 Task: Buy 4 Dry Mouth Relief from Oral Care section under best seller category for shipping address: Kathryn Wilson, 1482 Vineyard Drive, Independence, Ohio 44131, Cell Number 4403901431. Pay from credit card ending with 7965, CVV 549
Action: Mouse moved to (236, 58)
Screenshot: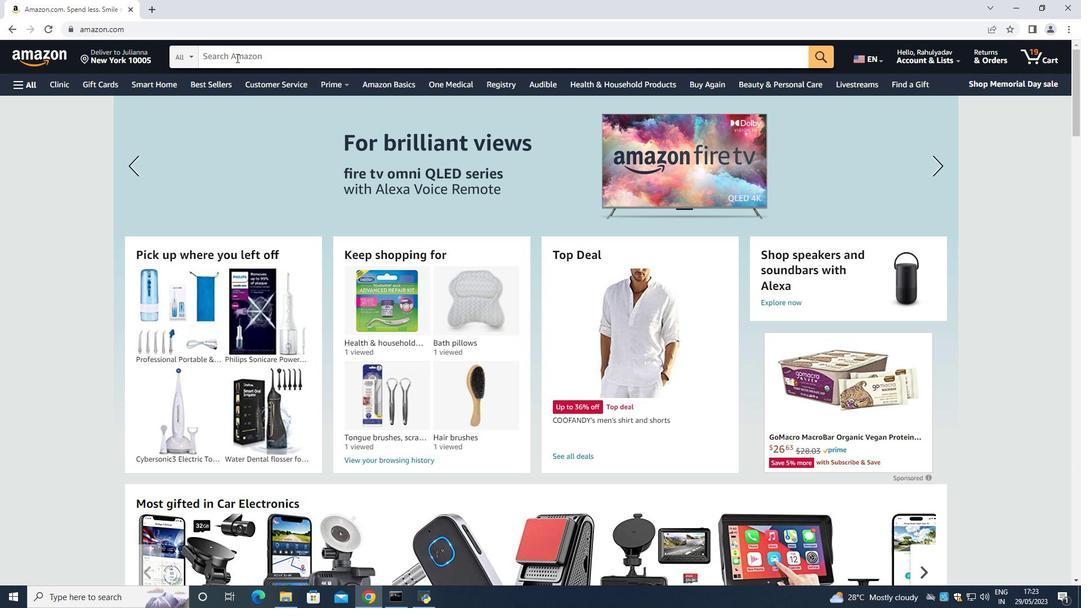 
Action: Mouse pressed left at (236, 58)
Screenshot: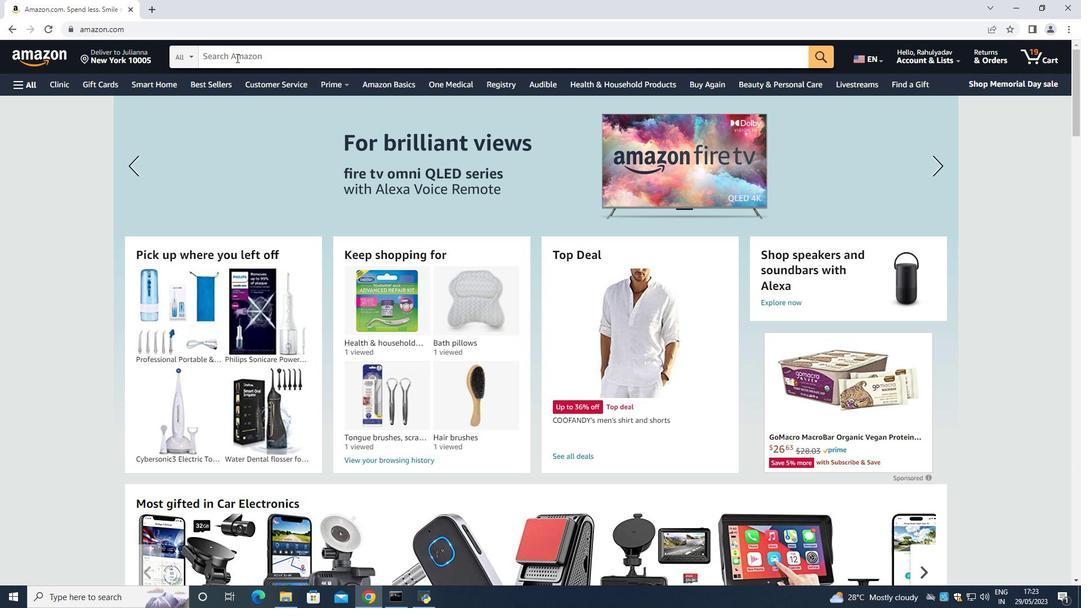 
Action: Key pressed <Key.shift>Dry<Key.space><Key.shift>Mouth<Key.space><Key.shift>relief<Key.space><Key.enter>
Screenshot: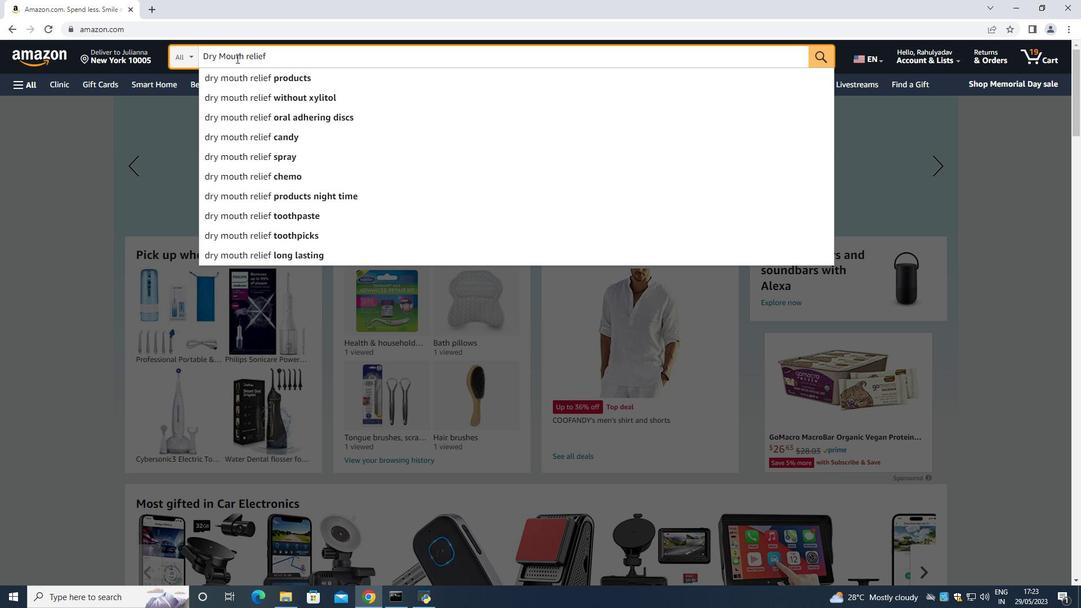 
Action: Mouse moved to (283, 58)
Screenshot: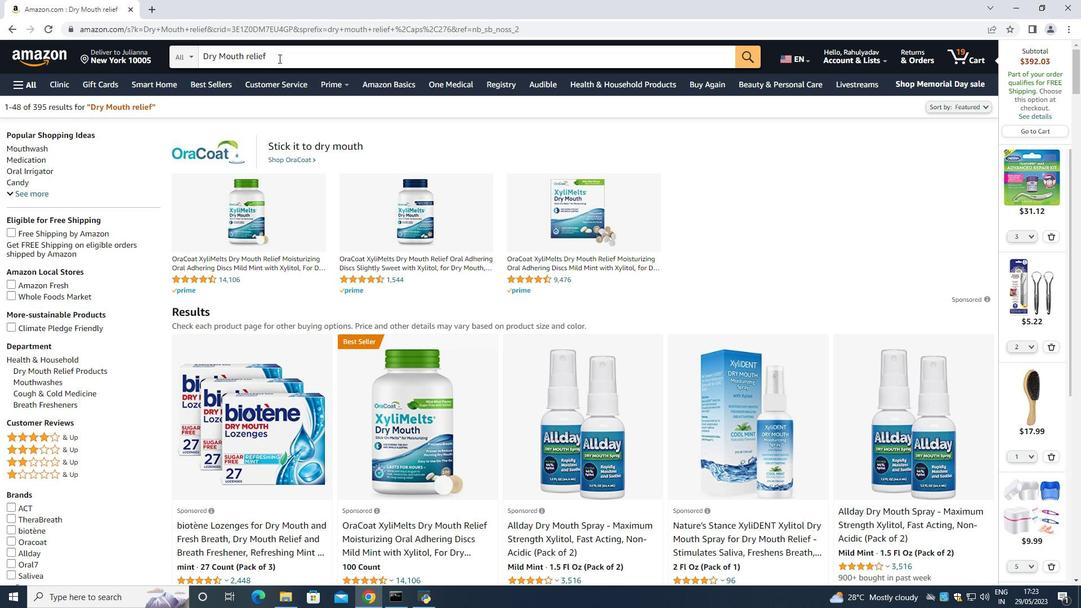
Action: Mouse pressed left at (283, 58)
Screenshot: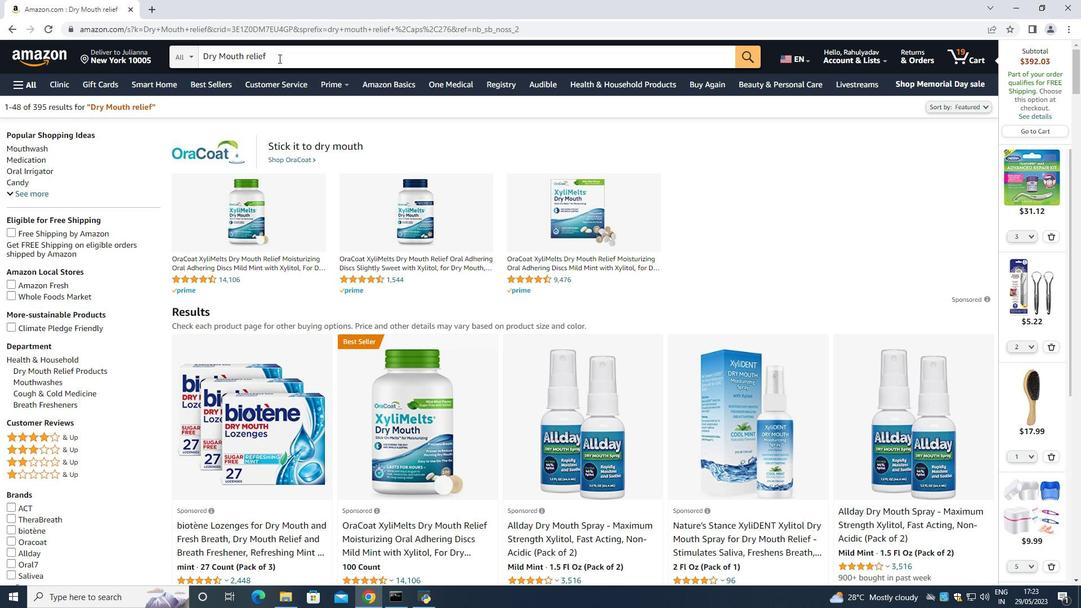 
Action: Mouse moved to (284, 58)
Screenshot: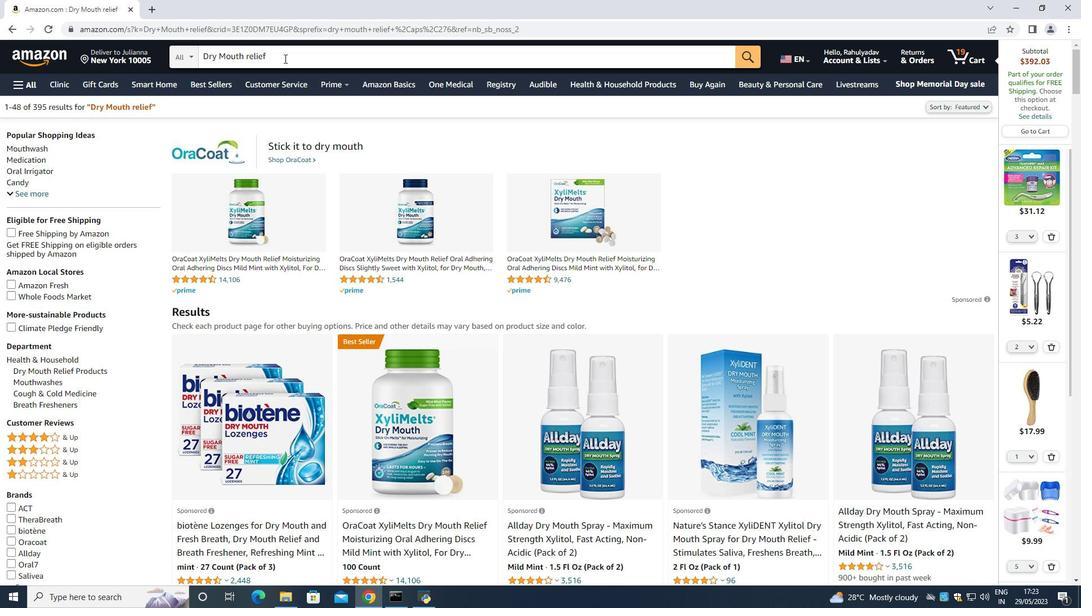 
Action: Key pressed <Key.space><Key.shift>Oral<Key.space><Key.shift>Care<Key.space><Key.enter>
Screenshot: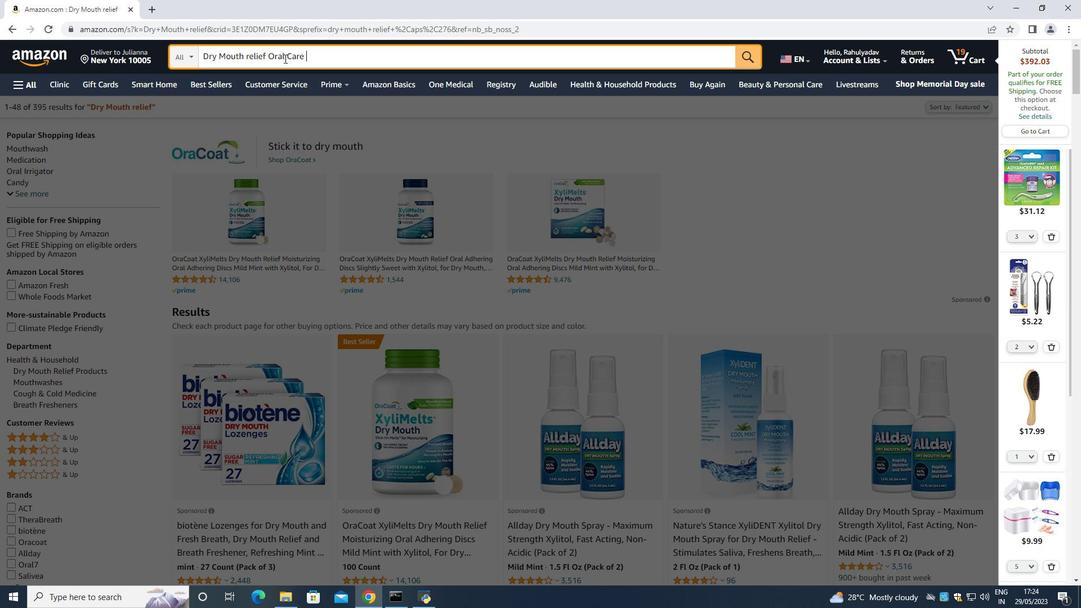 
Action: Mouse moved to (63, 310)
Screenshot: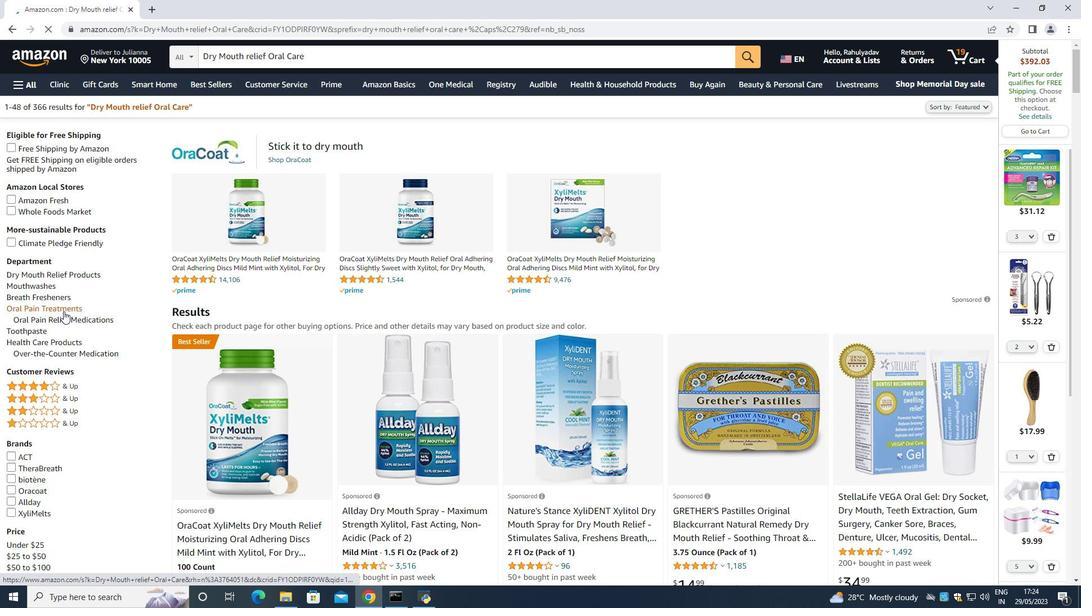 
Action: Mouse pressed left at (63, 310)
Screenshot: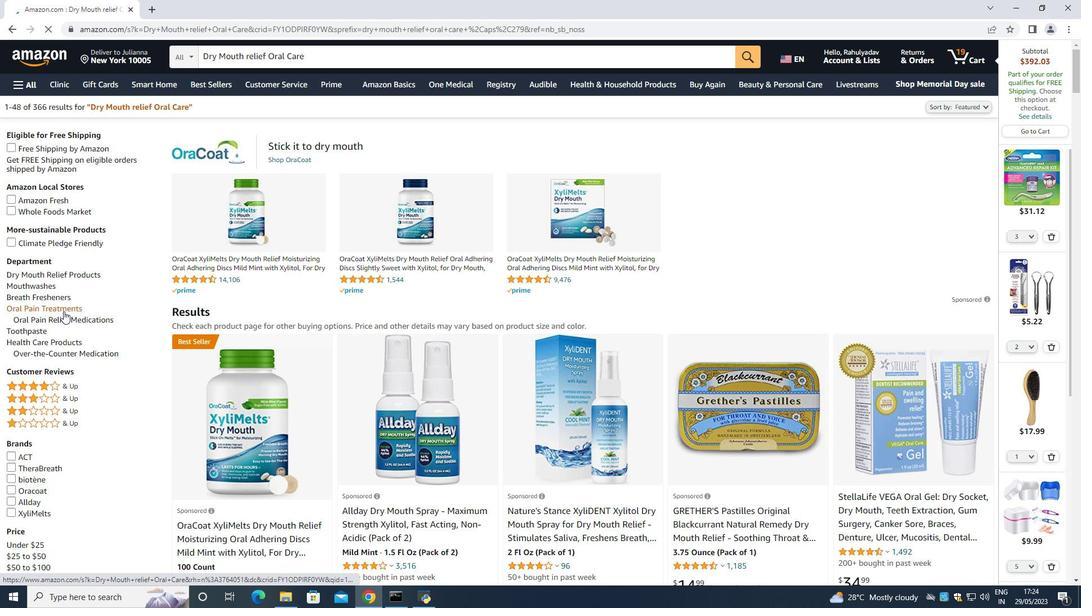 
Action: Mouse moved to (260, 519)
Screenshot: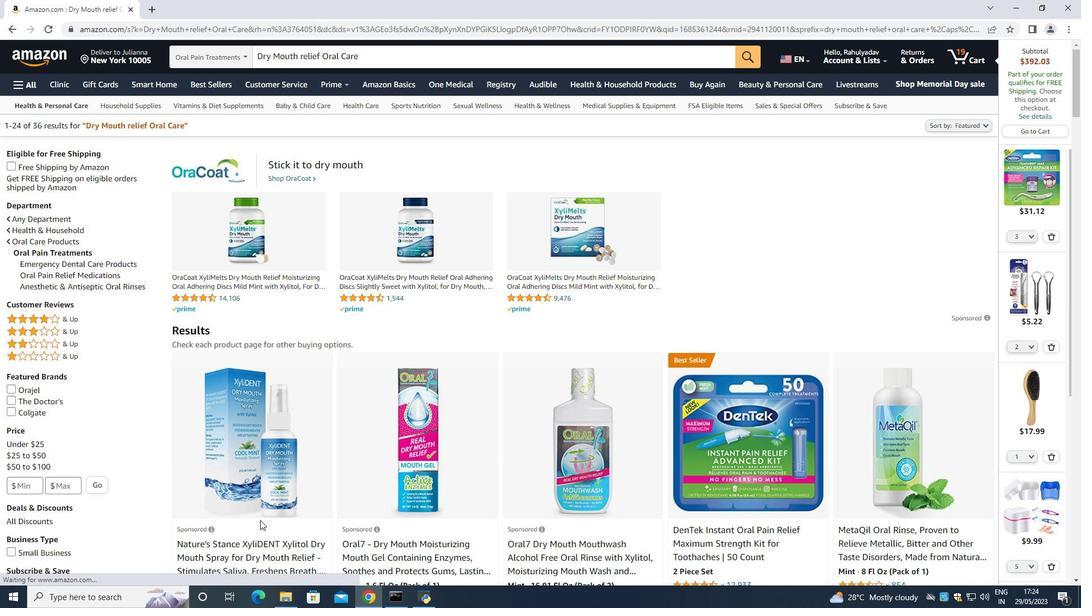 
Action: Mouse scrolled (260, 518) with delta (0, 0)
Screenshot: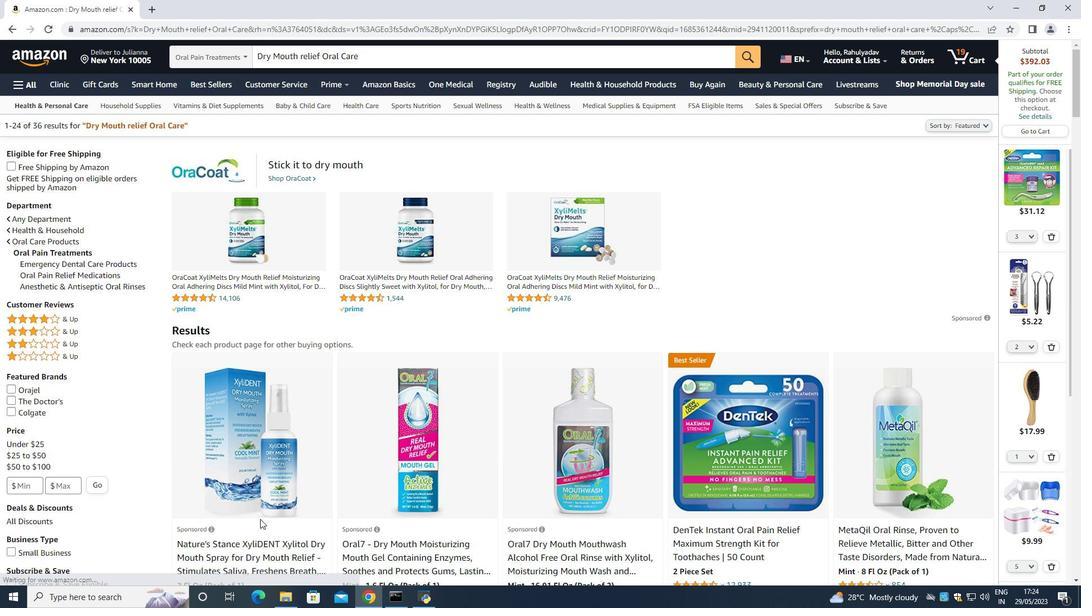 
Action: Mouse moved to (264, 496)
Screenshot: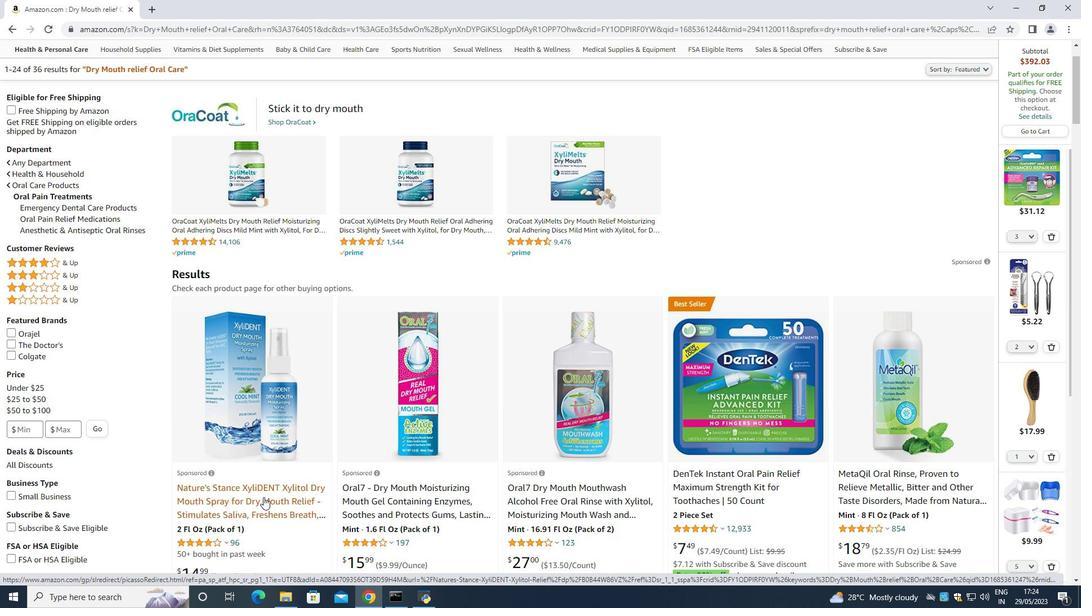
Action: Mouse pressed left at (264, 496)
Screenshot: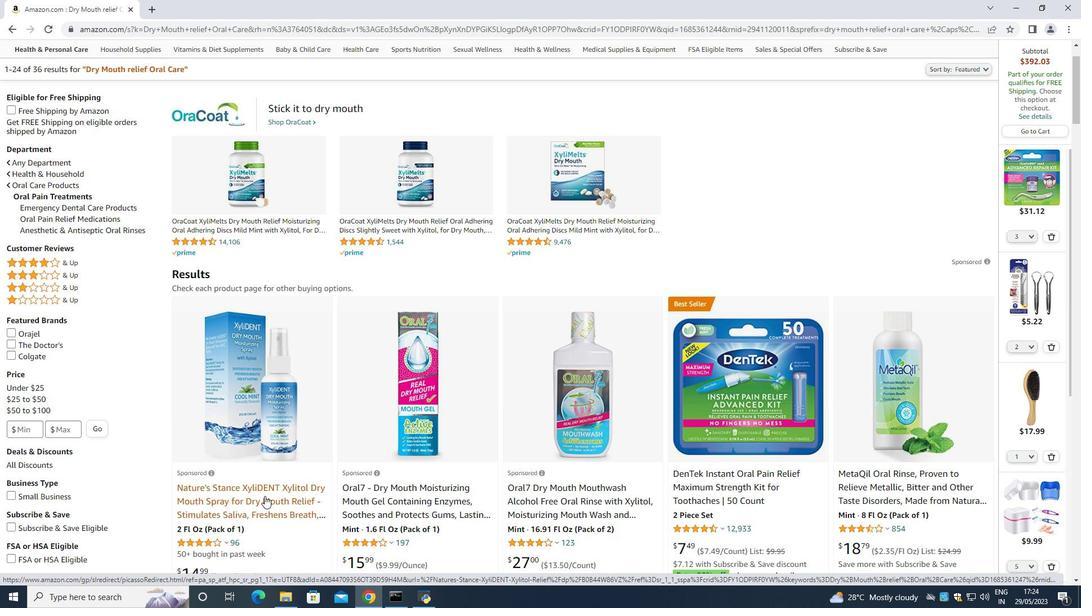 
Action: Mouse moved to (97, 212)
Screenshot: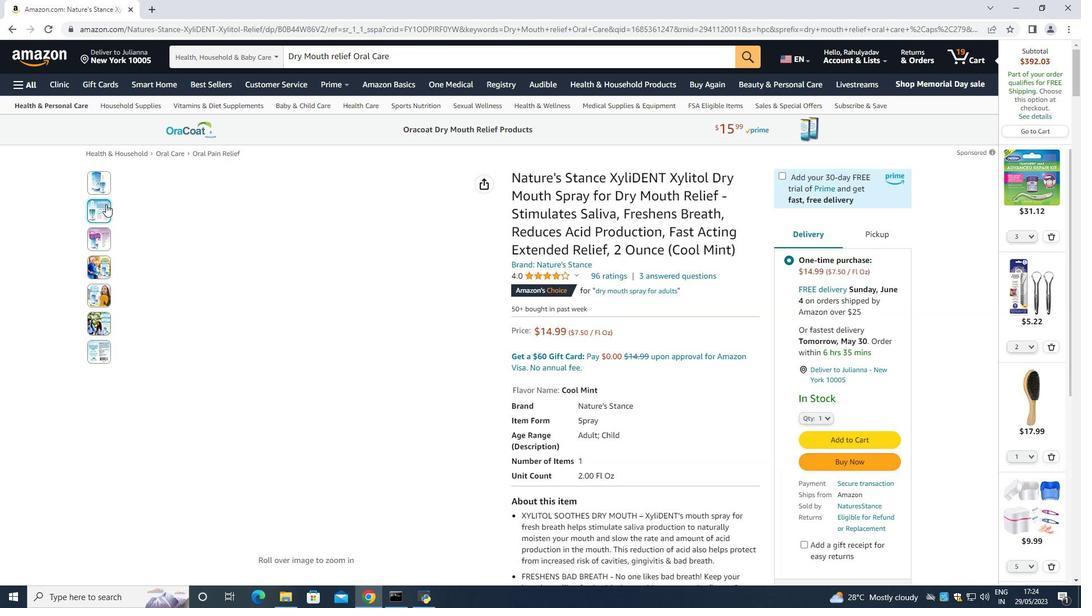 
Action: Mouse pressed left at (97, 212)
Screenshot: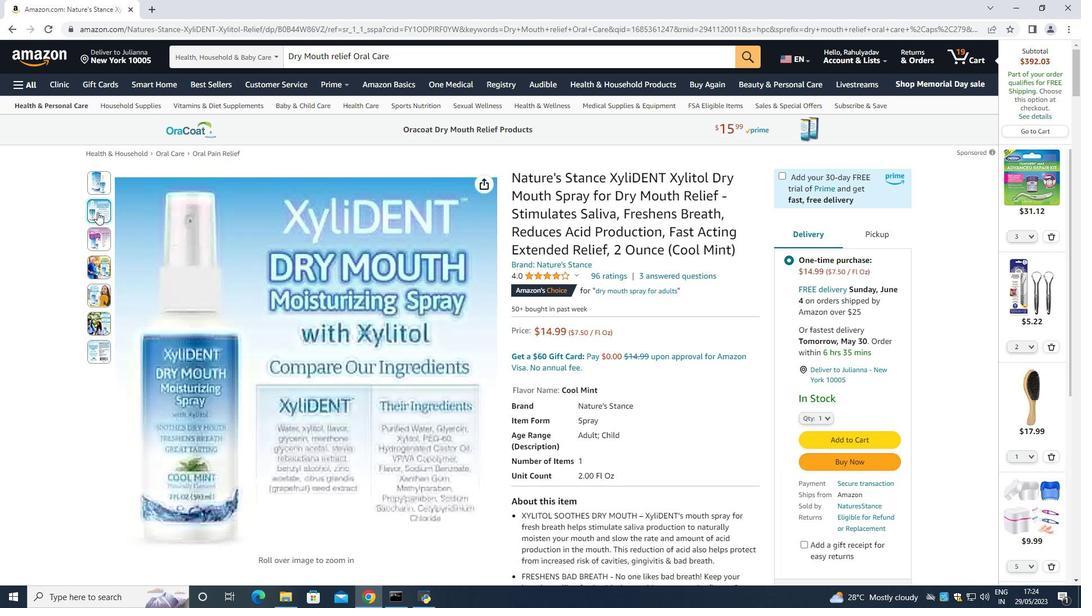 
Action: Mouse moved to (668, 370)
Screenshot: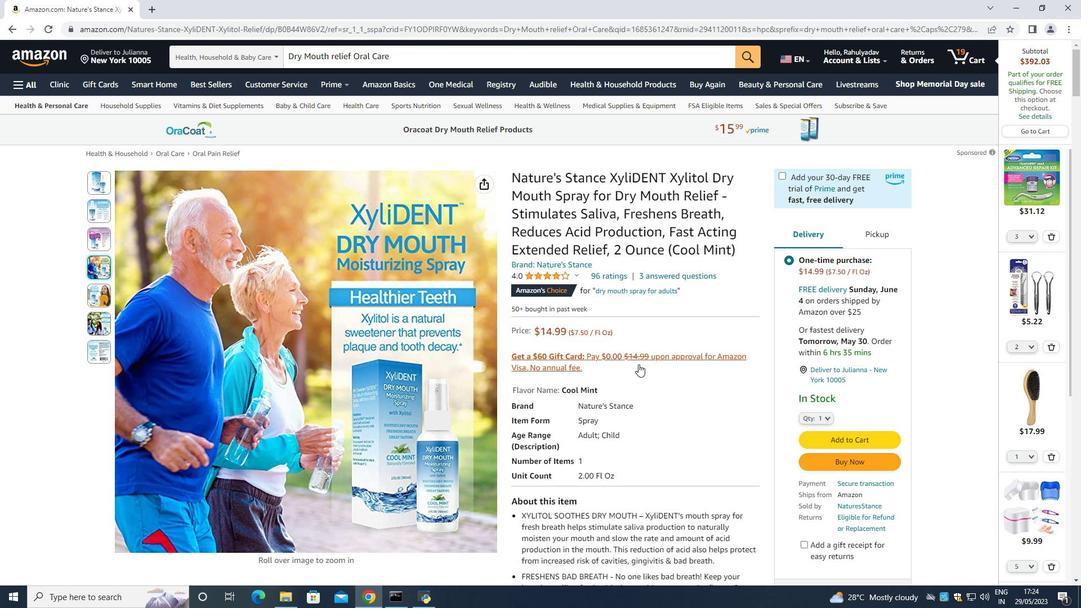 
Action: Mouse scrolled (668, 369) with delta (0, 0)
Screenshot: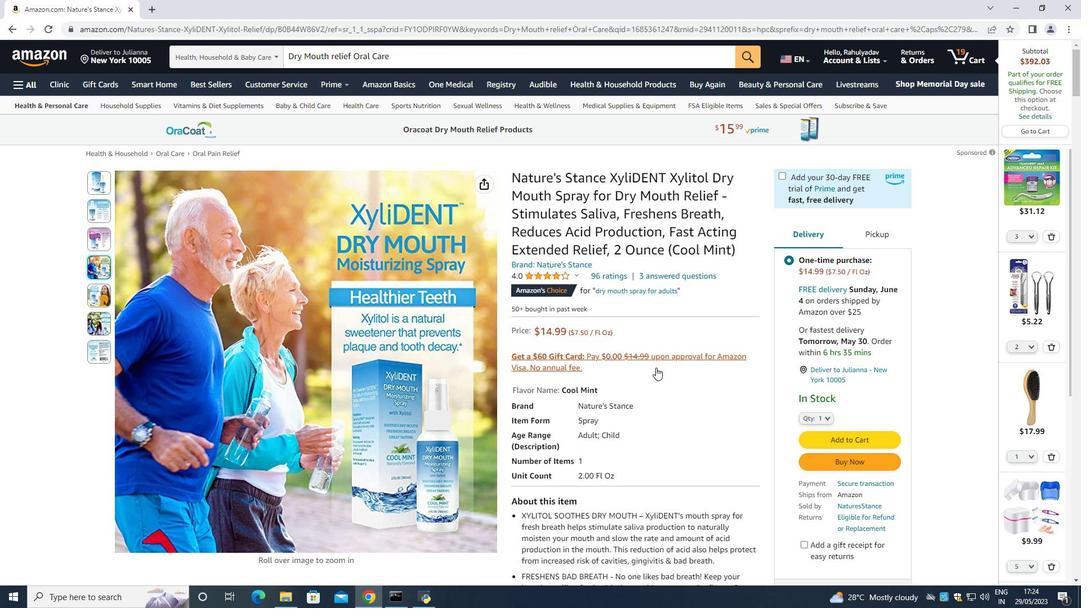 
Action: Mouse moved to (659, 365)
Screenshot: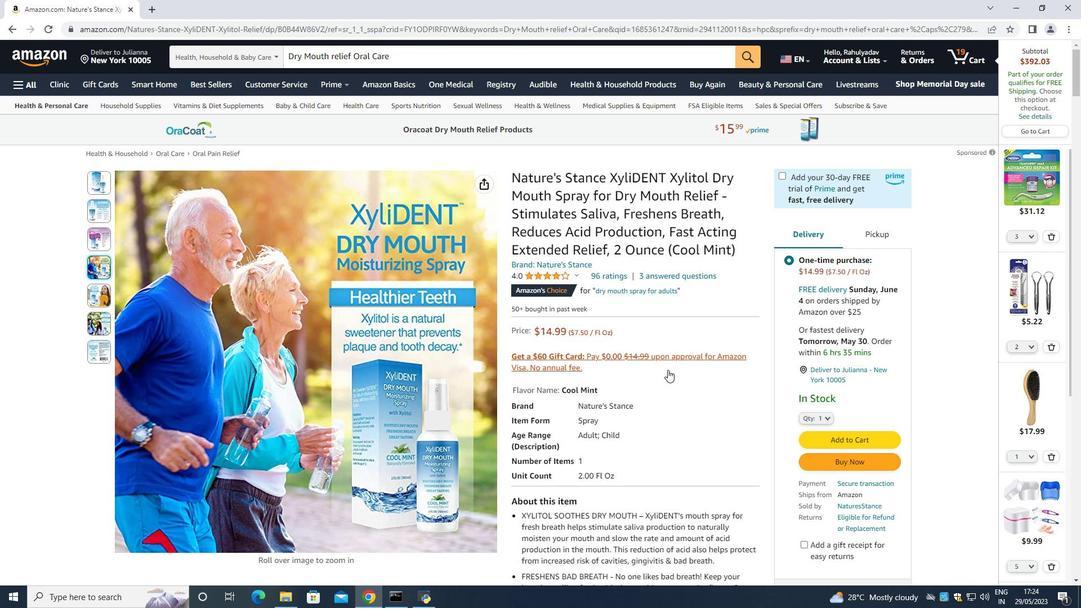 
Action: Mouse scrolled (660, 365) with delta (0, 0)
Screenshot: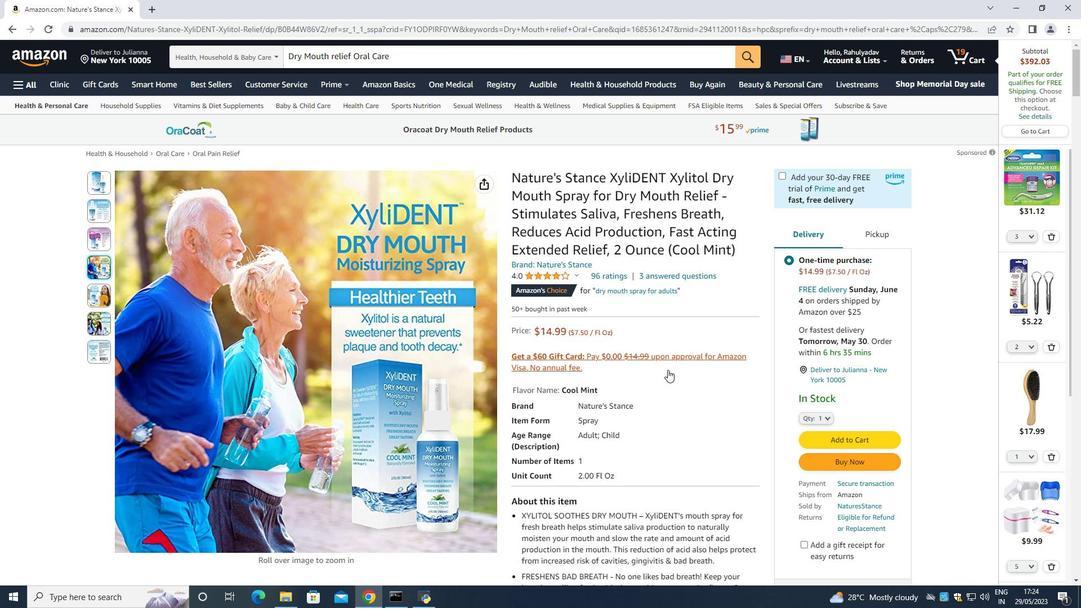 
Action: Mouse moved to (686, 311)
Screenshot: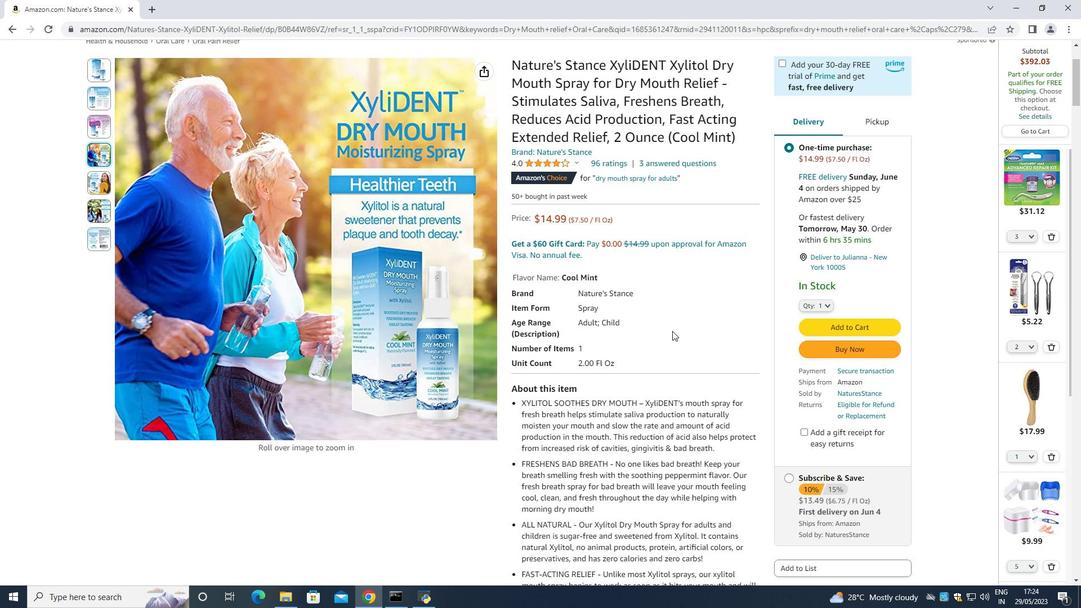 
Action: Mouse scrolled (686, 311) with delta (0, 0)
Screenshot: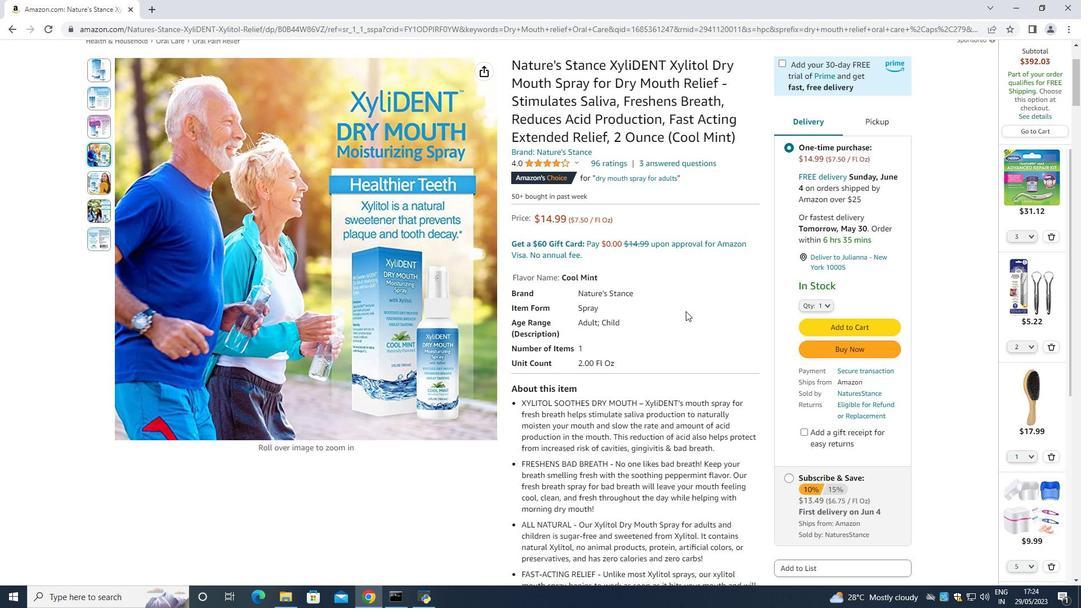 
Action: Mouse moved to (693, 302)
Screenshot: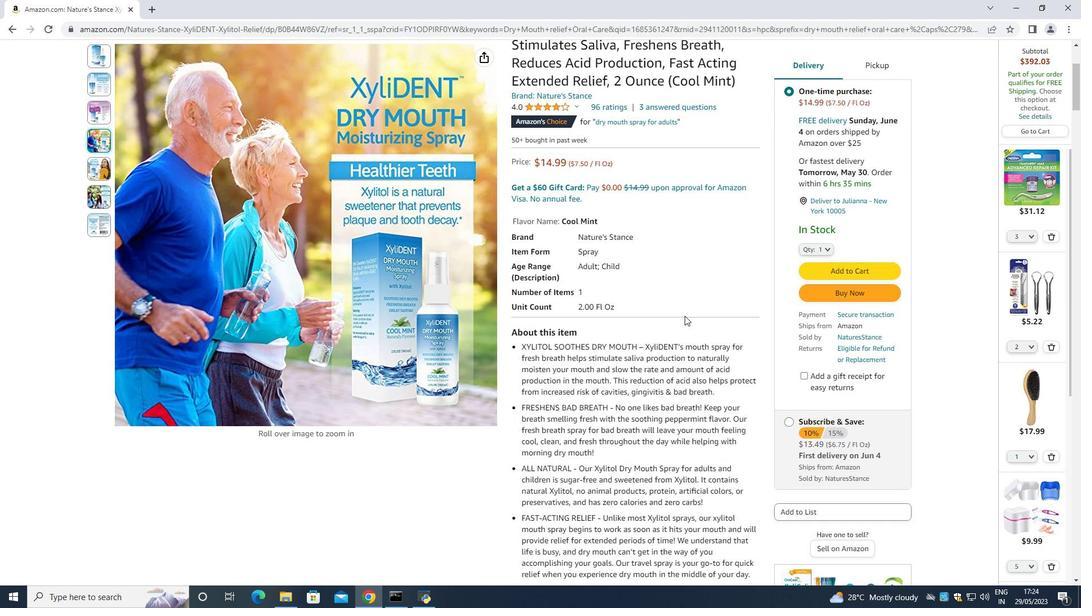 
Action: Mouse scrolled (693, 302) with delta (0, 0)
Screenshot: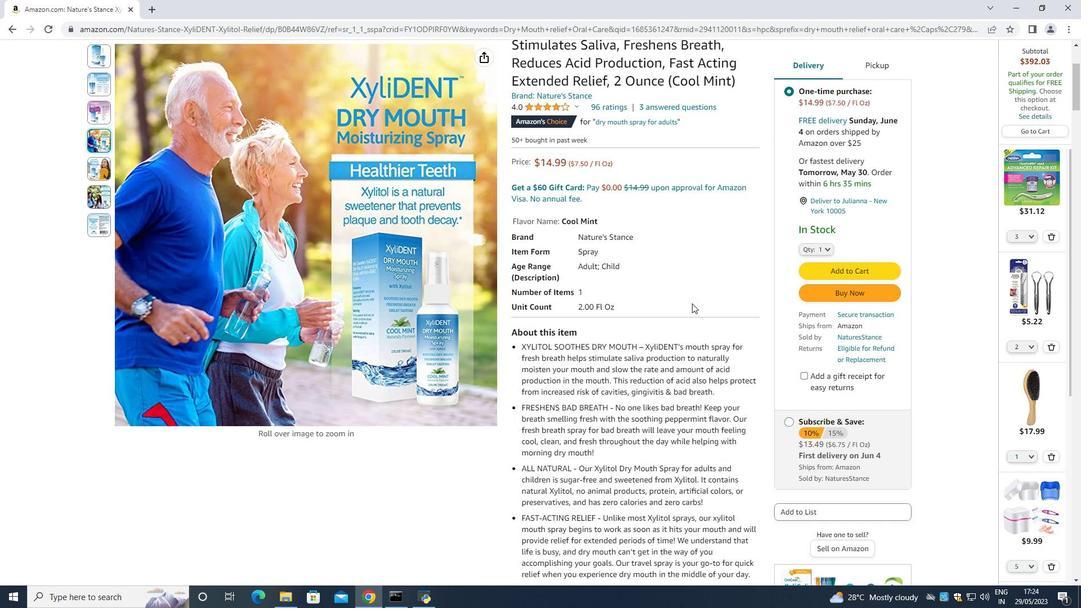 
Action: Mouse moved to (691, 303)
Screenshot: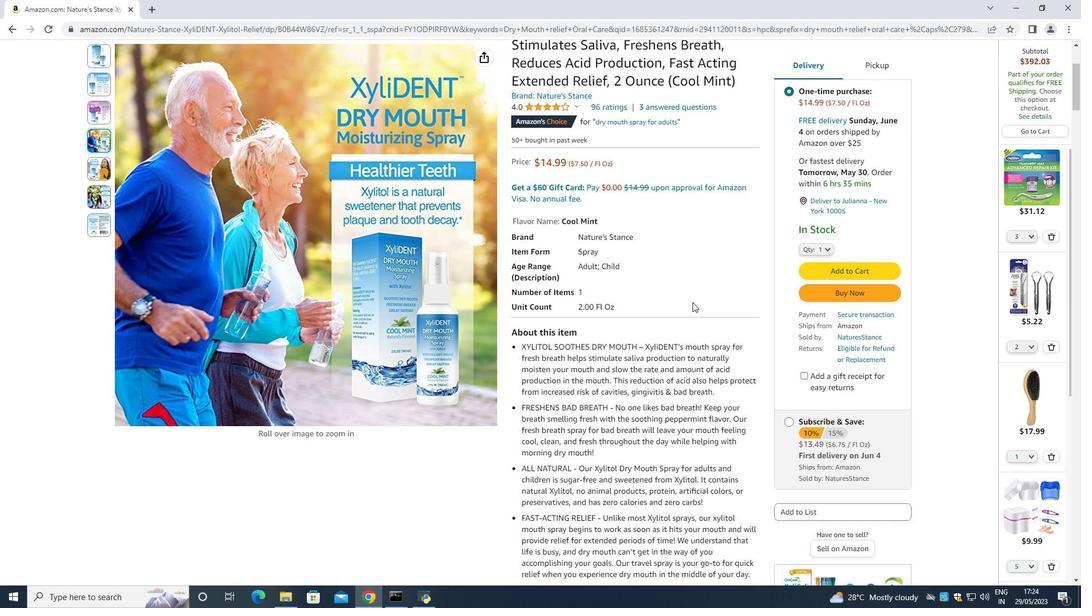 
Action: Mouse scrolled (691, 302) with delta (0, 0)
Screenshot: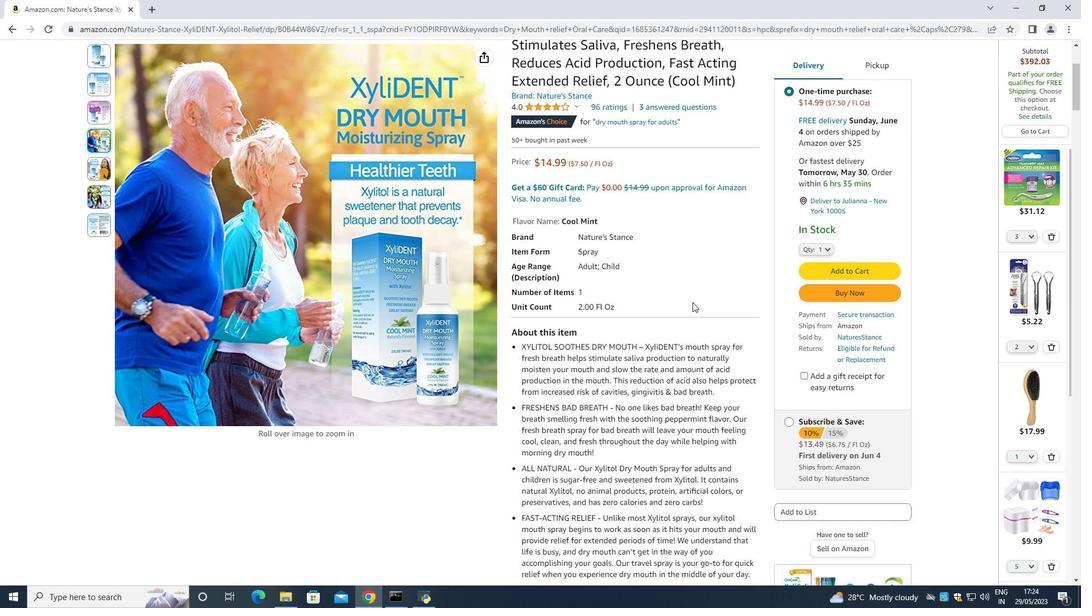 
Action: Mouse moved to (690, 307)
Screenshot: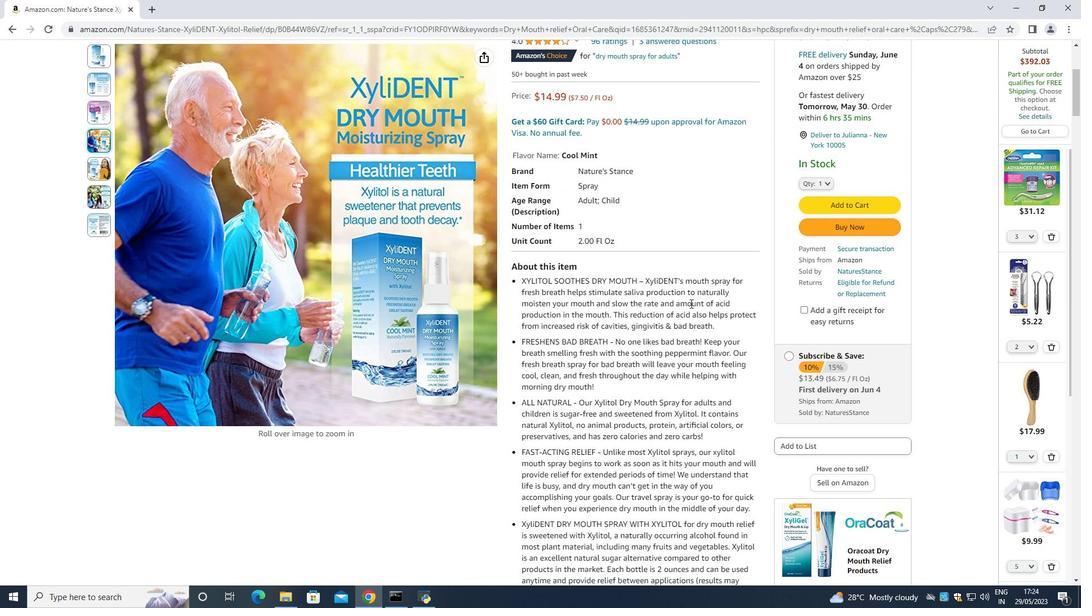 
Action: Mouse scrolled (690, 306) with delta (0, 0)
Screenshot: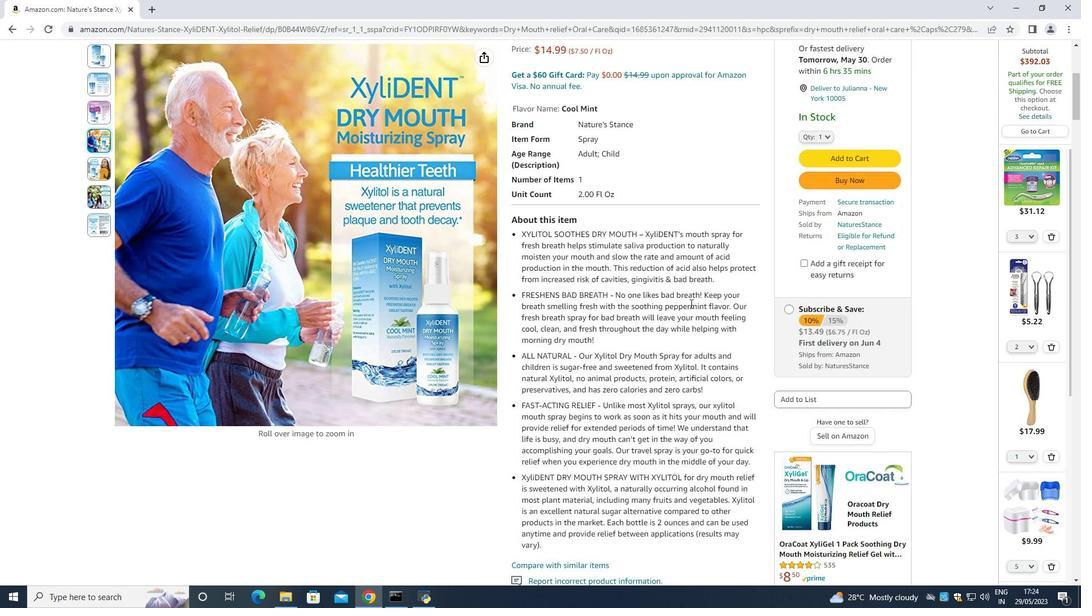 
Action: Mouse moved to (689, 309)
Screenshot: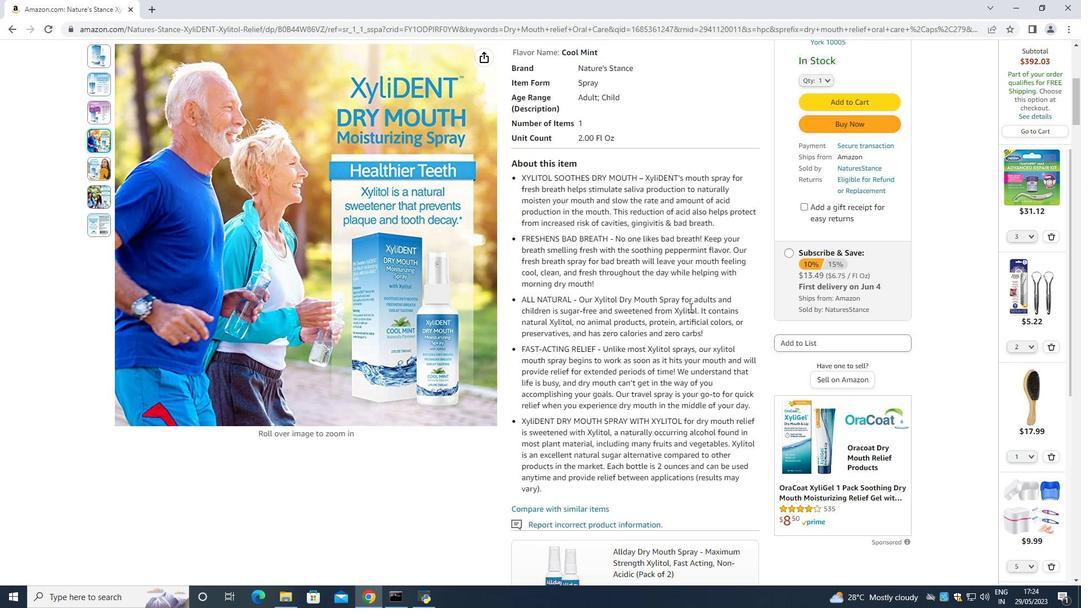 
Action: Mouse scrolled (689, 308) with delta (0, 0)
Screenshot: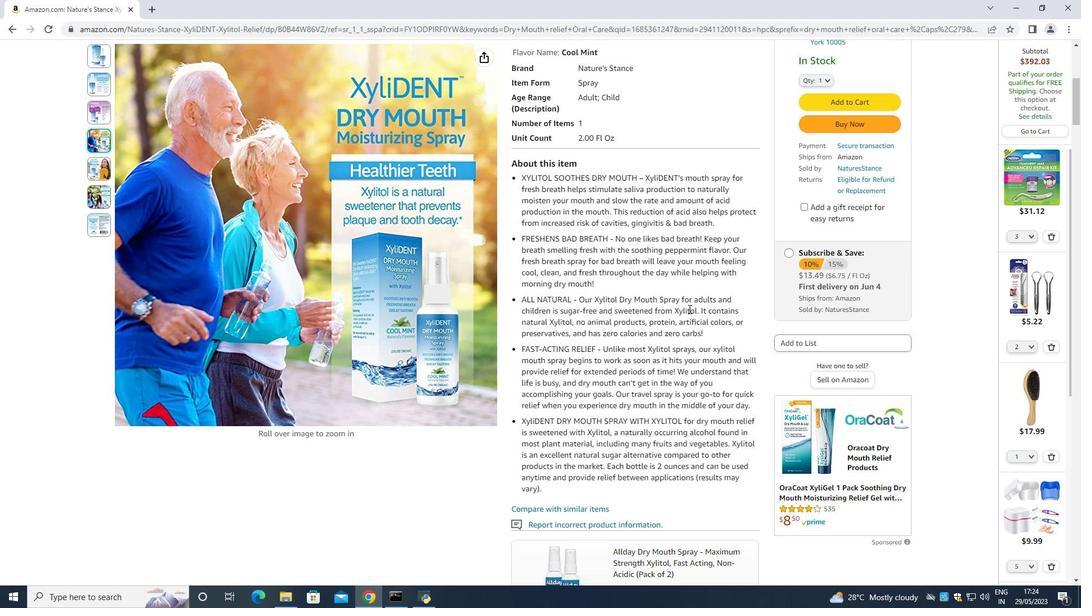
Action: Mouse moved to (688, 311)
Screenshot: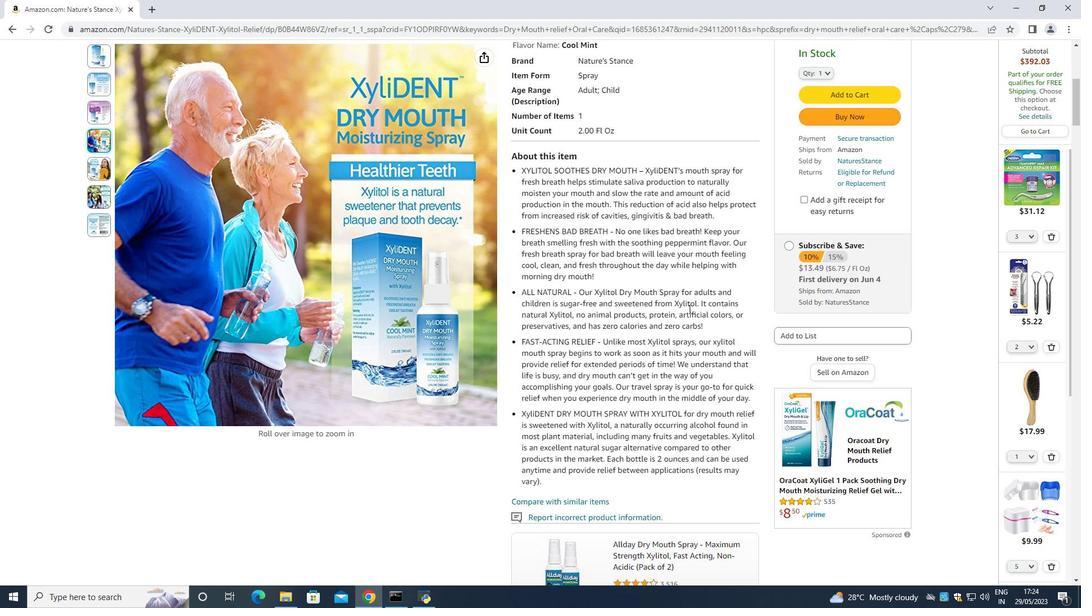 
Action: Mouse scrolled (688, 310) with delta (0, 0)
Screenshot: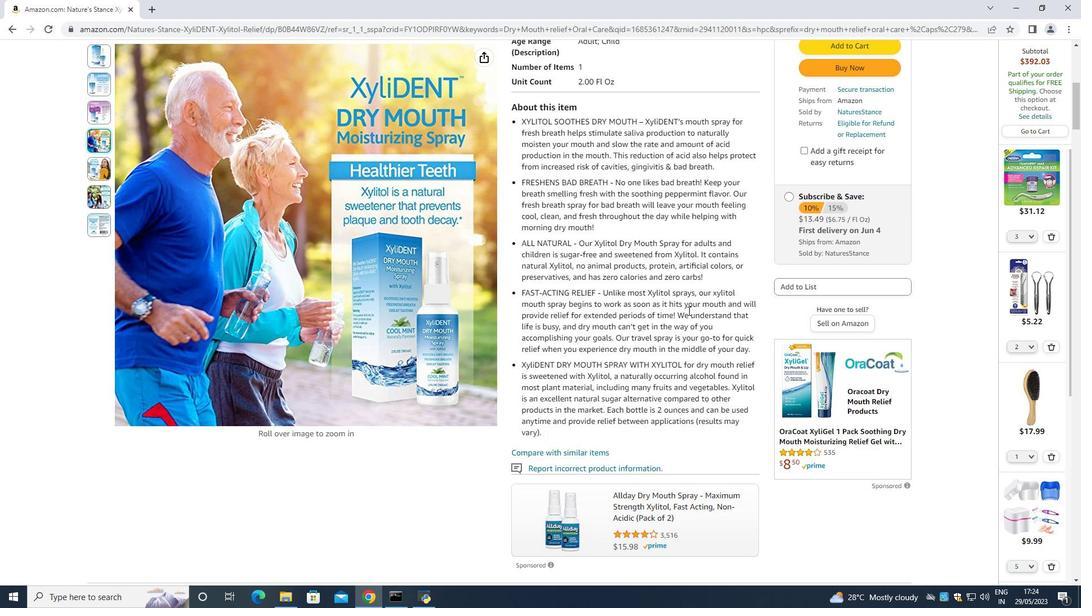 
Action: Mouse scrolled (688, 310) with delta (0, 0)
Screenshot: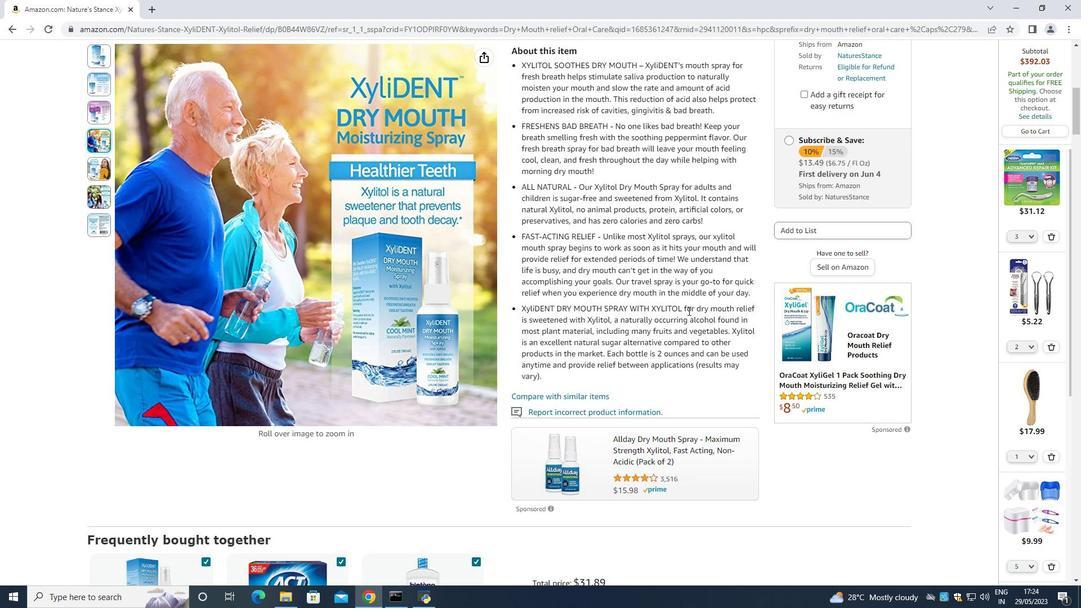 
Action: Mouse moved to (687, 313)
Screenshot: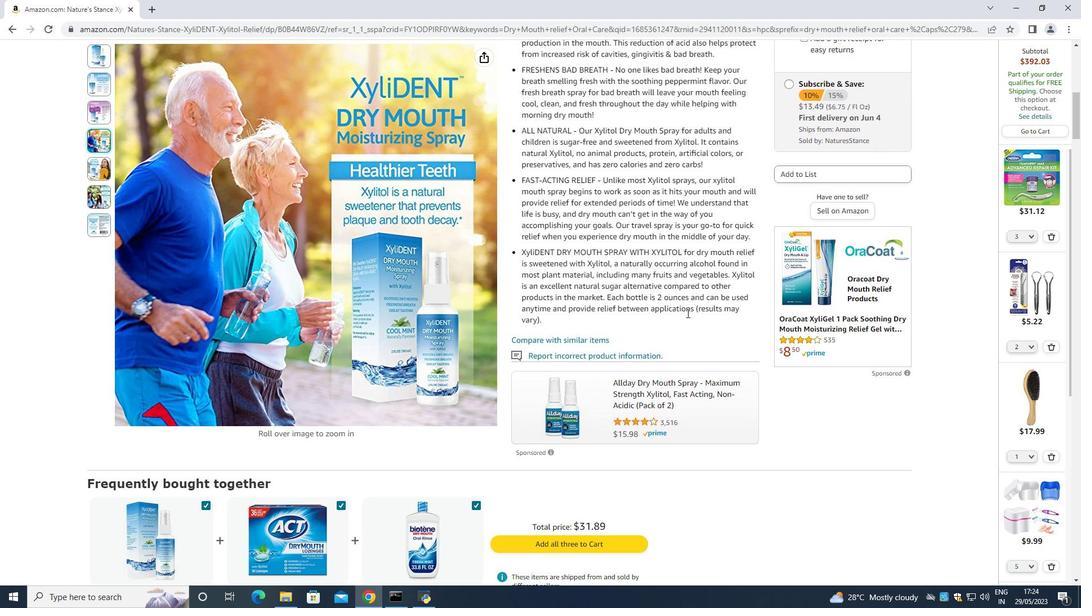 
Action: Mouse scrolled (687, 312) with delta (0, 0)
Screenshot: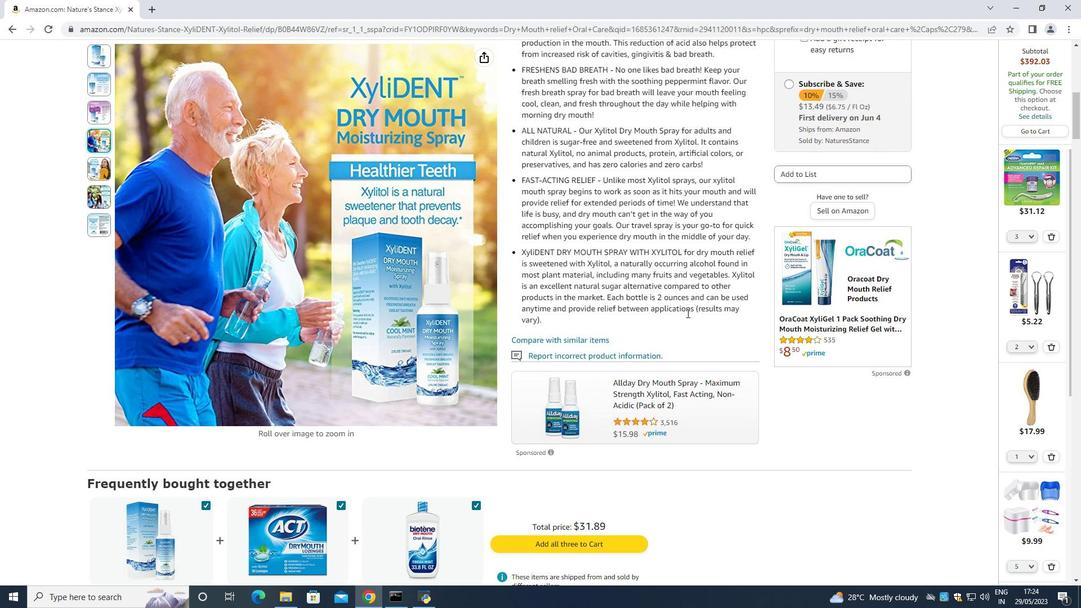 
Action: Mouse moved to (687, 314)
Screenshot: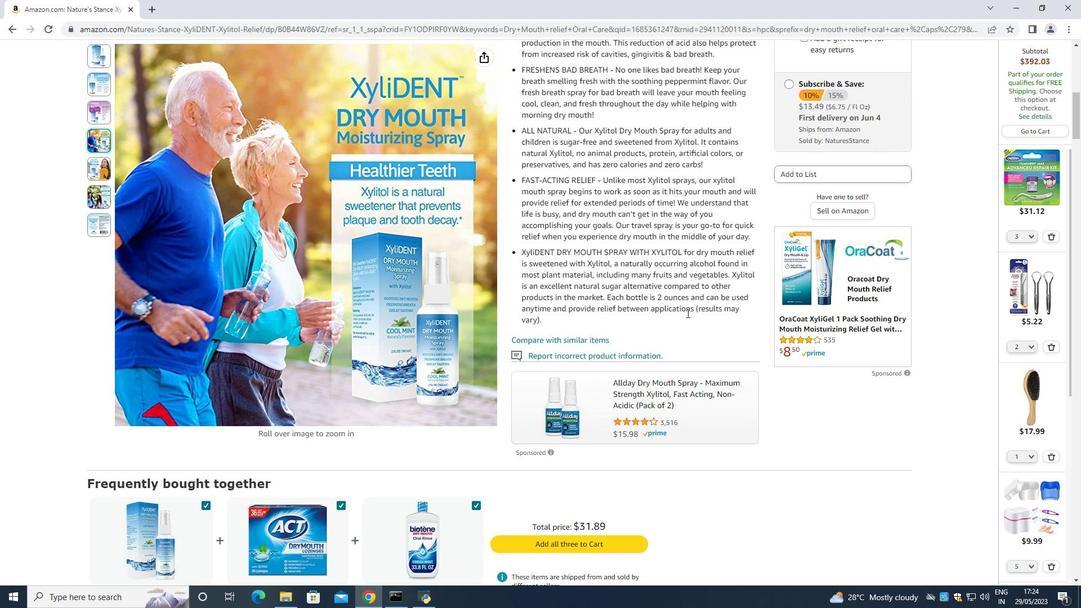 
Action: Mouse scrolled (687, 313) with delta (0, 0)
Screenshot: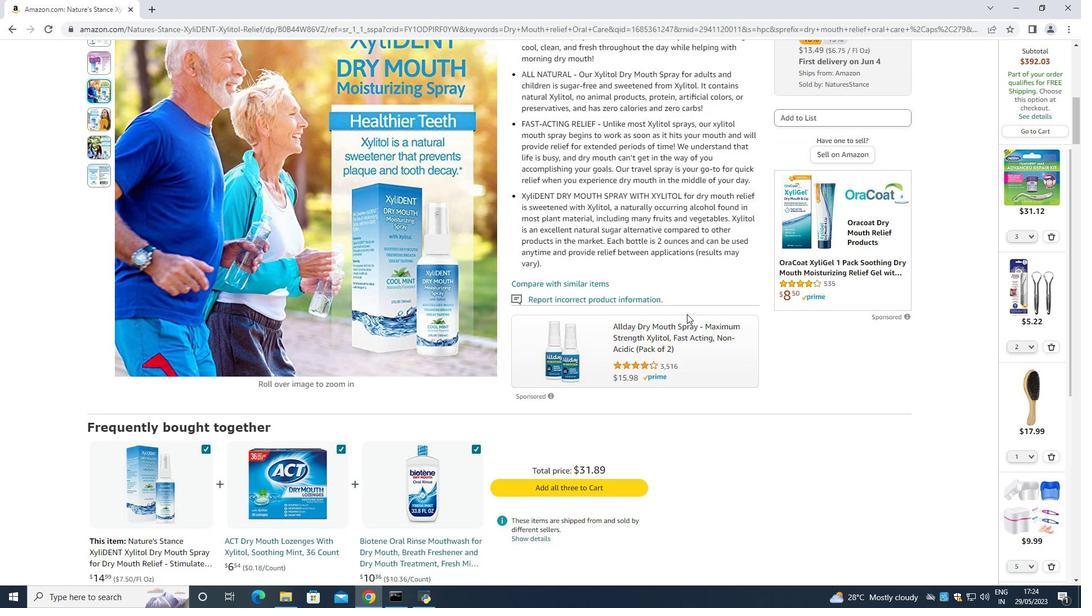 
Action: Mouse moved to (687, 314)
Screenshot: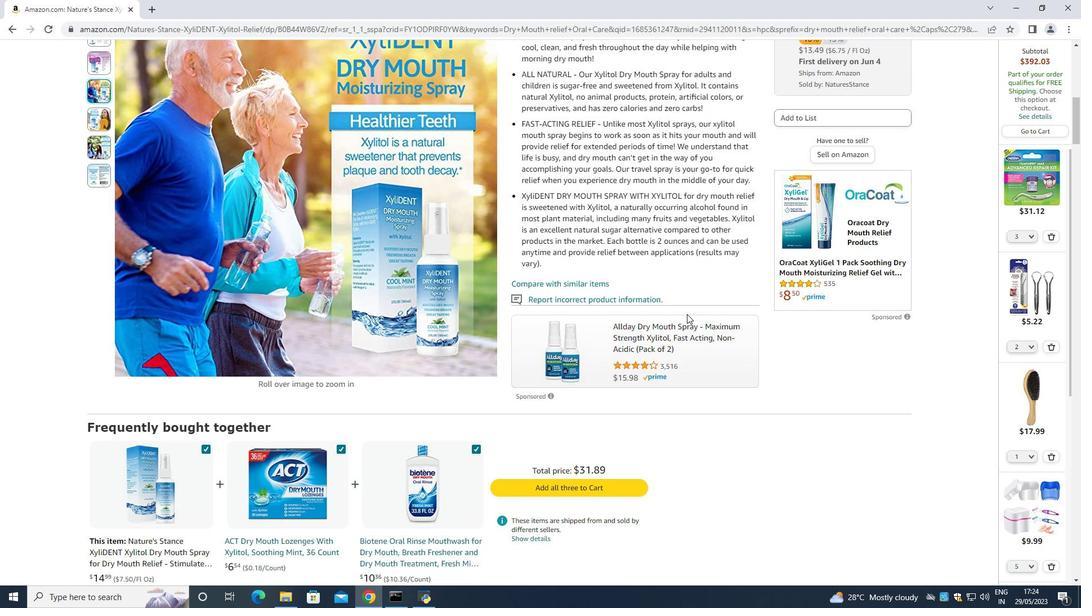 
Action: Mouse scrolled (687, 313) with delta (0, 0)
Screenshot: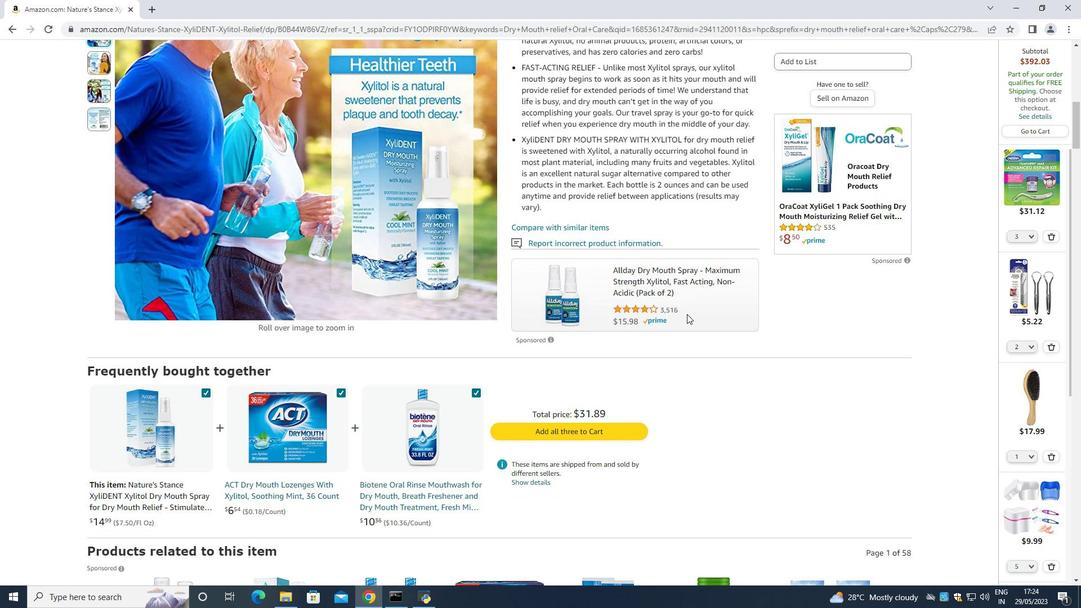 
Action: Mouse moved to (689, 311)
Screenshot: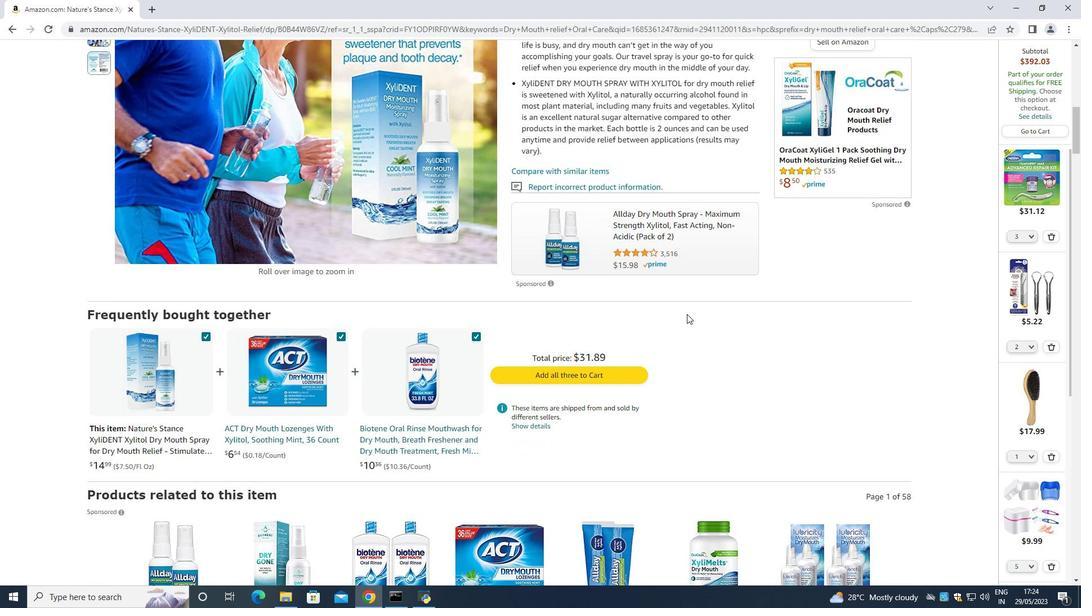 
Action: Mouse scrolled (689, 311) with delta (0, 0)
Screenshot: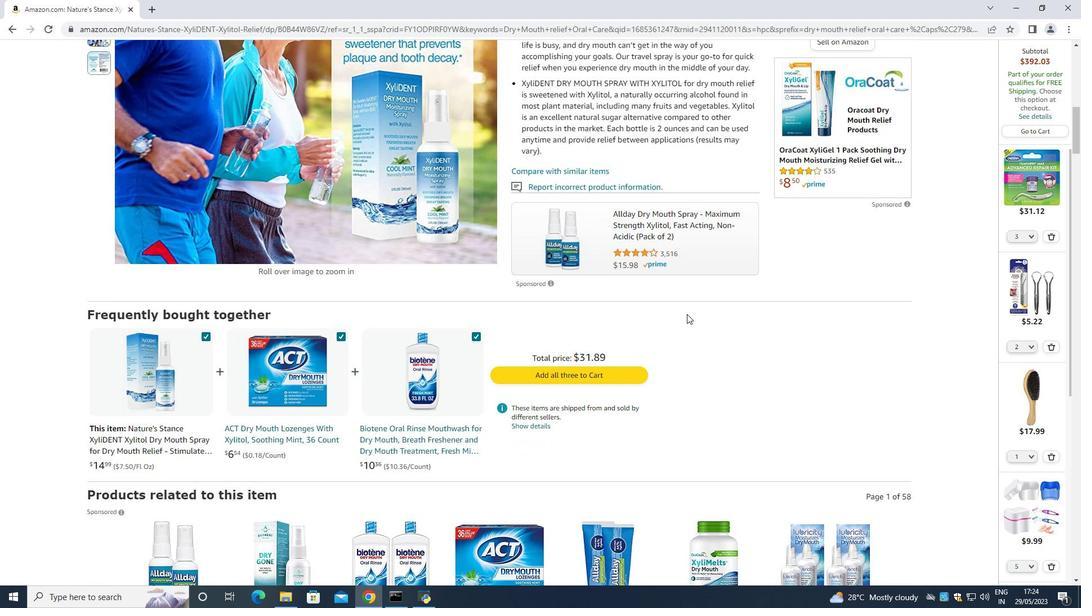 
Action: Mouse moved to (689, 309)
Screenshot: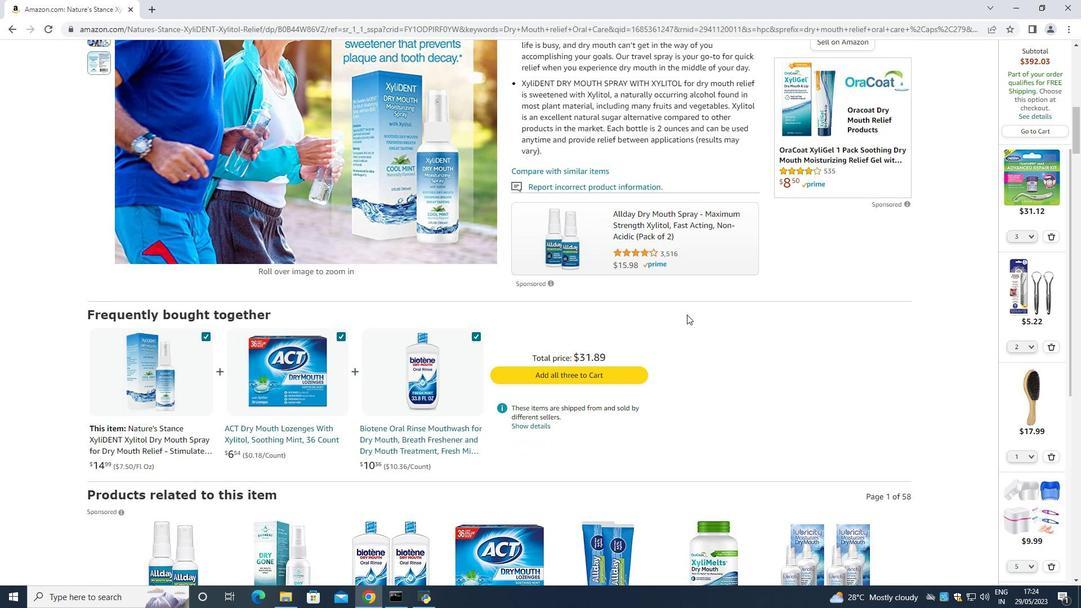 
Action: Mouse scrolled (689, 309) with delta (0, 0)
Screenshot: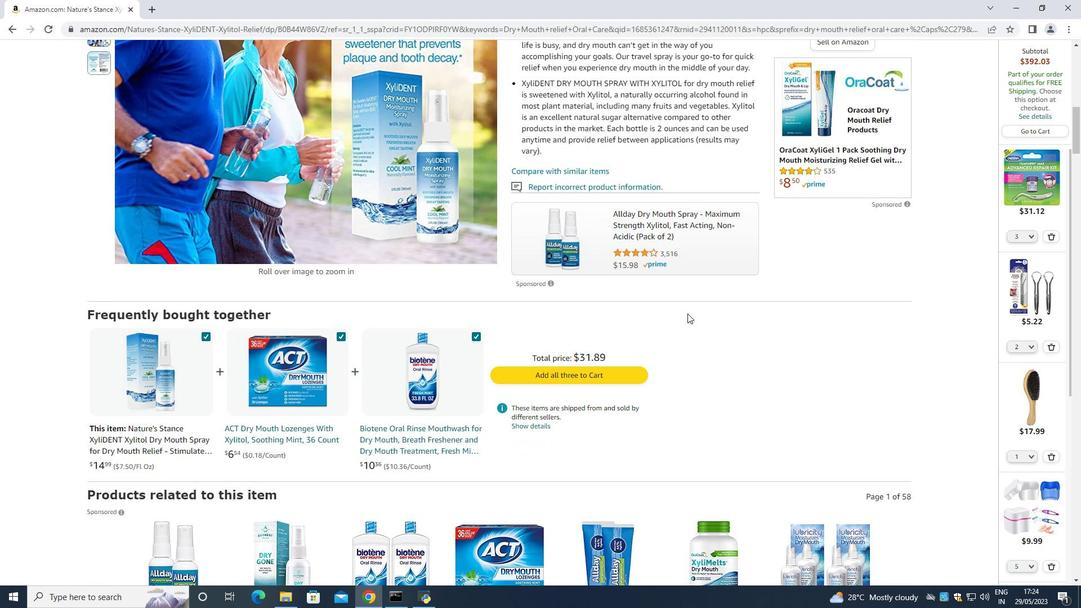 
Action: Mouse moved to (682, 321)
Screenshot: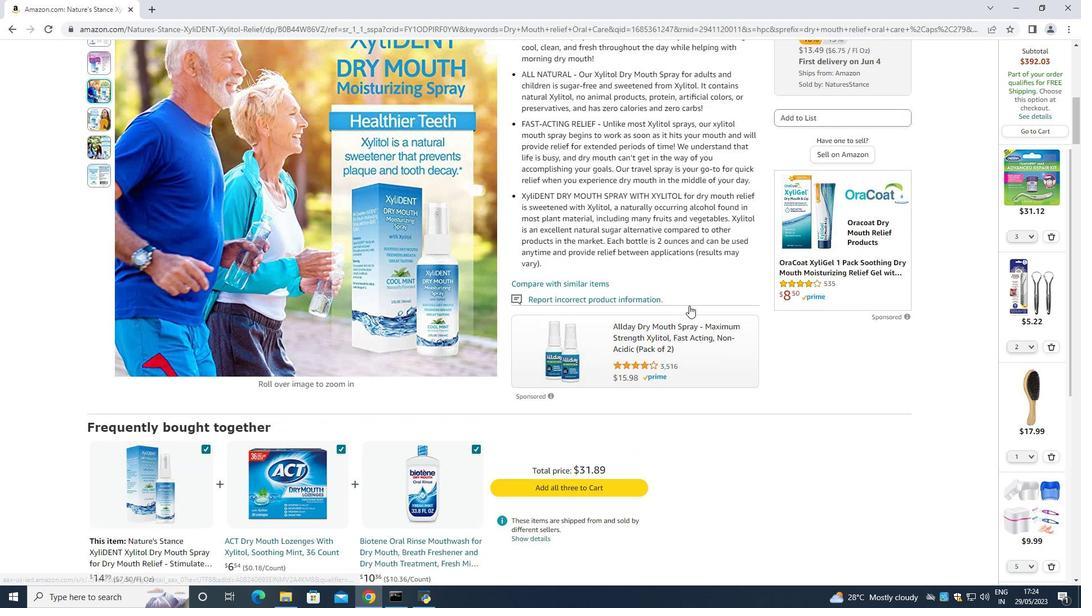
Action: Mouse scrolled (682, 321) with delta (0, 0)
Screenshot: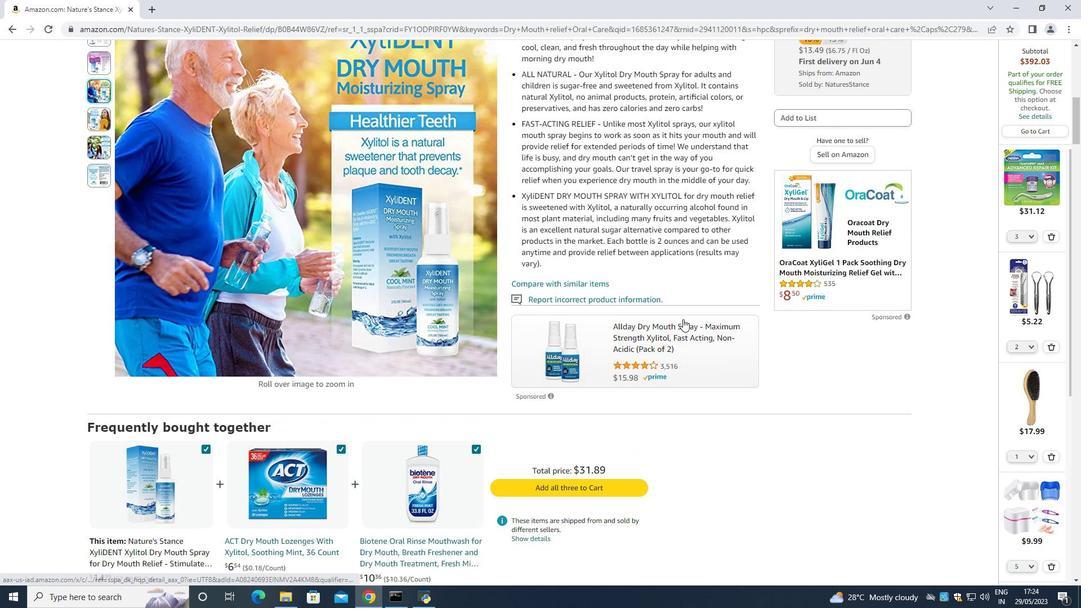 
Action: Mouse scrolled (682, 321) with delta (0, 0)
Screenshot: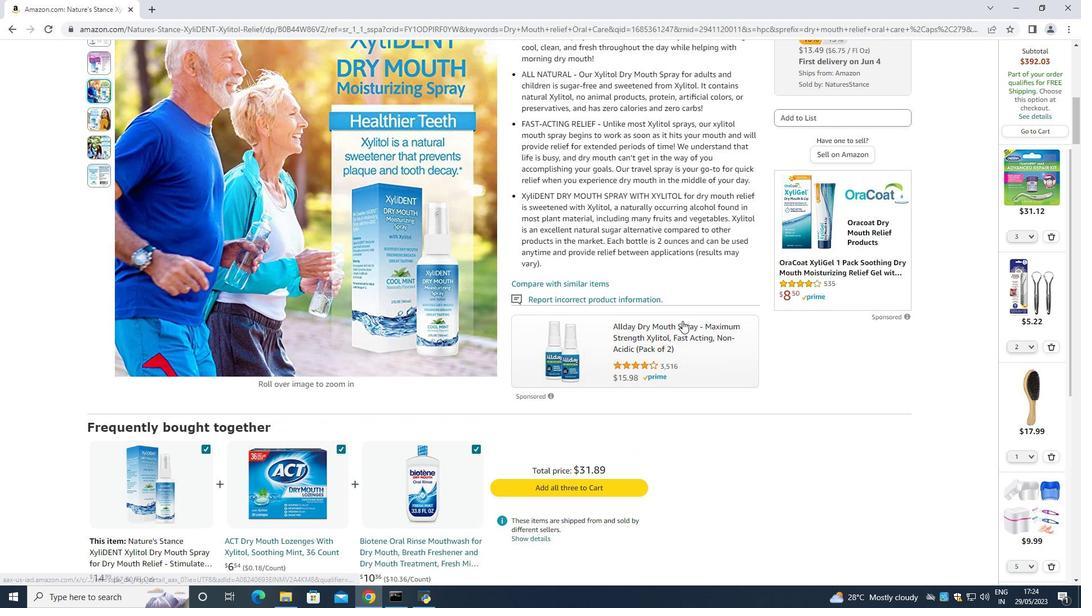
Action: Mouse scrolled (682, 321) with delta (0, 0)
Screenshot: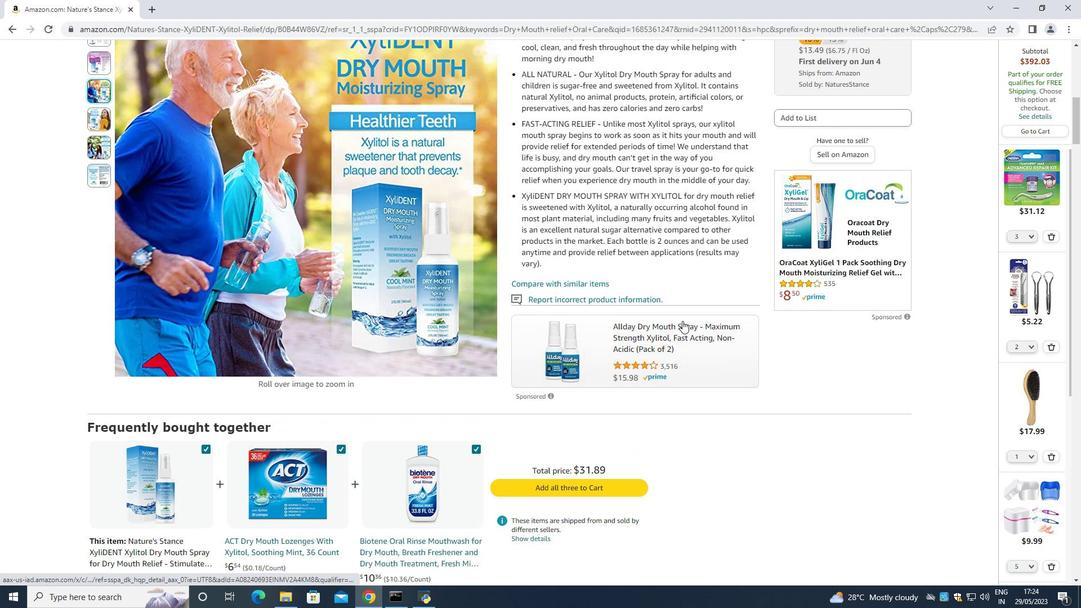 
Action: Mouse scrolled (682, 321) with delta (0, 0)
Screenshot: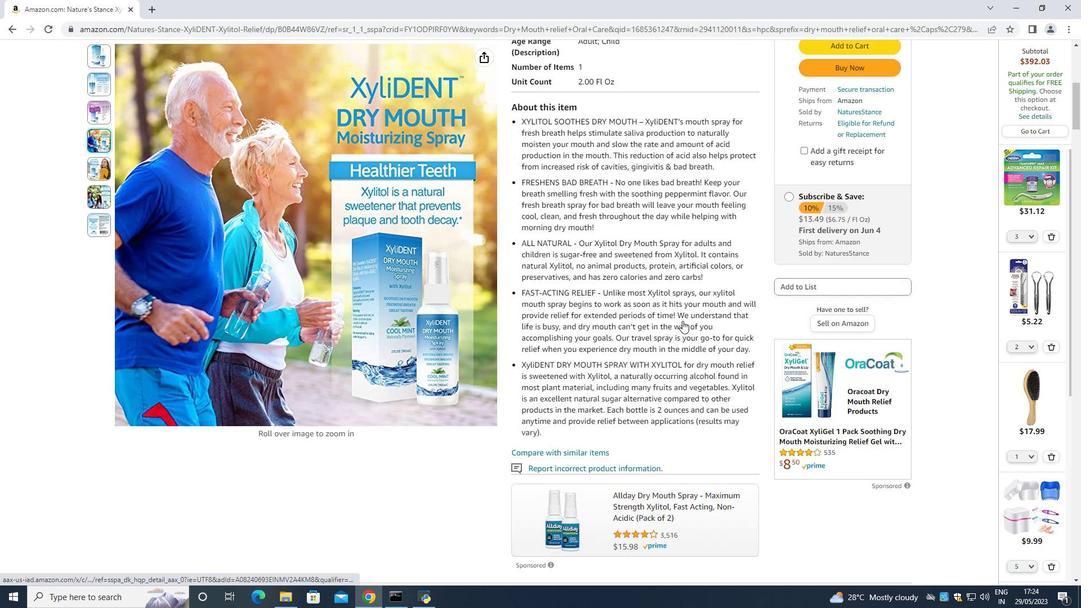 
Action: Mouse scrolled (682, 321) with delta (0, 0)
Screenshot: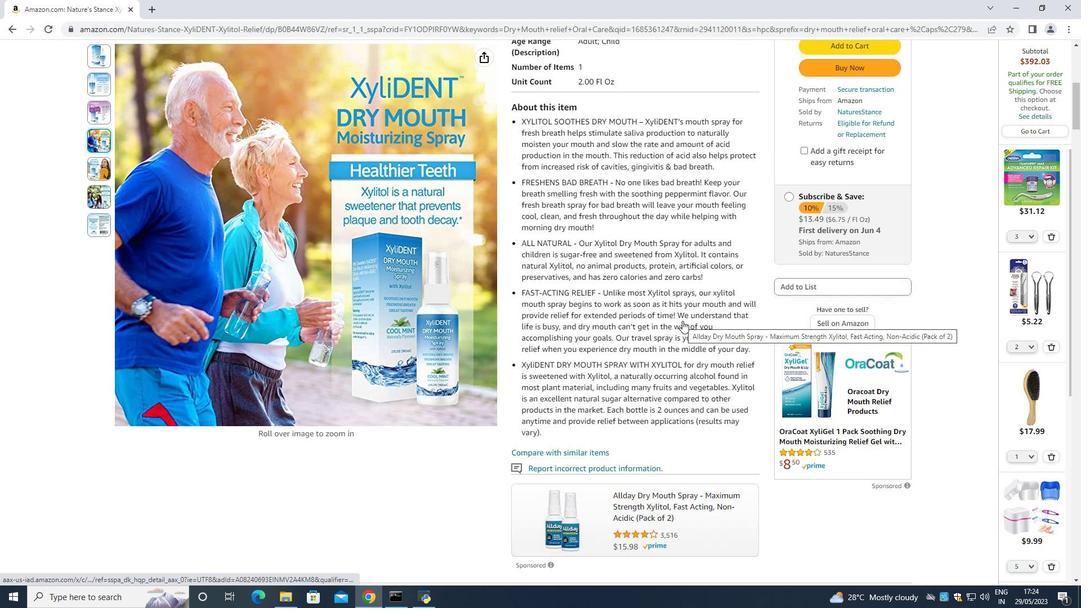 
Action: Mouse scrolled (682, 321) with delta (0, 0)
Screenshot: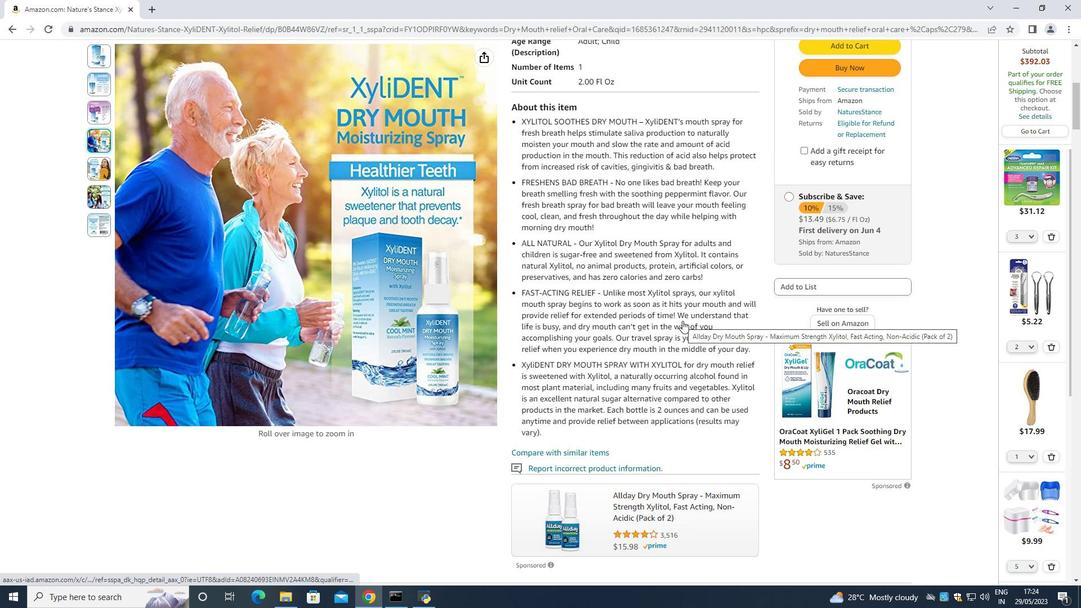 
Action: Mouse moved to (679, 326)
Screenshot: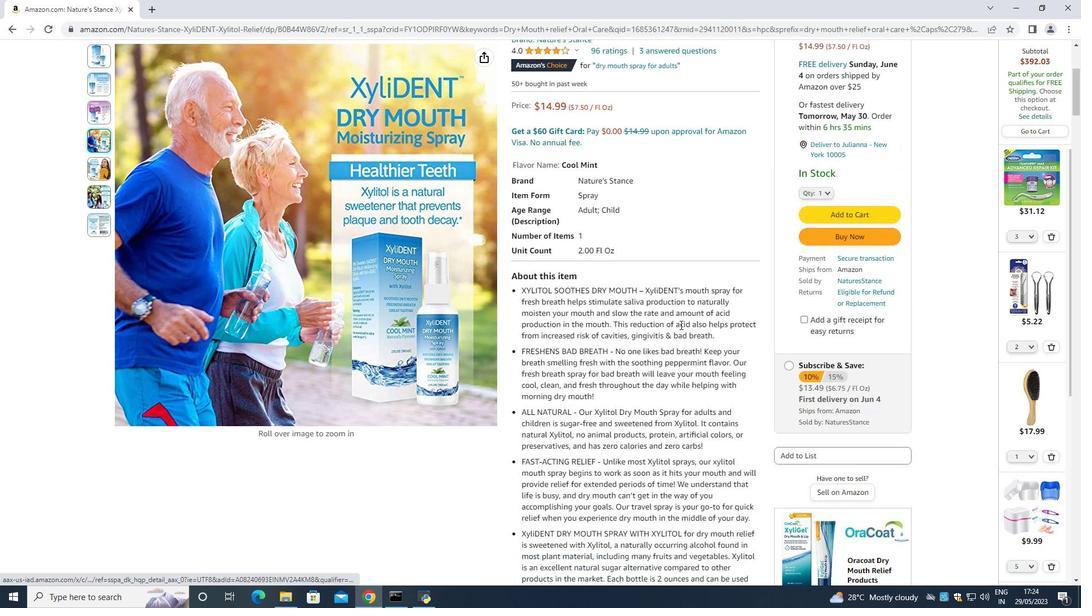 
Action: Mouse scrolled (679, 327) with delta (0, 0)
Screenshot: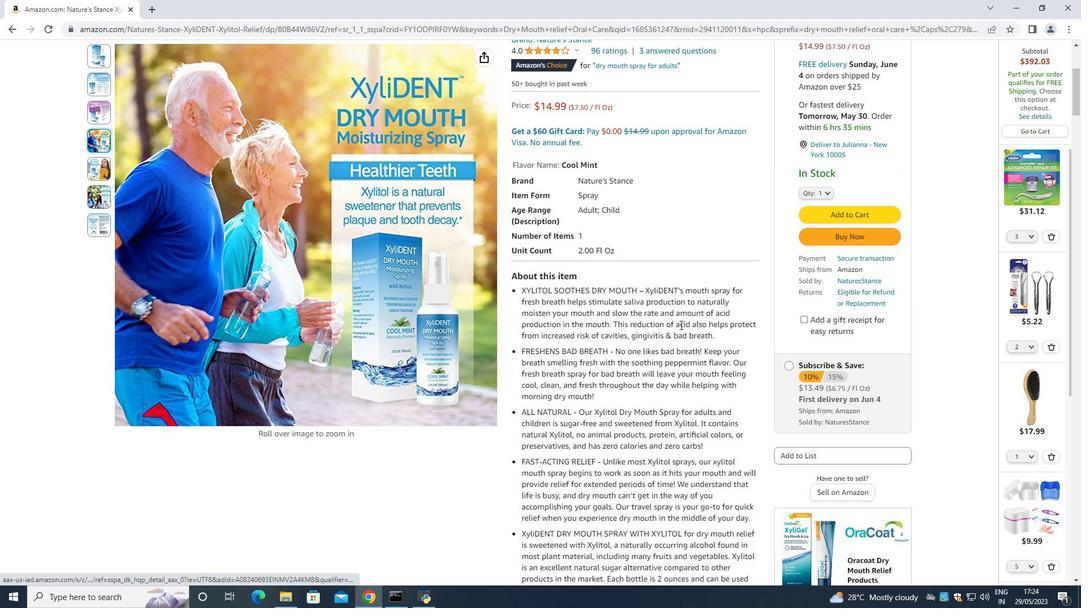 
Action: Mouse moved to (678, 326)
Screenshot: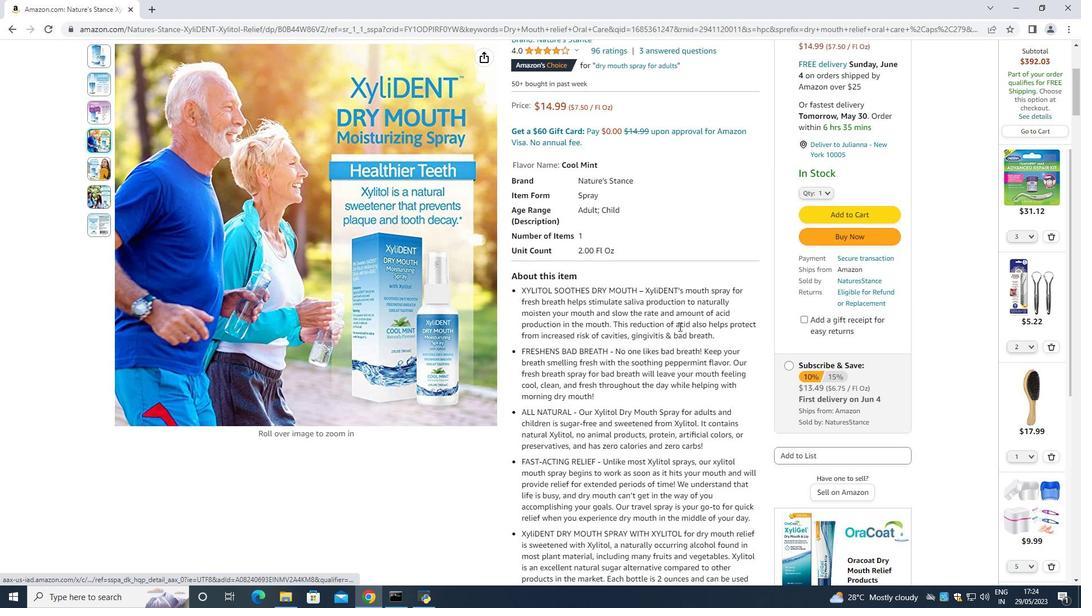 
Action: Mouse scrolled (678, 327) with delta (0, 0)
Screenshot: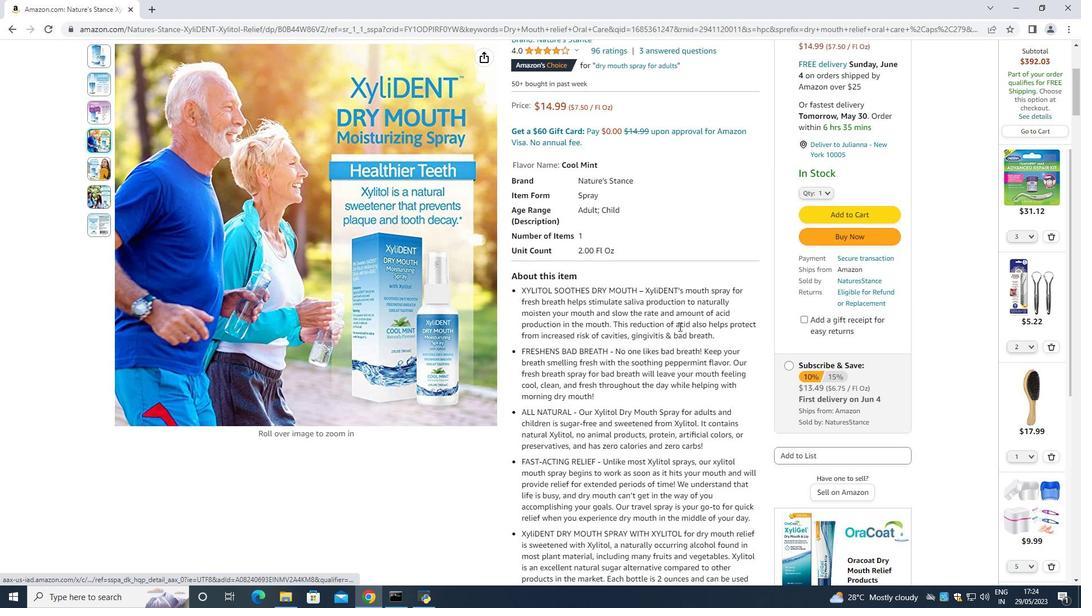 
Action: Mouse moved to (678, 320)
Screenshot: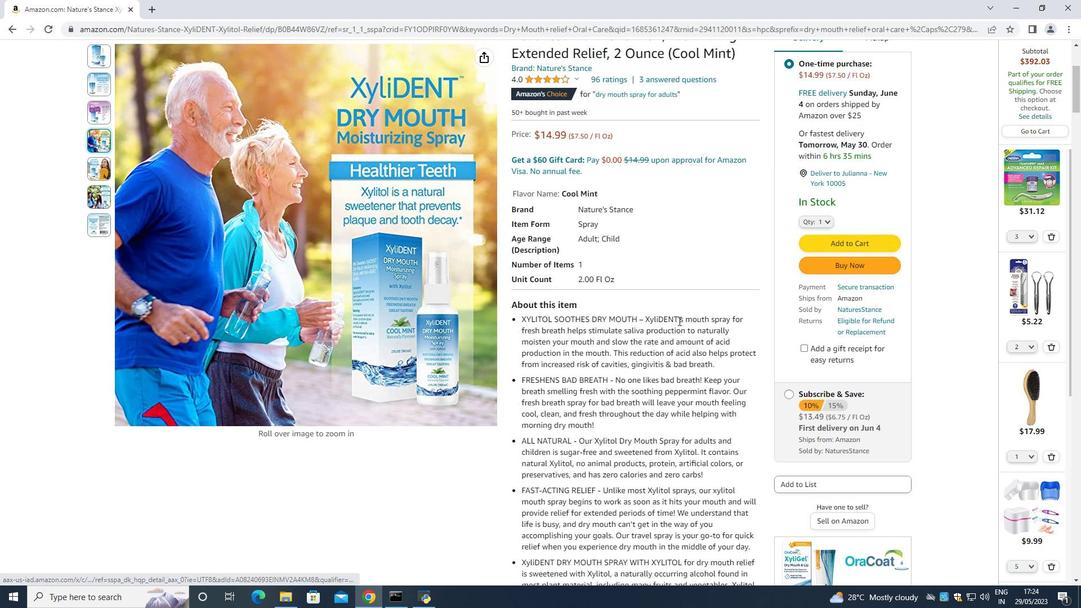 
Action: Mouse scrolled (678, 320) with delta (0, 0)
Screenshot: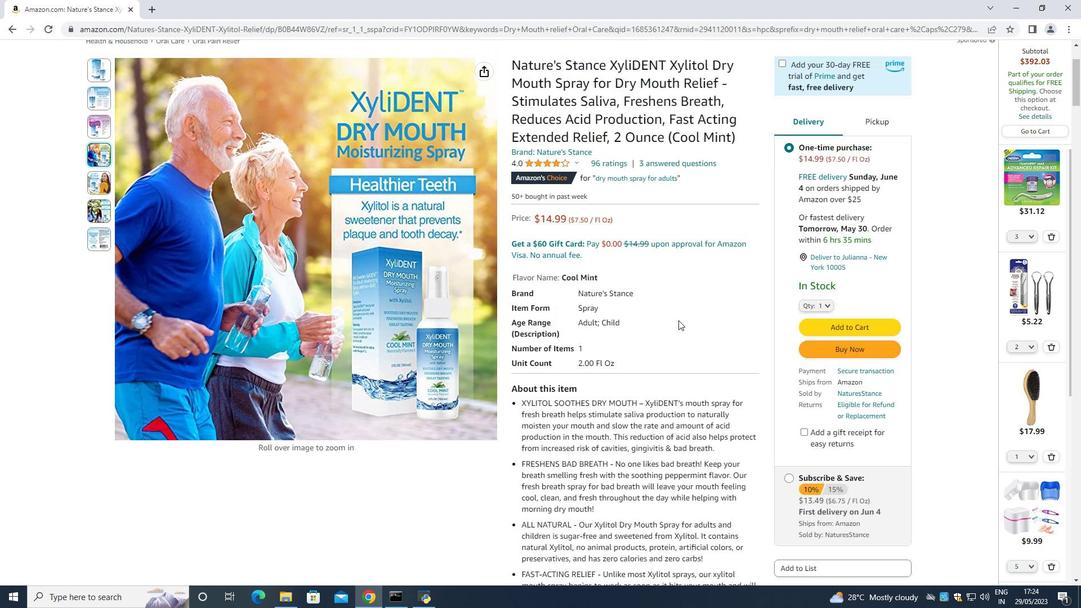 
Action: Mouse scrolled (678, 320) with delta (0, 0)
Screenshot: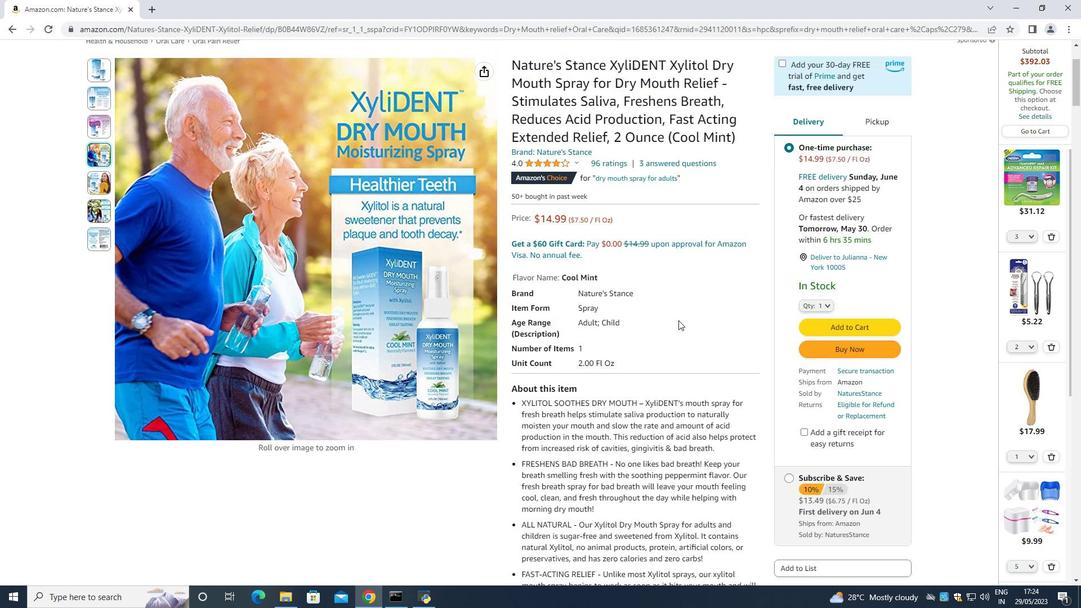 
Action: Mouse moved to (678, 320)
Screenshot: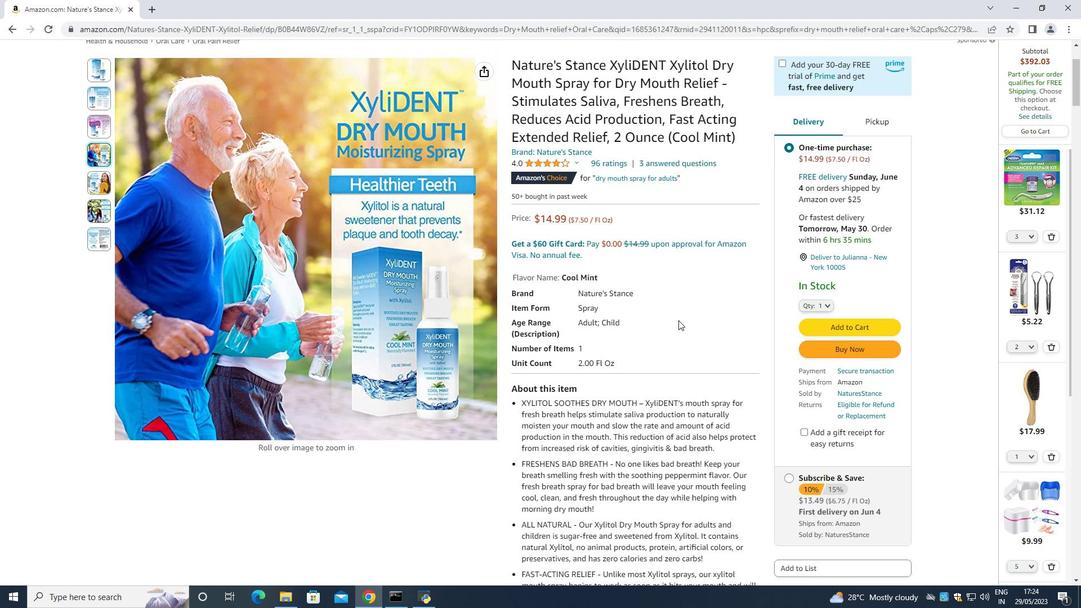 
Action: Mouse scrolled (678, 319) with delta (0, 0)
Screenshot: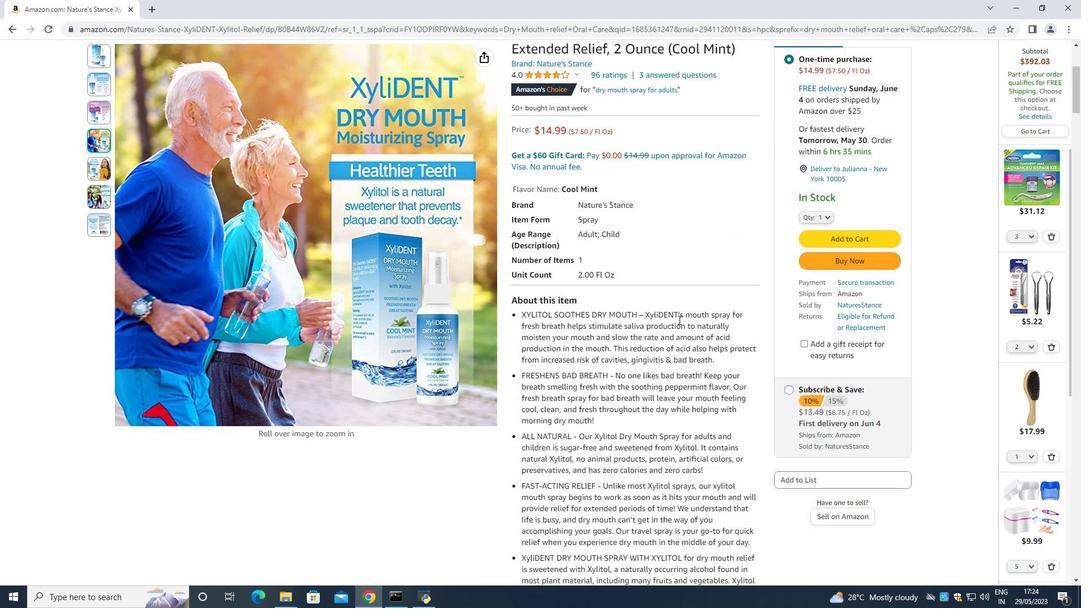 
Action: Mouse scrolled (678, 319) with delta (0, 0)
Screenshot: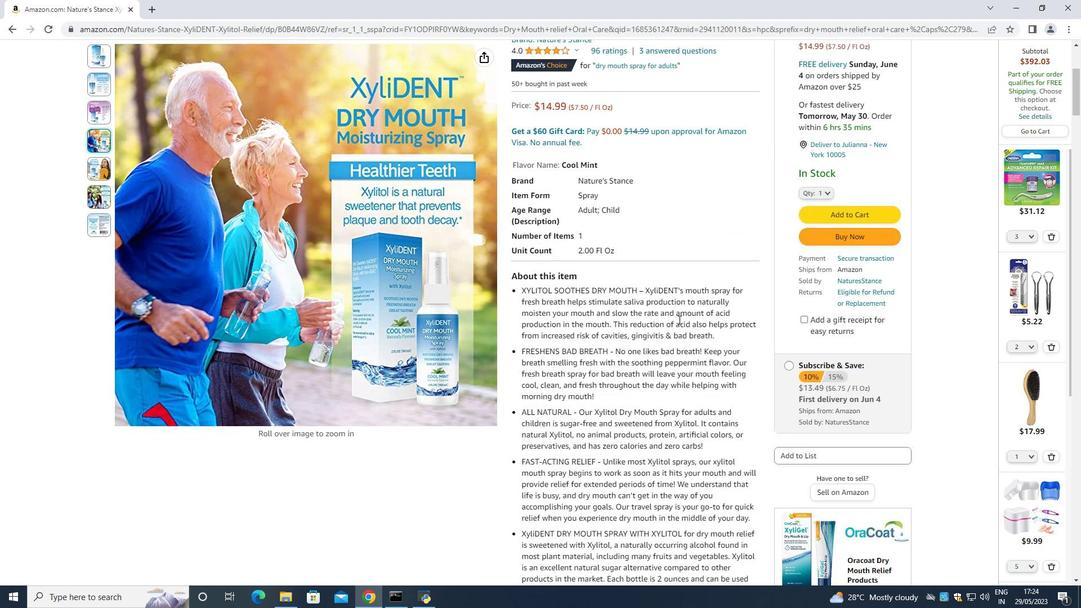 
Action: Mouse scrolled (678, 319) with delta (0, 0)
Screenshot: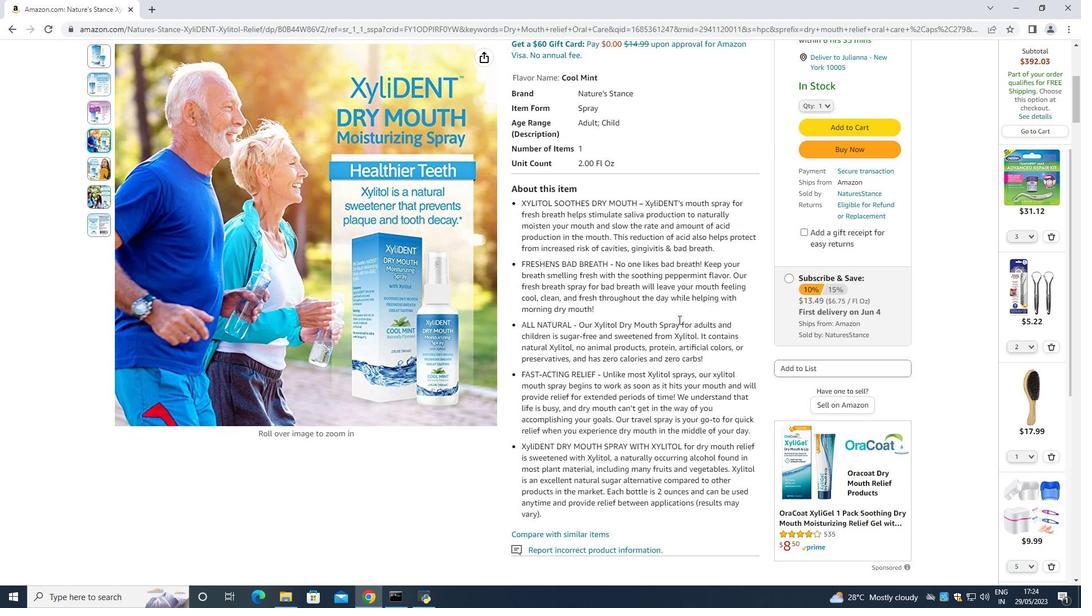 
Action: Mouse scrolled (678, 319) with delta (0, 0)
Screenshot: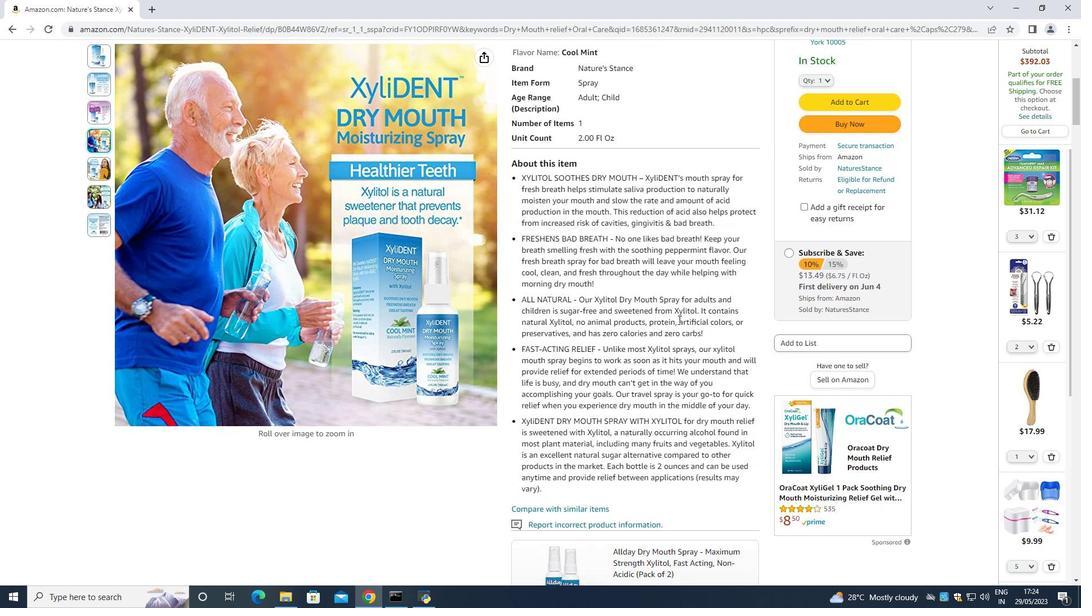 
Action: Mouse scrolled (678, 319) with delta (0, 0)
Screenshot: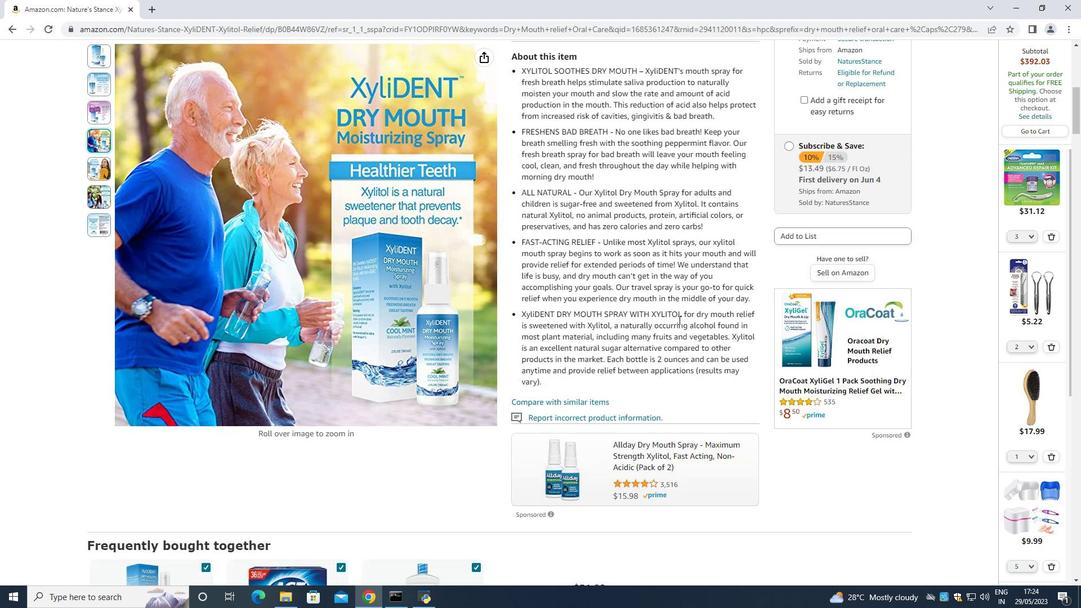 
Action: Mouse moved to (677, 321)
Screenshot: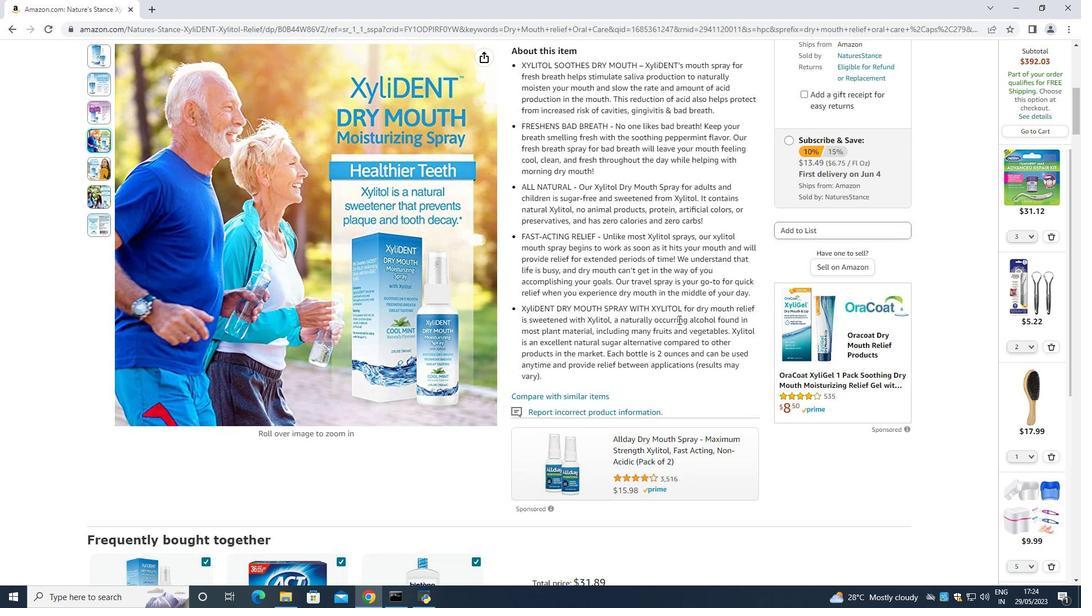 
Action: Mouse scrolled (677, 321) with delta (0, 0)
Screenshot: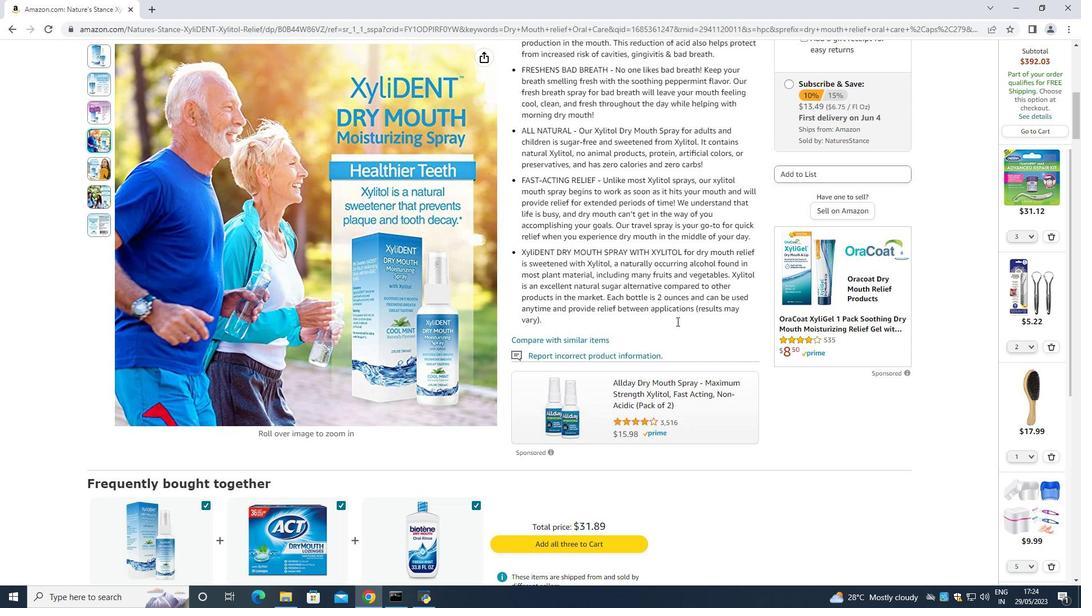 
Action: Mouse scrolled (677, 321) with delta (0, 0)
Screenshot: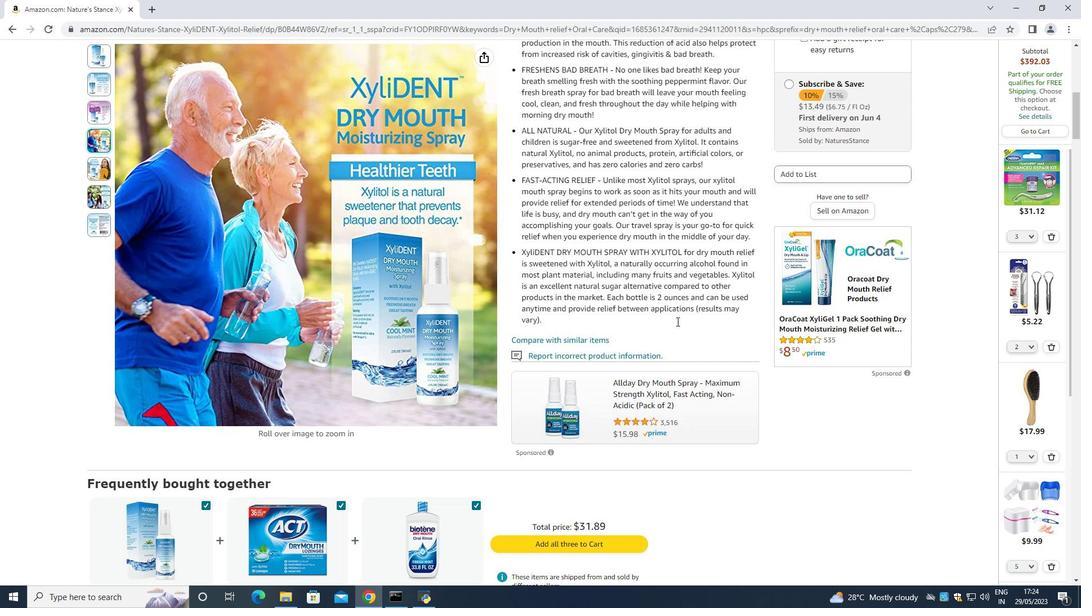 
Action: Mouse scrolled (677, 321) with delta (0, 0)
Screenshot: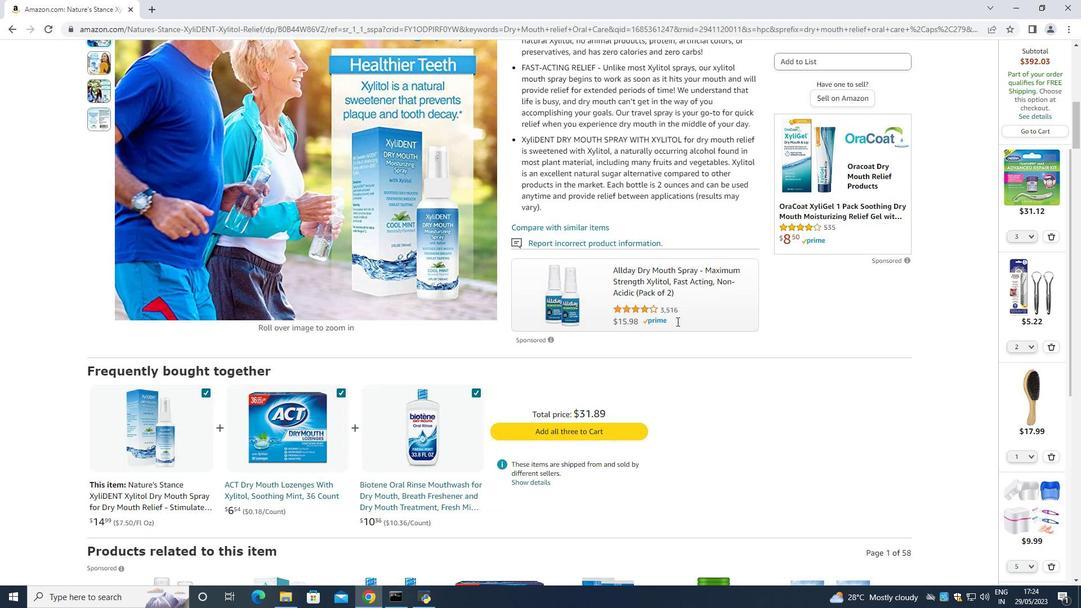 
Action: Mouse moved to (677, 323)
Screenshot: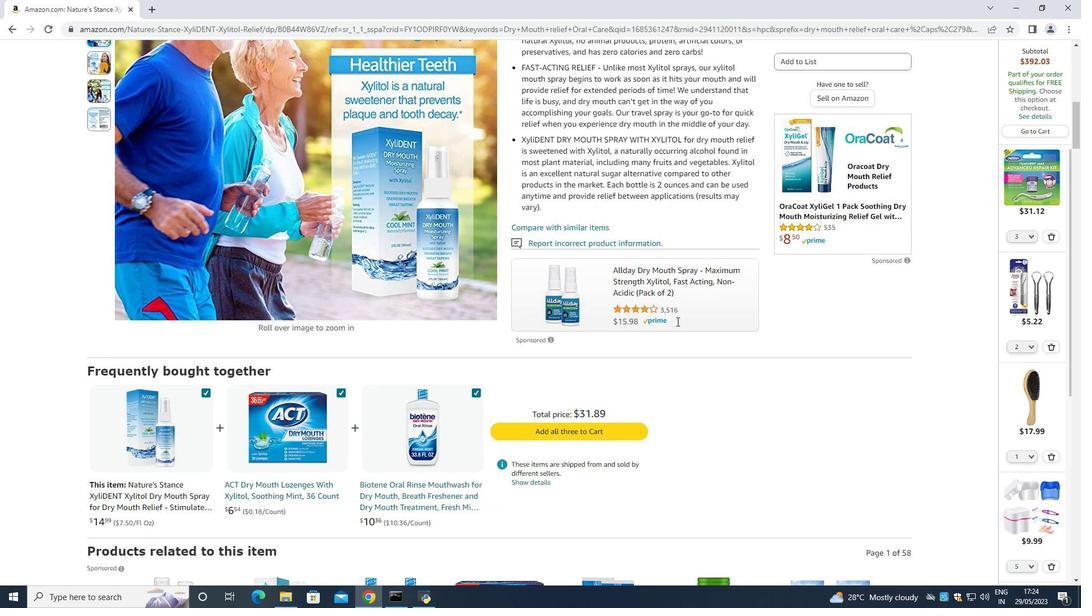 
Action: Mouse scrolled (677, 322) with delta (0, 0)
Screenshot: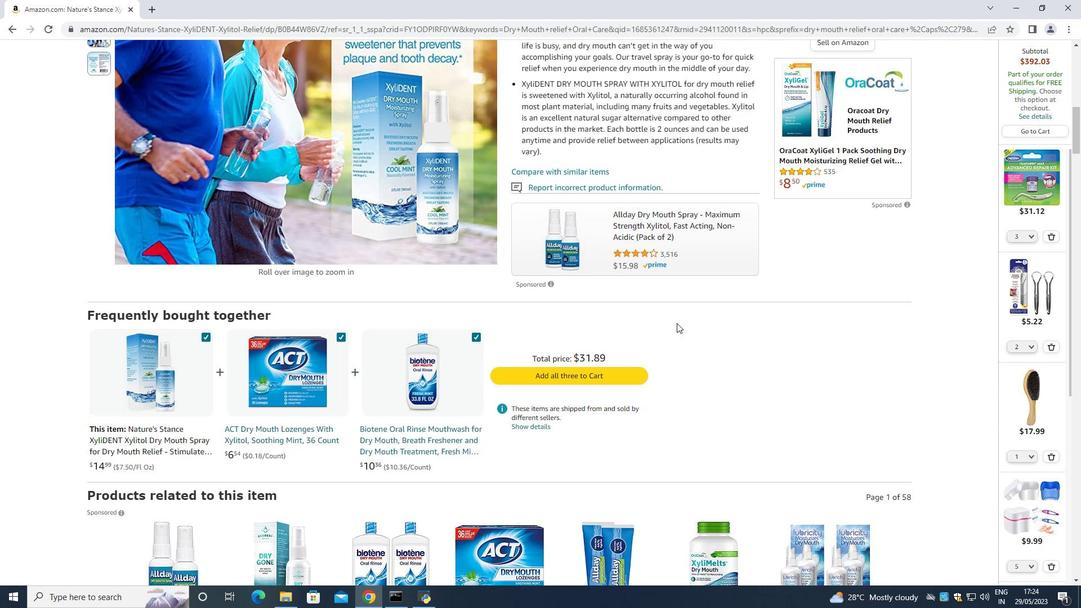 
Action: Mouse scrolled (677, 322) with delta (0, 0)
Screenshot: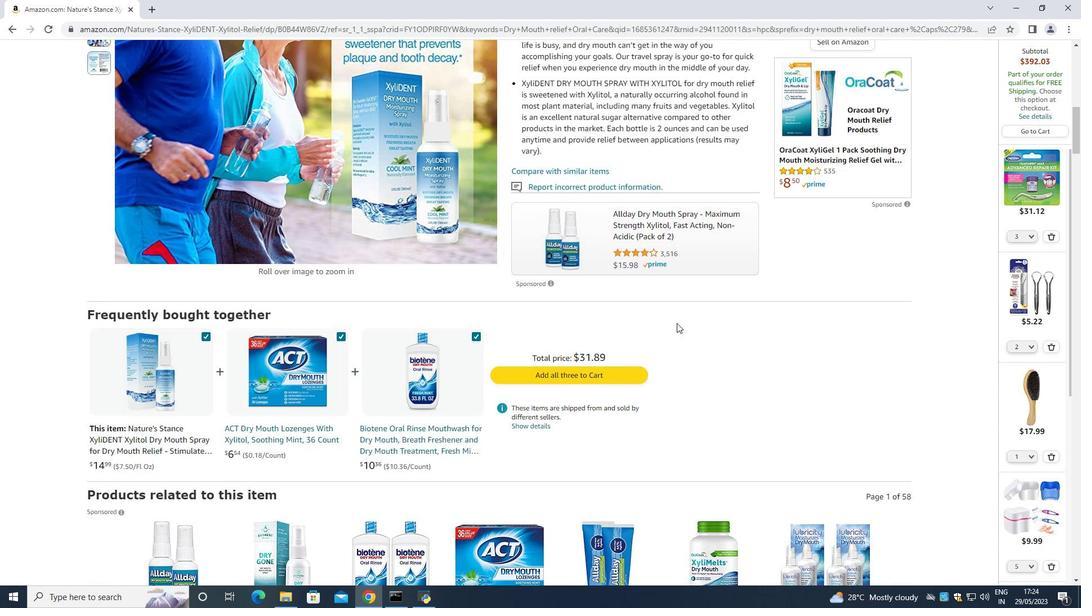 
Action: Mouse moved to (605, 348)
Screenshot: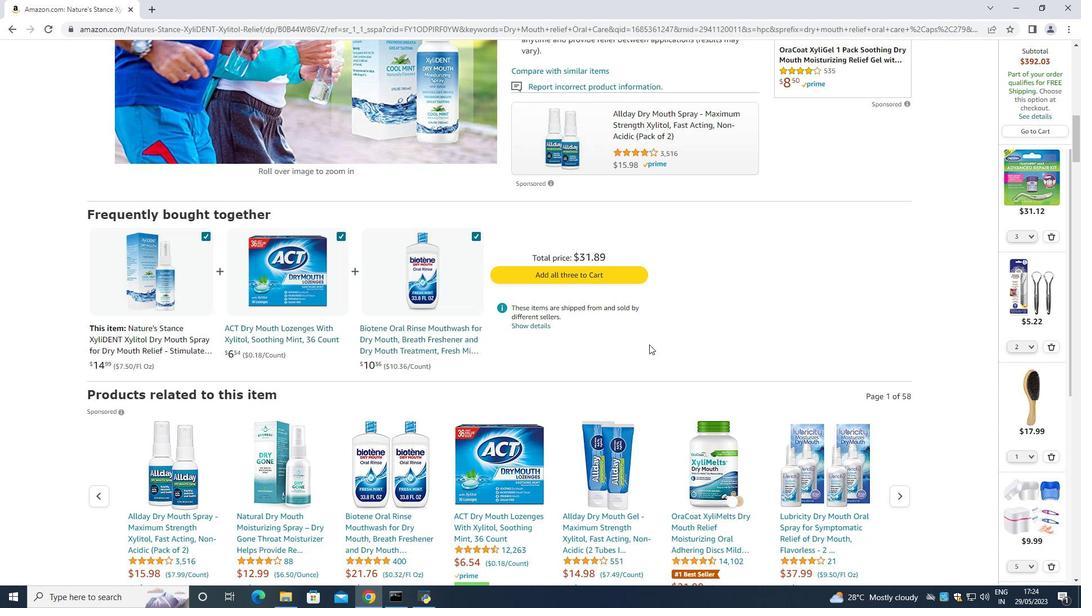 
Action: Mouse scrolled (605, 348) with delta (0, 0)
Screenshot: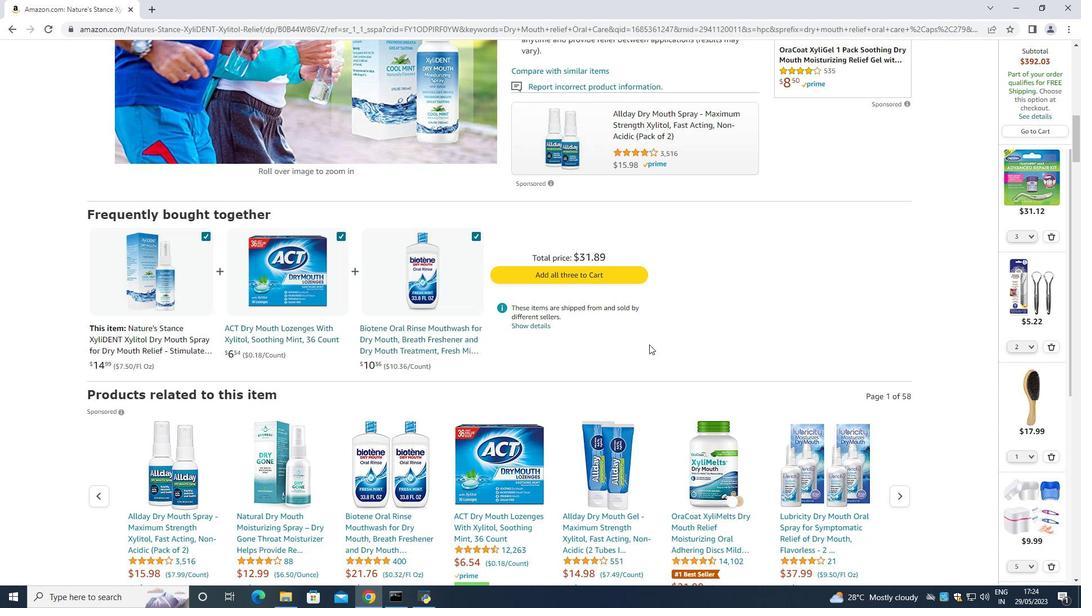 
Action: Mouse moved to (344, 379)
Screenshot: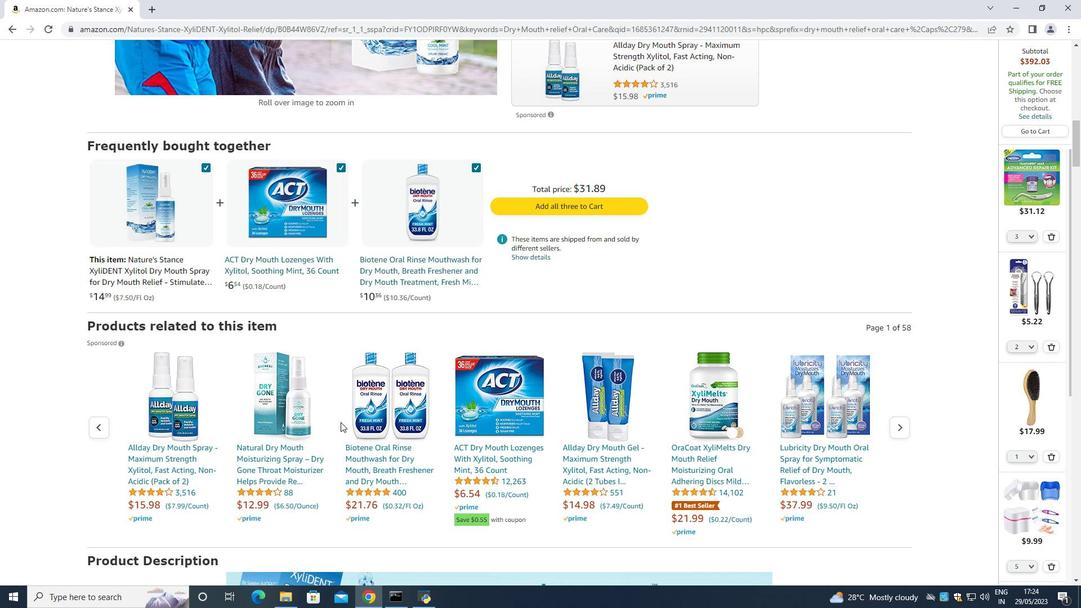 
Action: Mouse scrolled (344, 379) with delta (0, 0)
Screenshot: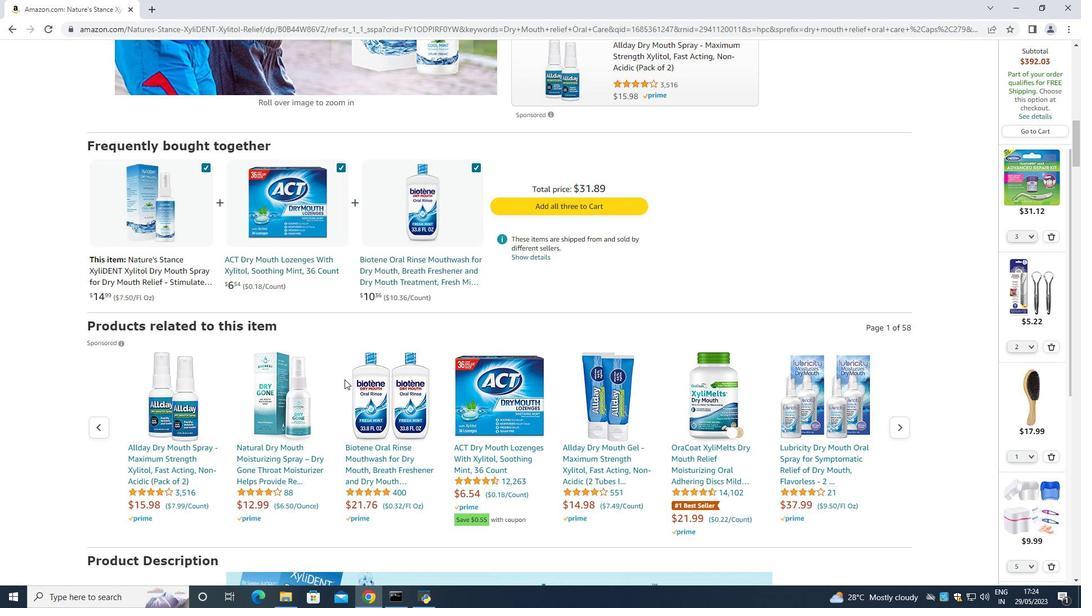 
Action: Mouse moved to (344, 382)
Screenshot: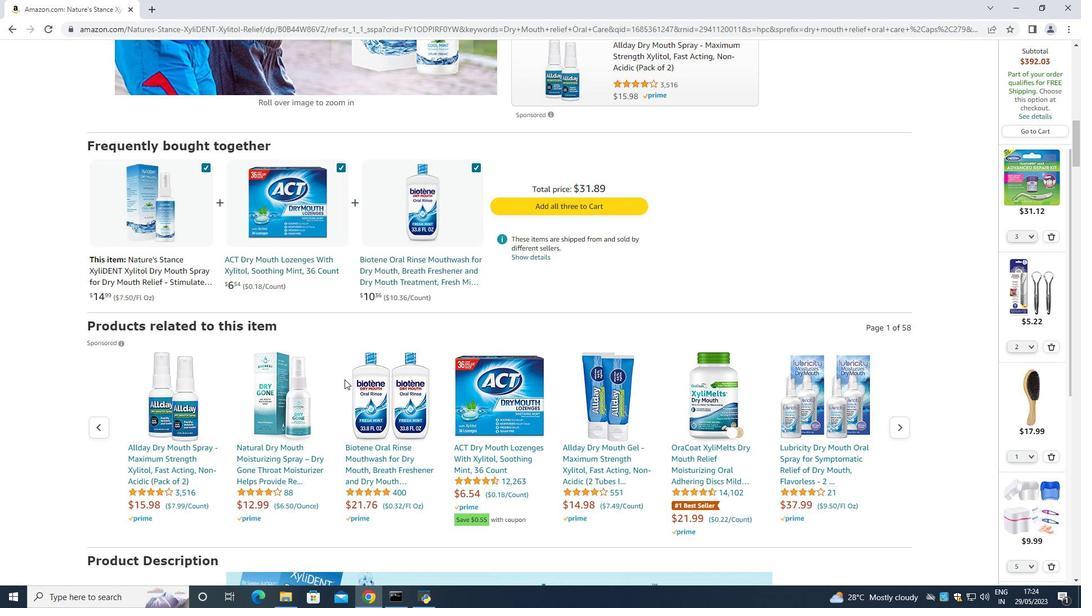 
Action: Mouse scrolled (344, 381) with delta (0, 0)
Screenshot: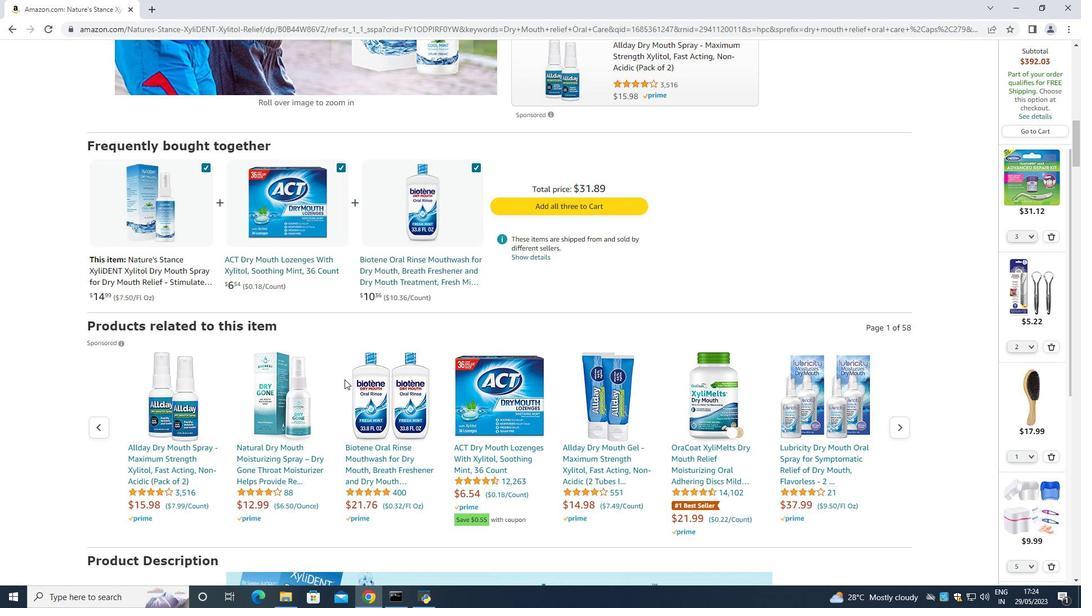 
Action: Mouse moved to (344, 379)
Screenshot: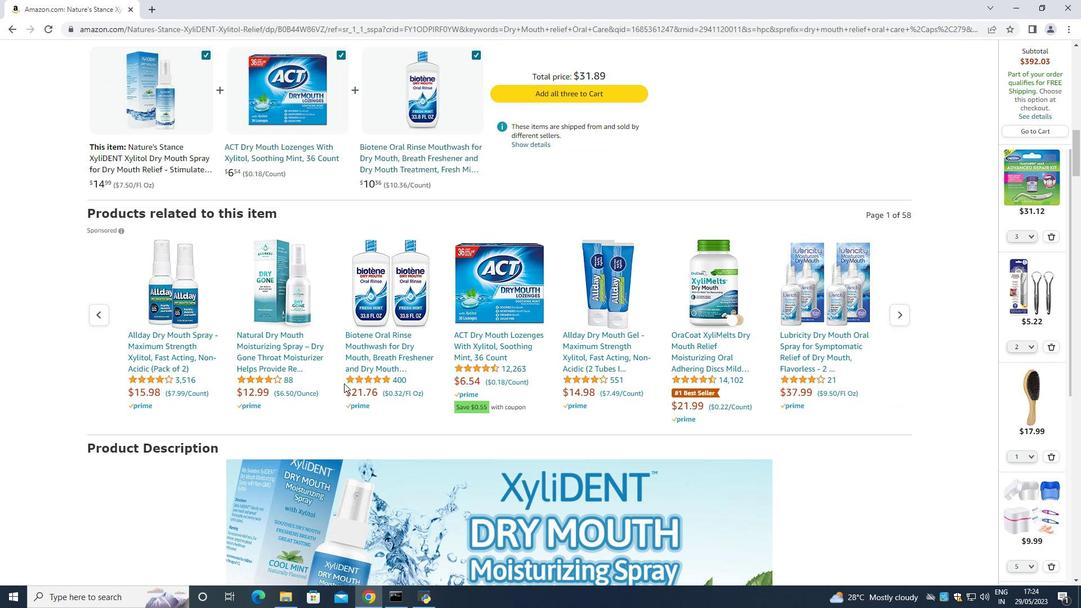 
Action: Mouse scrolled (344, 379) with delta (0, 0)
Screenshot: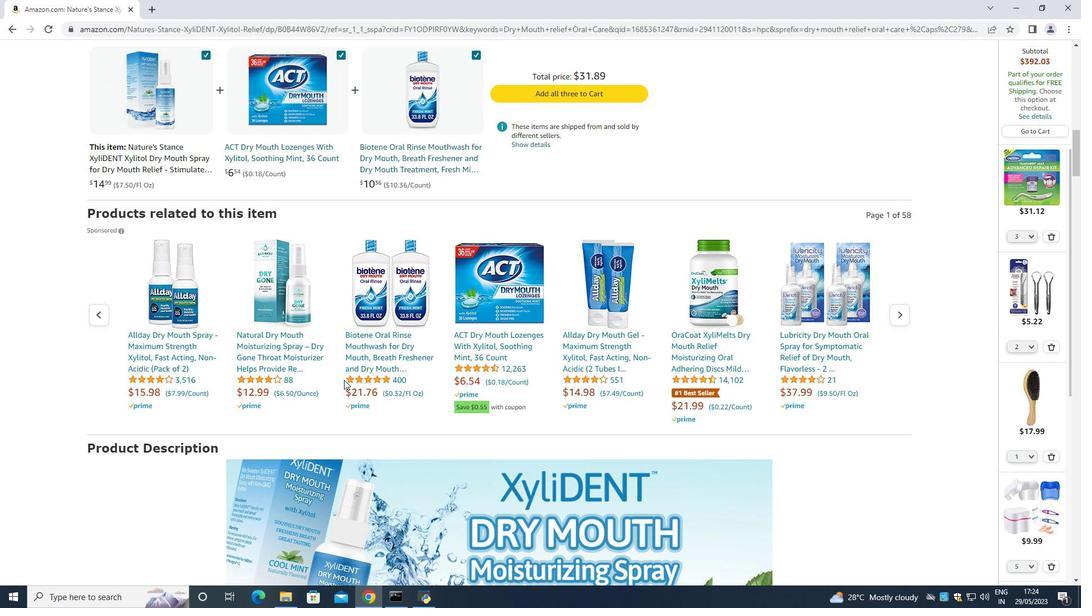 
Action: Mouse scrolled (344, 379) with delta (0, 0)
Screenshot: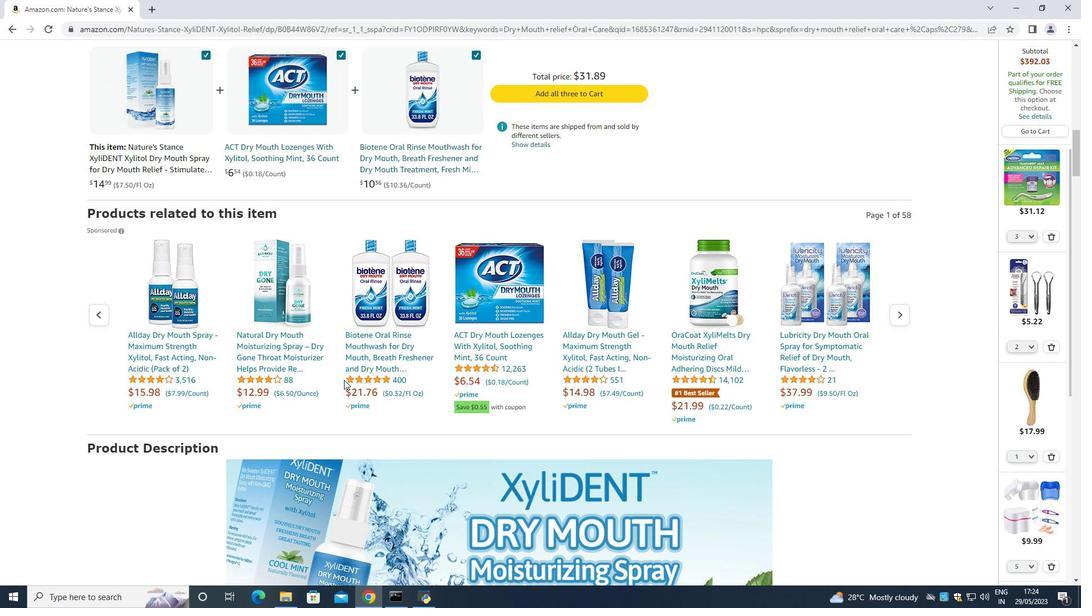 
Action: Mouse scrolled (344, 379) with delta (0, 0)
Screenshot: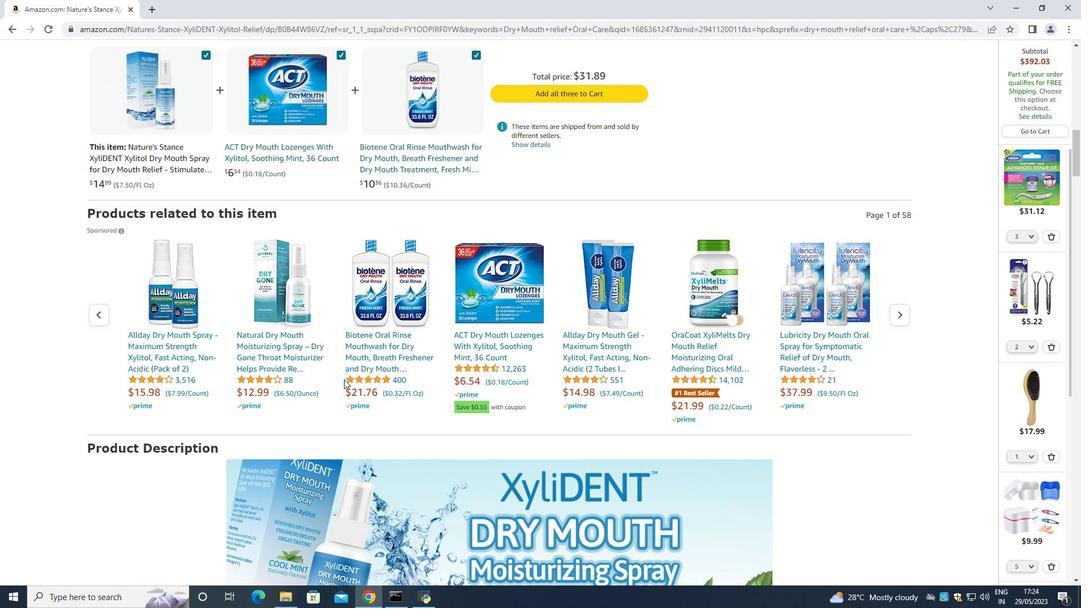 
Action: Mouse moved to (438, 394)
Screenshot: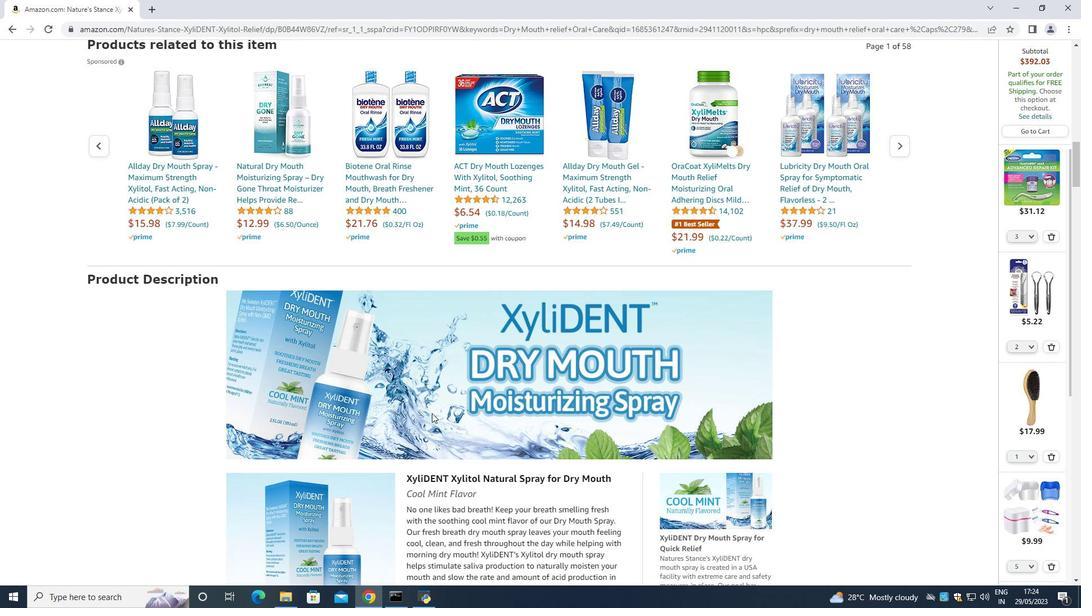 
Action: Mouse scrolled (438, 394) with delta (0, 0)
Screenshot: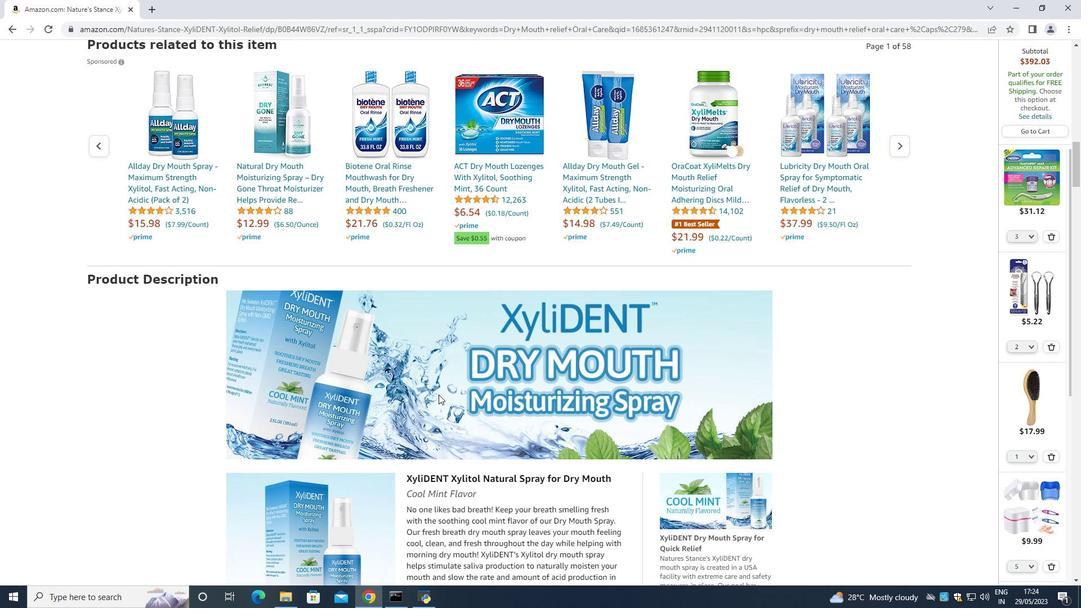 
Action: Mouse moved to (438, 395)
Screenshot: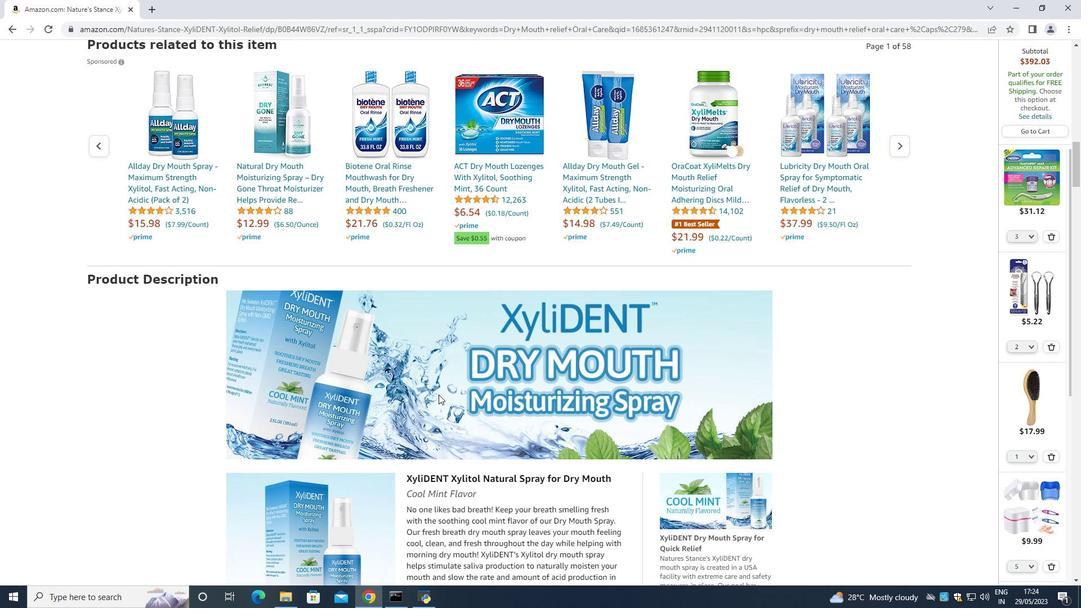 
Action: Mouse scrolled (438, 394) with delta (0, 0)
Screenshot: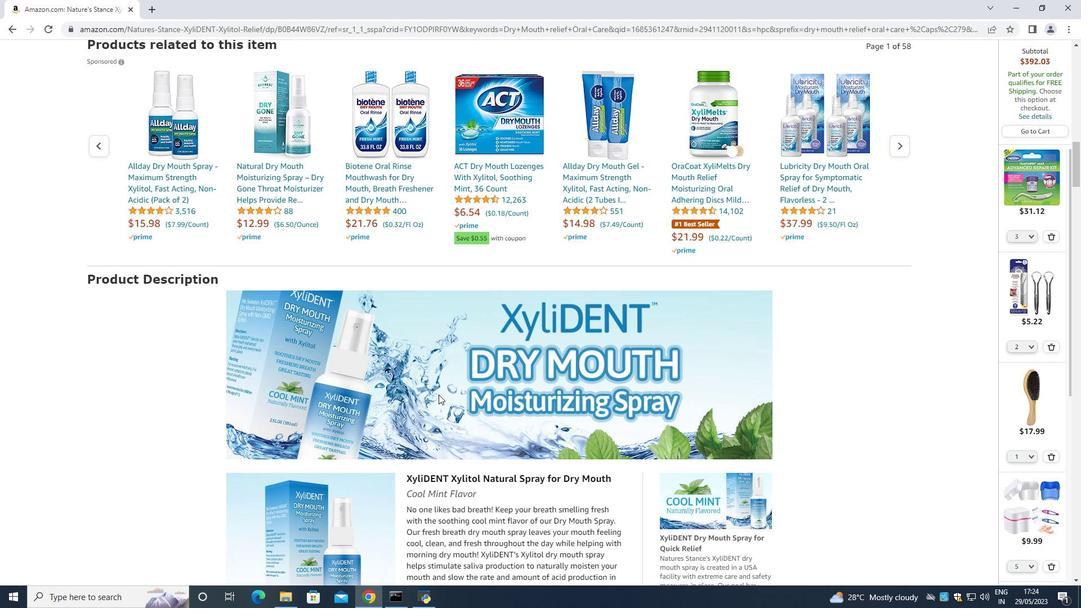 
Action: Mouse moved to (438, 397)
Screenshot: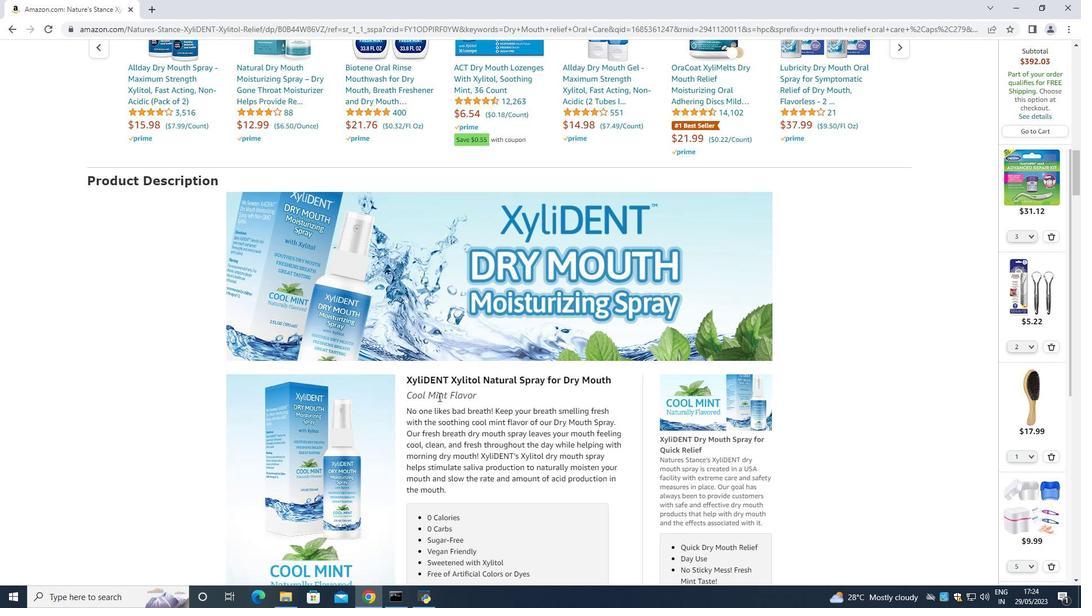 
Action: Mouse scrolled (438, 396) with delta (0, 0)
Screenshot: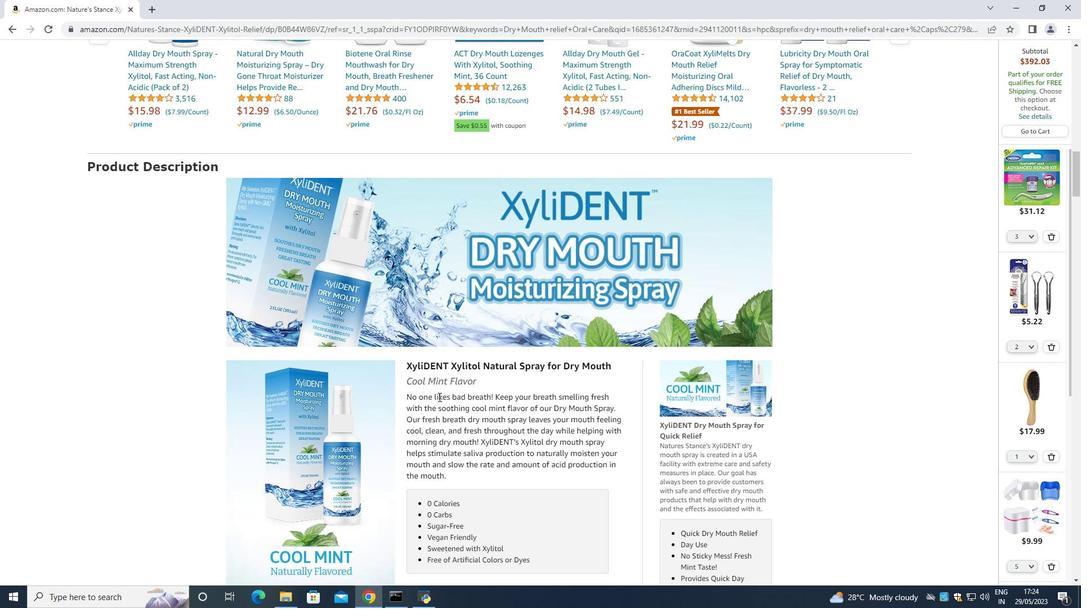 
Action: Mouse moved to (437, 397)
Screenshot: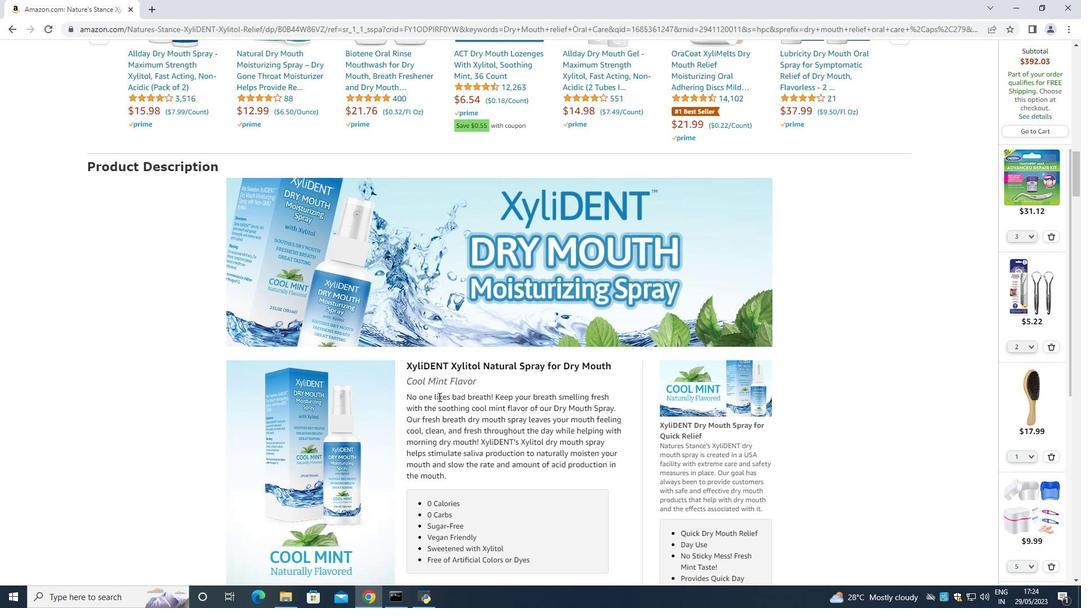
Action: Mouse scrolled (437, 397) with delta (0, 0)
Screenshot: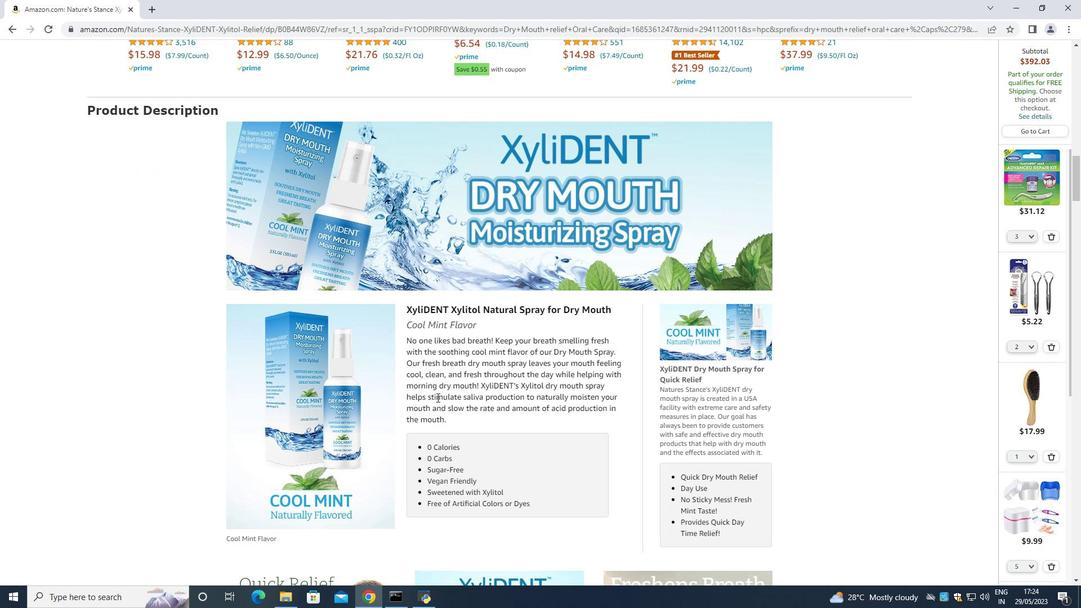 
Action: Mouse moved to (432, 389)
Screenshot: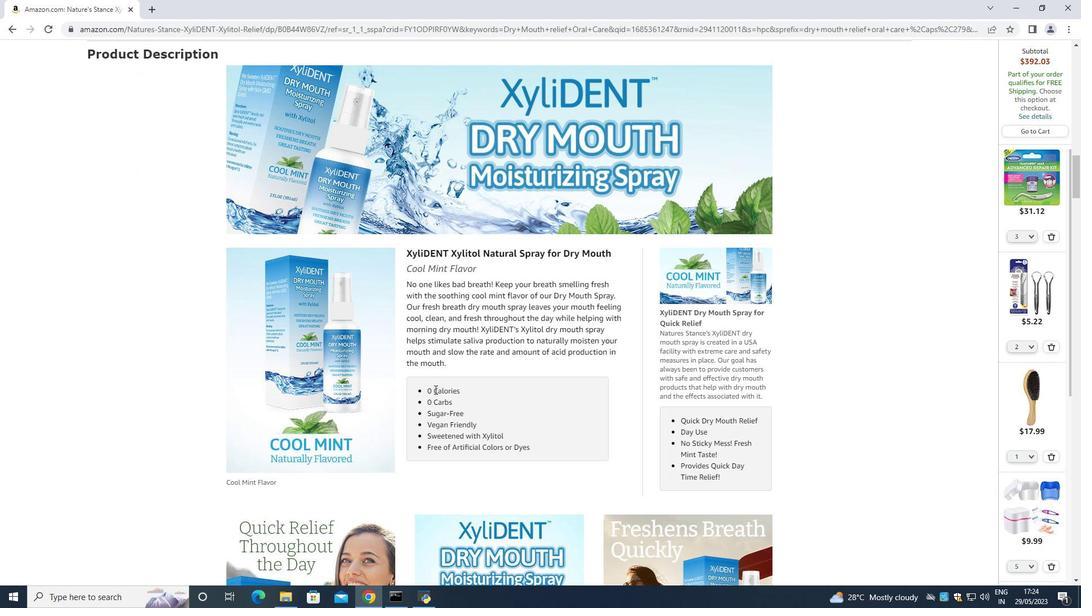
Action: Mouse pressed left at (432, 389)
Screenshot: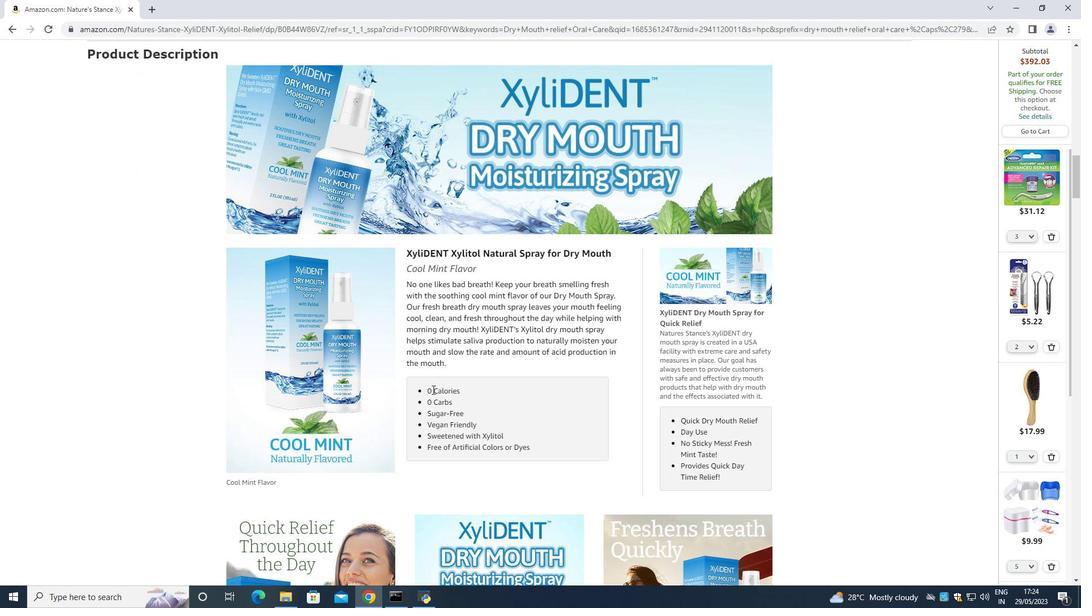 
Action: Mouse moved to (439, 412)
Screenshot: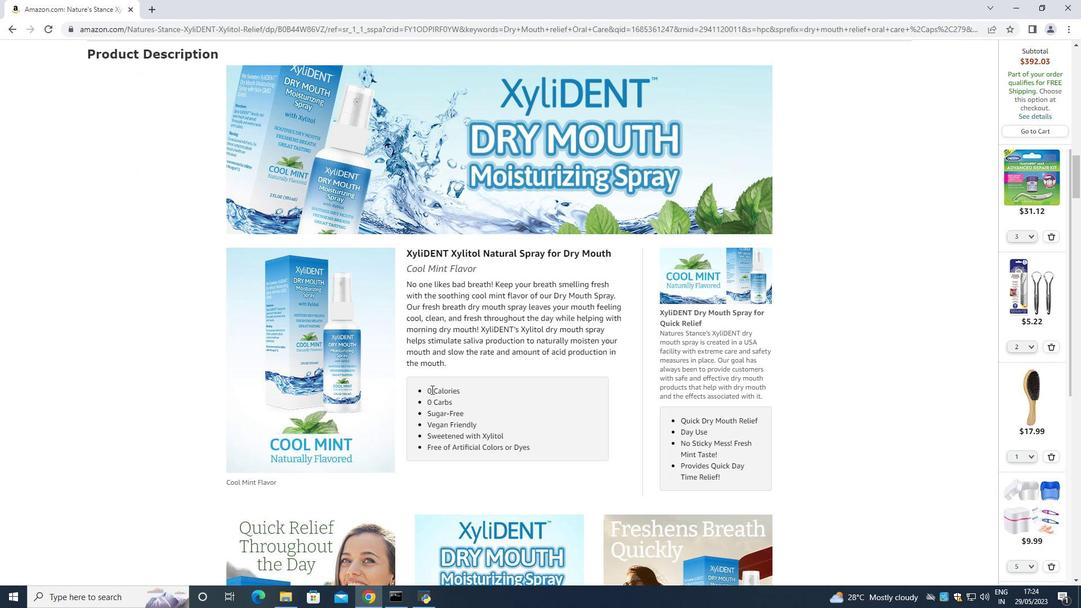 
Action: Mouse pressed left at (439, 412)
Screenshot: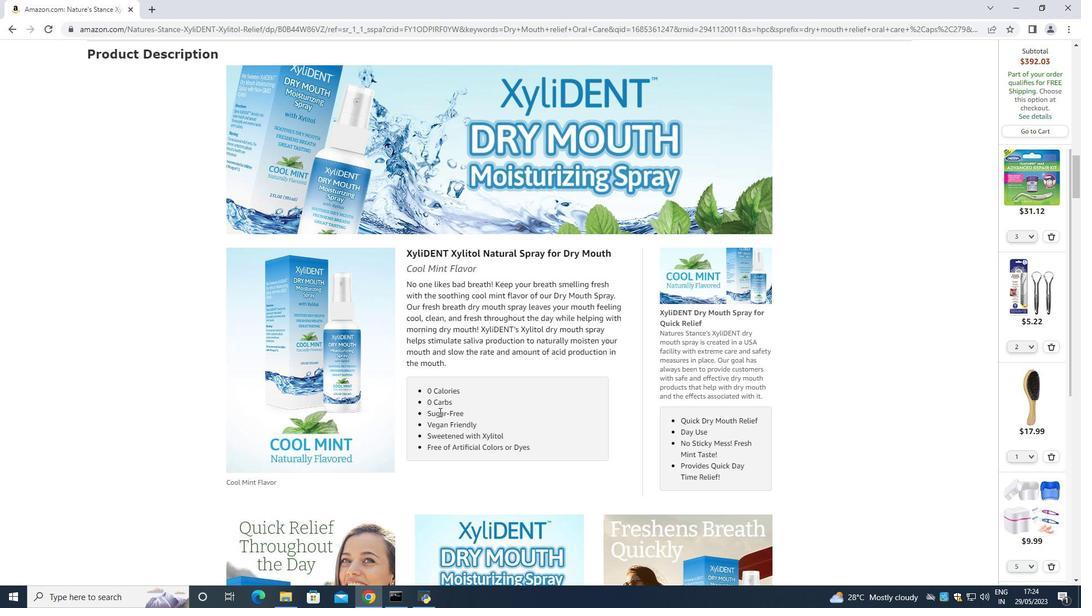 
Action: Mouse moved to (436, 426)
Screenshot: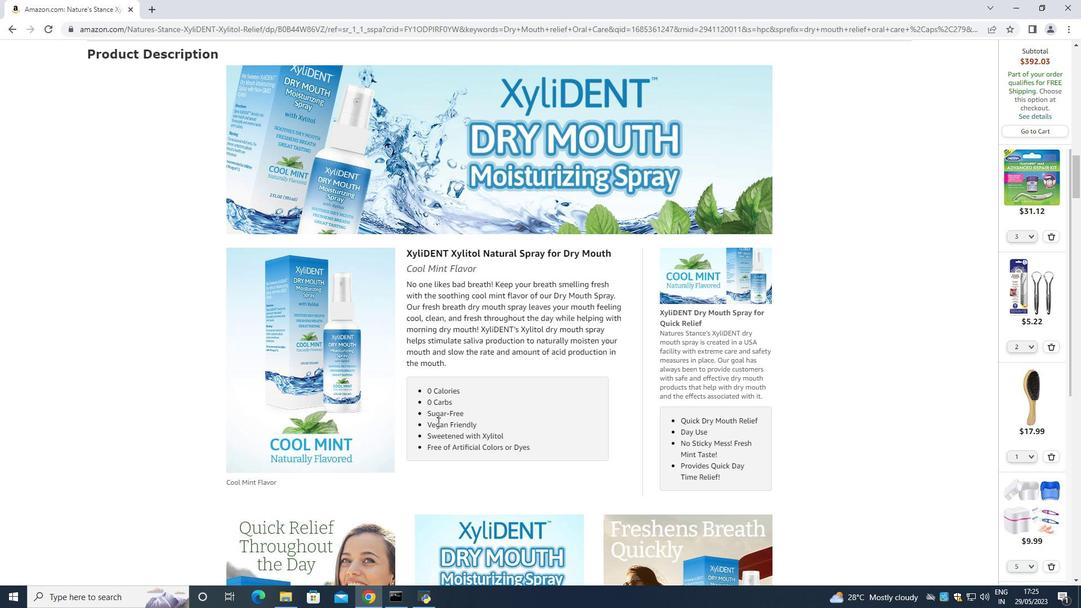 
Action: Mouse pressed left at (436, 426)
Screenshot: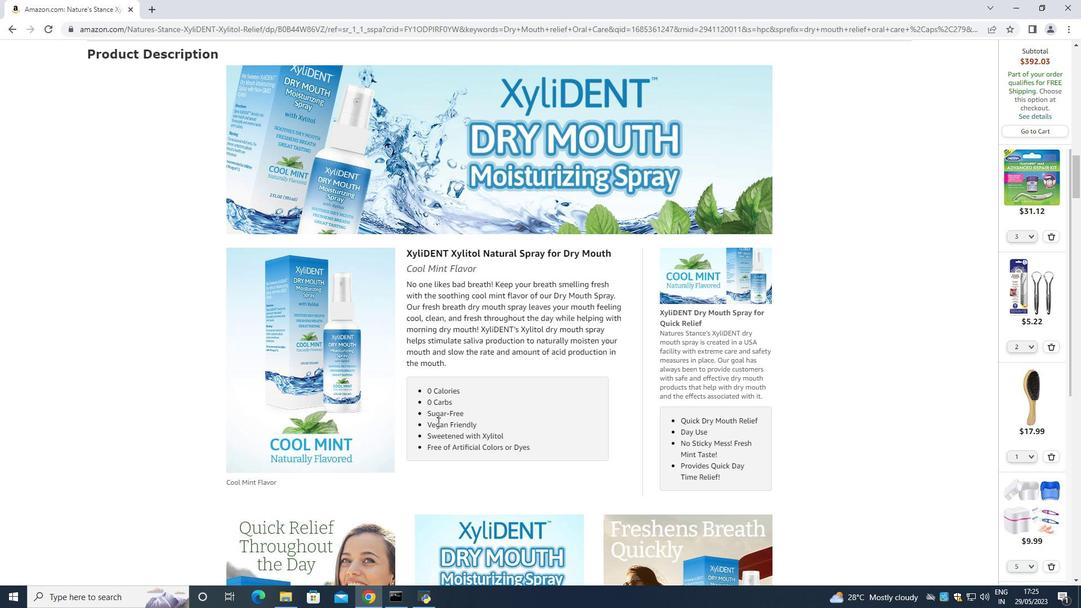 
Action: Mouse moved to (436, 426)
Screenshot: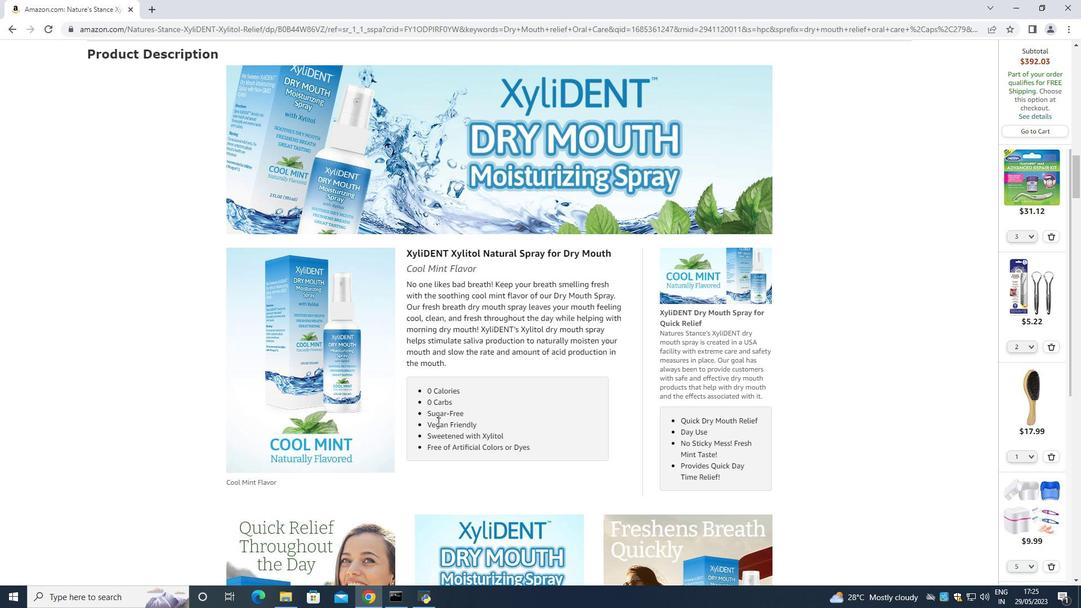 
Action: Mouse scrolled (436, 425) with delta (0, 0)
Screenshot: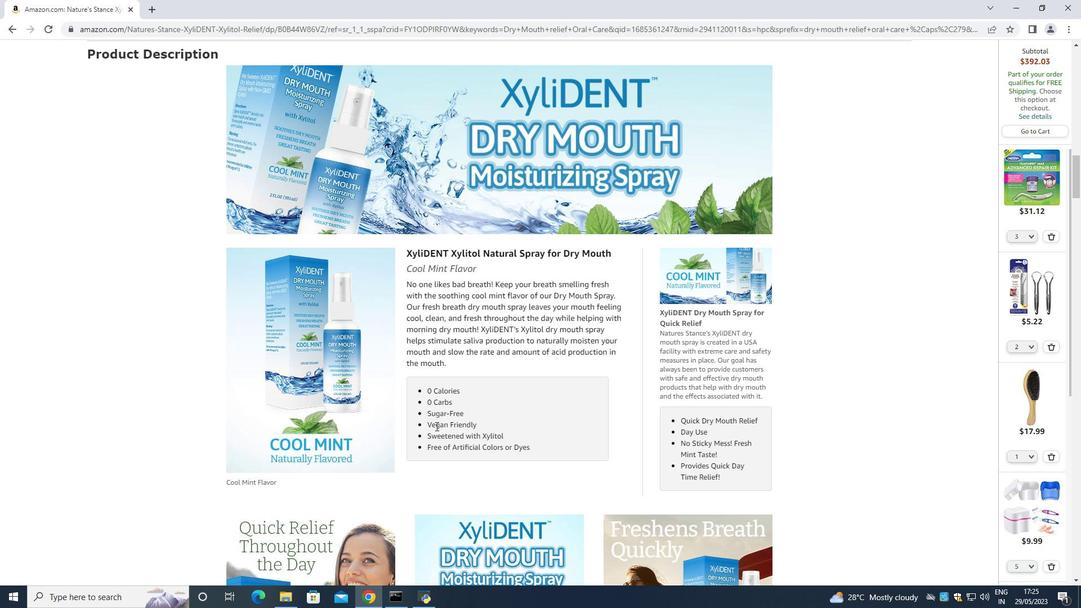 
Action: Mouse scrolled (436, 425) with delta (0, 0)
Screenshot: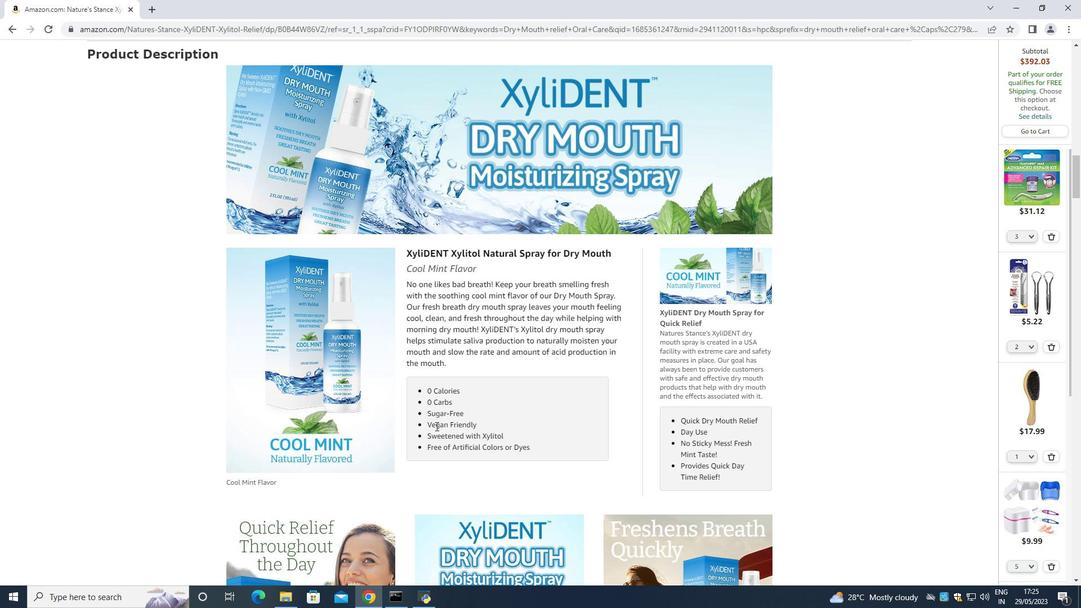 
Action: Mouse moved to (429, 426)
Screenshot: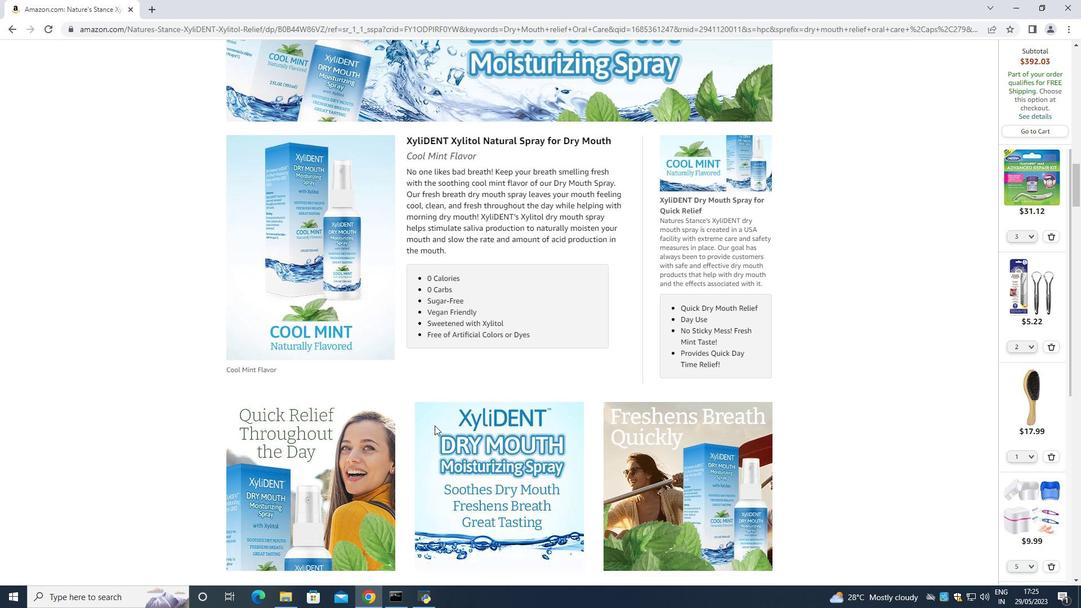 
Action: Mouse scrolled (429, 425) with delta (0, 0)
Screenshot: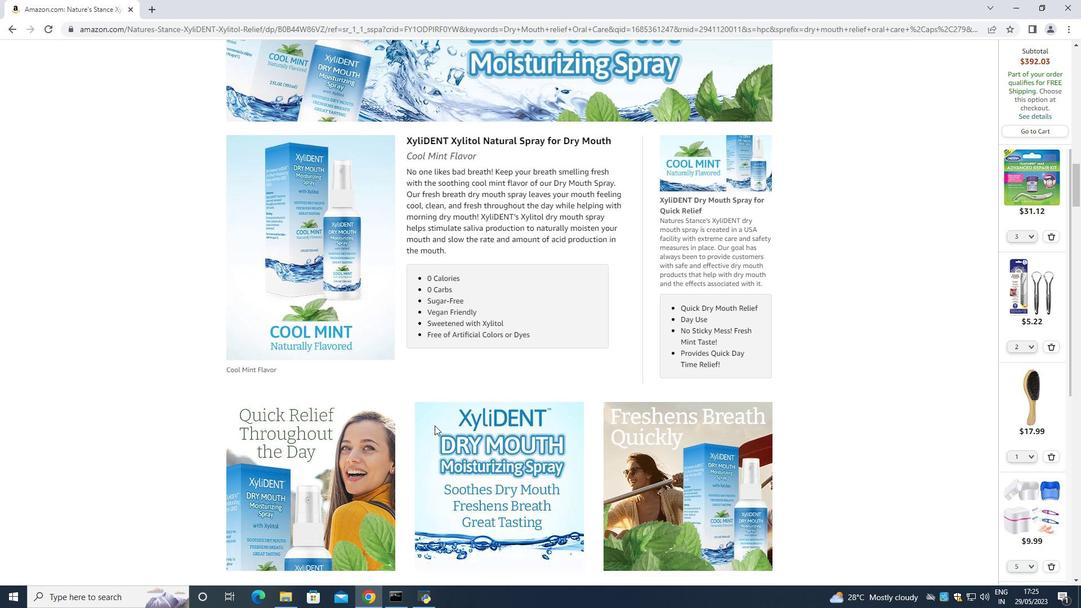 
Action: Mouse moved to (427, 427)
Screenshot: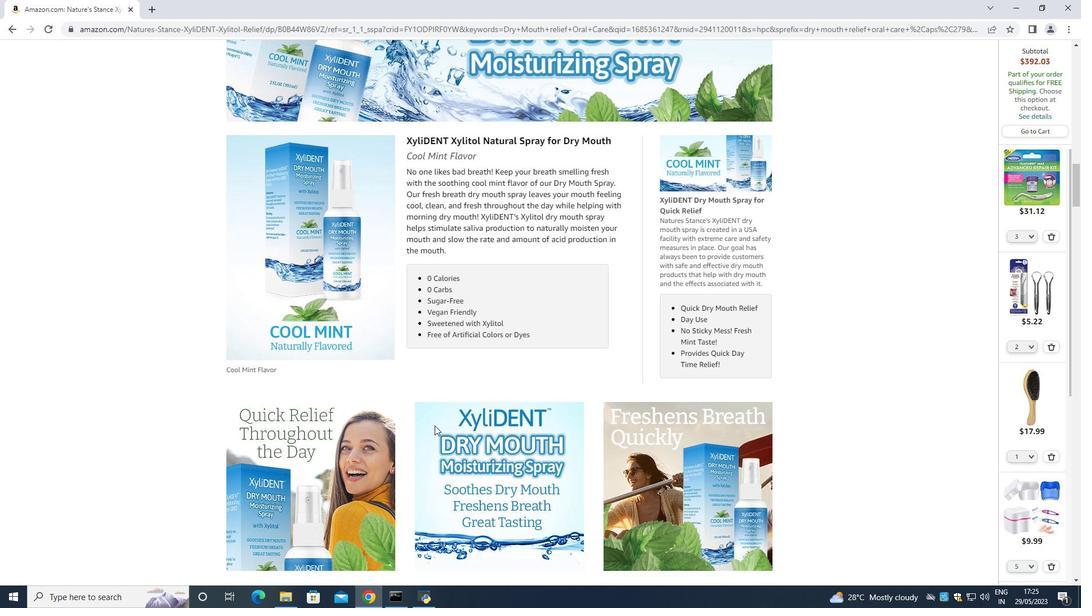 
Action: Mouse scrolled (427, 427) with delta (0, 0)
Screenshot: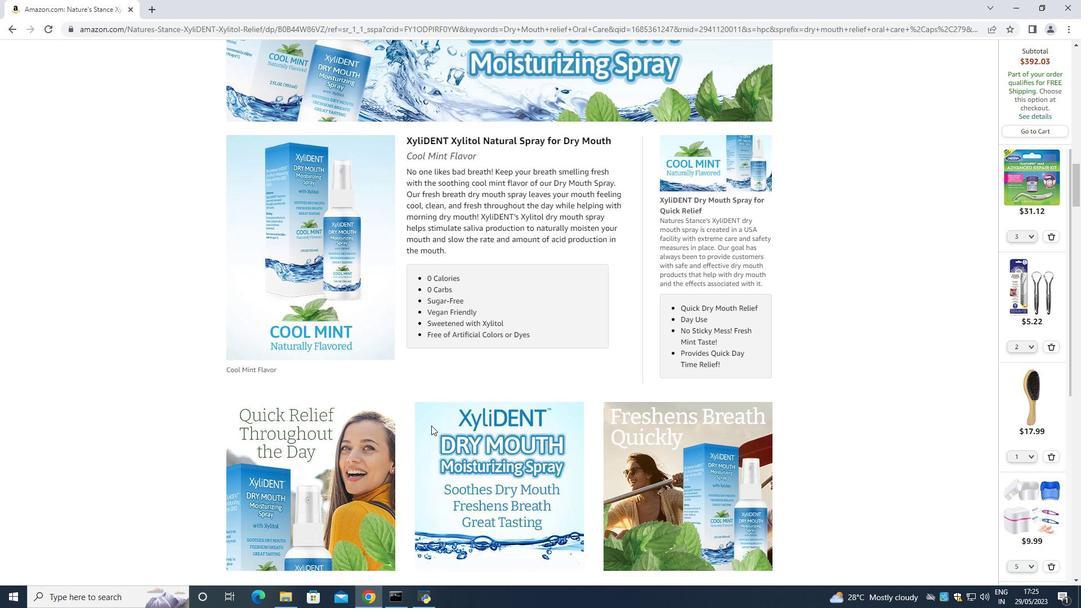 
Action: Mouse moved to (531, 397)
Screenshot: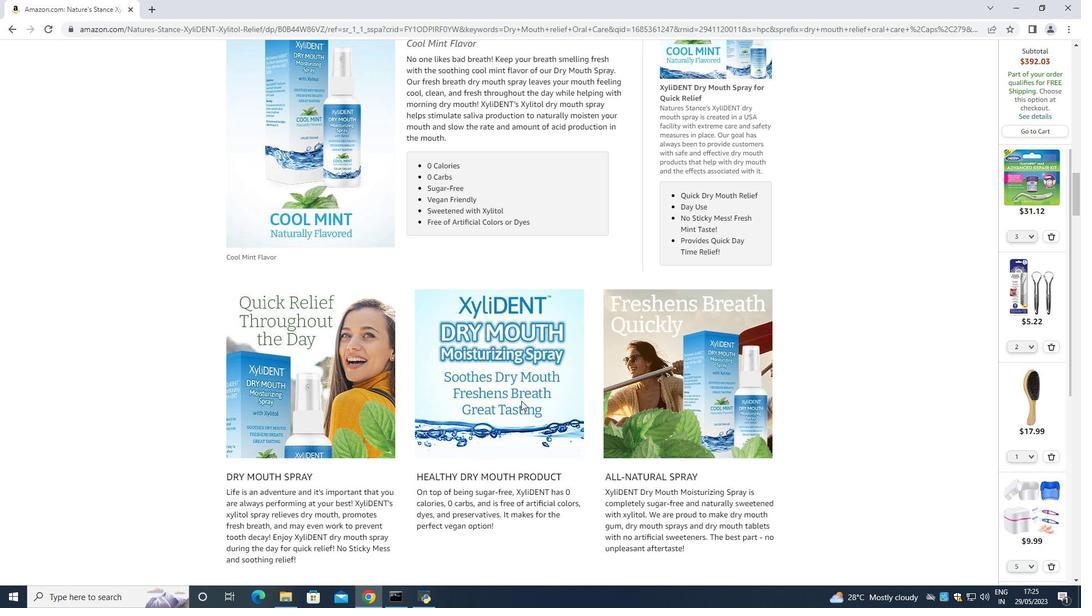 
Action: Mouse scrolled (531, 397) with delta (0, 0)
Screenshot: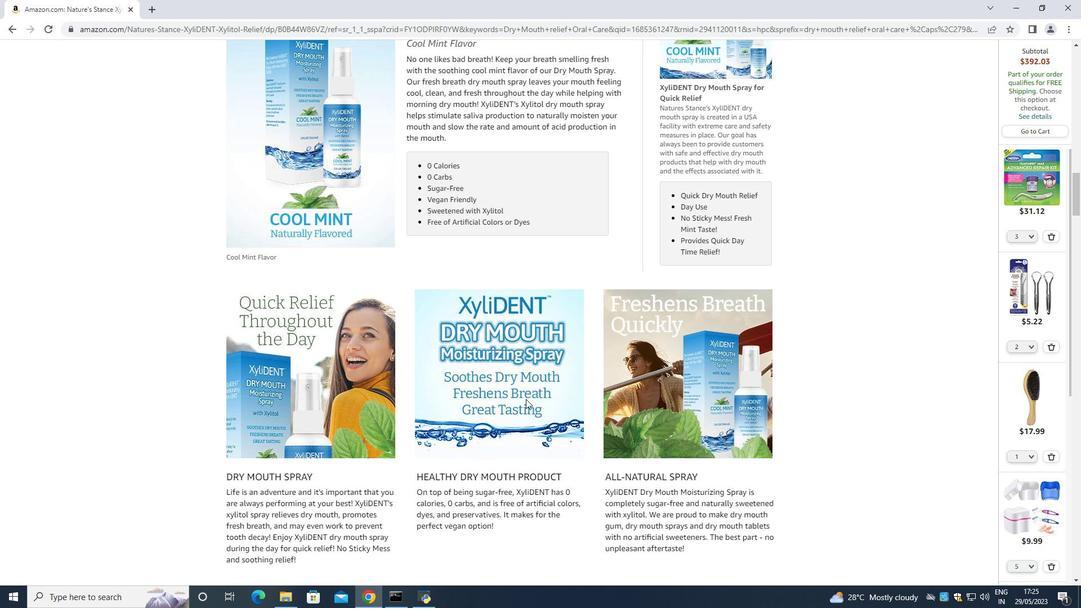 
Action: Mouse moved to (531, 397)
Screenshot: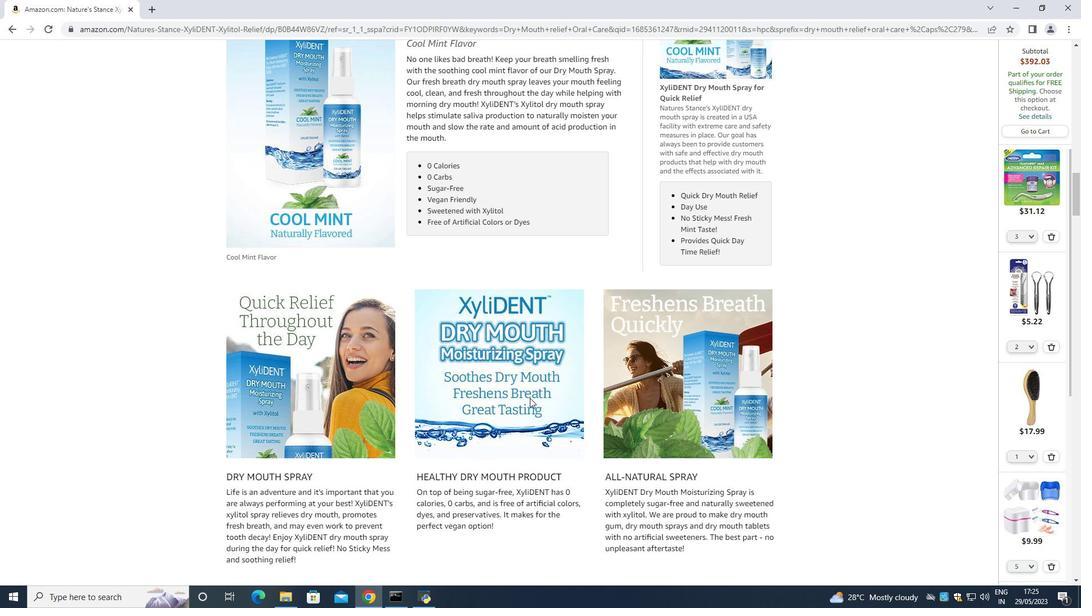 
Action: Mouse scrolled (531, 396) with delta (0, 0)
Screenshot: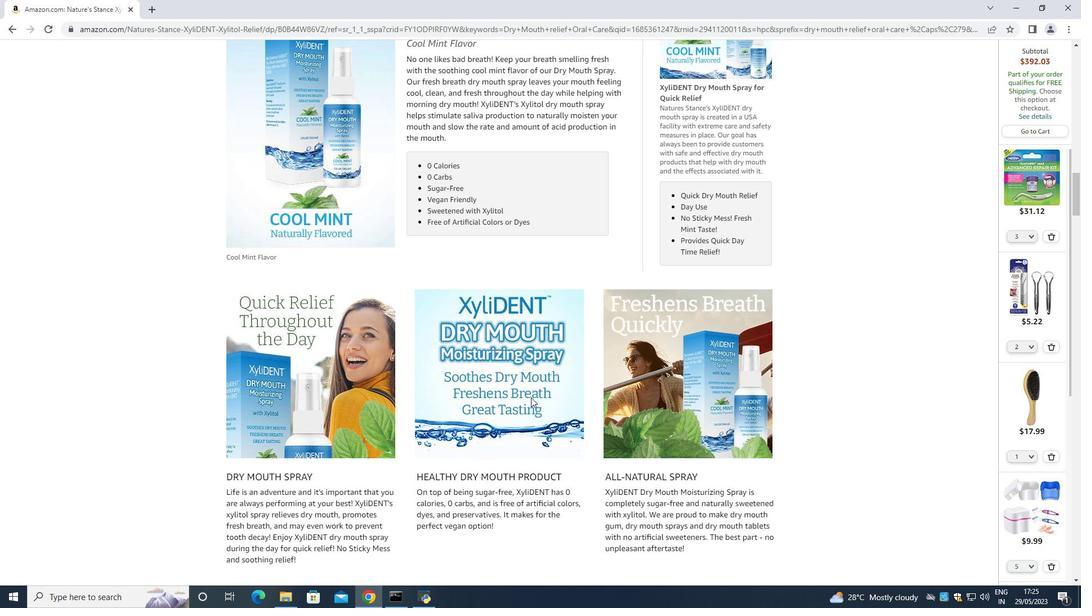 
Action: Mouse scrolled (531, 396) with delta (0, 0)
Screenshot: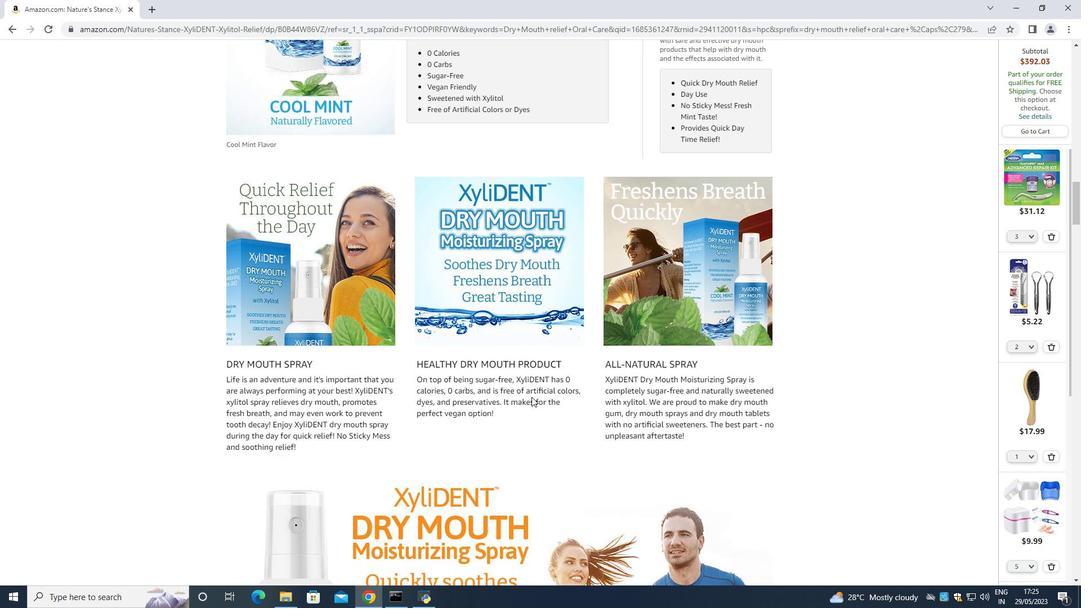 
Action: Mouse scrolled (531, 396) with delta (0, 0)
Screenshot: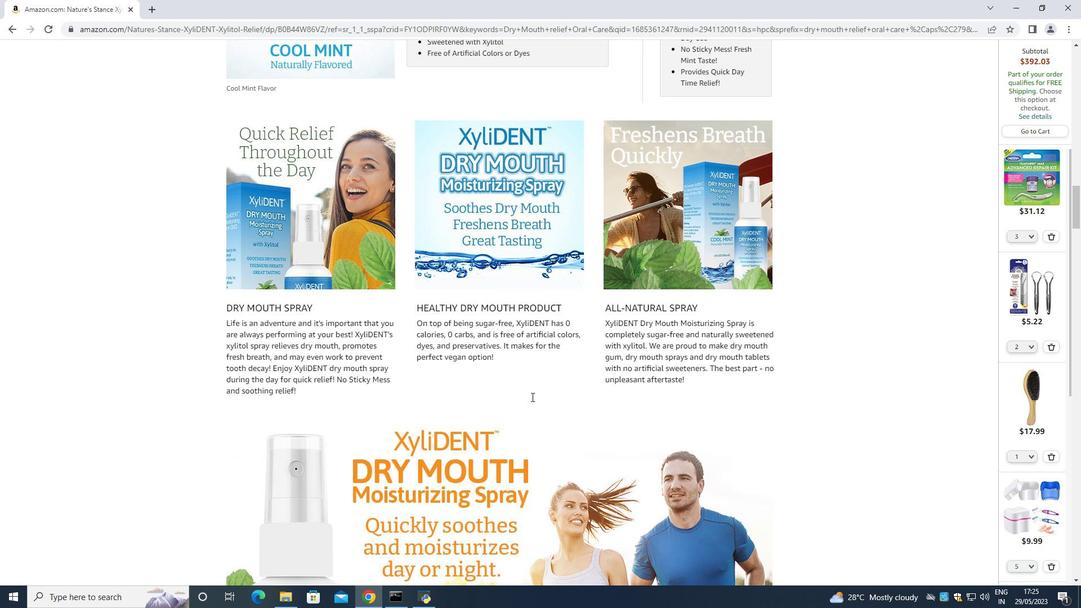
Action: Mouse scrolled (531, 396) with delta (0, 0)
Screenshot: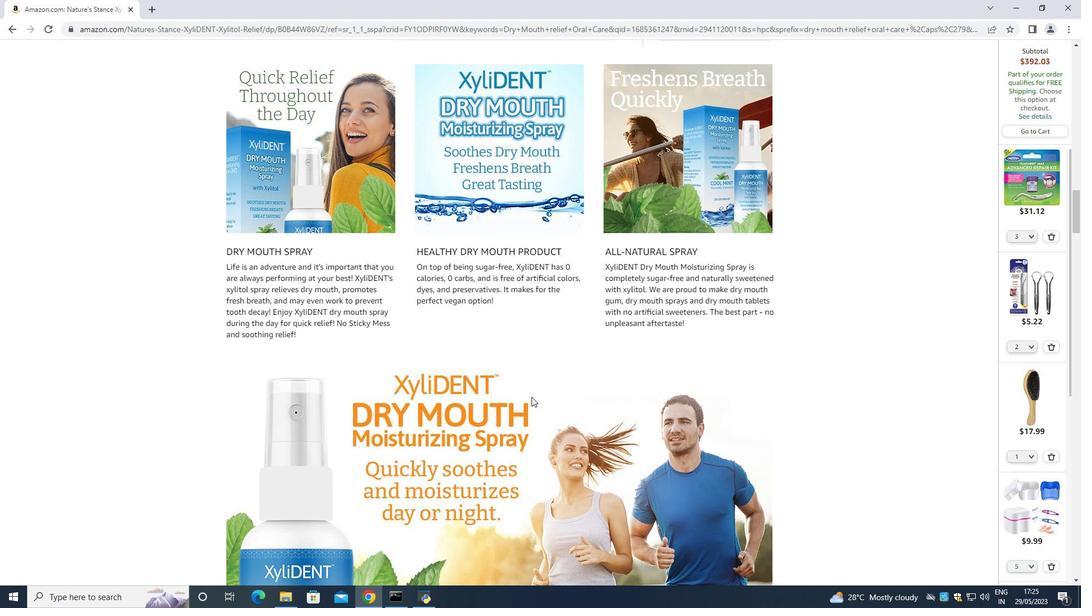 
Action: Mouse scrolled (531, 396) with delta (0, 0)
Screenshot: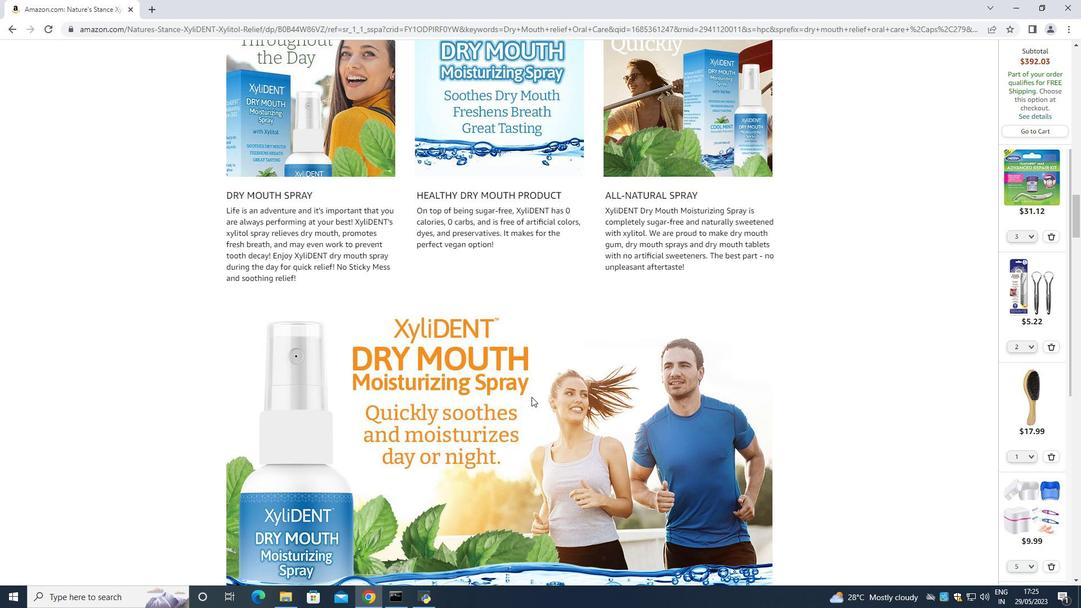 
Action: Mouse scrolled (531, 396) with delta (0, 0)
Screenshot: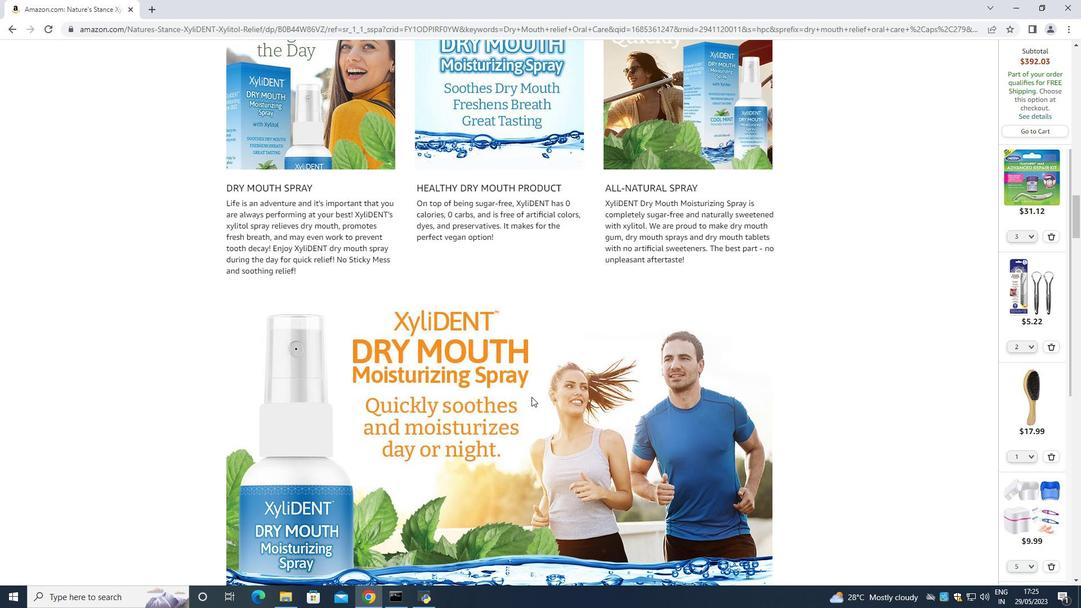 
Action: Mouse scrolled (531, 396) with delta (0, 0)
Screenshot: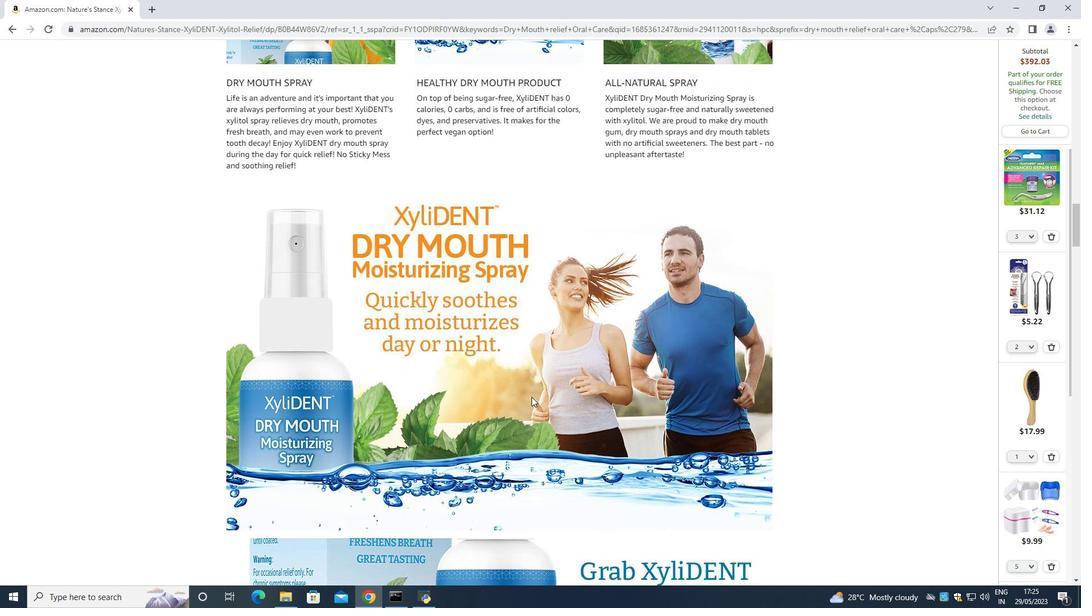 
Action: Mouse scrolled (531, 396) with delta (0, 0)
Screenshot: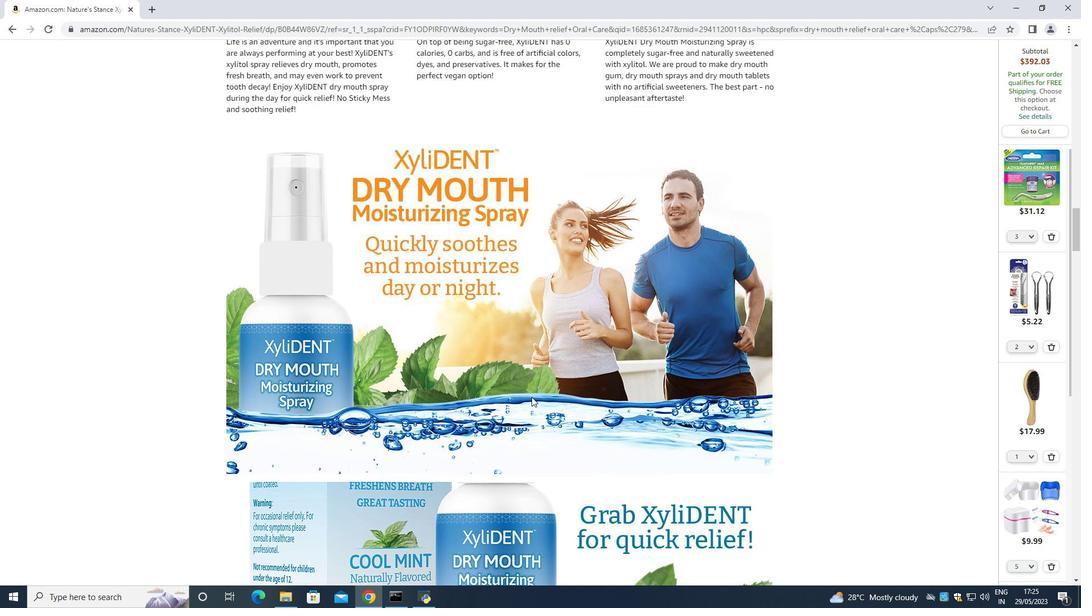 
Action: Mouse moved to (531, 398)
Screenshot: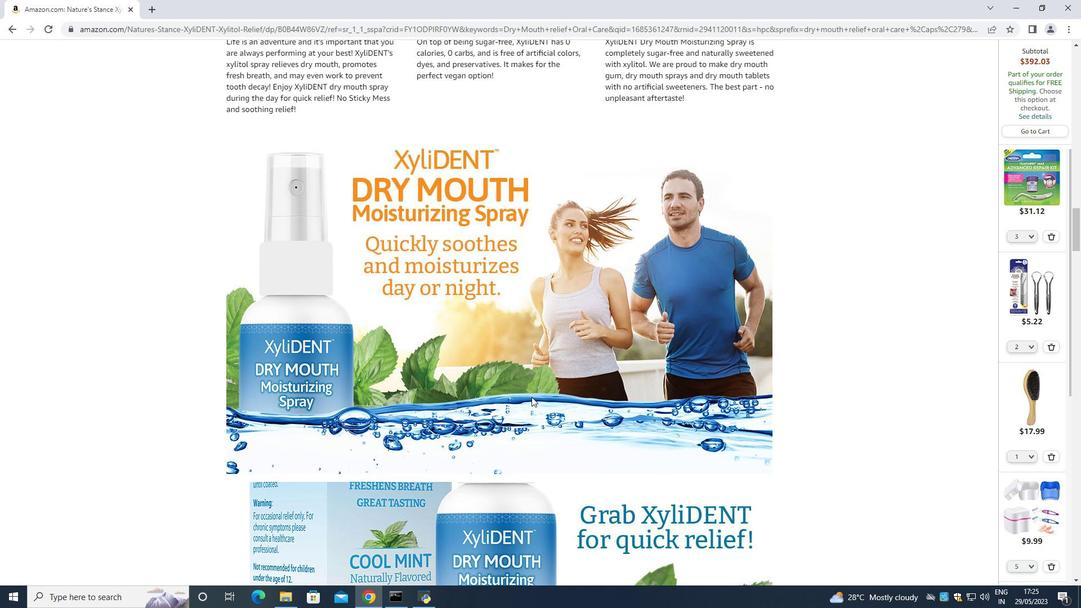 
Action: Mouse scrolled (531, 397) with delta (0, 0)
Screenshot: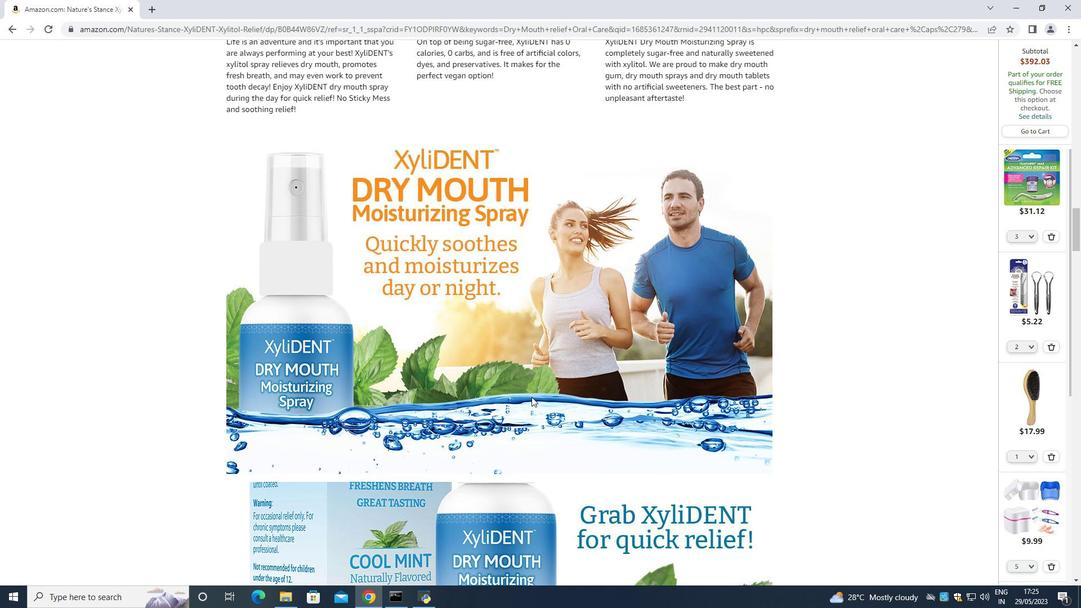
Action: Mouse moved to (531, 398)
Screenshot: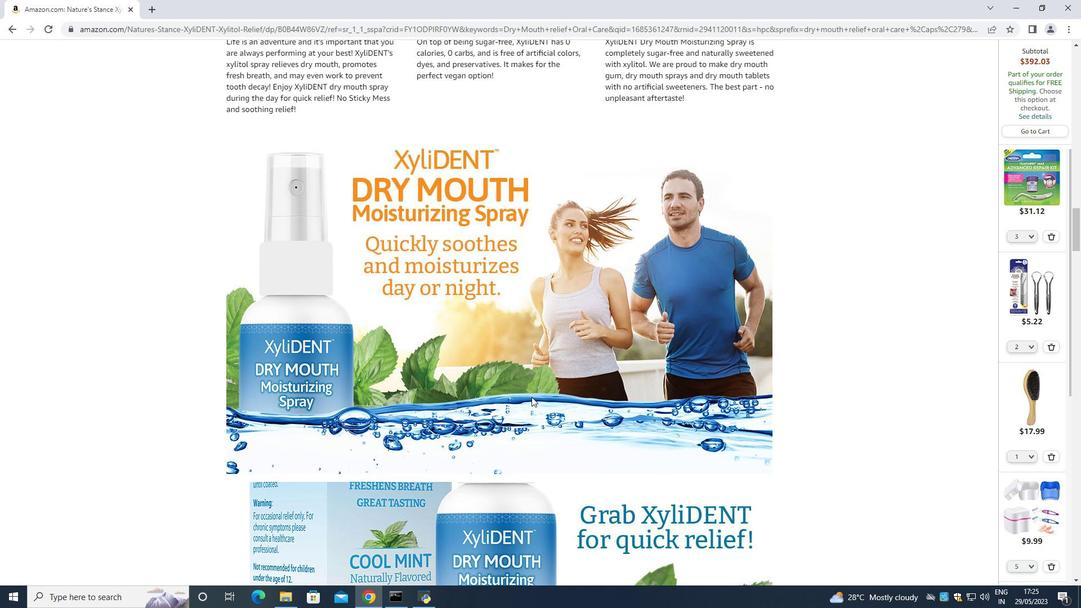 
Action: Mouse scrolled (531, 398) with delta (0, 0)
Screenshot: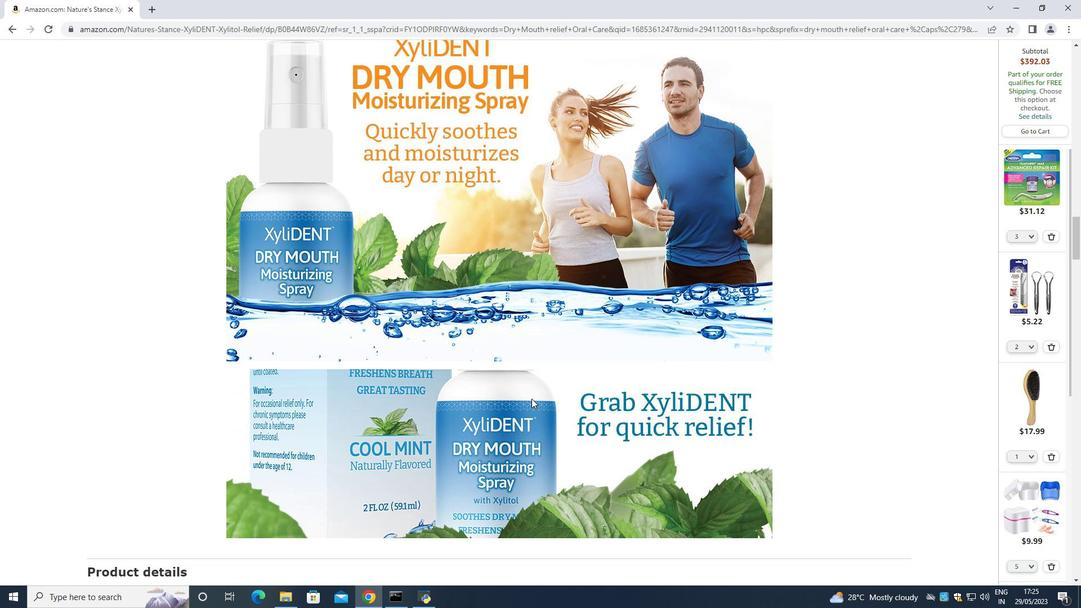 
Action: Mouse scrolled (531, 398) with delta (0, 0)
Screenshot: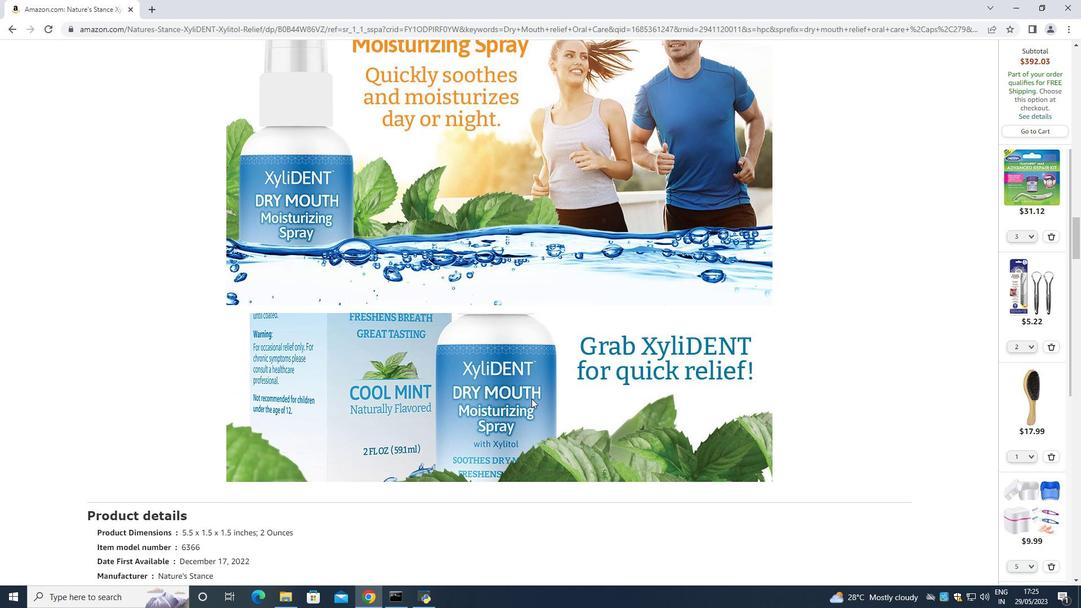
Action: Mouse moved to (531, 398)
Screenshot: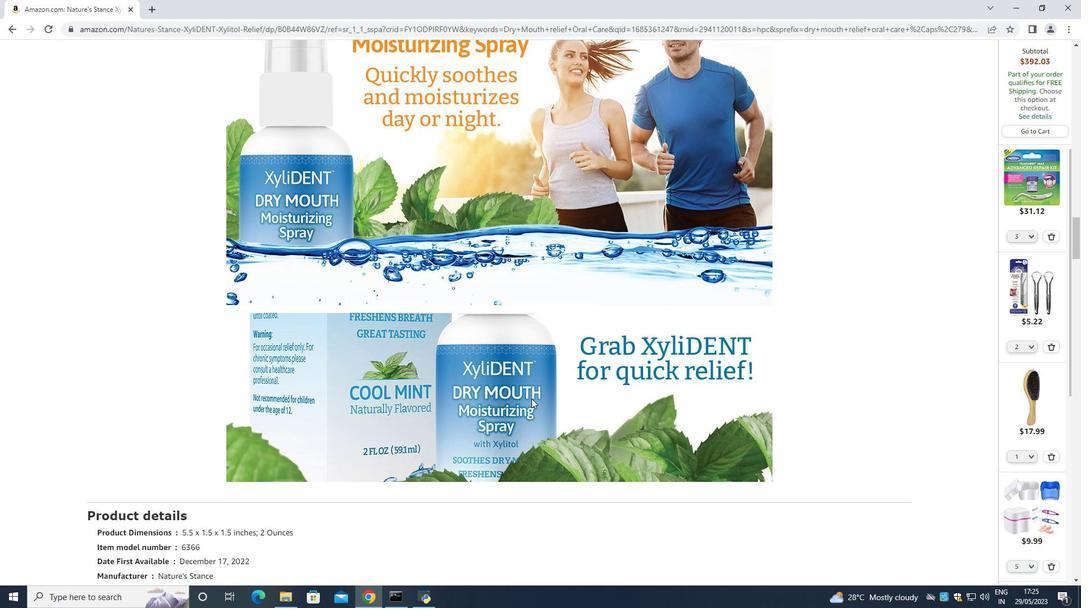 
Action: Mouse scrolled (531, 398) with delta (0, 0)
Screenshot: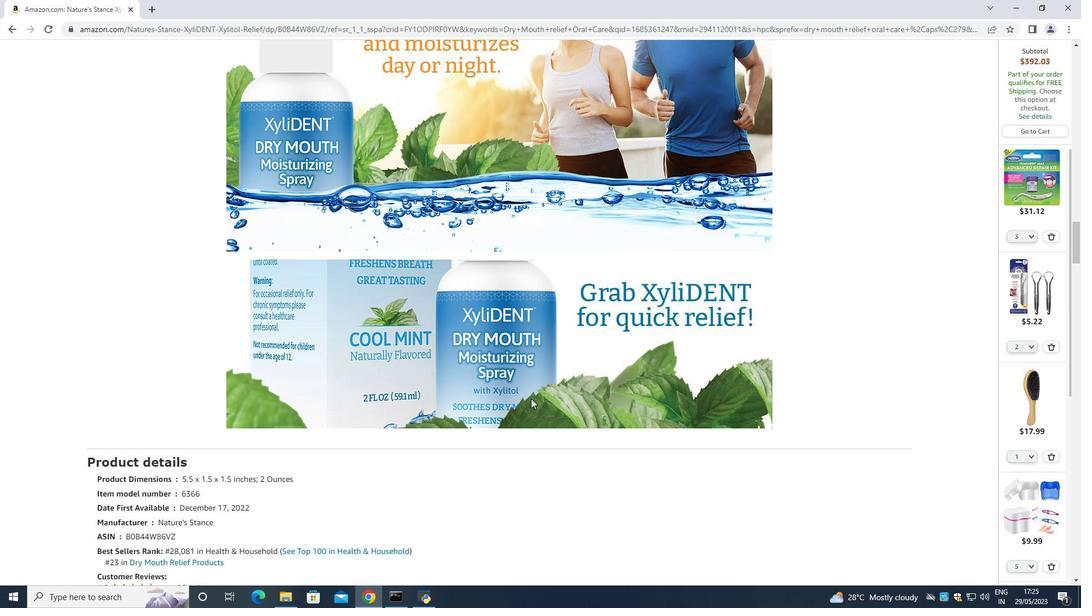 
Action: Mouse scrolled (531, 398) with delta (0, 0)
Screenshot: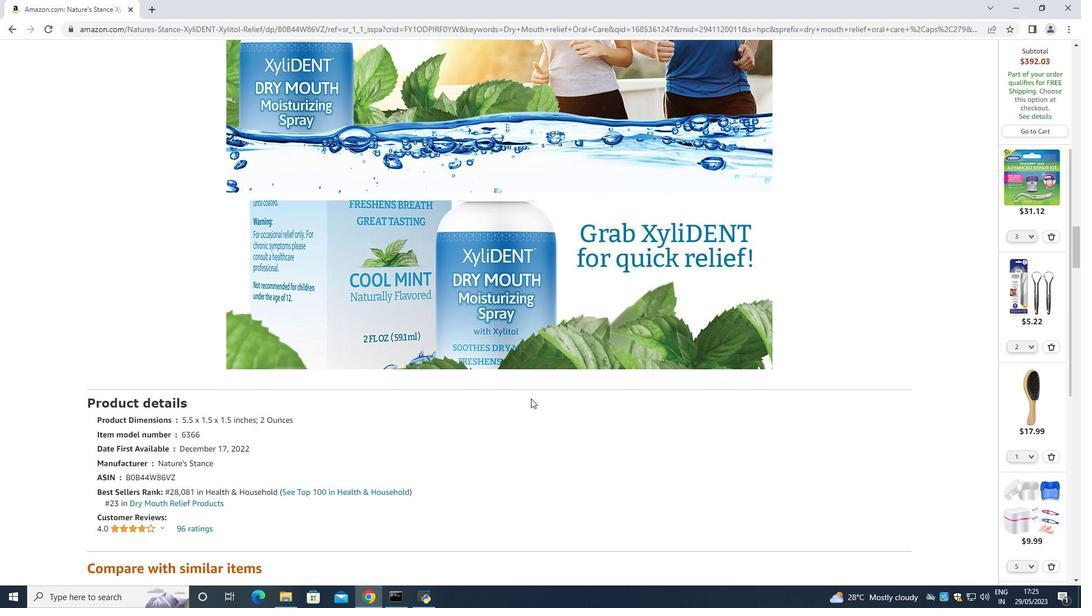 
Action: Mouse moved to (179, 402)
Screenshot: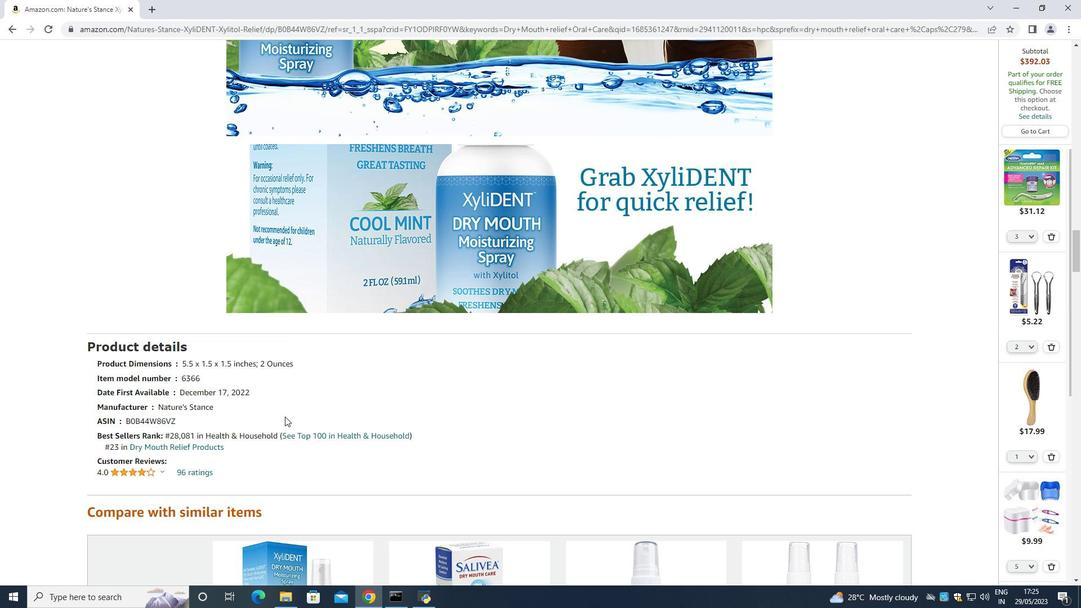 
Action: Mouse scrolled (179, 401) with delta (0, 0)
Screenshot: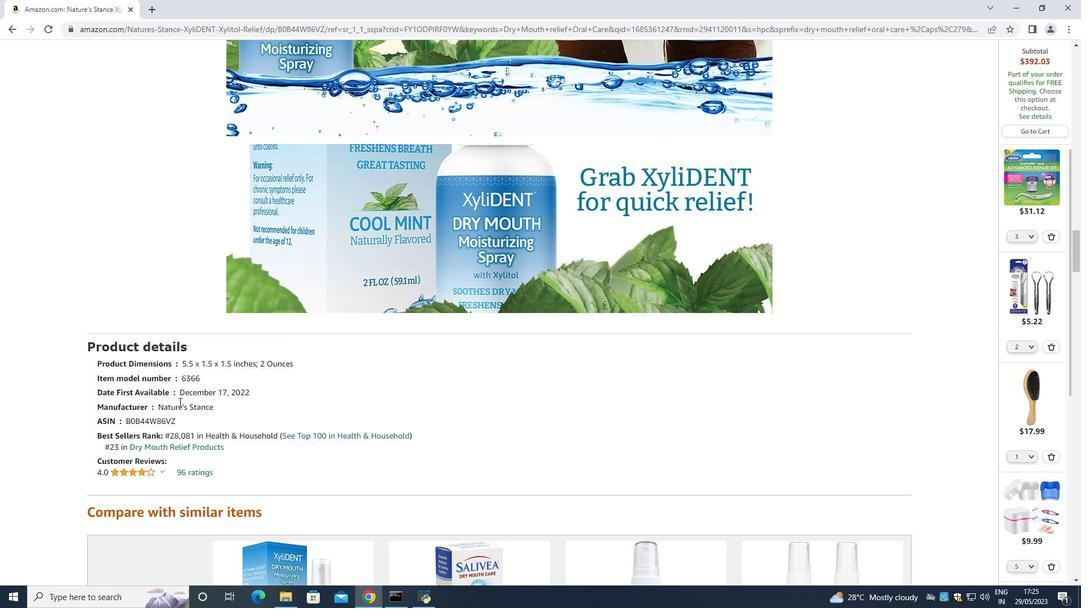 
Action: Mouse scrolled (179, 401) with delta (0, 0)
Screenshot: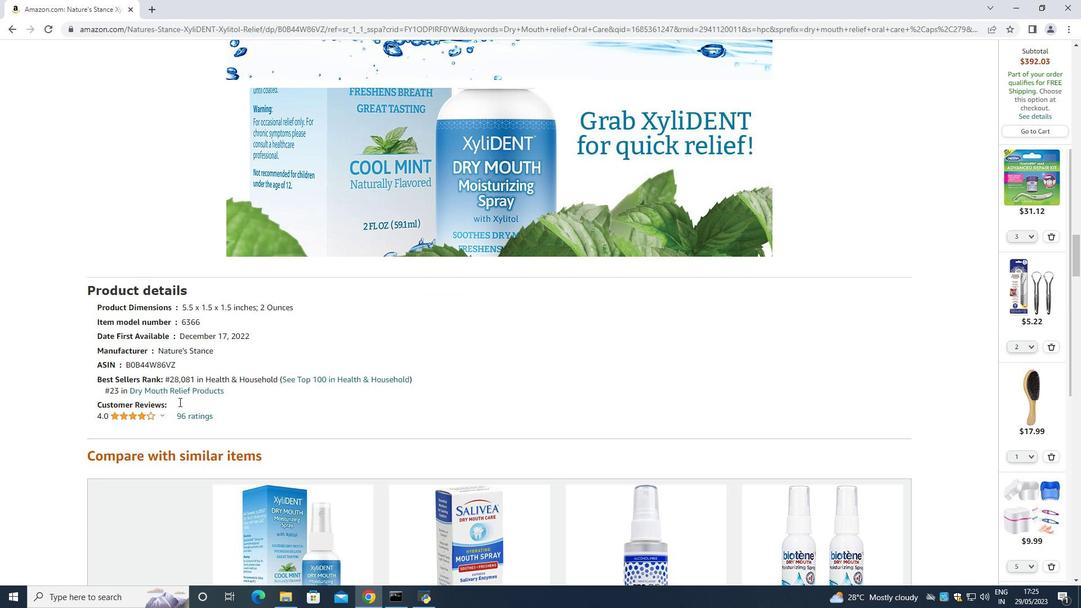 
Action: Mouse scrolled (179, 401) with delta (0, 0)
Screenshot: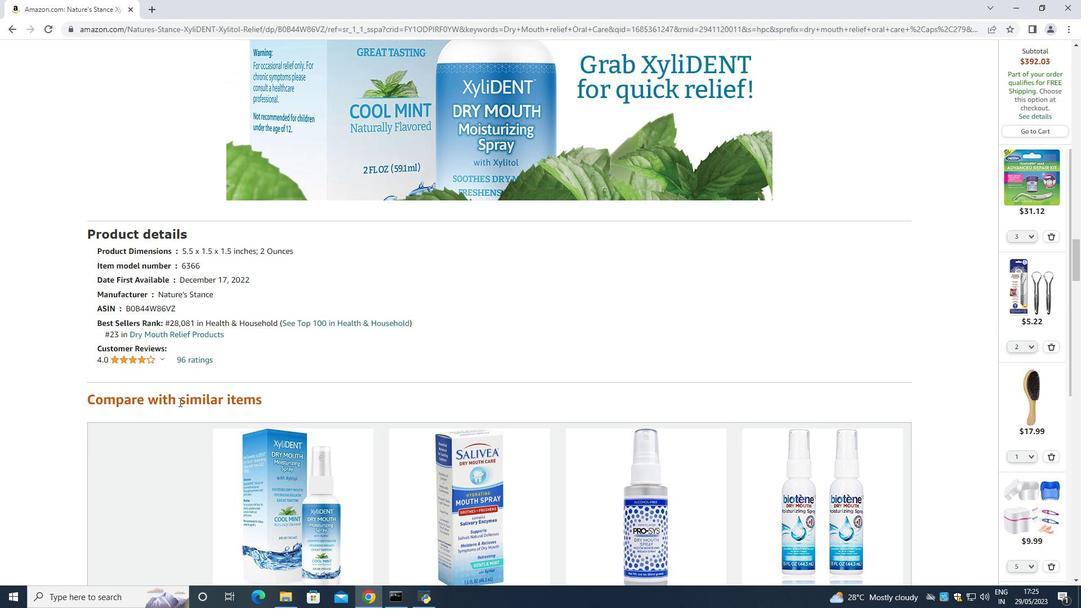 
Action: Mouse scrolled (179, 401) with delta (0, 0)
Screenshot: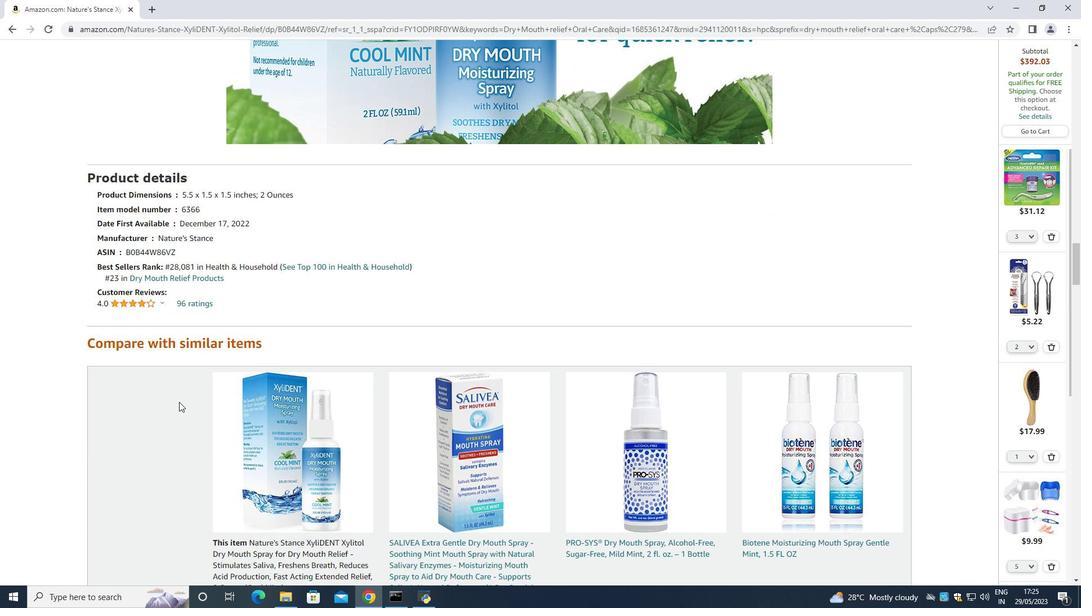 
Action: Mouse scrolled (179, 401) with delta (0, 0)
Screenshot: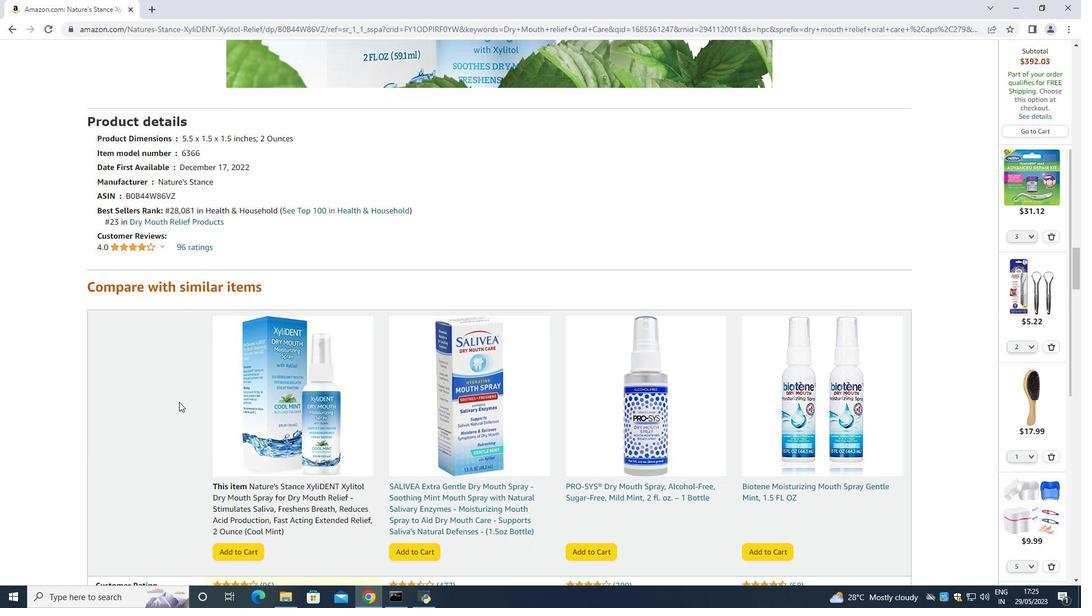 
Action: Mouse scrolled (179, 401) with delta (0, 0)
Screenshot: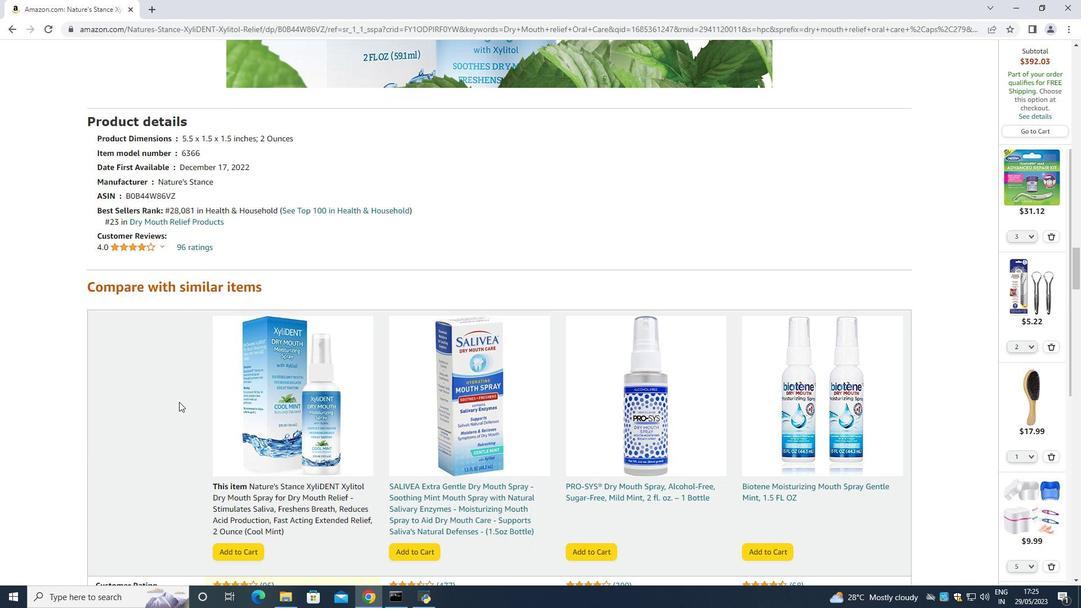 
Action: Mouse scrolled (179, 401) with delta (0, 0)
Screenshot: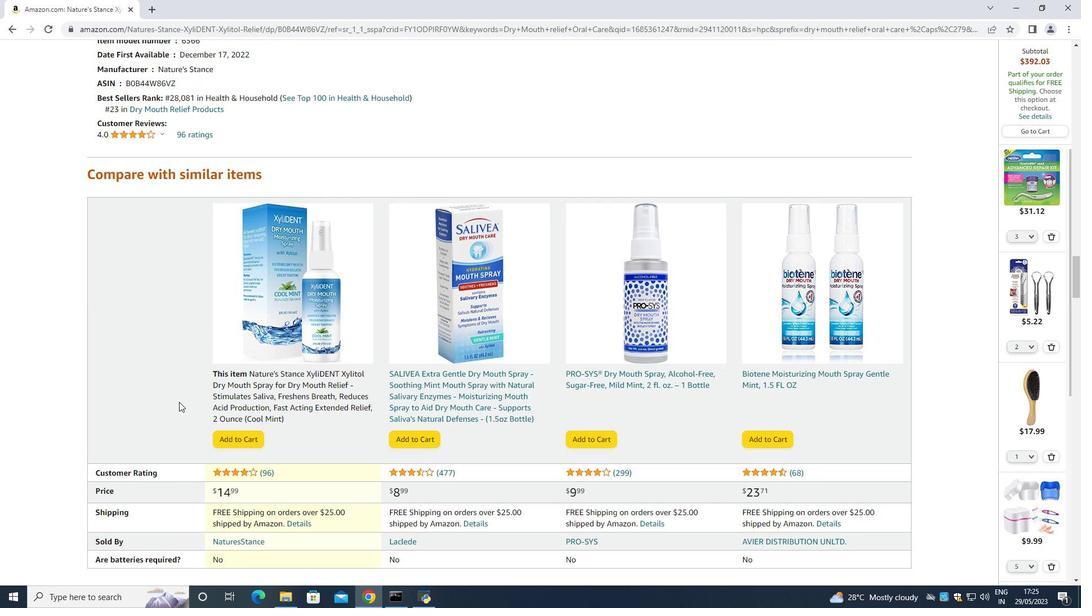 
Action: Mouse moved to (321, 371)
Screenshot: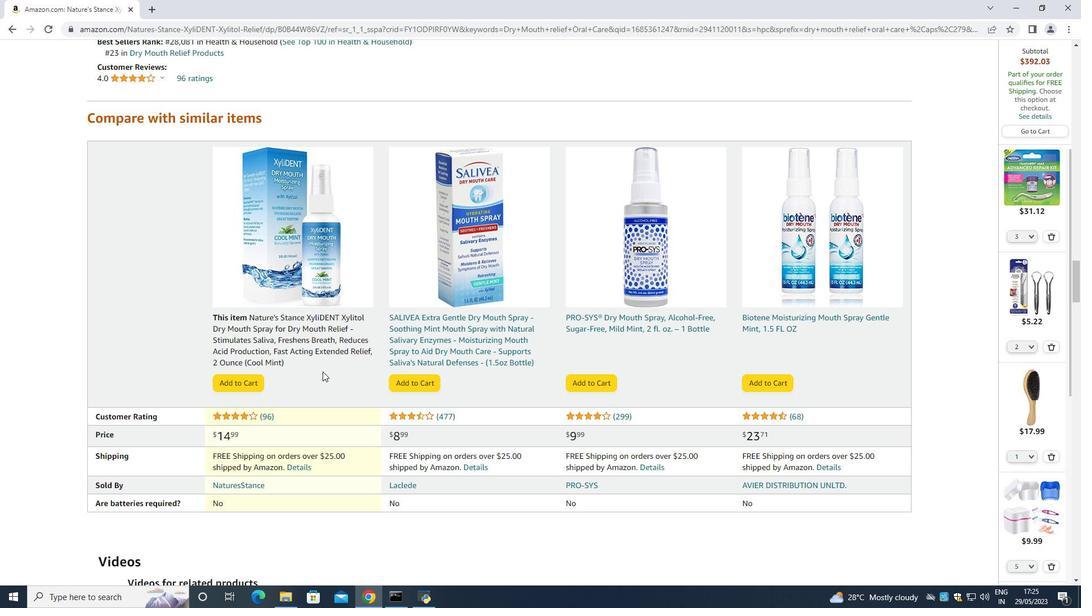 
Action: Mouse scrolled (321, 371) with delta (0, 0)
Screenshot: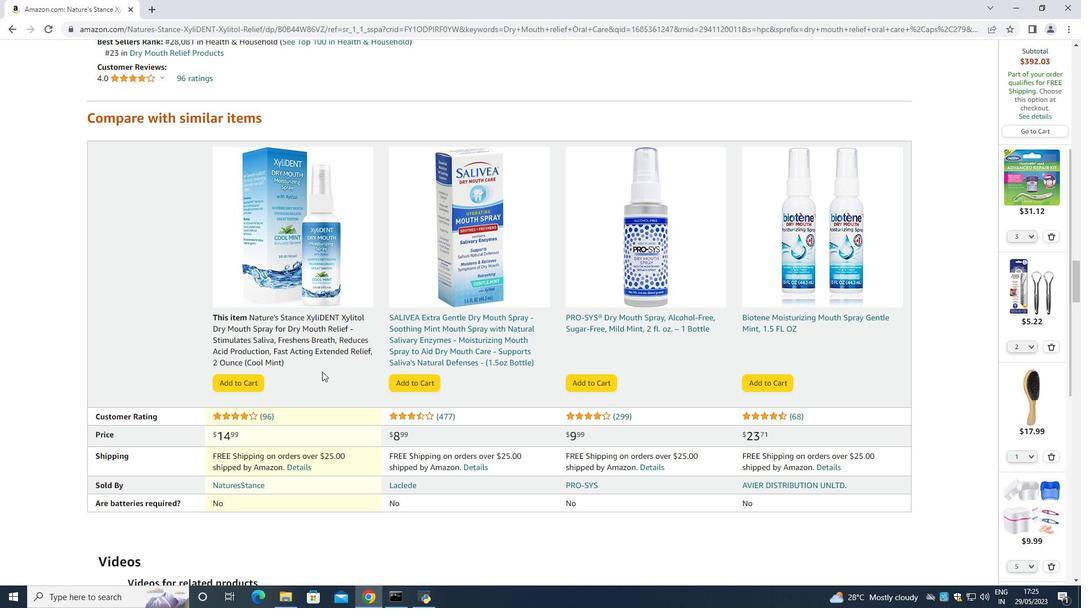 
Action: Mouse moved to (318, 371)
Screenshot: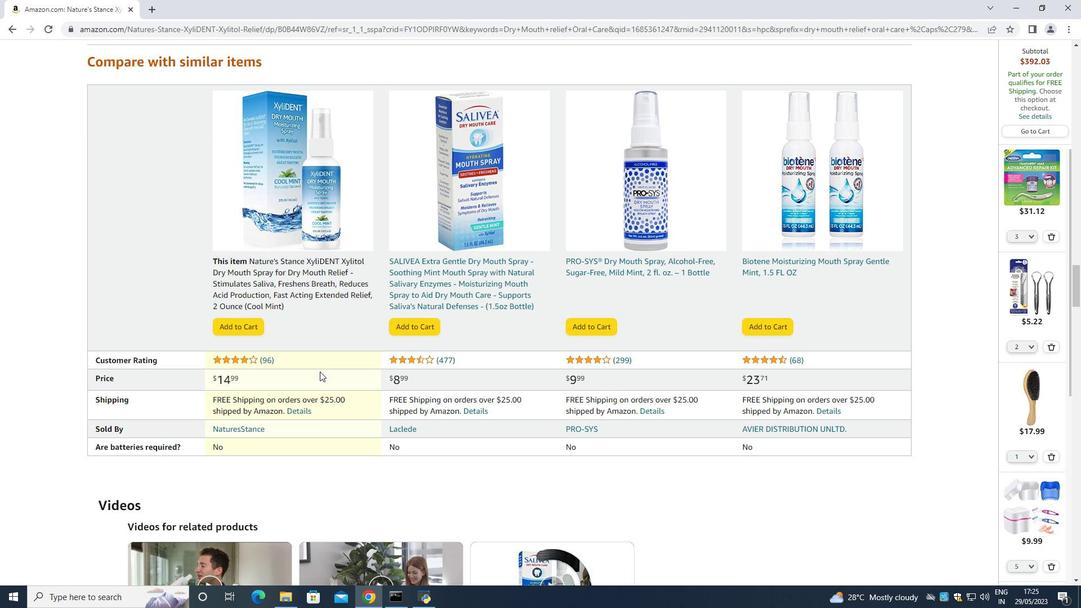 
Action: Mouse scrolled (318, 371) with delta (0, 0)
Screenshot: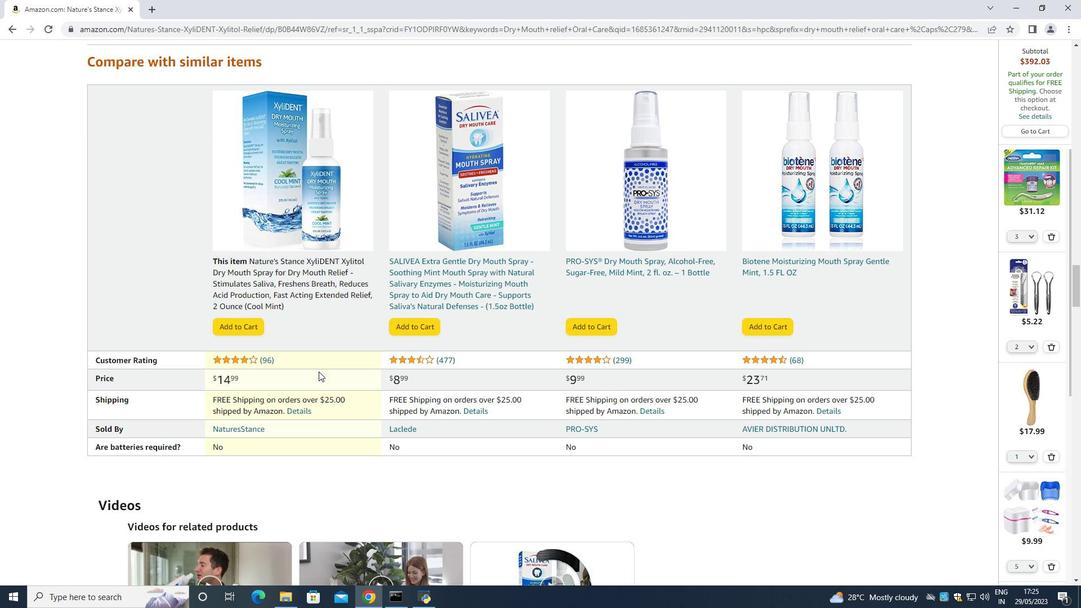 
Action: Mouse moved to (317, 292)
Screenshot: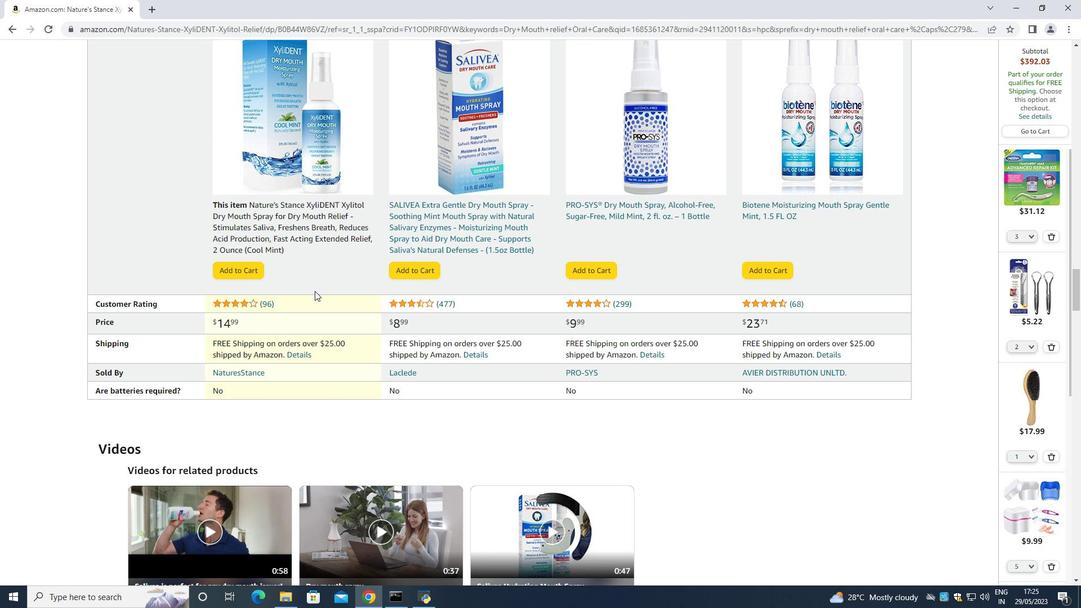 
Action: Mouse scrolled (317, 292) with delta (0, 0)
Screenshot: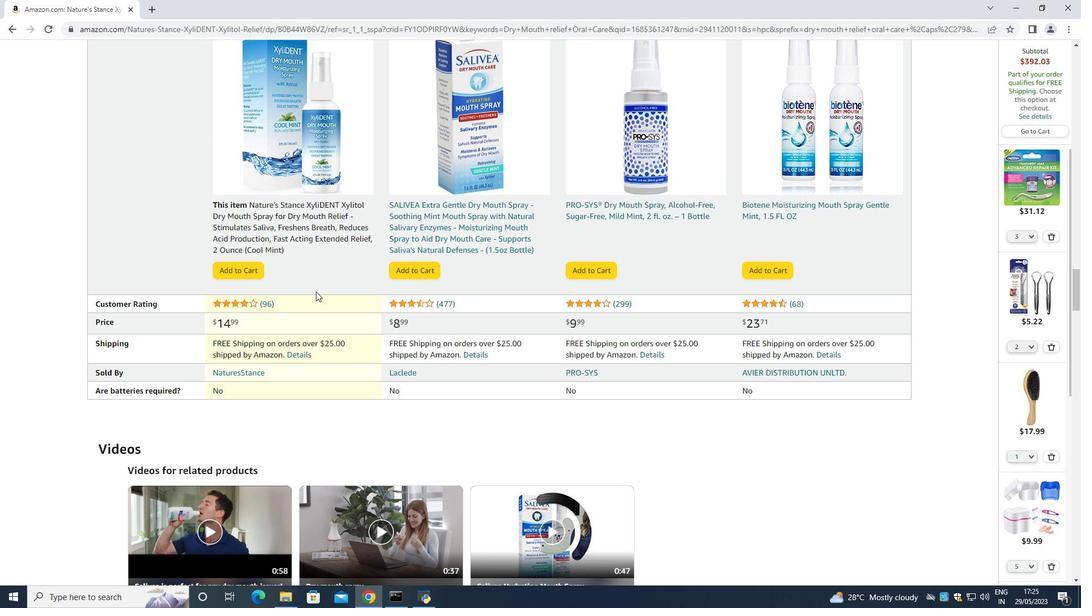 
Action: Mouse moved to (321, 318)
Screenshot: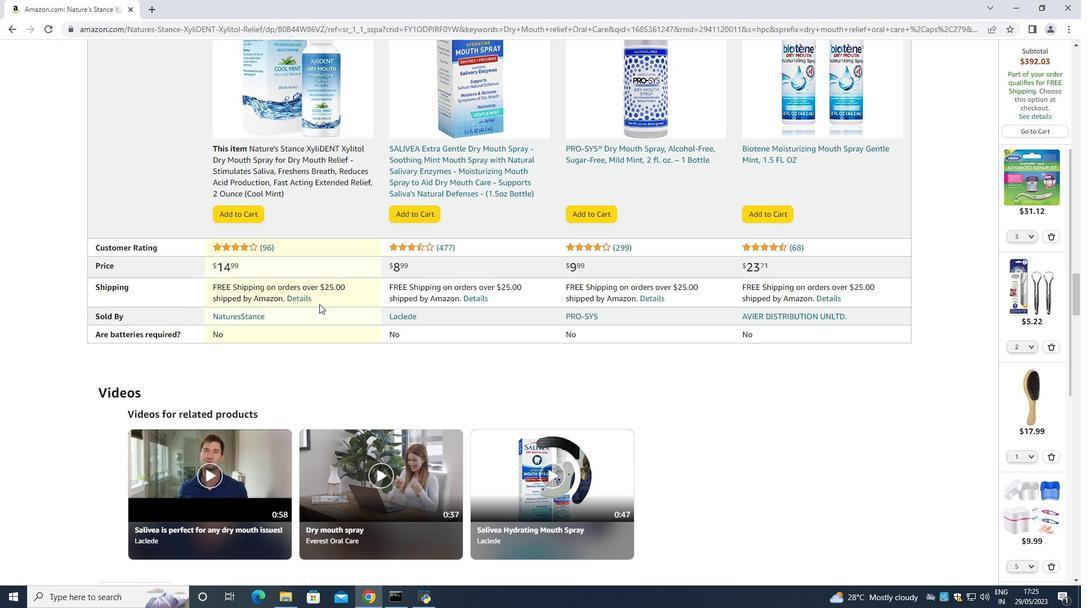 
Action: Mouse scrolled (321, 317) with delta (0, 0)
Screenshot: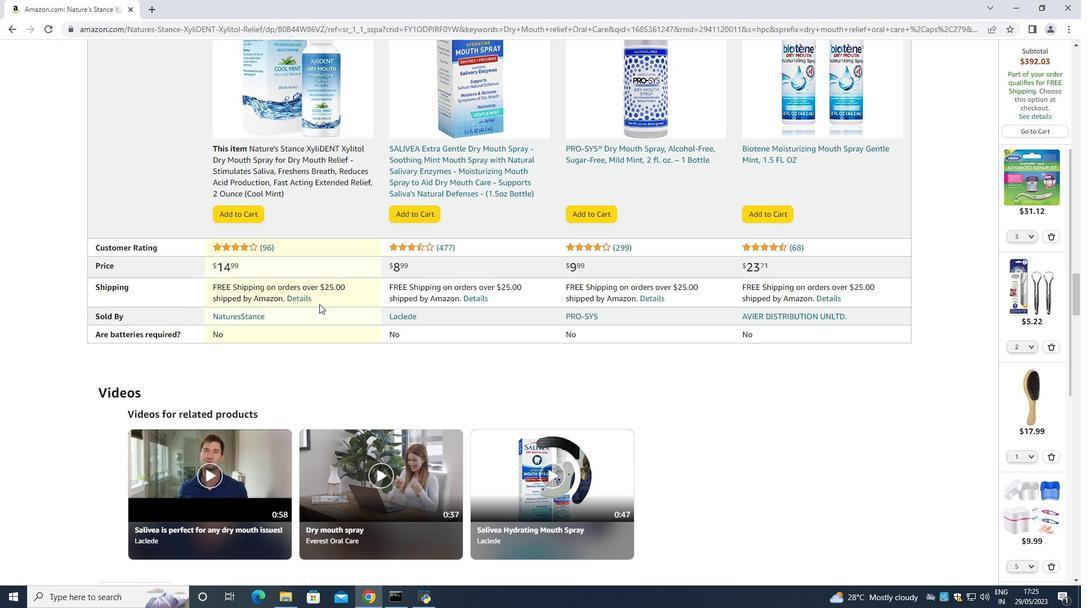 
Action: Mouse moved to (460, 307)
Screenshot: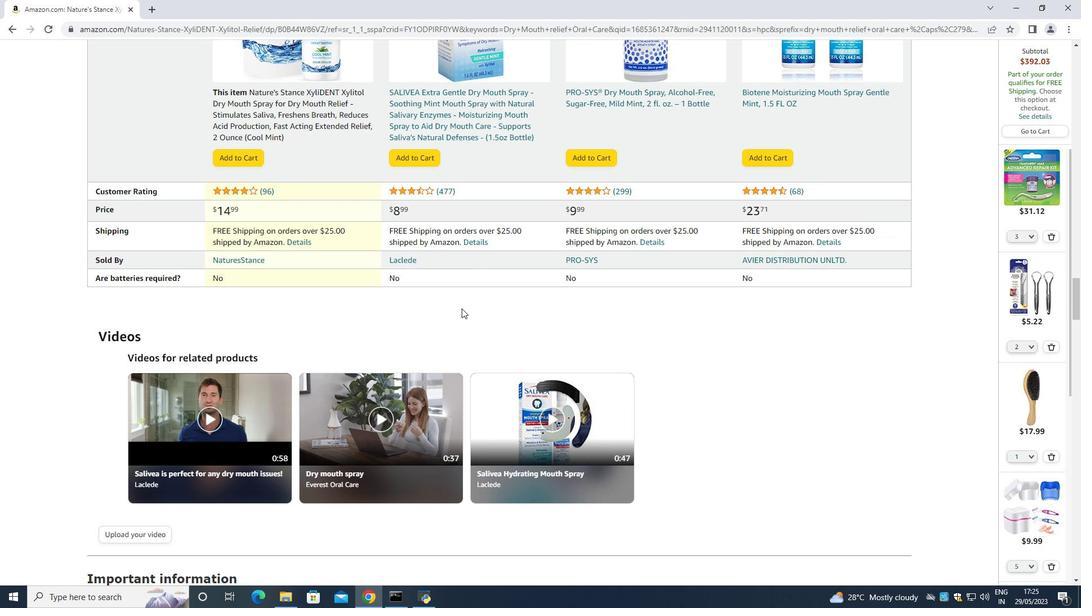 
Action: Mouse scrolled (460, 307) with delta (0, 0)
Screenshot: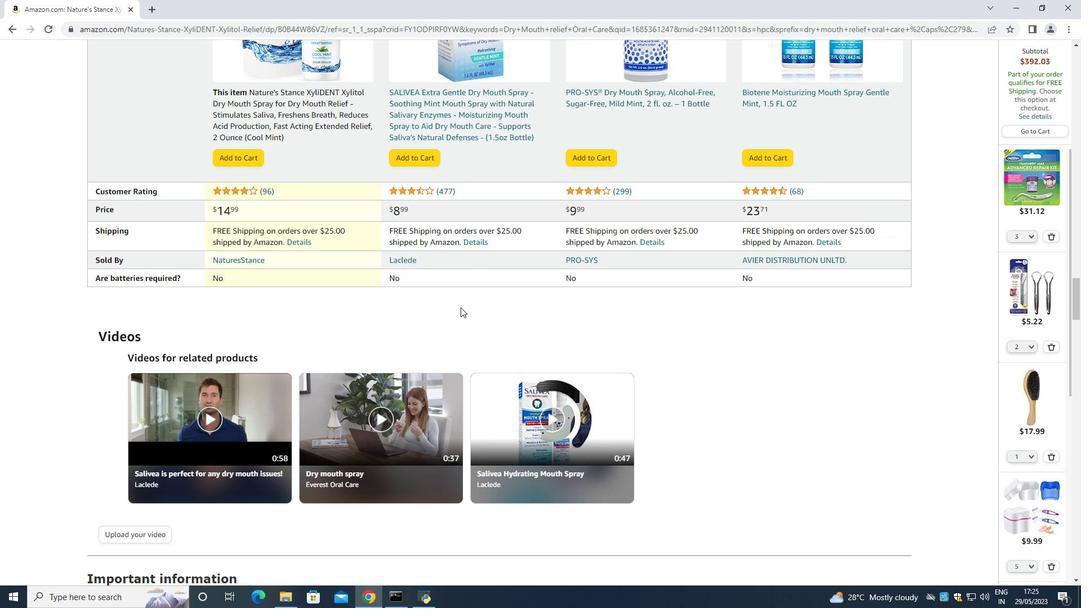 
Action: Mouse moved to (375, 320)
Screenshot: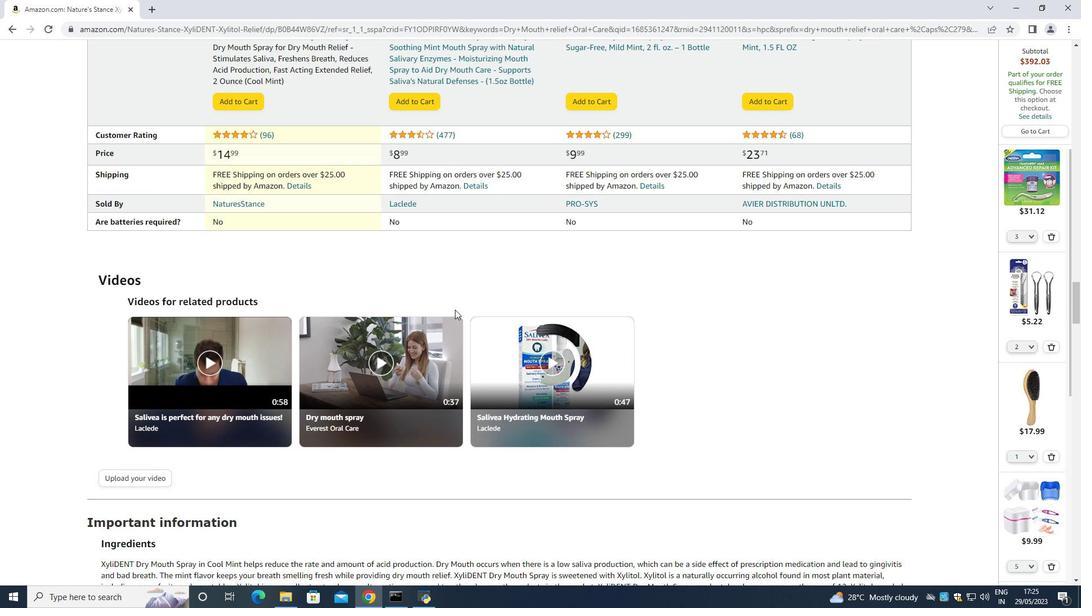 
Action: Mouse scrolled (375, 320) with delta (0, 0)
Screenshot: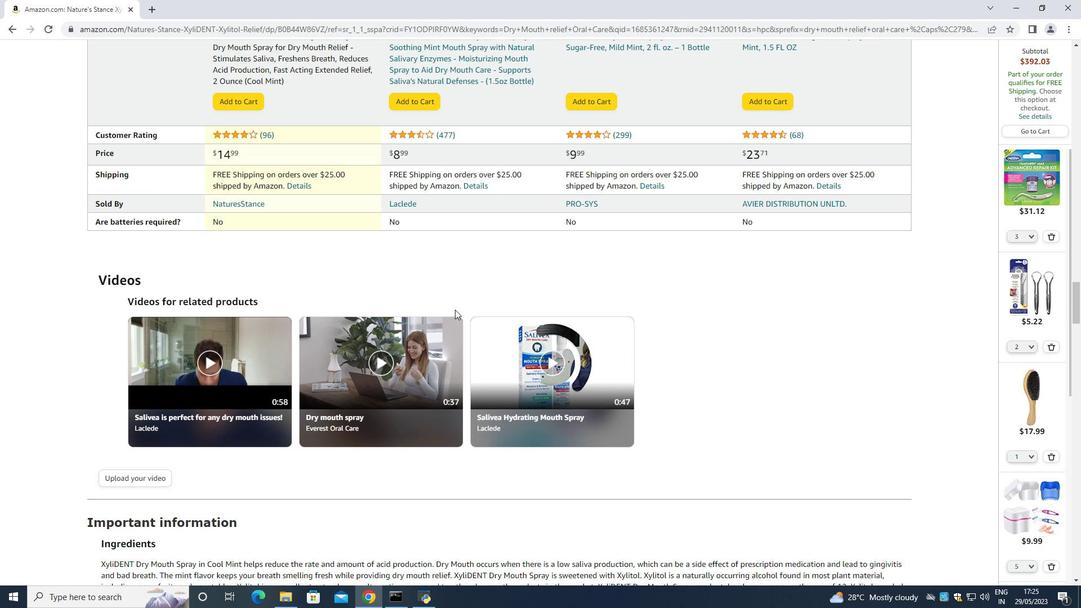 
Action: Mouse moved to (255, 339)
Screenshot: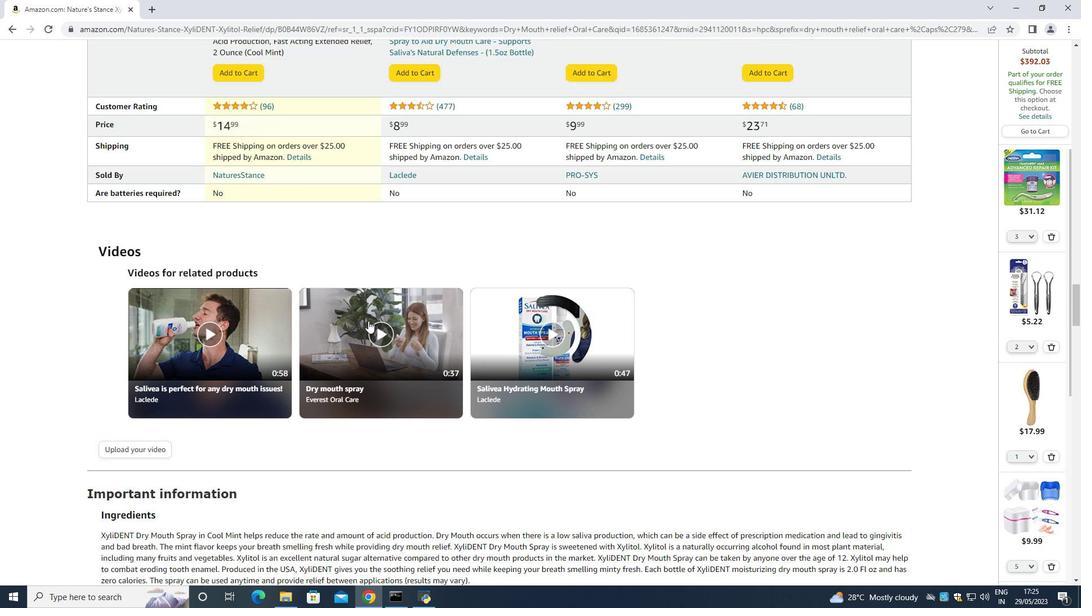 
Action: Mouse scrolled (255, 338) with delta (0, 0)
Screenshot: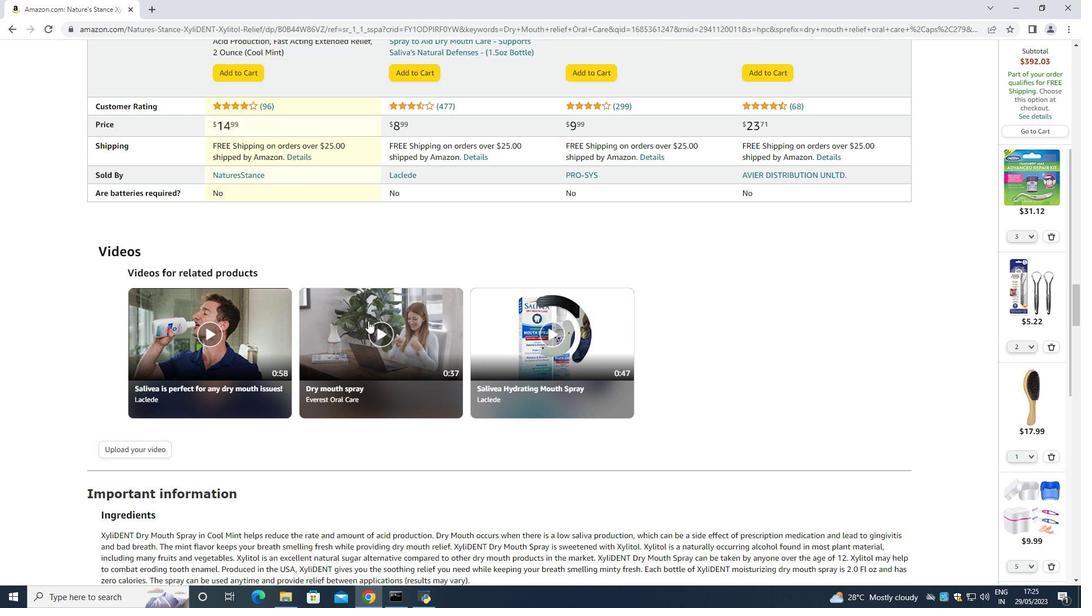 
Action: Mouse moved to (268, 349)
Screenshot: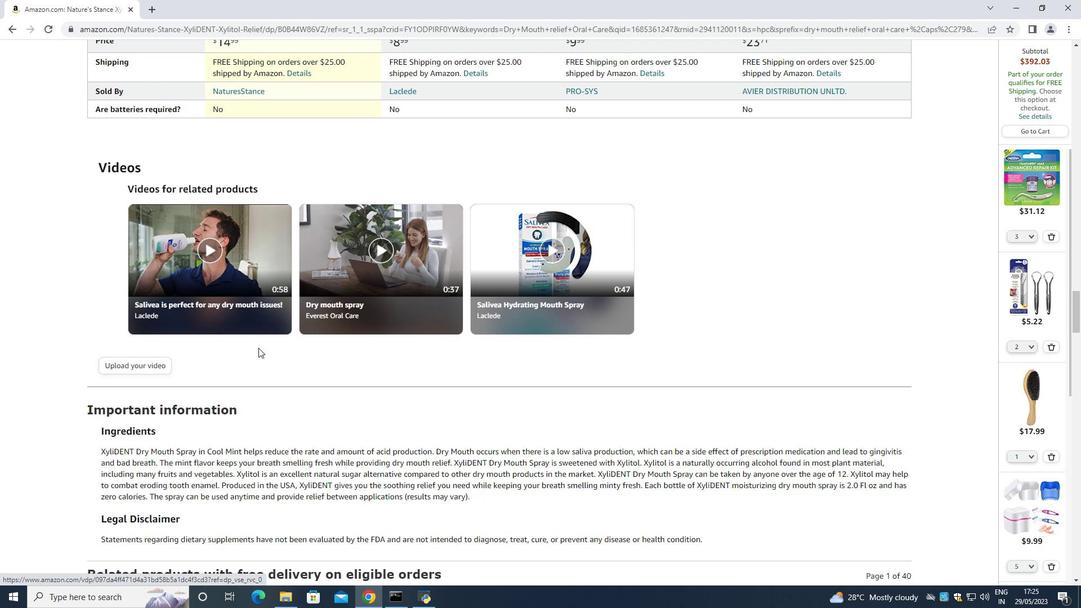 
Action: Mouse scrolled (268, 349) with delta (0, 0)
Screenshot: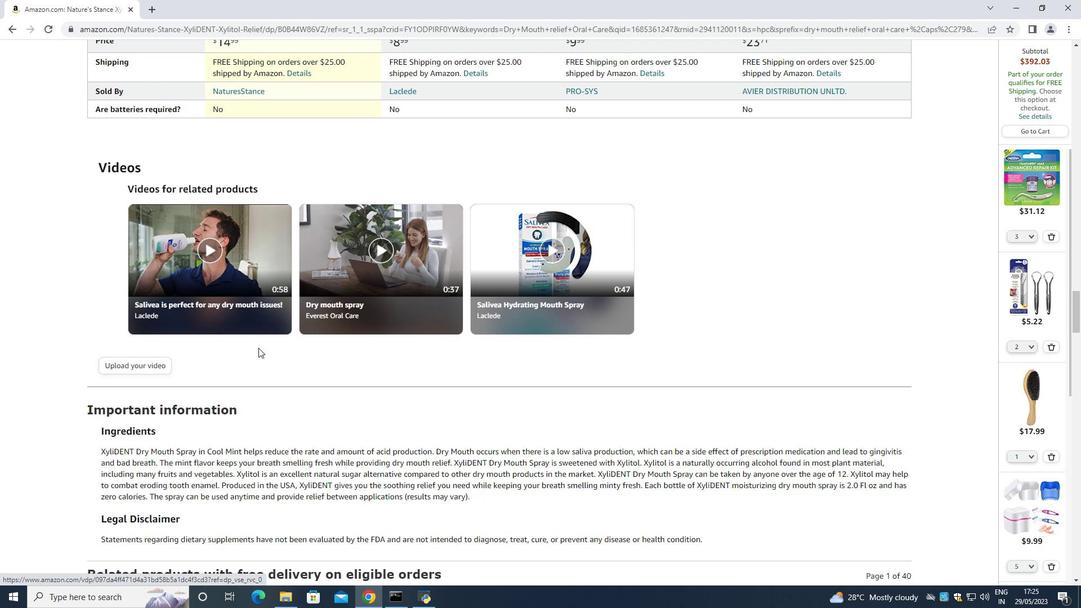 
Action: Mouse scrolled (268, 349) with delta (0, 0)
Screenshot: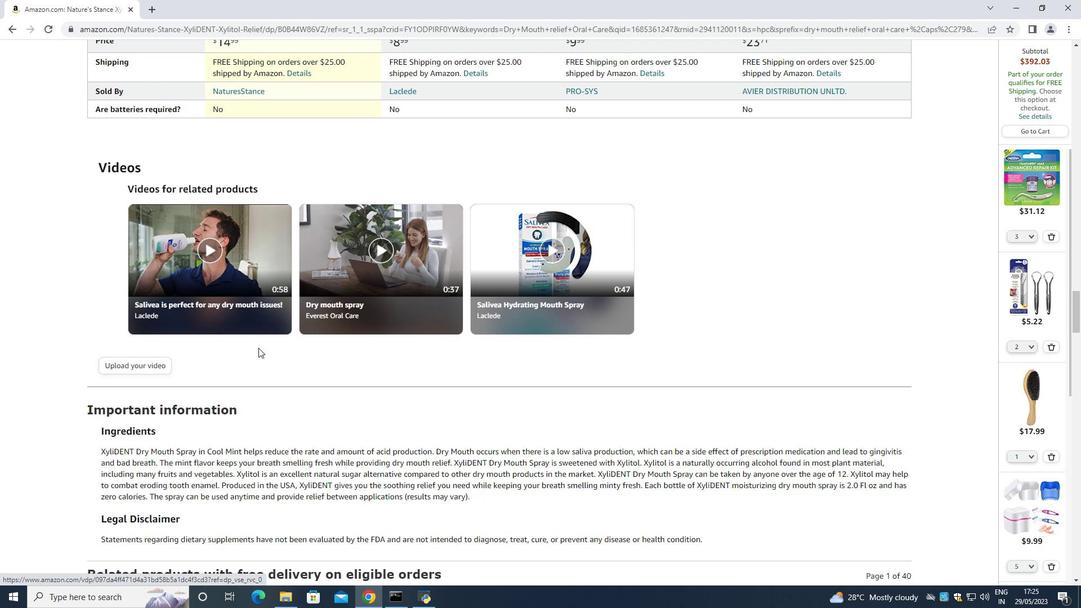 
Action: Mouse scrolled (268, 349) with delta (0, 0)
Screenshot: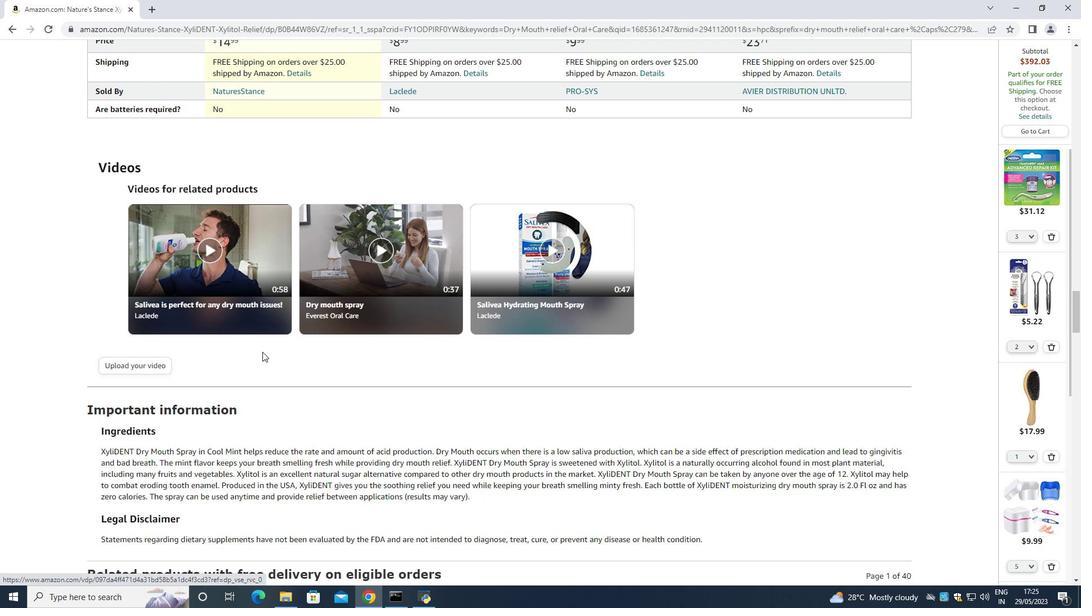
Action: Mouse scrolled (268, 349) with delta (0, 0)
Screenshot: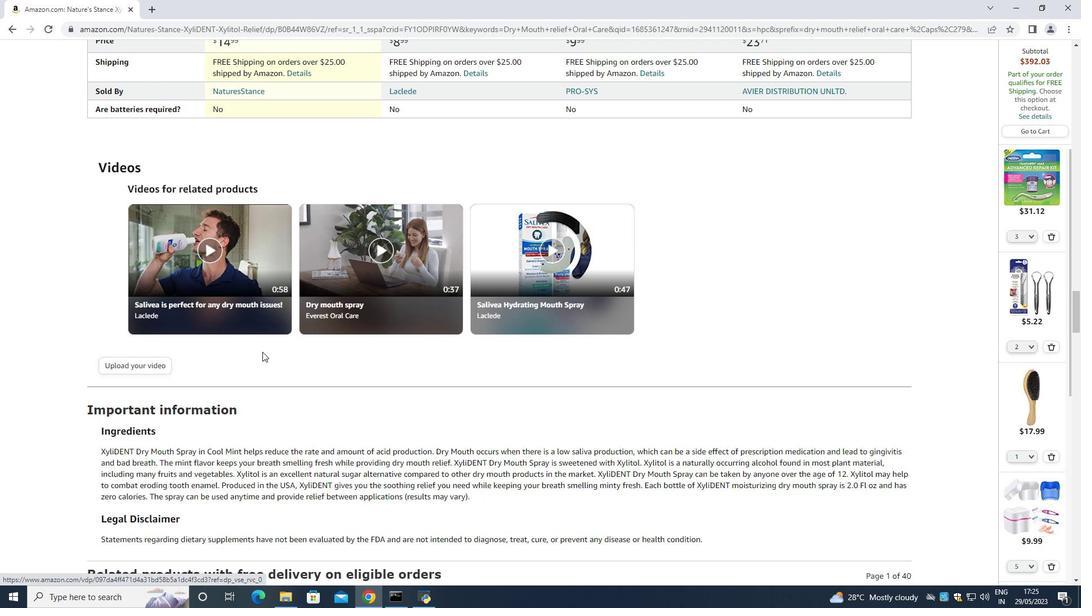 
Action: Mouse scrolled (268, 349) with delta (0, 0)
Screenshot: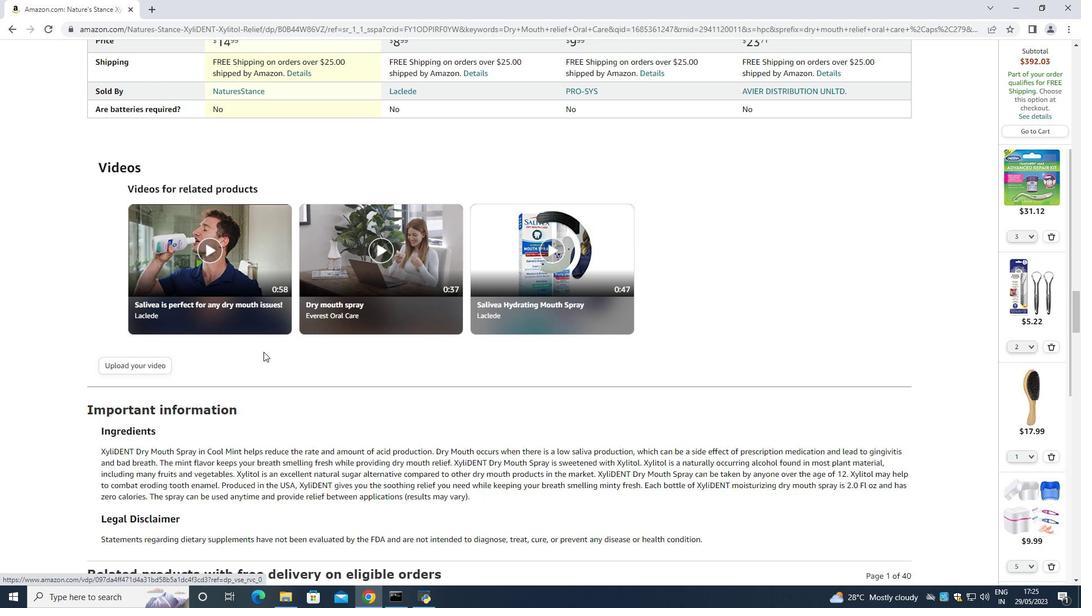 
Action: Mouse scrolled (268, 349) with delta (0, 0)
Screenshot: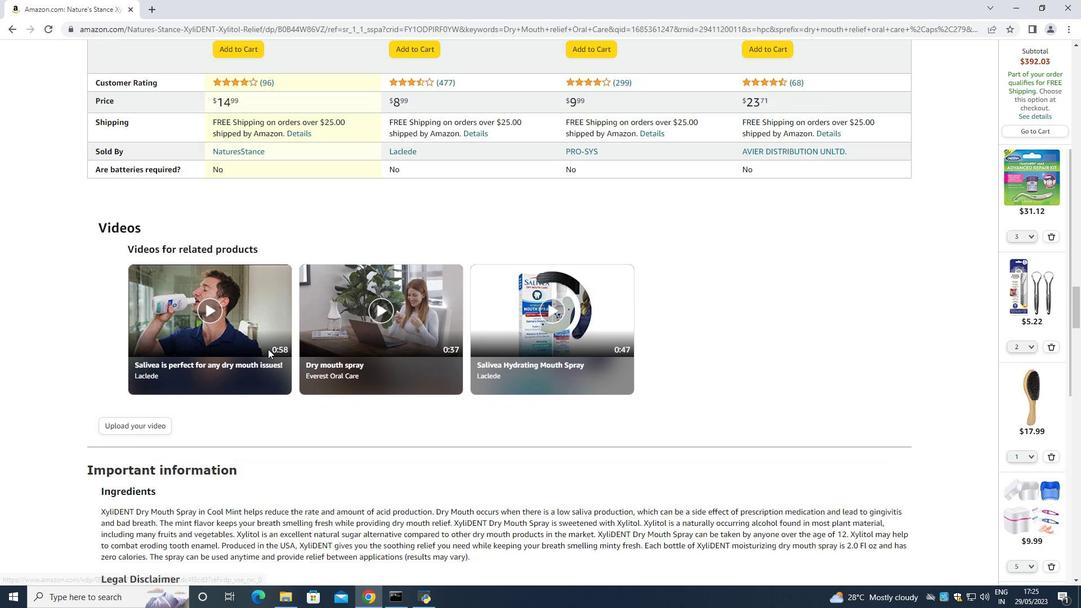 
Action: Mouse scrolled (268, 349) with delta (0, 0)
Screenshot: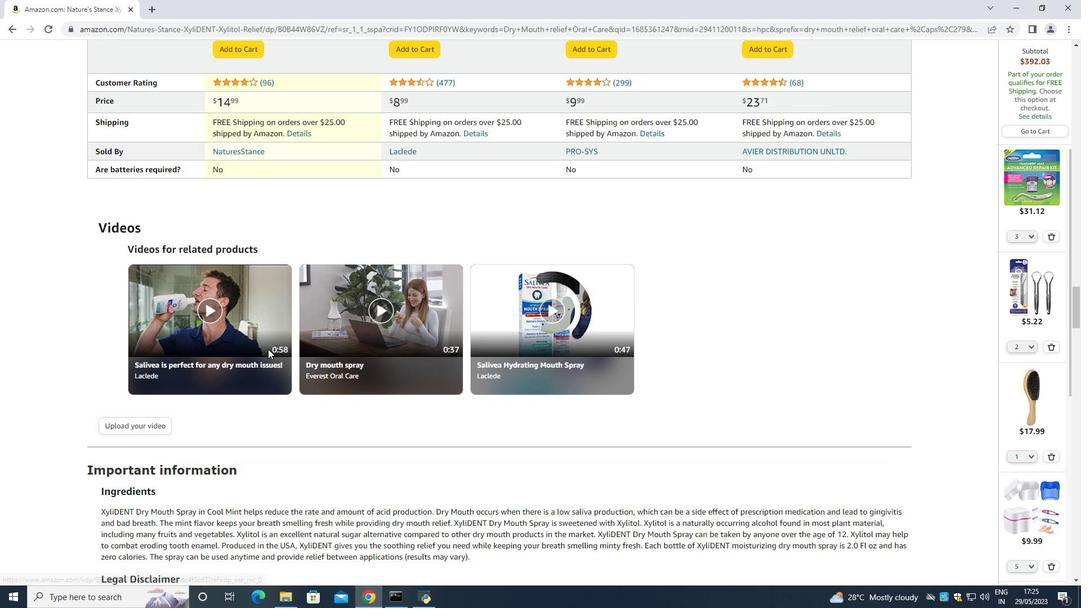 
Action: Mouse scrolled (268, 349) with delta (0, 0)
Screenshot: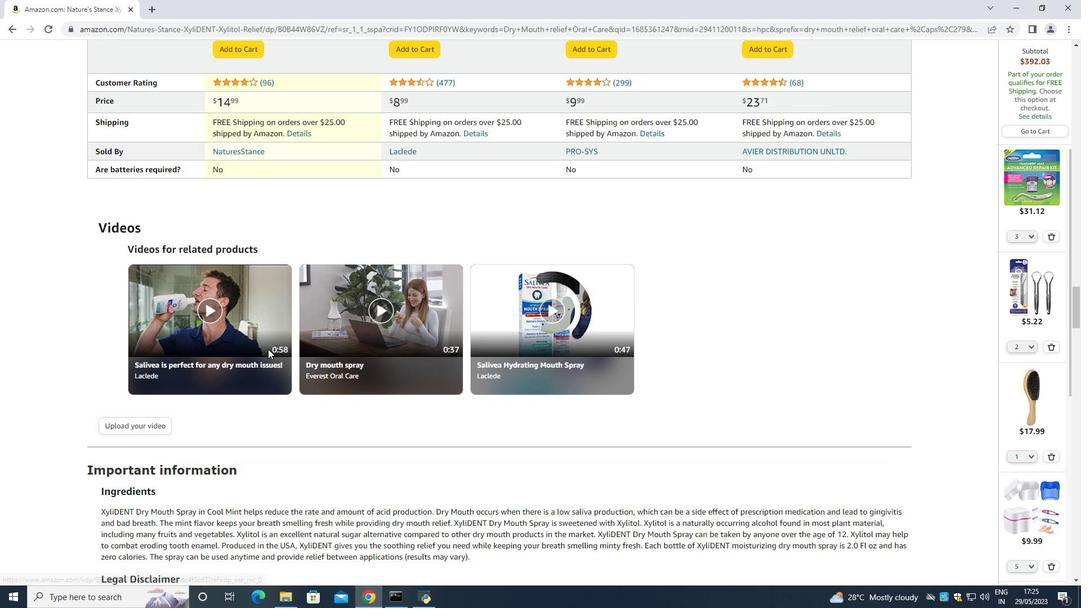 
Action: Mouse scrolled (268, 349) with delta (0, 0)
Screenshot: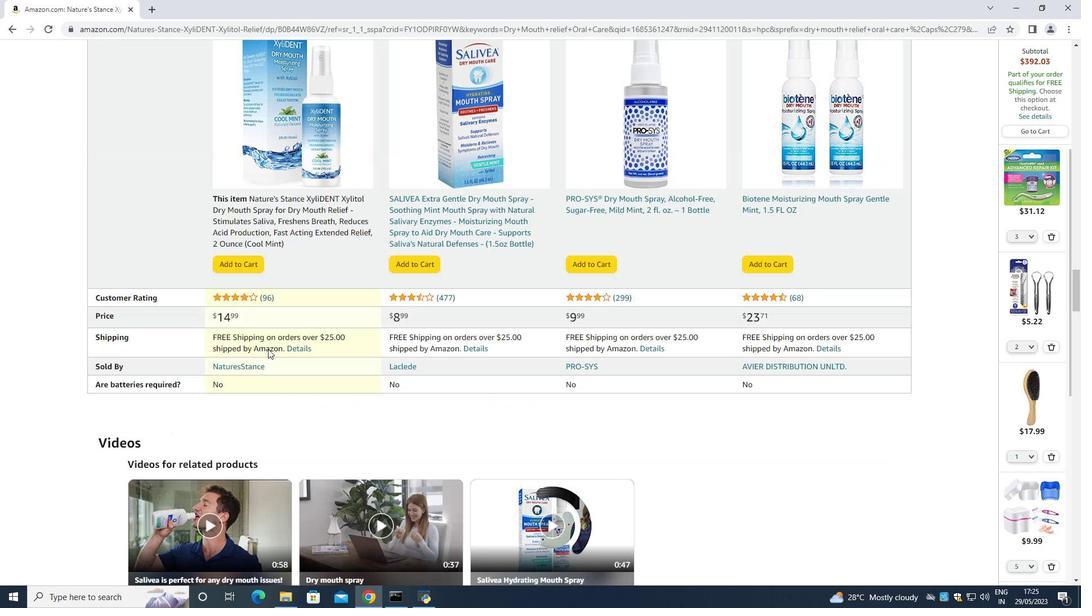 
Action: Mouse scrolled (268, 349) with delta (0, 0)
Screenshot: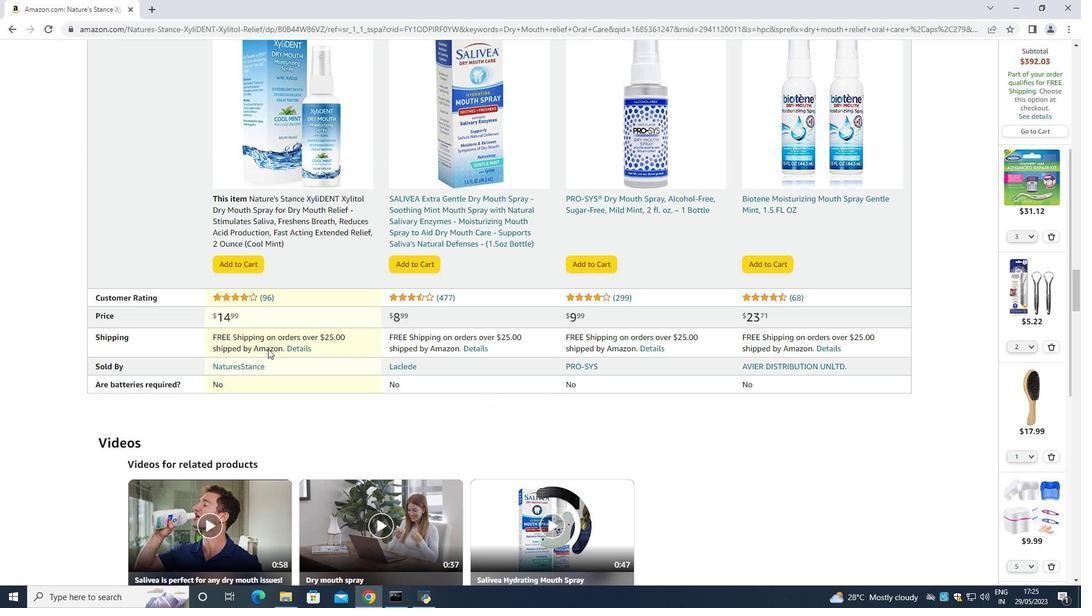 
Action: Mouse moved to (358, 324)
Screenshot: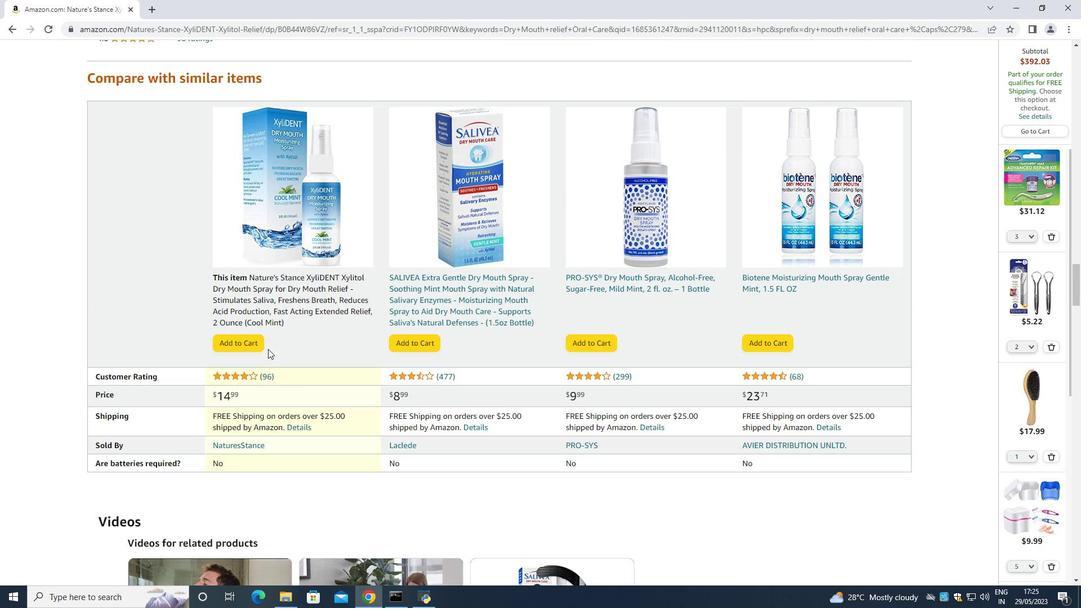 
Action: Mouse scrolled (358, 325) with delta (0, 0)
Screenshot: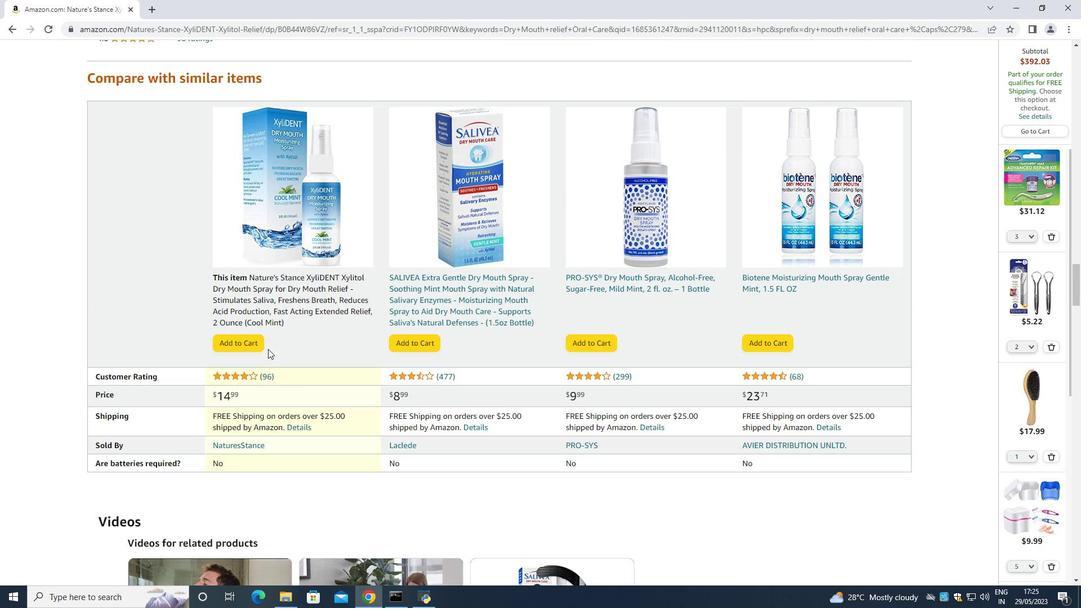 
Action: Mouse moved to (495, 295)
Screenshot: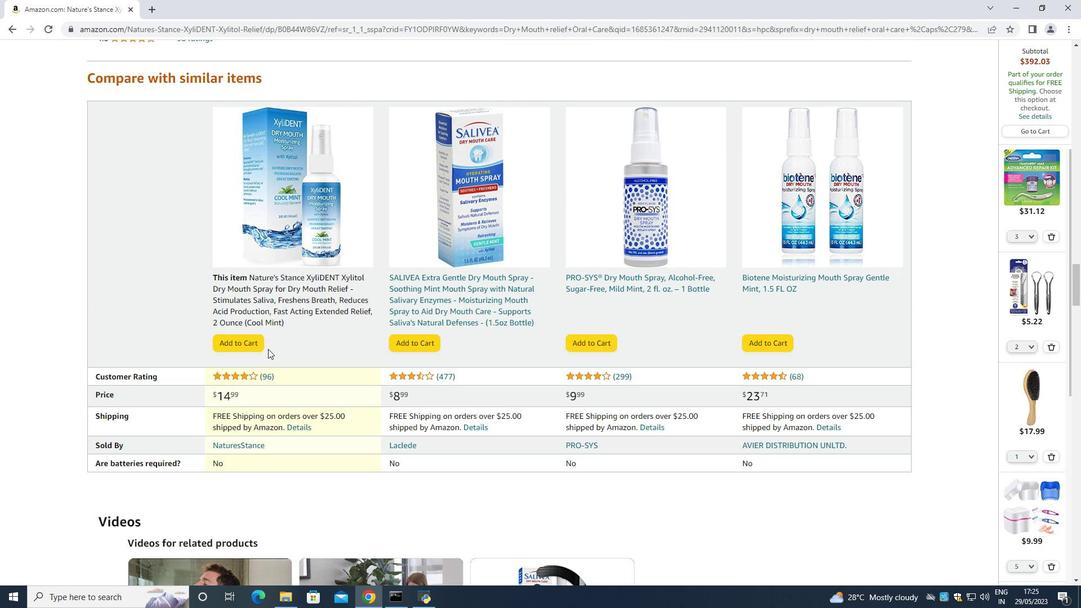 
Action: Mouse scrolled (455, 302) with delta (0, 0)
Screenshot: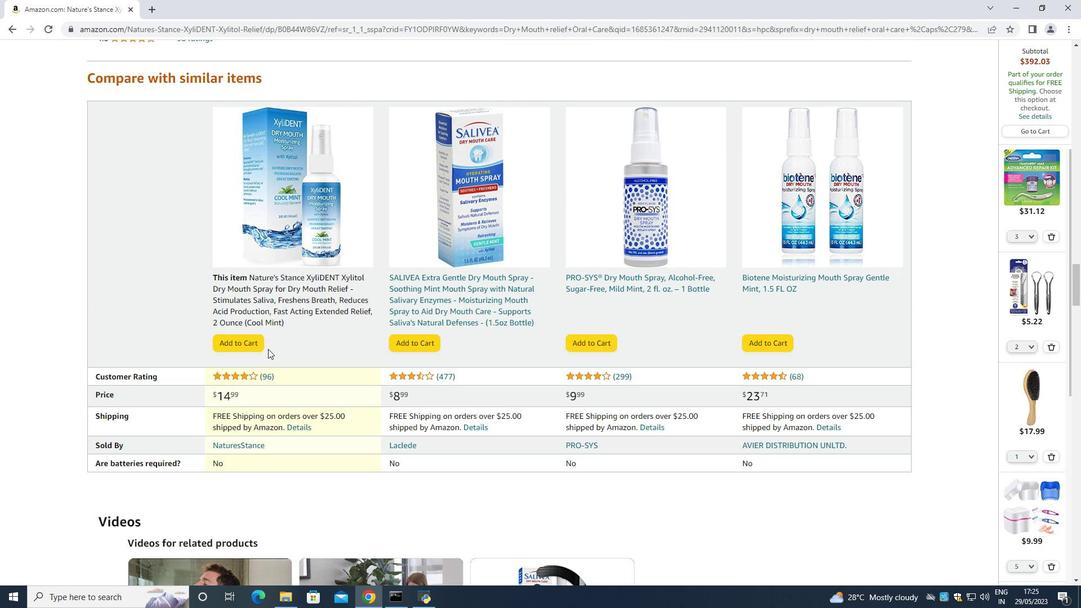 
Action: Mouse moved to (575, 304)
Screenshot: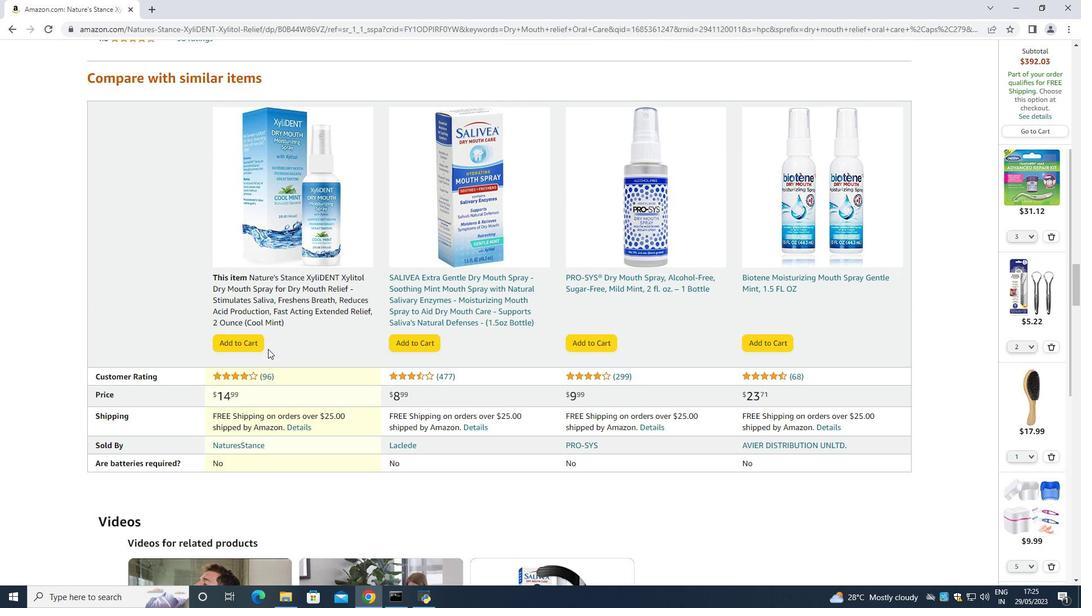 
Action: Mouse scrolled (529, 296) with delta (0, 0)
Screenshot: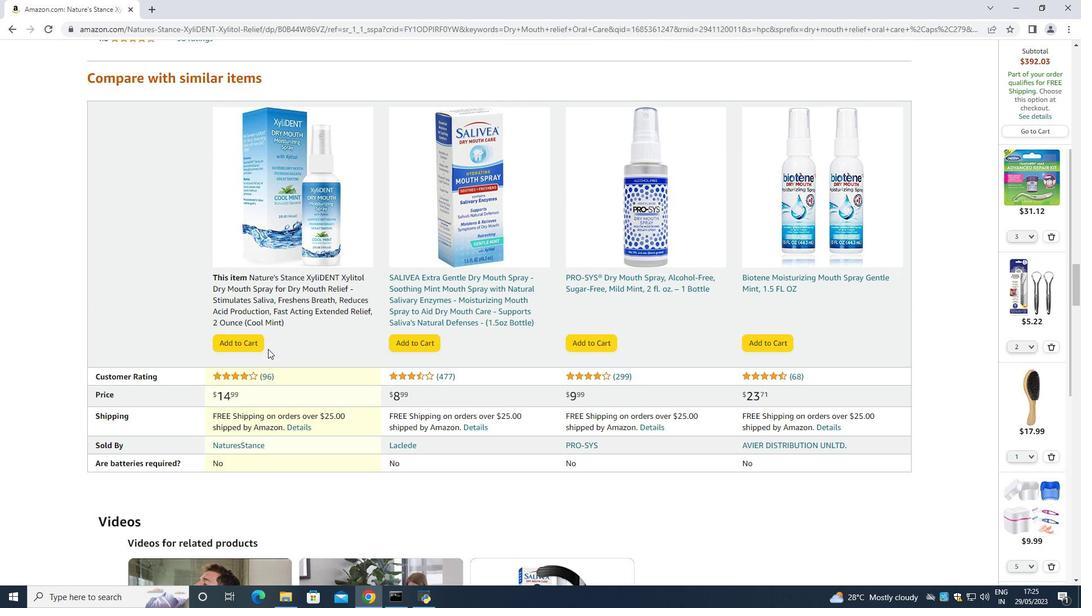 
Action: Mouse moved to (589, 313)
Screenshot: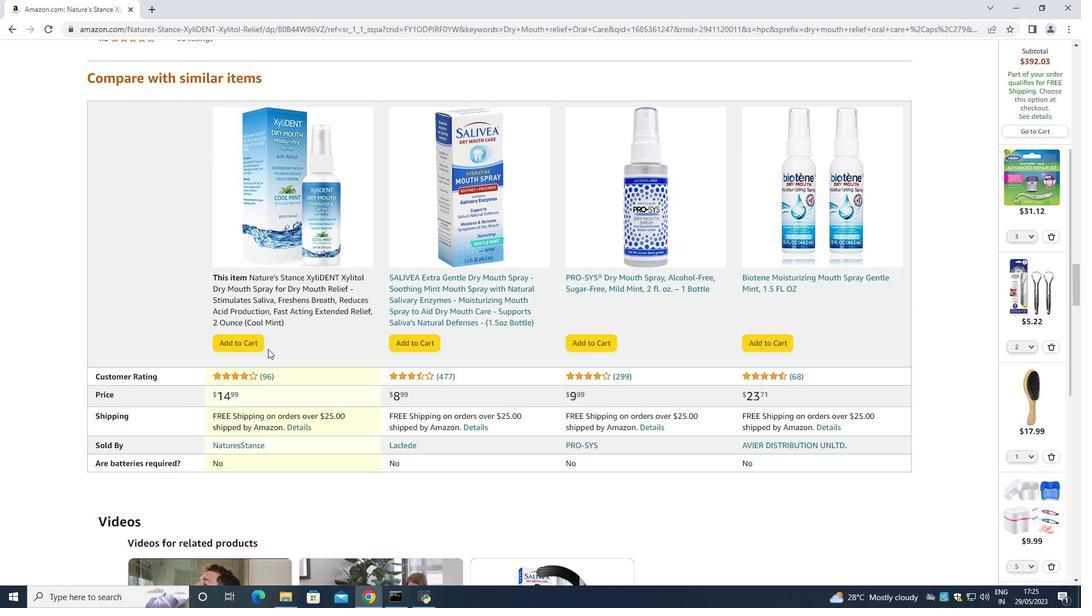 
Action: Mouse scrolled (575, 305) with delta (0, 0)
Screenshot: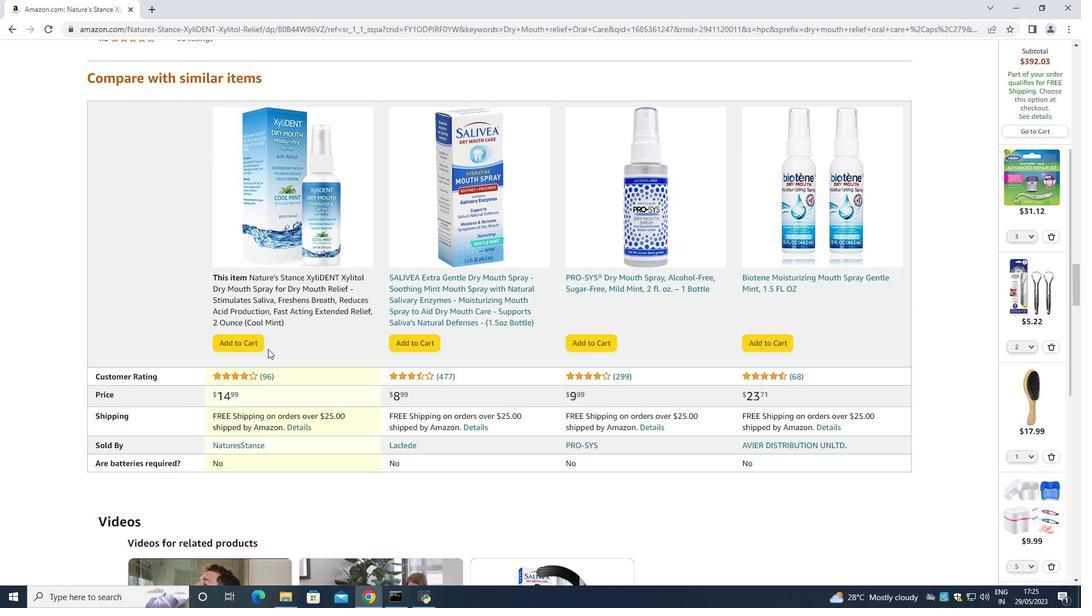 
Action: Mouse moved to (625, 333)
Screenshot: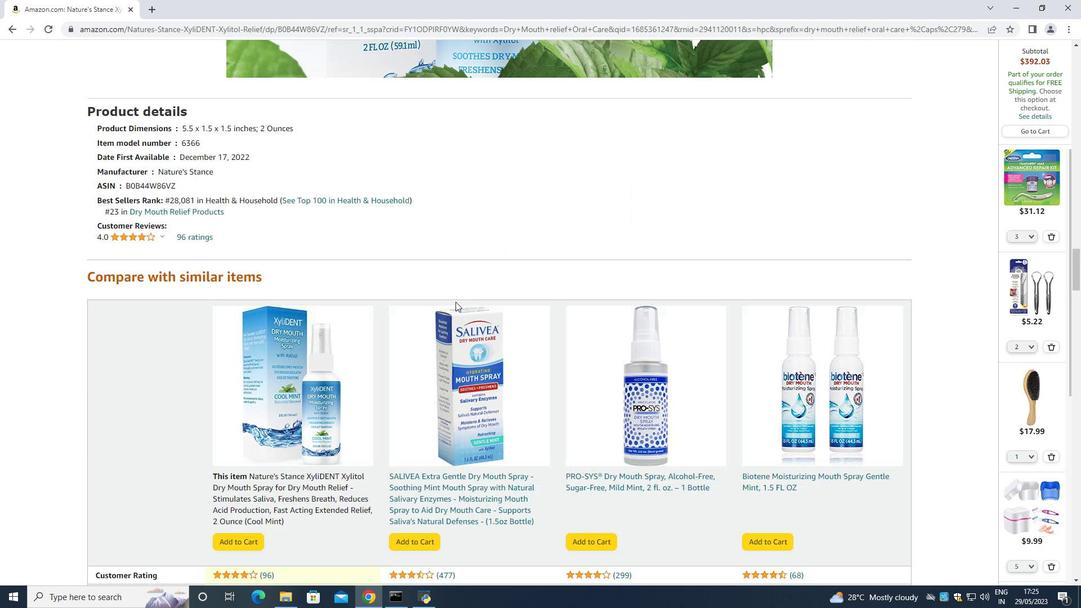
Action: Mouse scrolled (603, 322) with delta (0, 0)
Screenshot: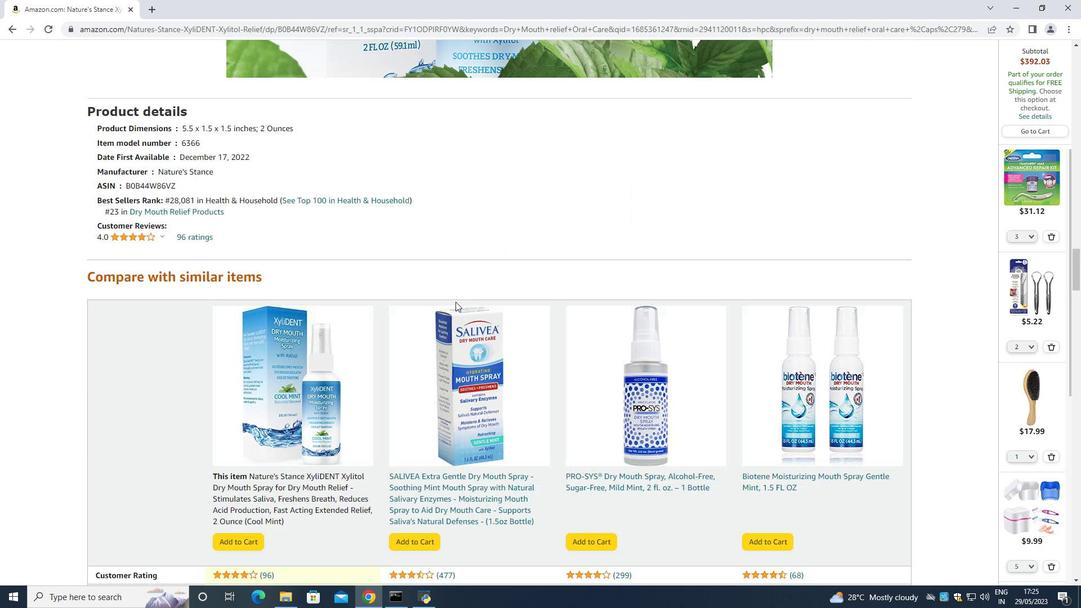 
Action: Mouse moved to (628, 334)
Screenshot: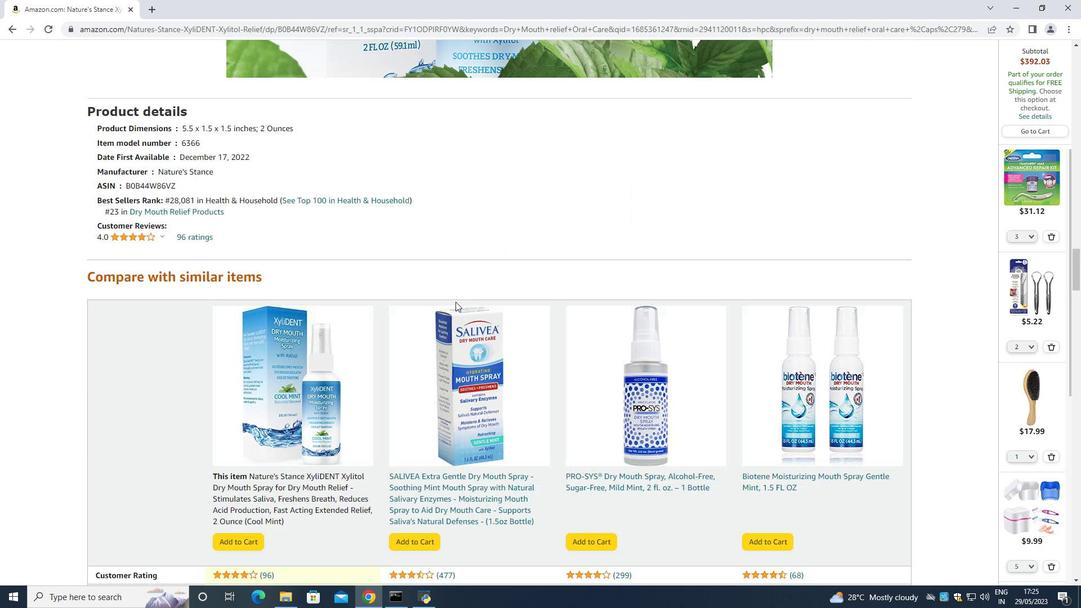 
Action: Mouse scrolled (628, 335) with delta (0, 0)
Screenshot: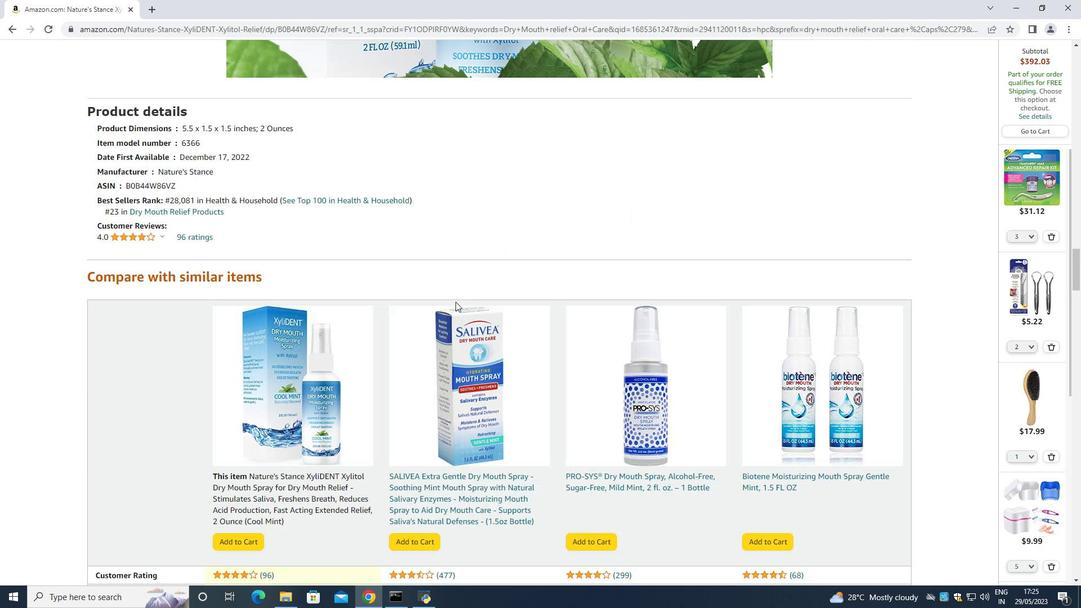 
Action: Mouse scrolled (628, 335) with delta (0, 0)
Screenshot: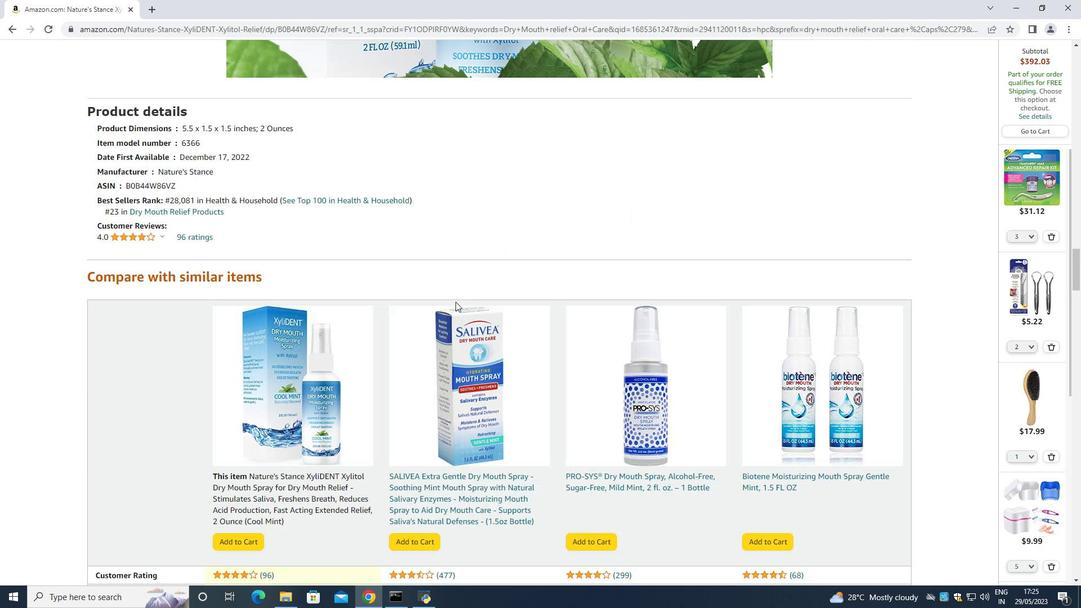 
Action: Mouse scrolled (628, 335) with delta (0, 0)
Screenshot: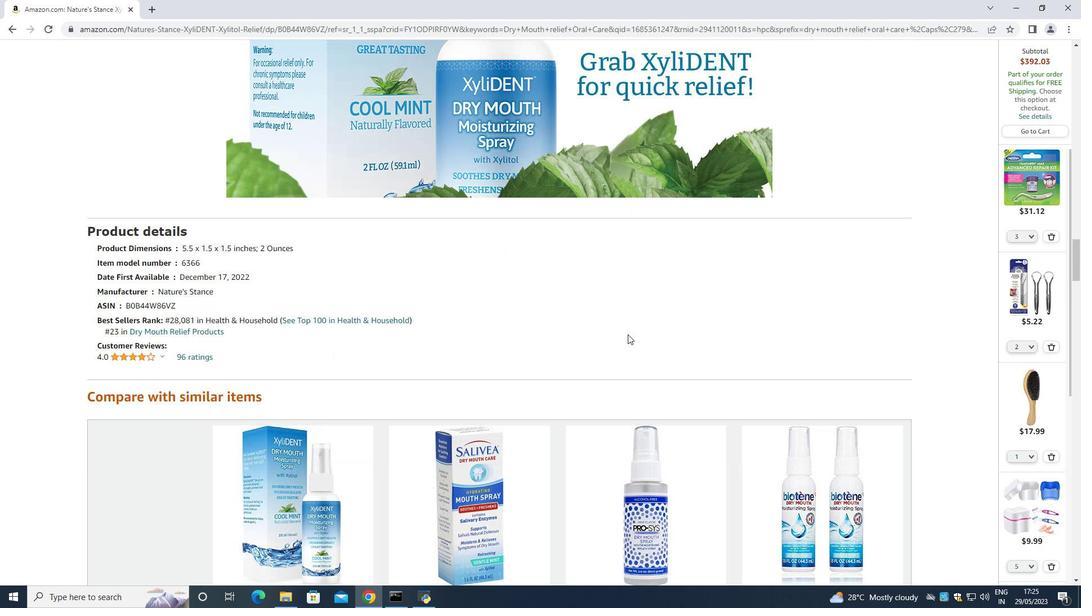 
Action: Mouse scrolled (628, 335) with delta (0, 0)
Screenshot: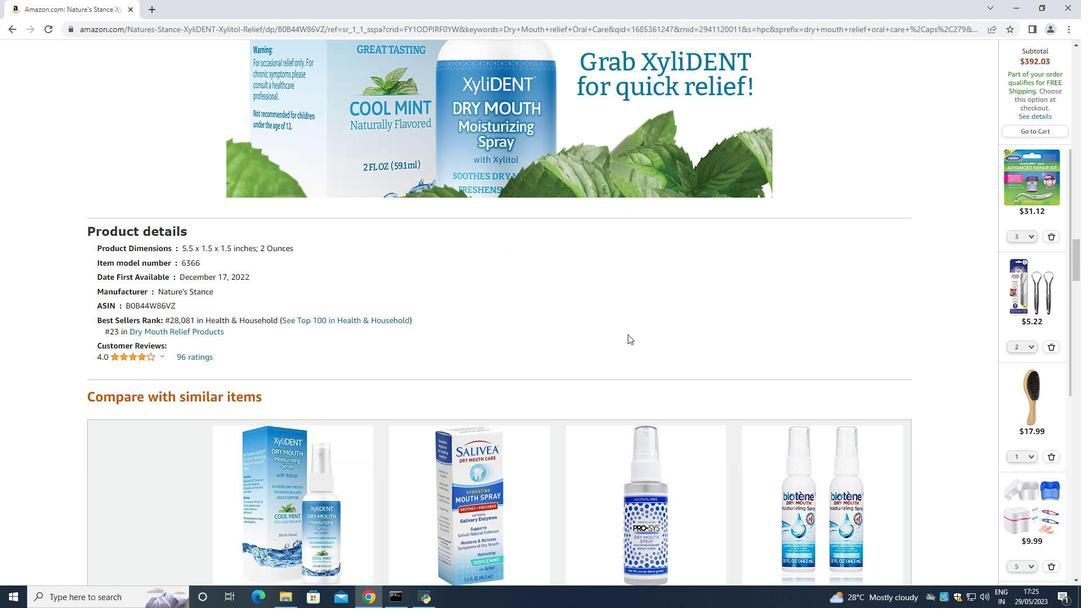 
Action: Mouse scrolled (628, 335) with delta (0, 0)
Screenshot: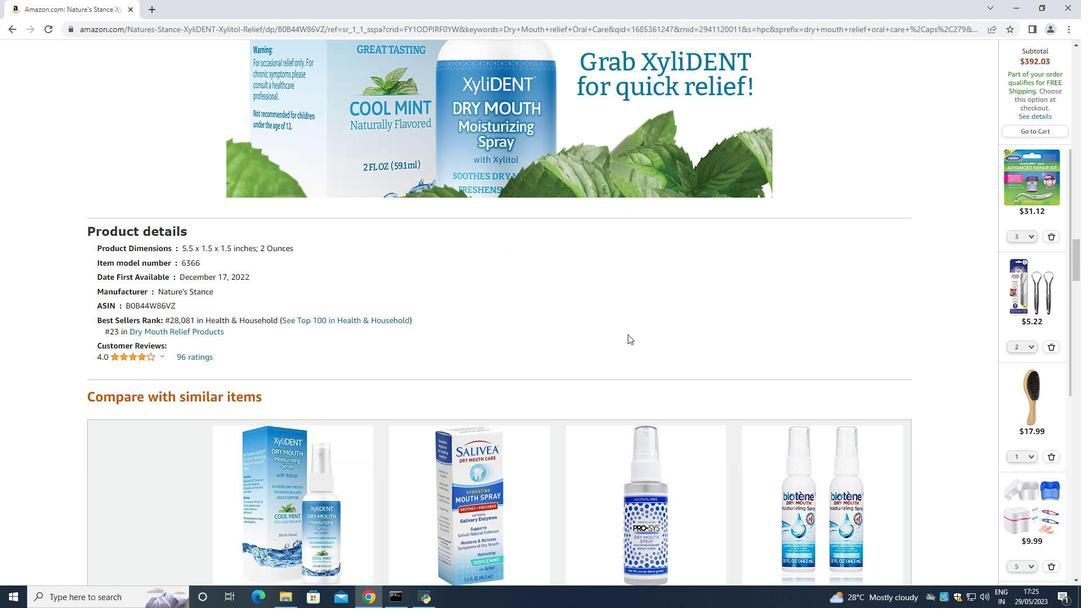 
Action: Mouse scrolled (628, 335) with delta (0, 0)
Screenshot: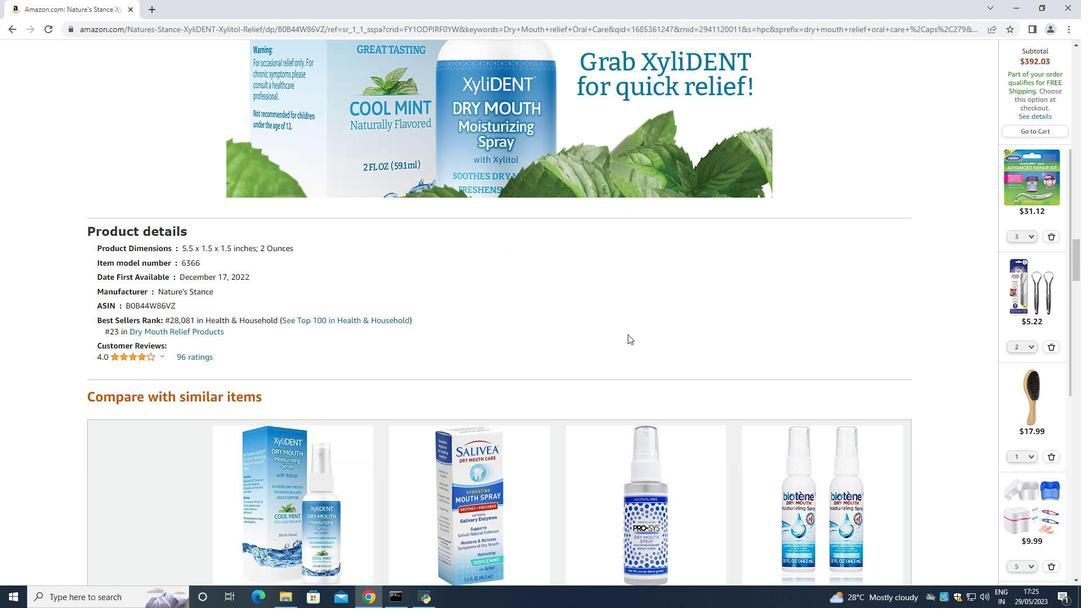 
Action: Mouse scrolled (628, 335) with delta (0, 0)
Screenshot: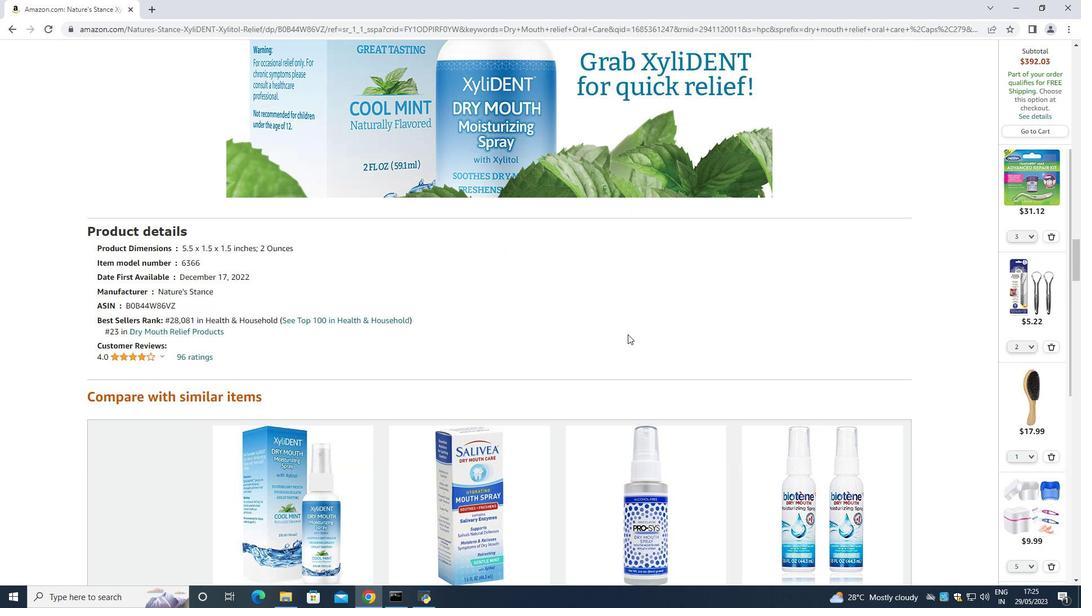 
Action: Mouse scrolled (628, 335) with delta (0, 0)
Screenshot: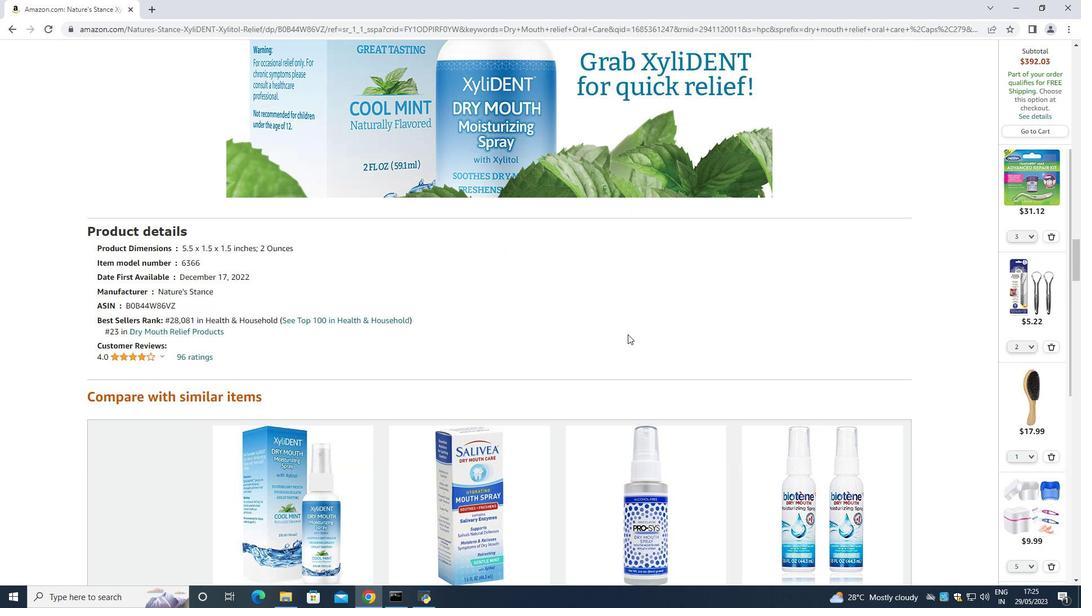 
Action: Mouse scrolled (628, 335) with delta (0, 0)
Screenshot: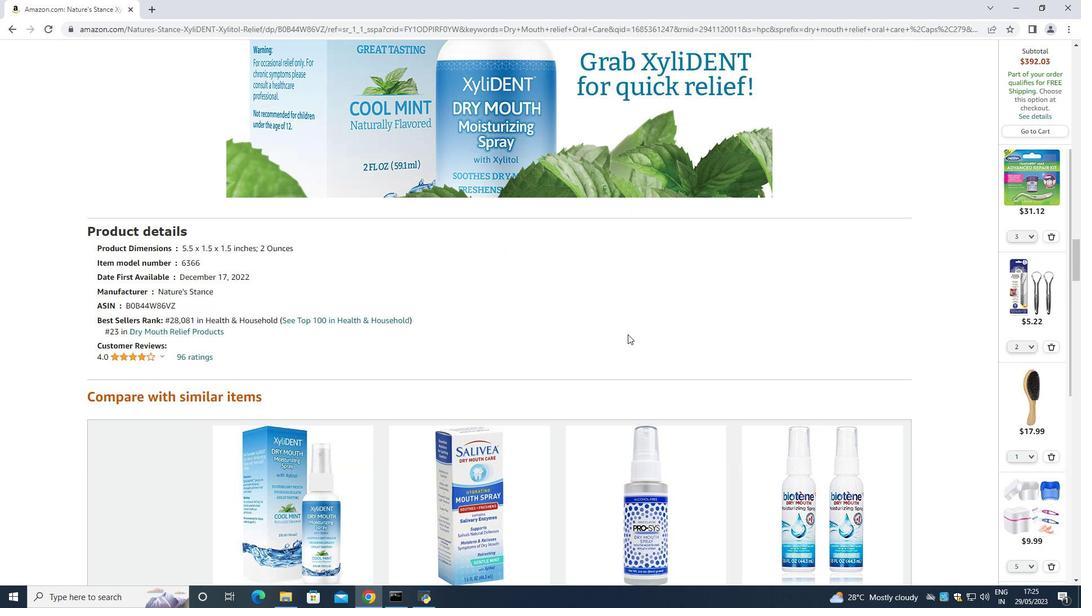 
Action: Mouse scrolled (628, 335) with delta (0, 0)
Screenshot: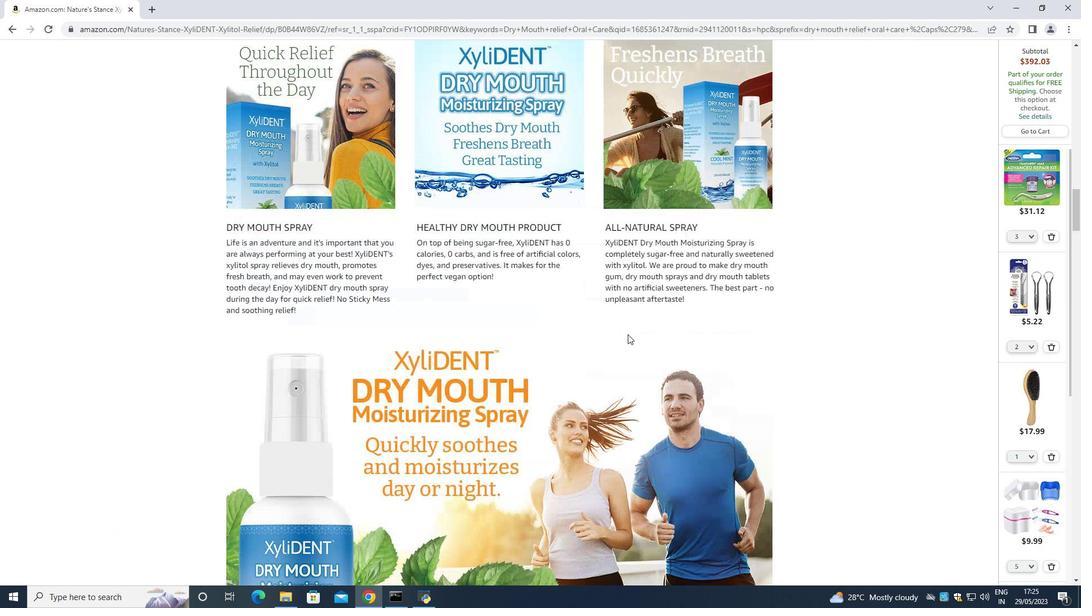 
Action: Mouse scrolled (628, 335) with delta (0, 0)
Screenshot: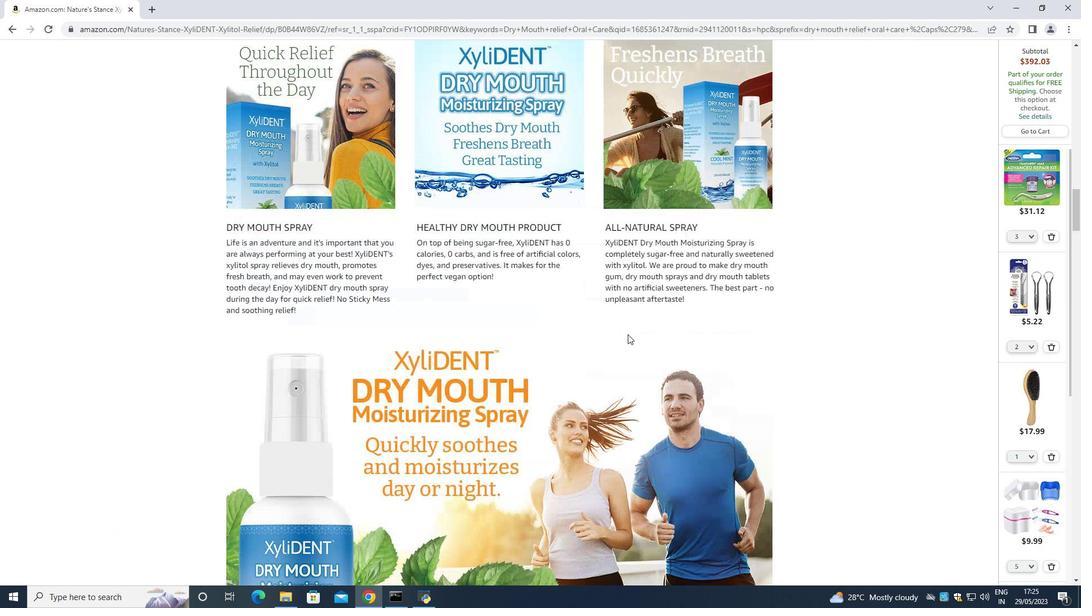 
Action: Mouse scrolled (628, 335) with delta (0, 0)
Screenshot: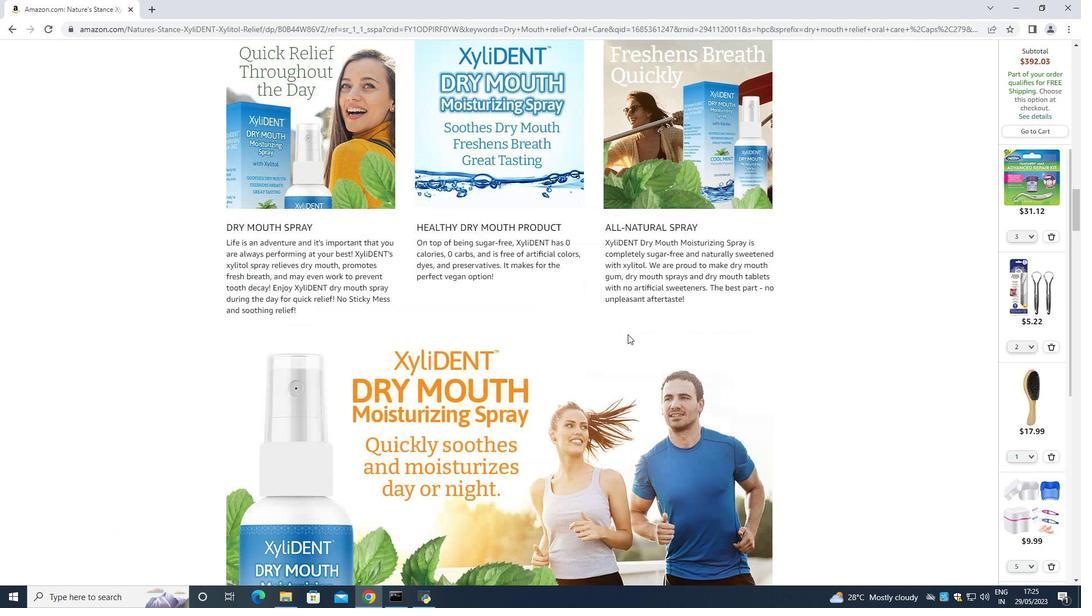 
Action: Mouse scrolled (628, 335) with delta (0, 0)
Screenshot: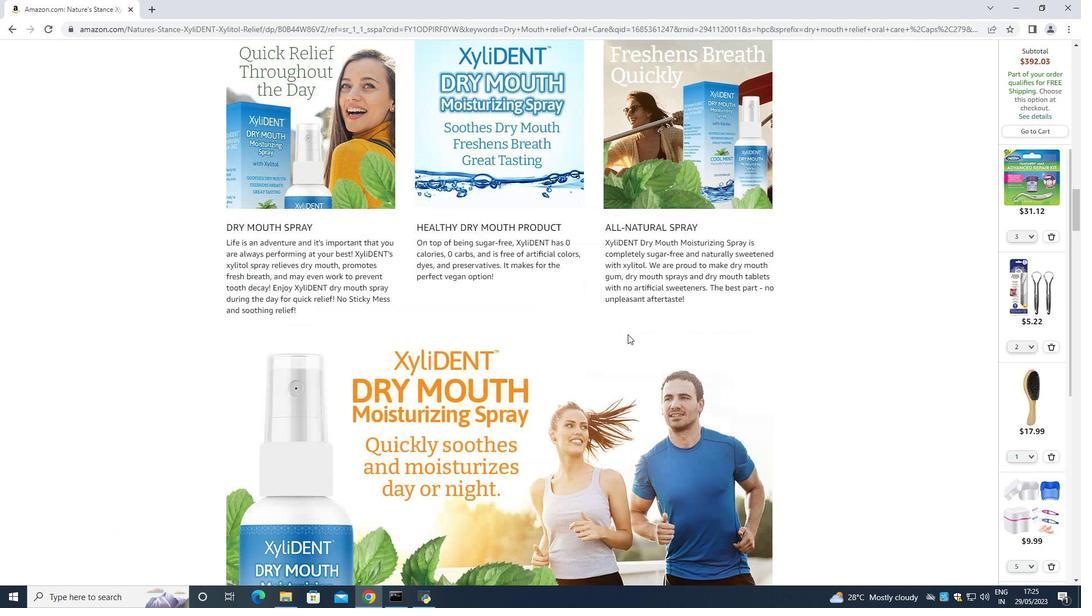 
Action: Mouse scrolled (628, 335) with delta (0, 0)
Screenshot: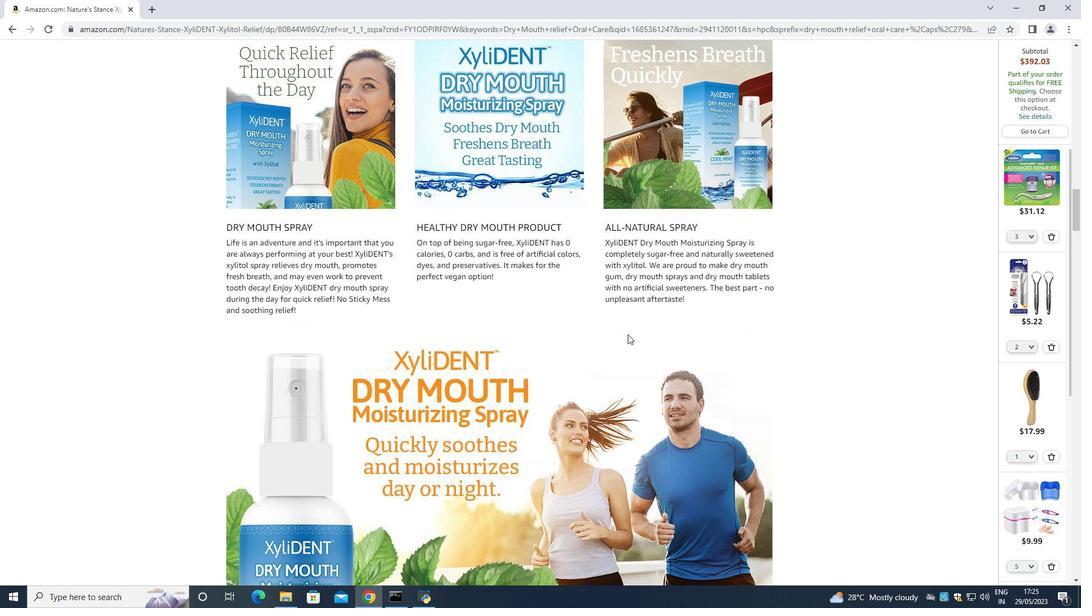 
Action: Mouse scrolled (628, 335) with delta (0, 0)
Screenshot: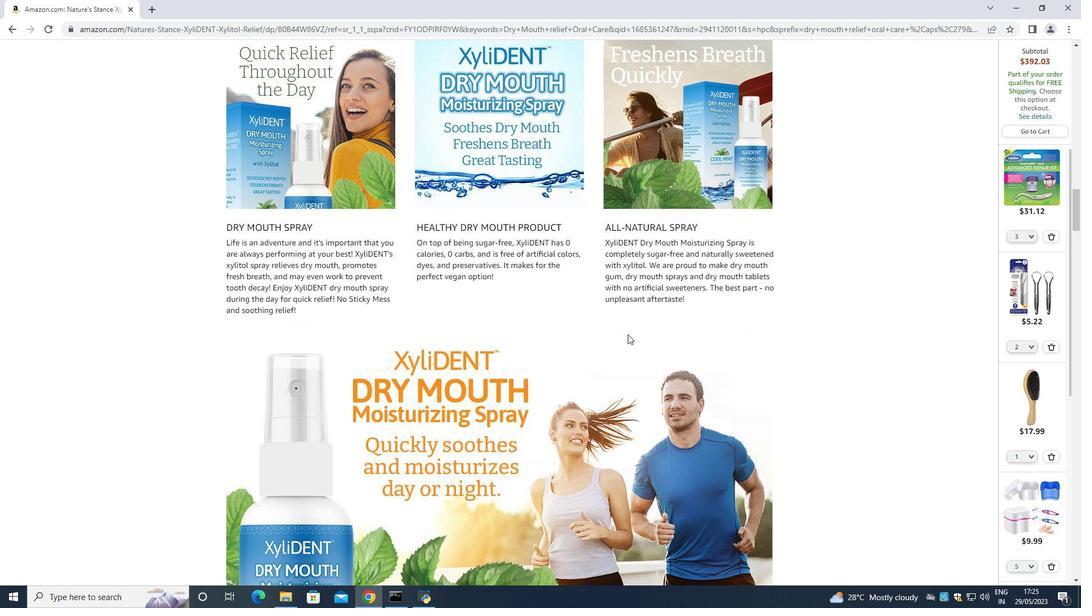 
Action: Mouse scrolled (628, 335) with delta (0, 0)
Screenshot: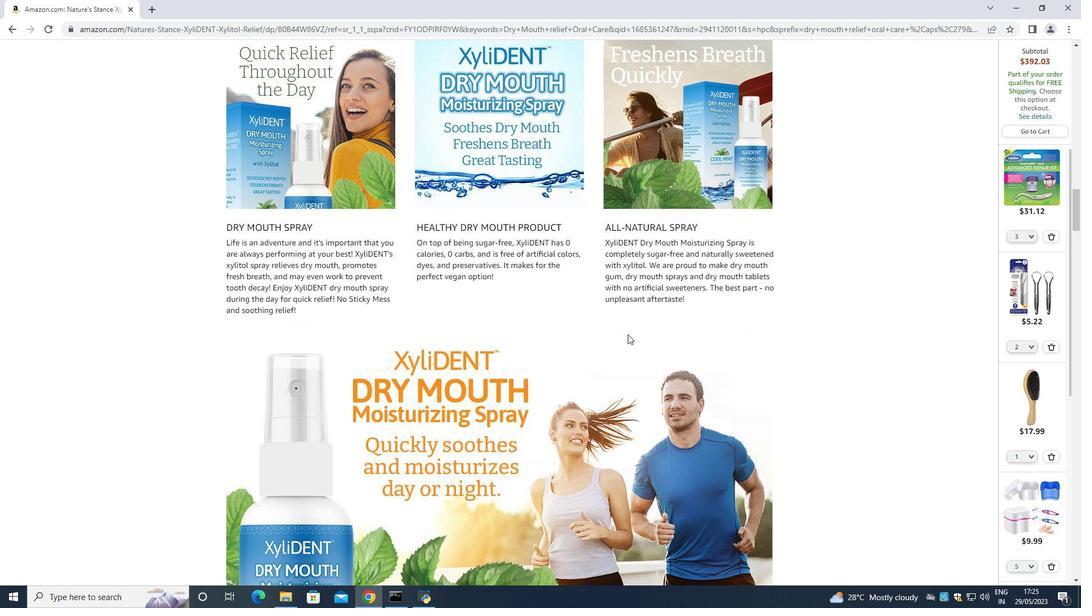 
Action: Mouse scrolled (628, 335) with delta (0, 0)
Screenshot: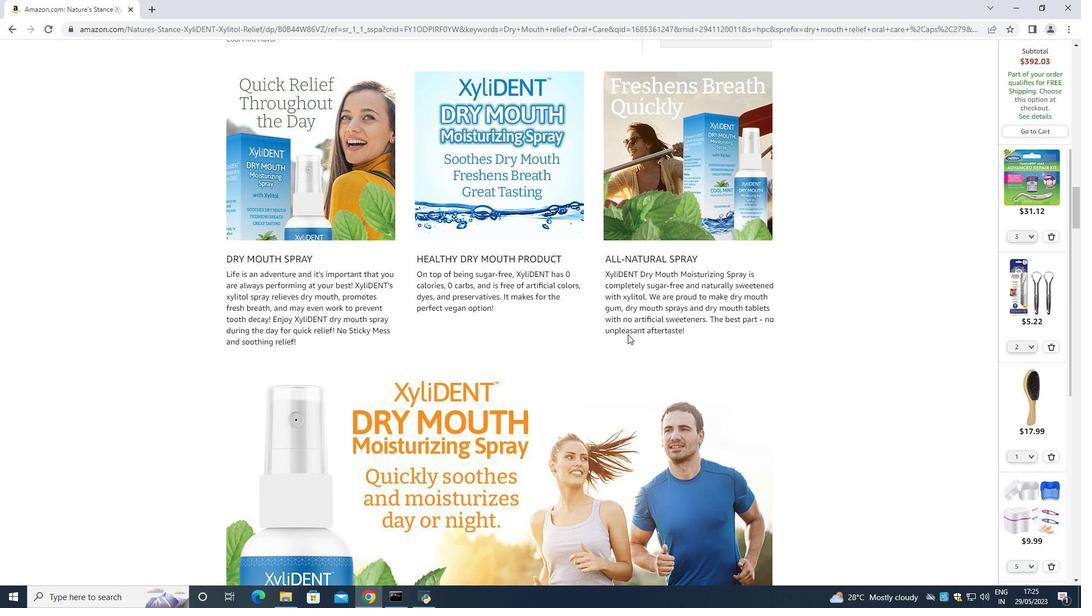
Action: Mouse scrolled (628, 335) with delta (0, 0)
Screenshot: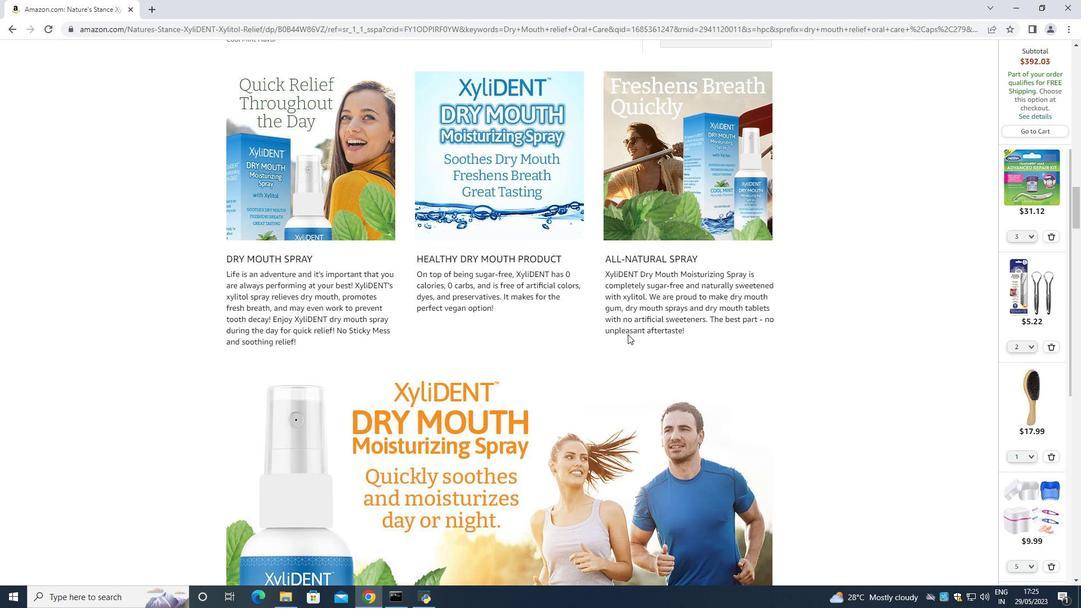 
Action: Mouse scrolled (628, 335) with delta (0, 0)
Screenshot: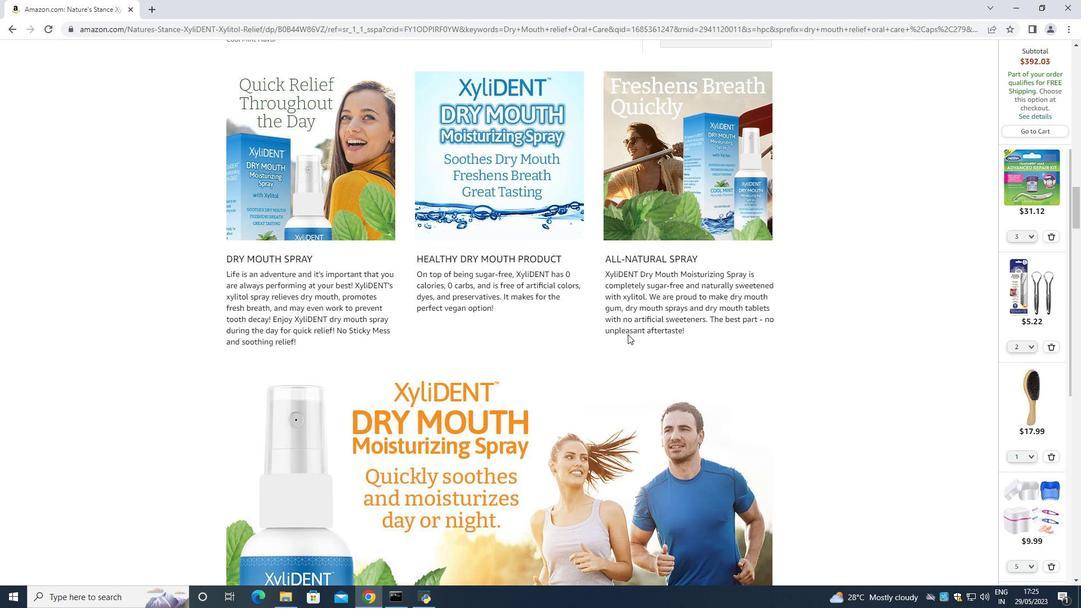 
Action: Mouse scrolled (628, 335) with delta (0, 0)
Screenshot: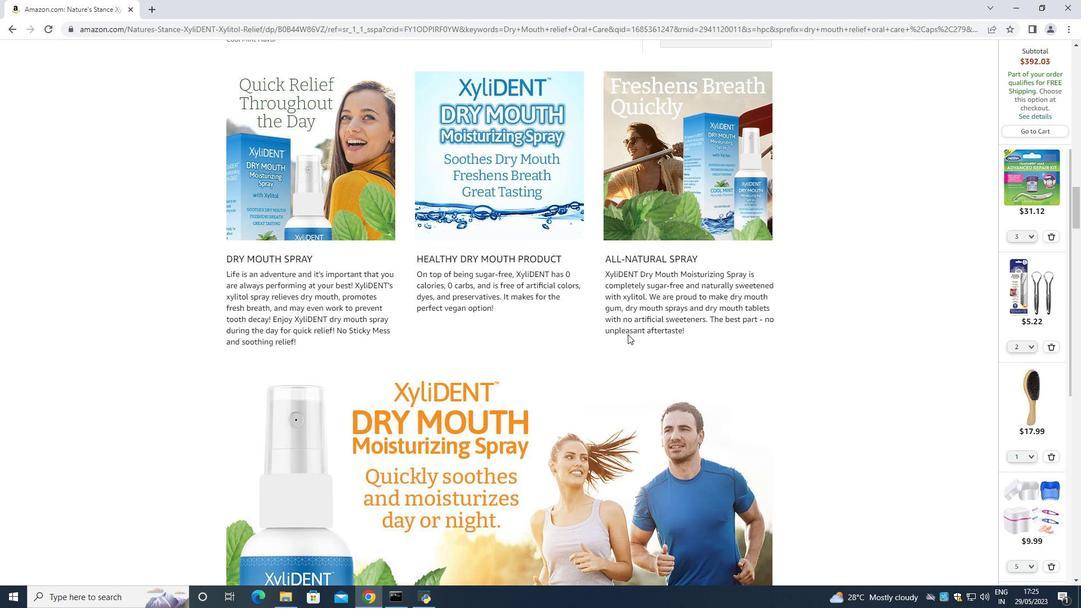 
Action: Mouse scrolled (628, 335) with delta (0, 0)
Screenshot: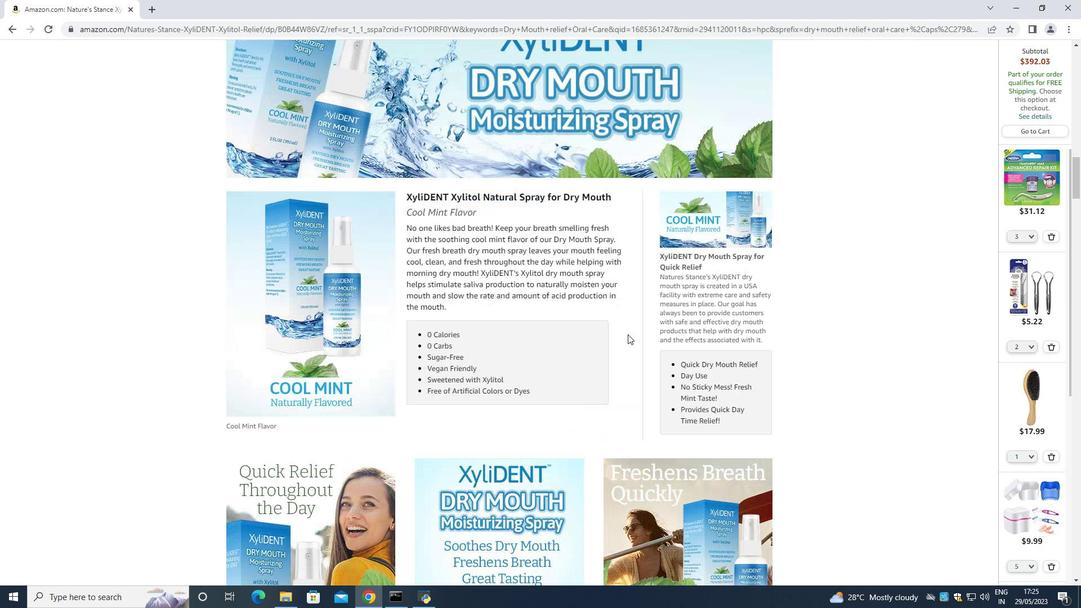 
Action: Mouse scrolled (628, 335) with delta (0, 0)
Screenshot: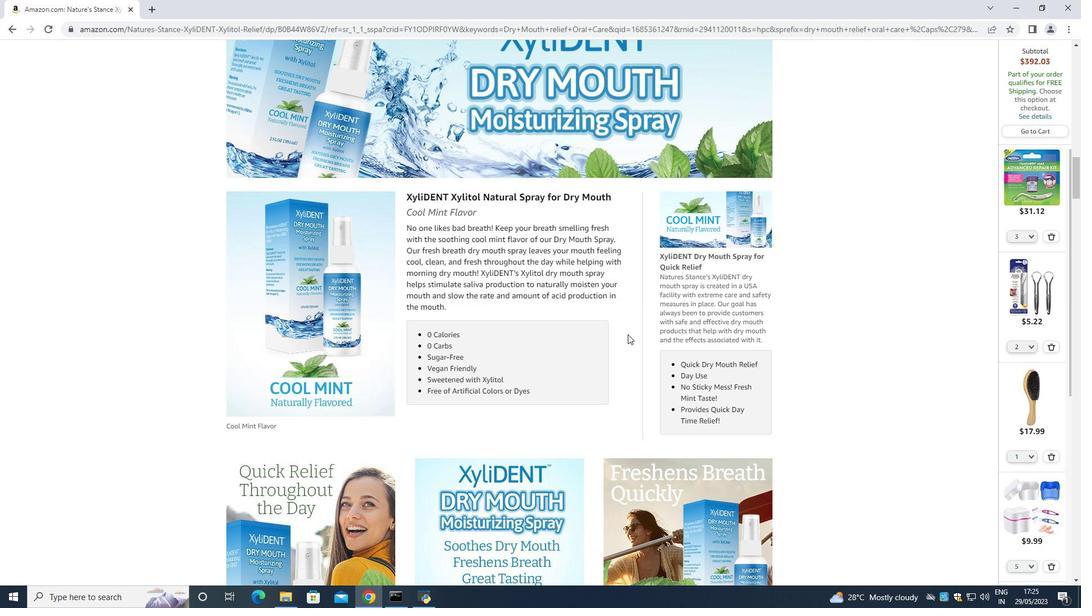 
Action: Mouse scrolled (628, 335) with delta (0, 0)
Screenshot: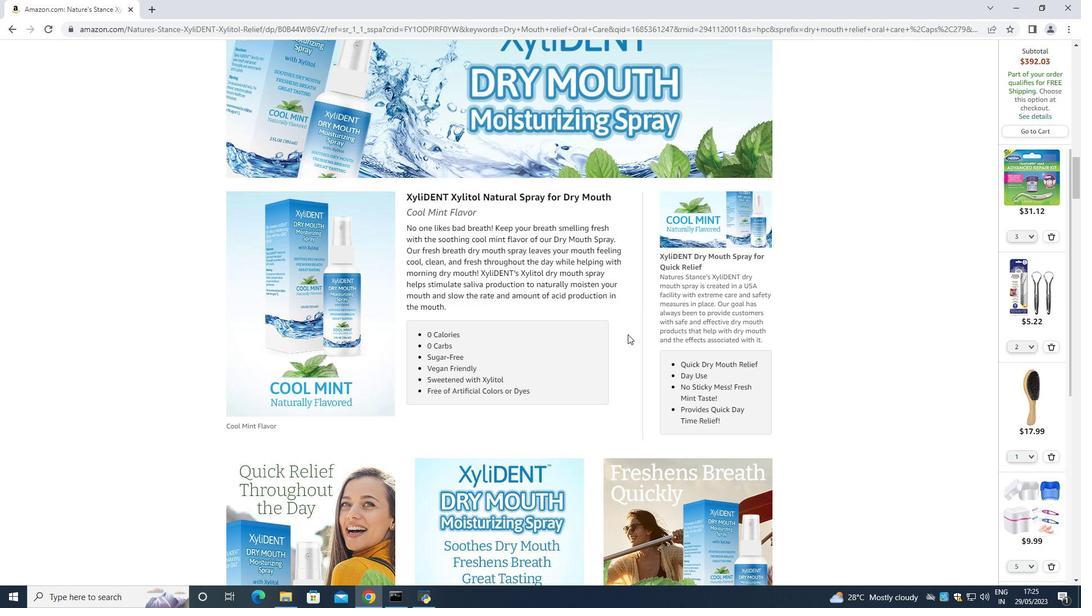 
Action: Mouse scrolled (628, 335) with delta (0, 0)
Screenshot: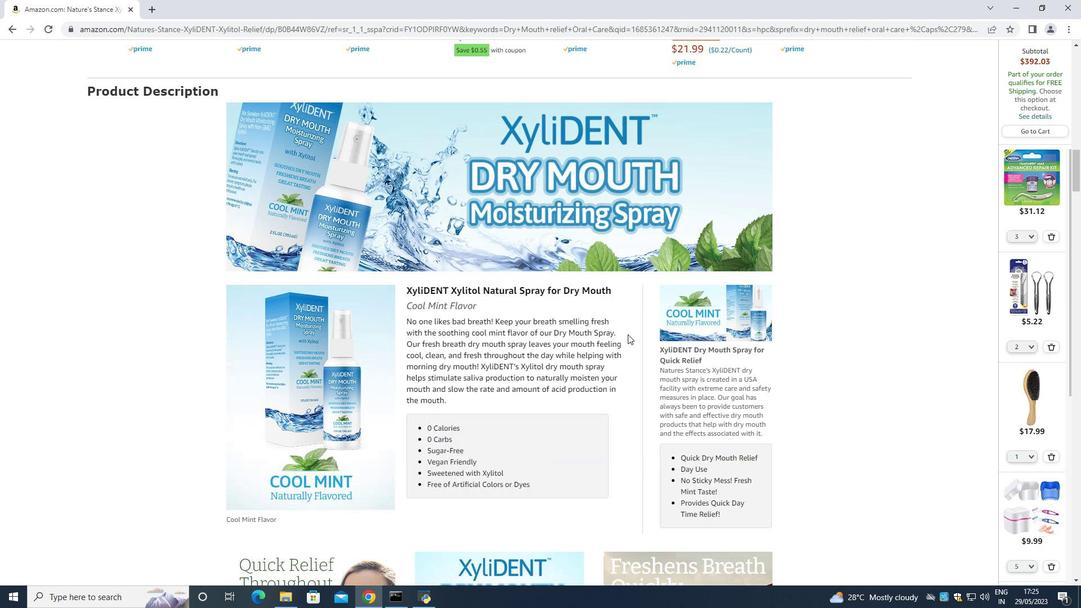 
Action: Mouse scrolled (628, 335) with delta (0, 0)
Screenshot: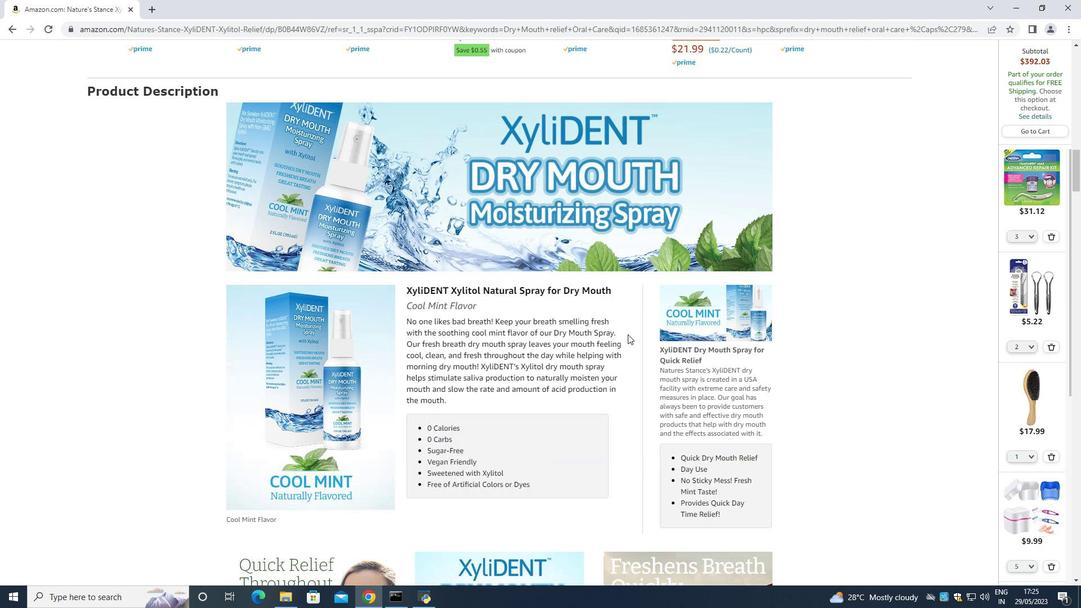 
Action: Mouse moved to (628, 334)
Screenshot: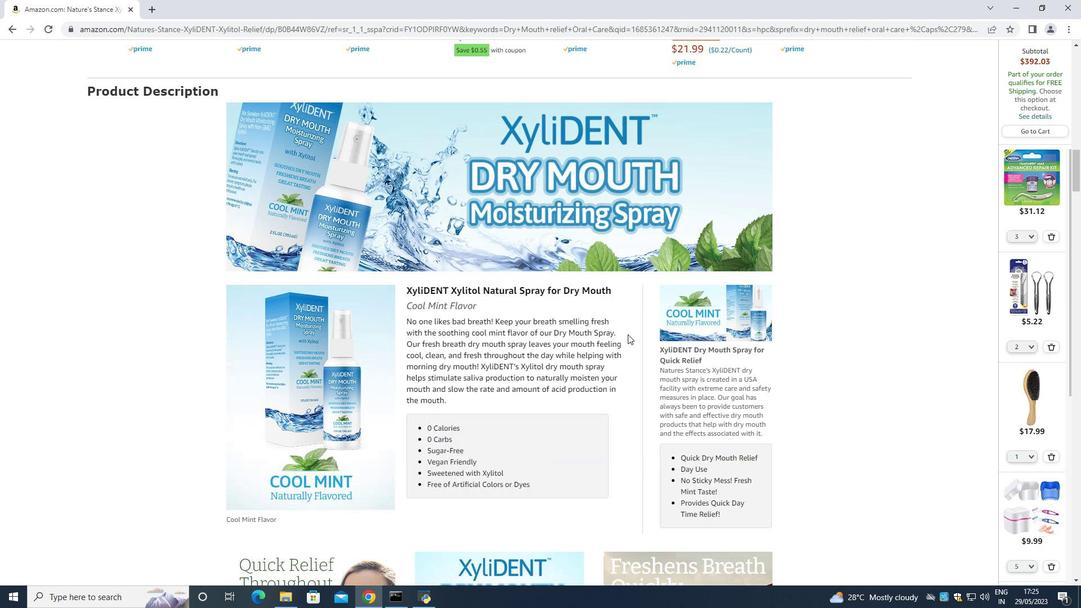 
Action: Mouse scrolled (628, 335) with delta (0, 0)
Screenshot: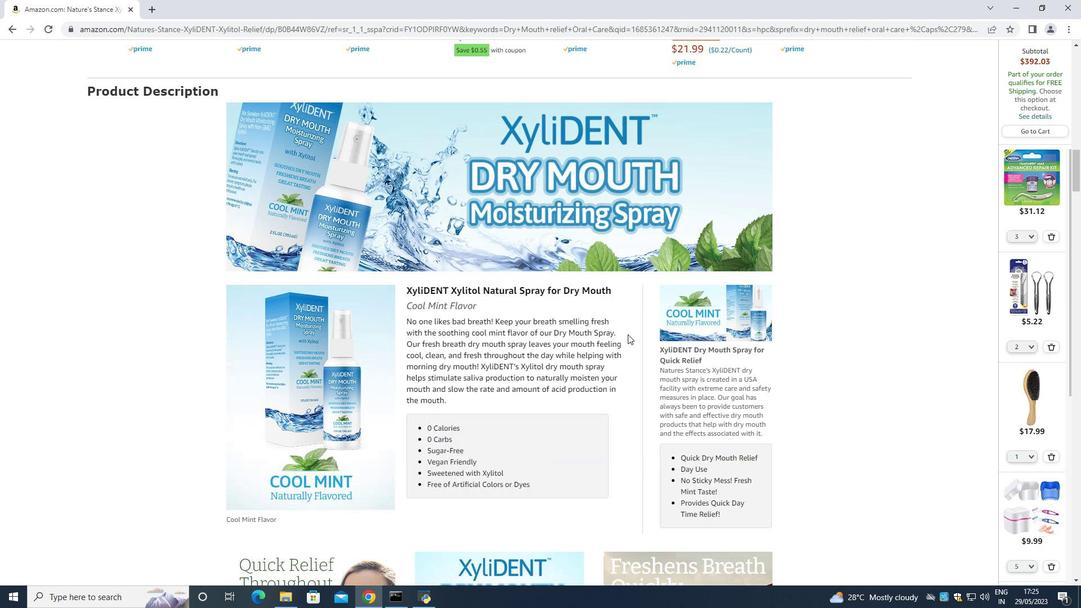 
Action: Mouse scrolled (628, 335) with delta (0, 0)
Screenshot: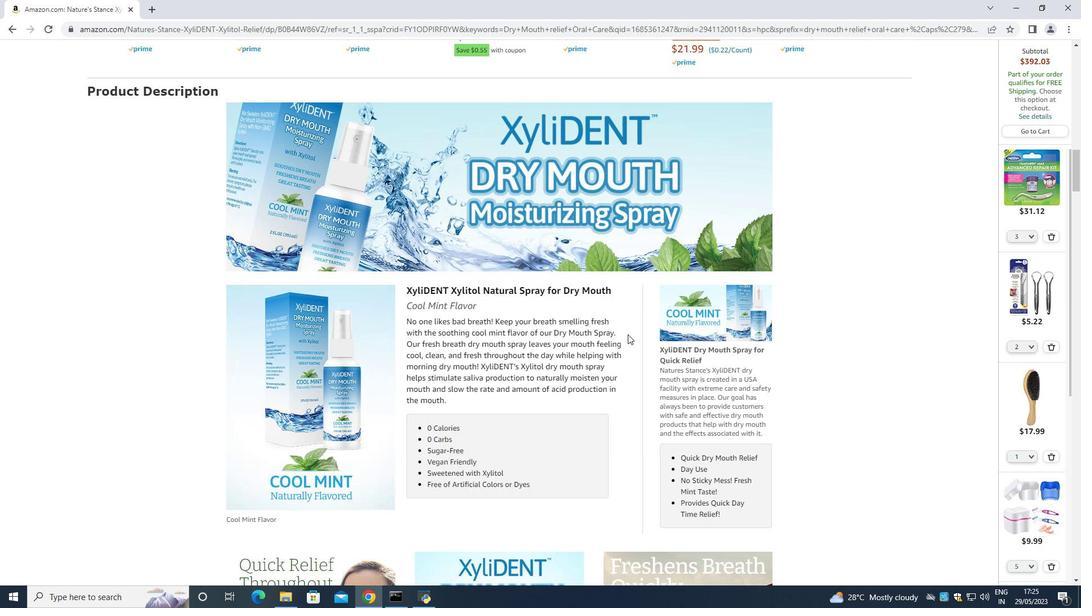
Action: Mouse scrolled (628, 335) with delta (0, 0)
Screenshot: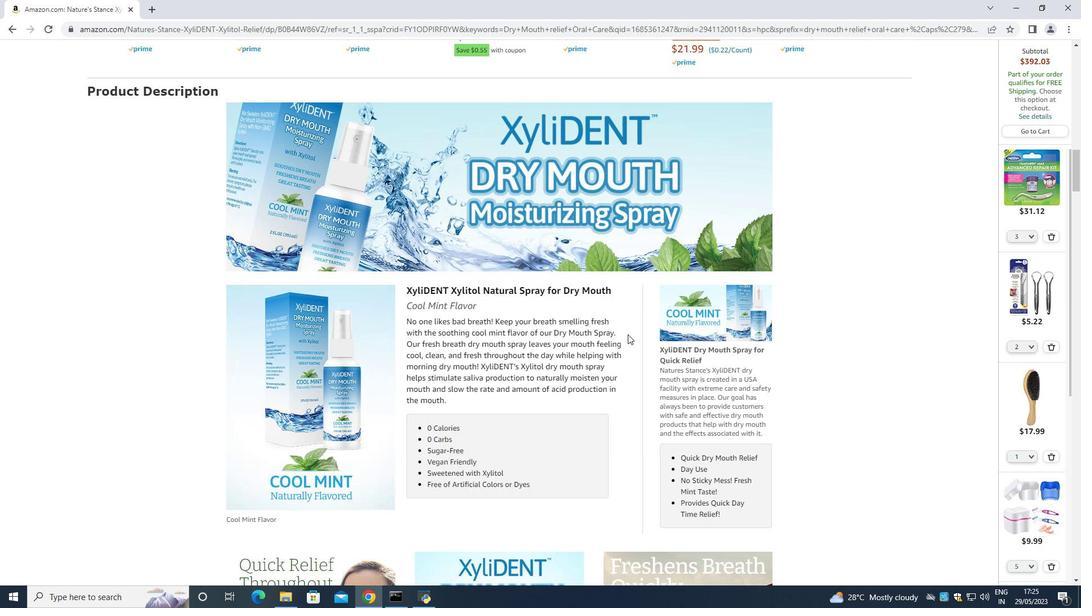 
Action: Mouse scrolled (628, 335) with delta (0, 0)
Screenshot: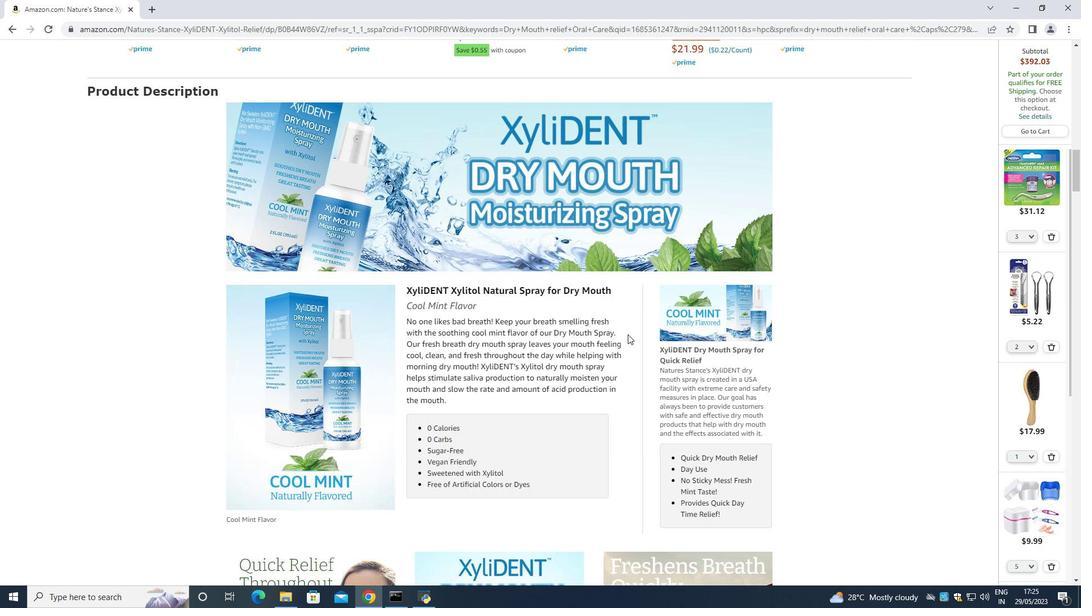 
Action: Mouse scrolled (628, 335) with delta (0, 0)
Screenshot: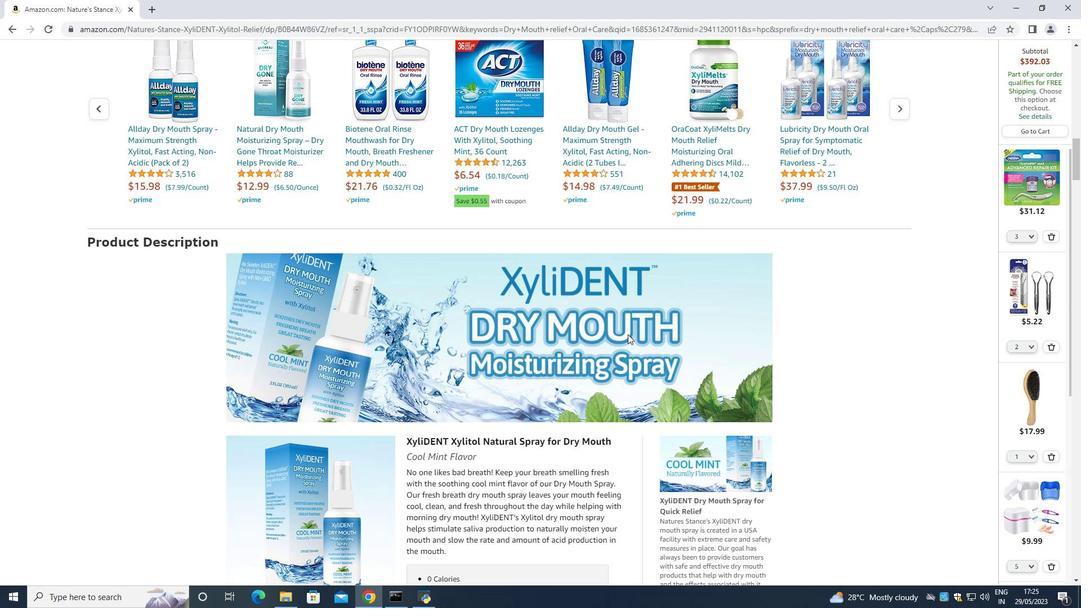 
Action: Mouse scrolled (628, 335) with delta (0, 0)
Screenshot: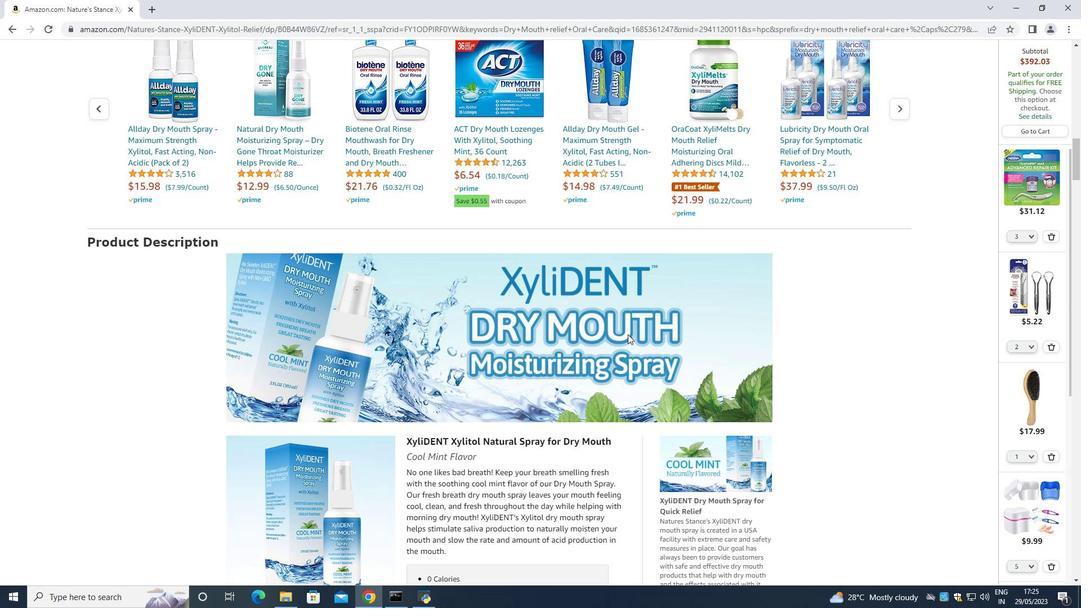 
Action: Mouse moved to (628, 334)
Screenshot: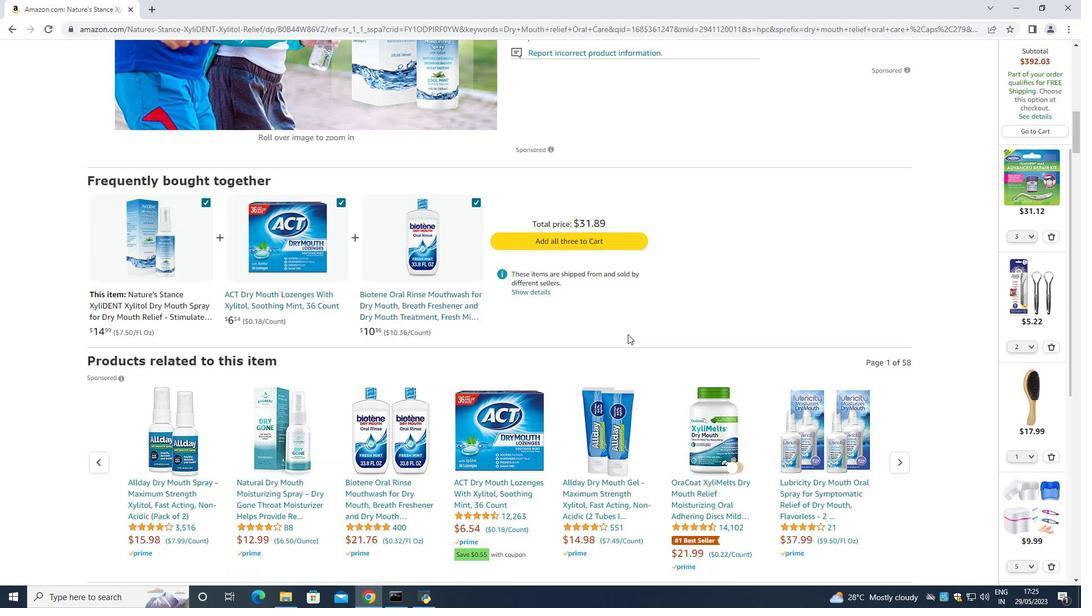 
Action: Mouse scrolled (628, 335) with delta (0, 0)
Screenshot: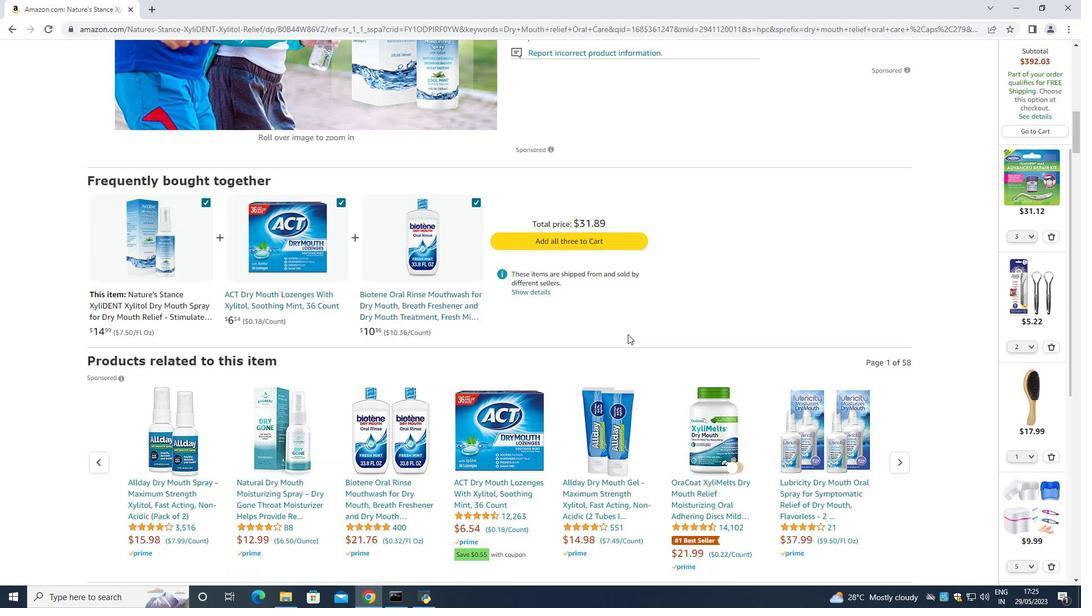 
Action: Mouse scrolled (628, 335) with delta (0, 0)
Screenshot: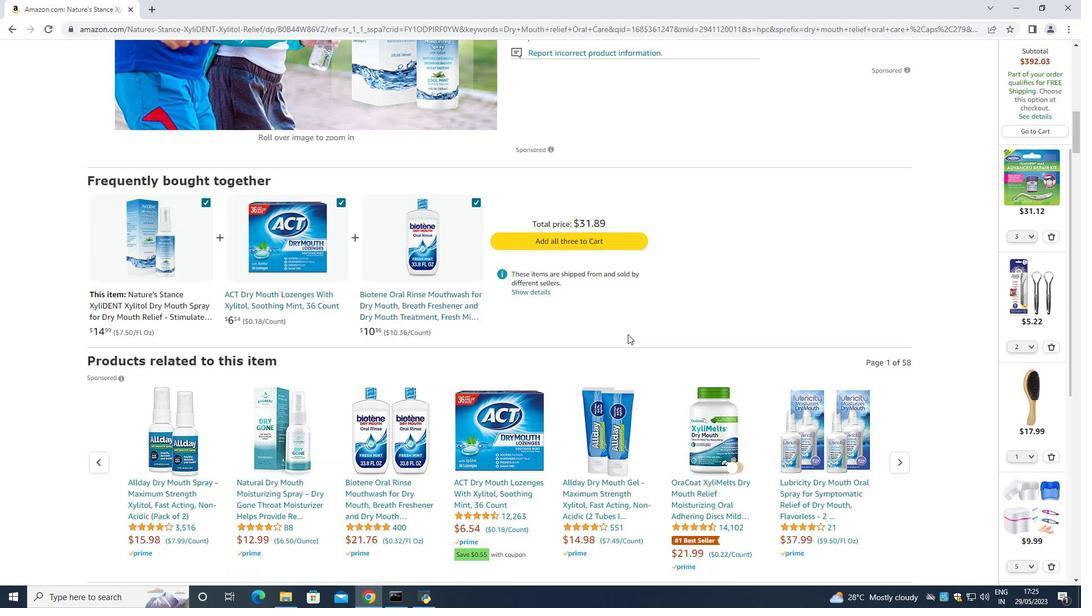 
Action: Mouse scrolled (628, 335) with delta (0, 0)
Screenshot: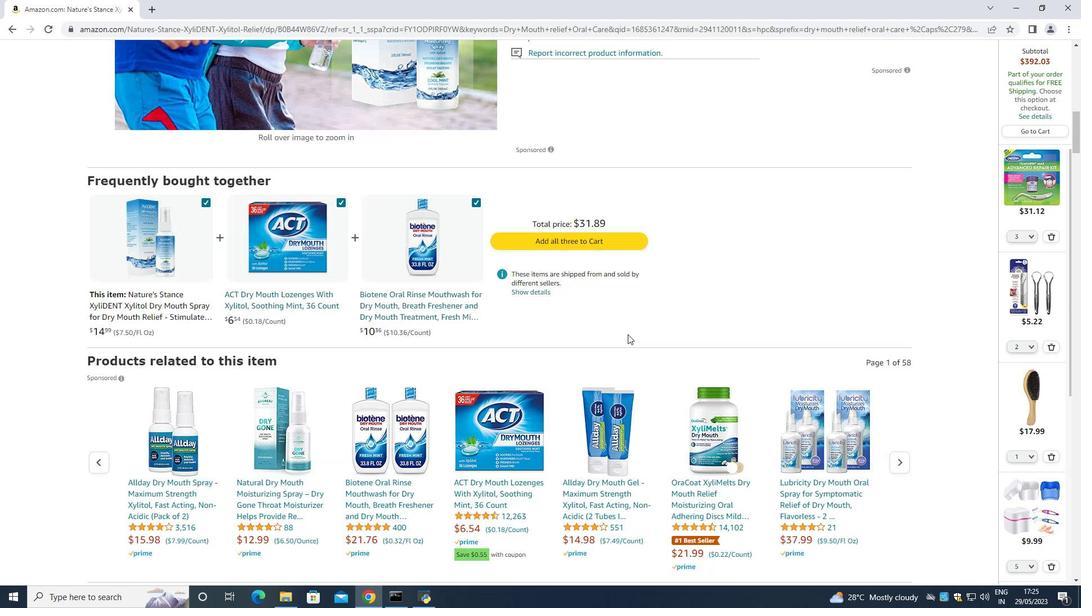 
Action: Mouse scrolled (628, 335) with delta (0, 0)
Screenshot: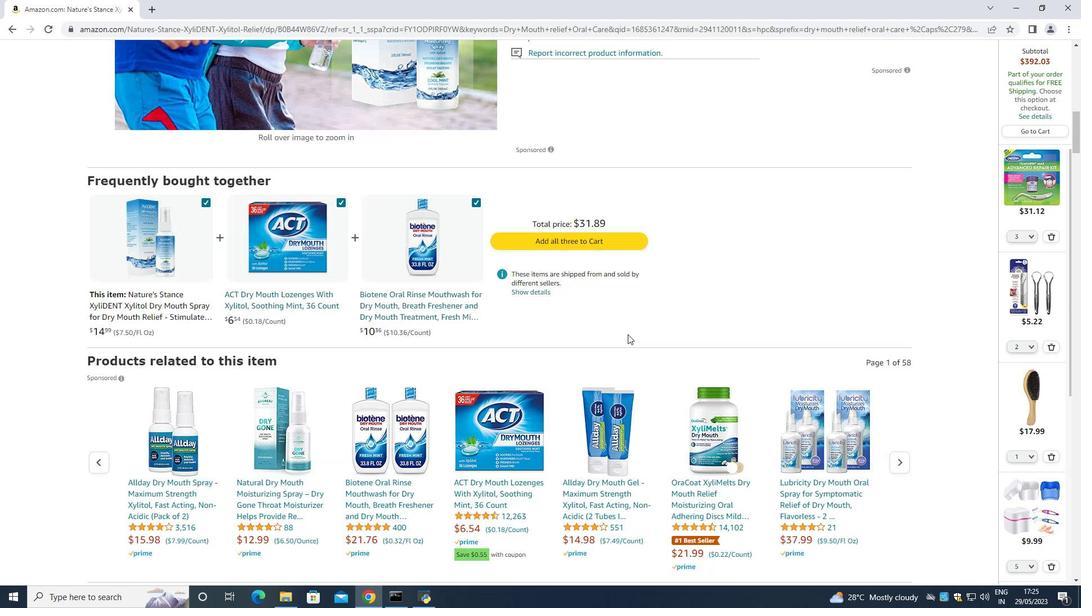 
Action: Mouse scrolled (628, 335) with delta (0, 0)
Screenshot: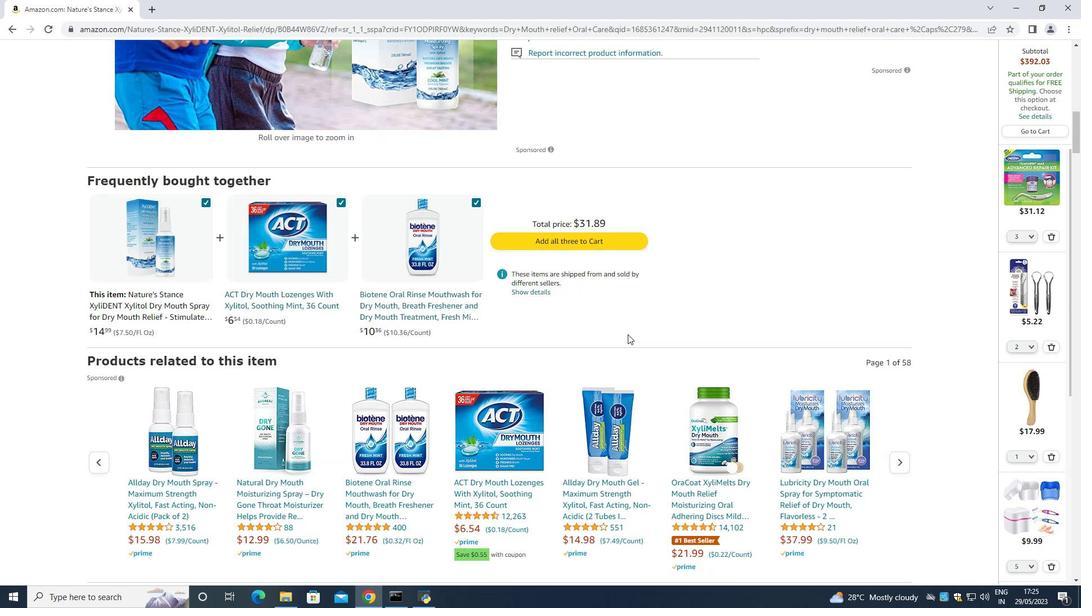 
Action: Mouse scrolled (628, 335) with delta (0, 0)
Screenshot: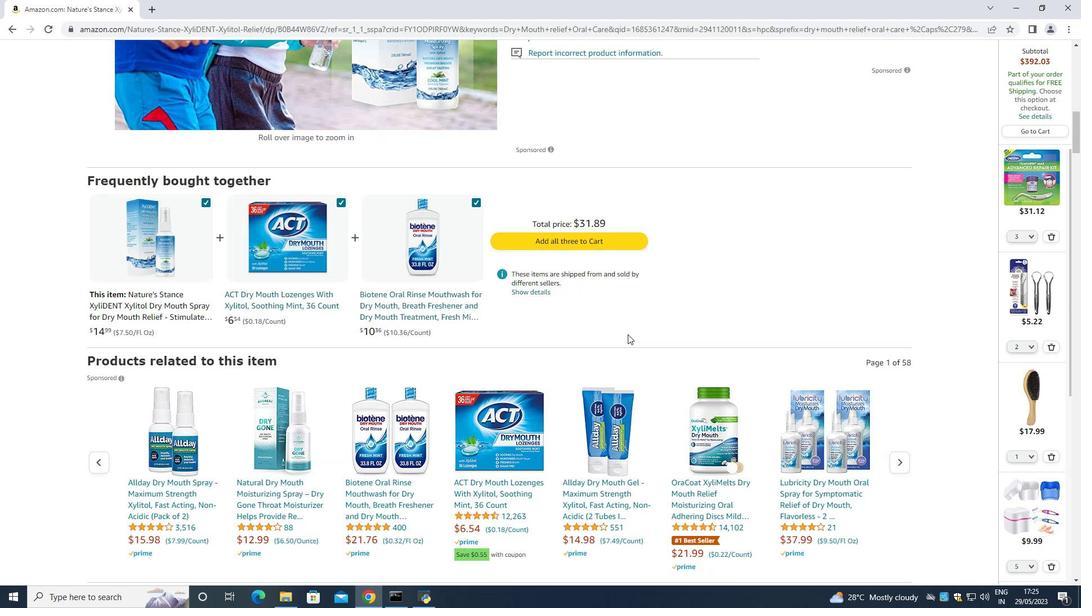 
Action: Mouse scrolled (628, 335) with delta (0, 0)
Screenshot: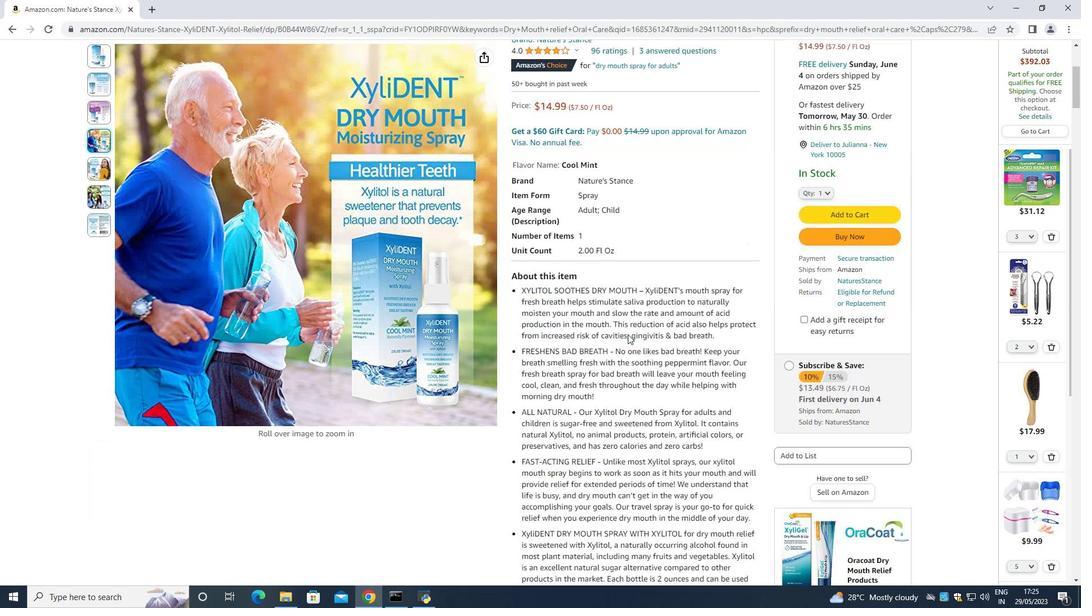 
Action: Mouse scrolled (628, 335) with delta (0, 0)
Screenshot: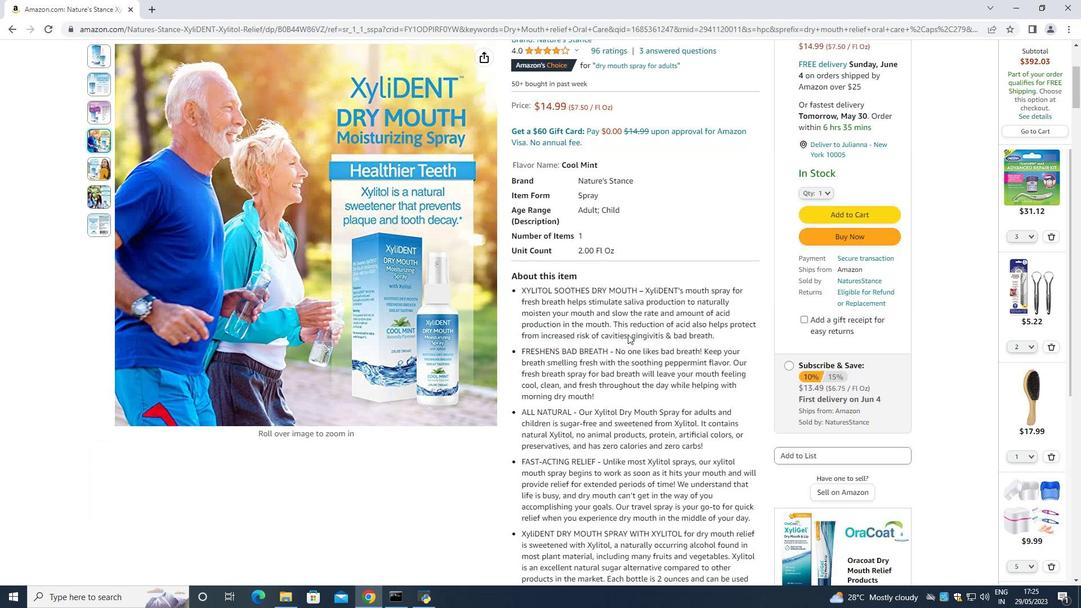 
Action: Mouse scrolled (628, 335) with delta (0, 0)
Screenshot: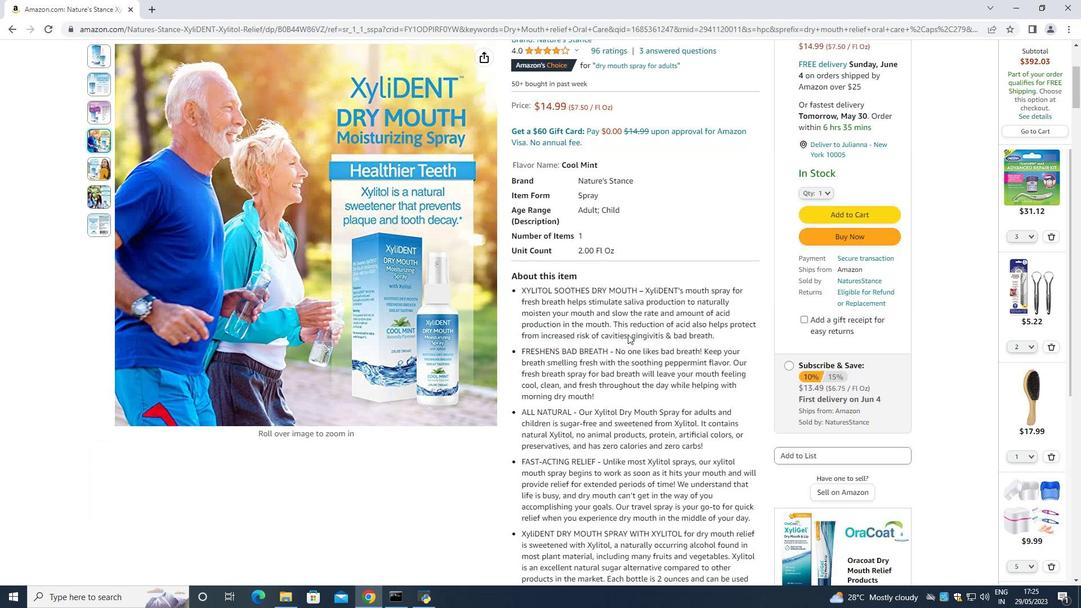 
Action: Mouse scrolled (628, 335) with delta (0, 0)
Screenshot: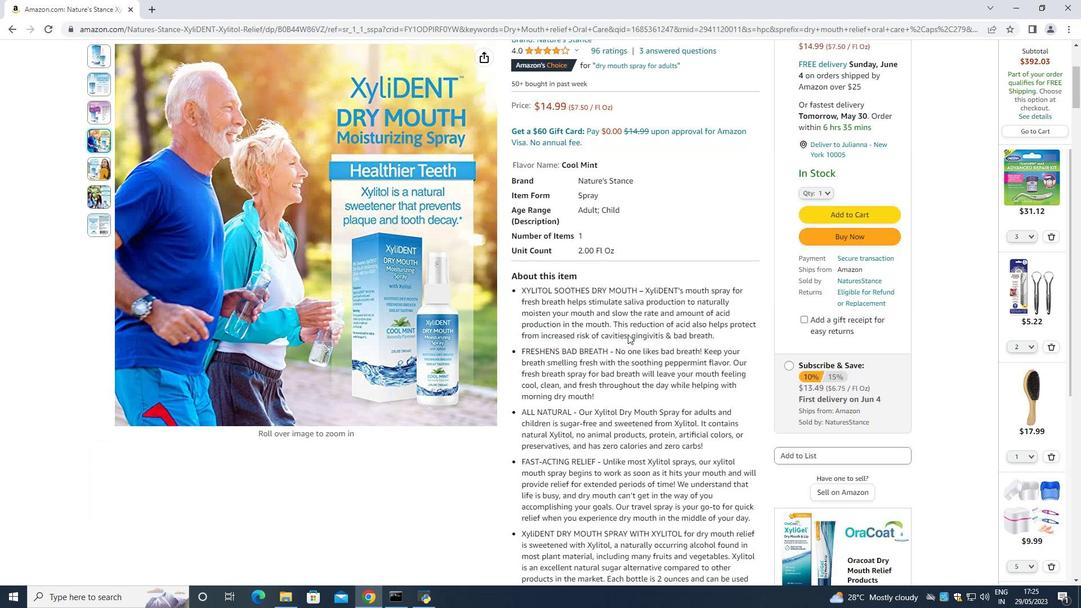 
Action: Mouse scrolled (628, 335) with delta (0, 0)
Screenshot: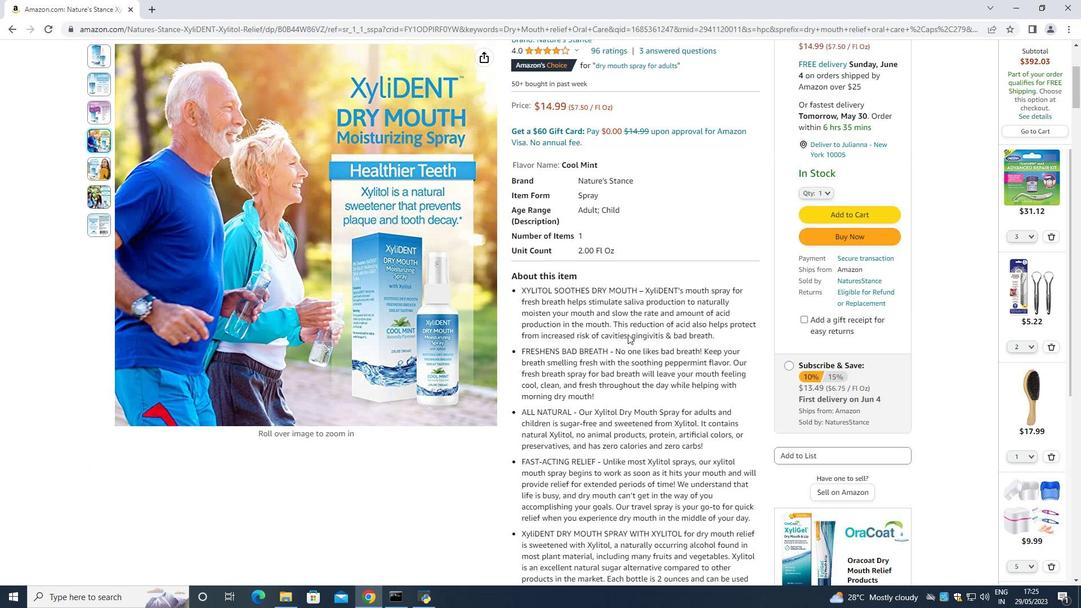 
Action: Mouse scrolled (628, 335) with delta (0, 0)
Screenshot: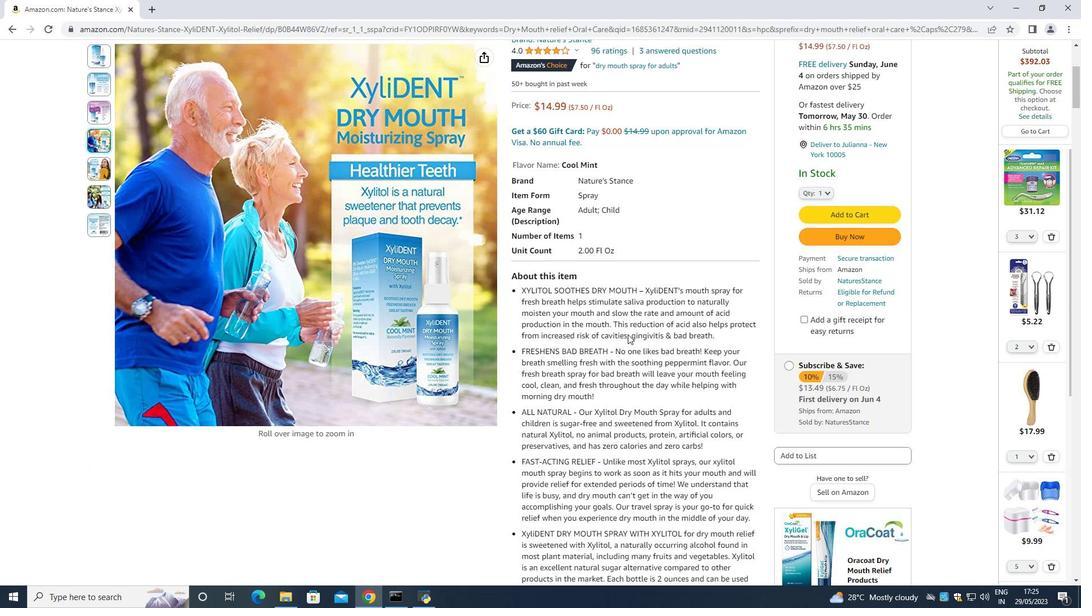 
Action: Mouse scrolled (628, 335) with delta (0, 0)
Screenshot: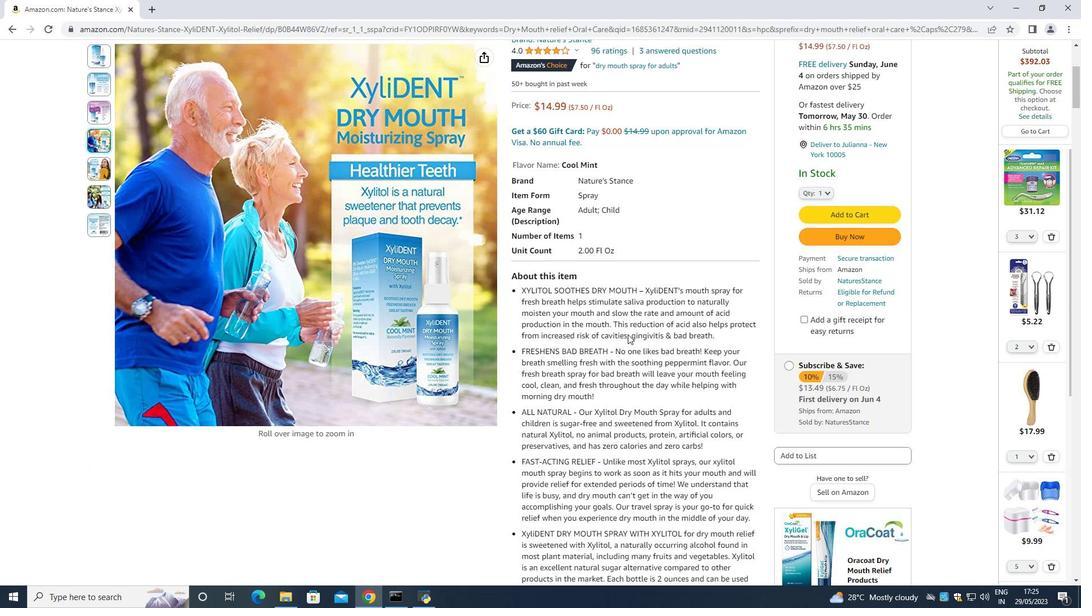 
Action: Mouse moved to (954, 324)
Screenshot: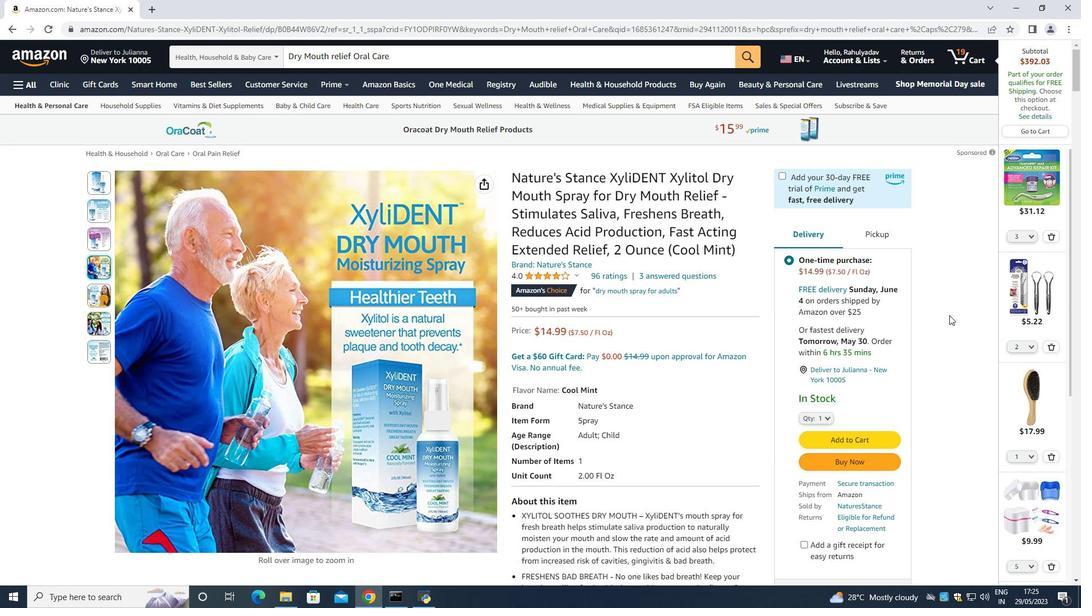 
Action: Mouse scrolled (954, 323) with delta (0, 0)
Screenshot: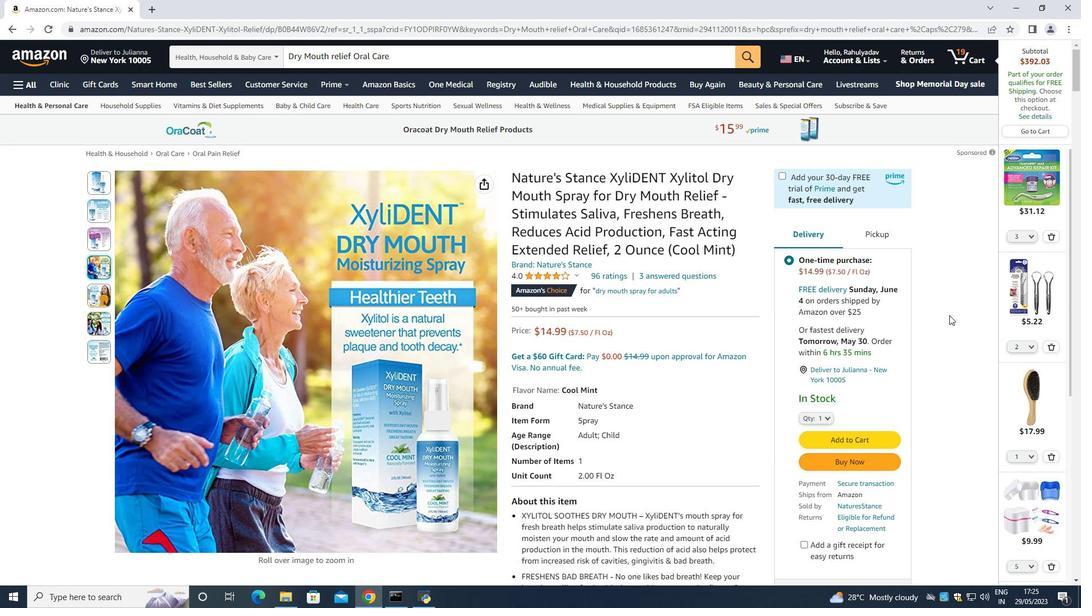 
Action: Mouse moved to (850, 368)
Screenshot: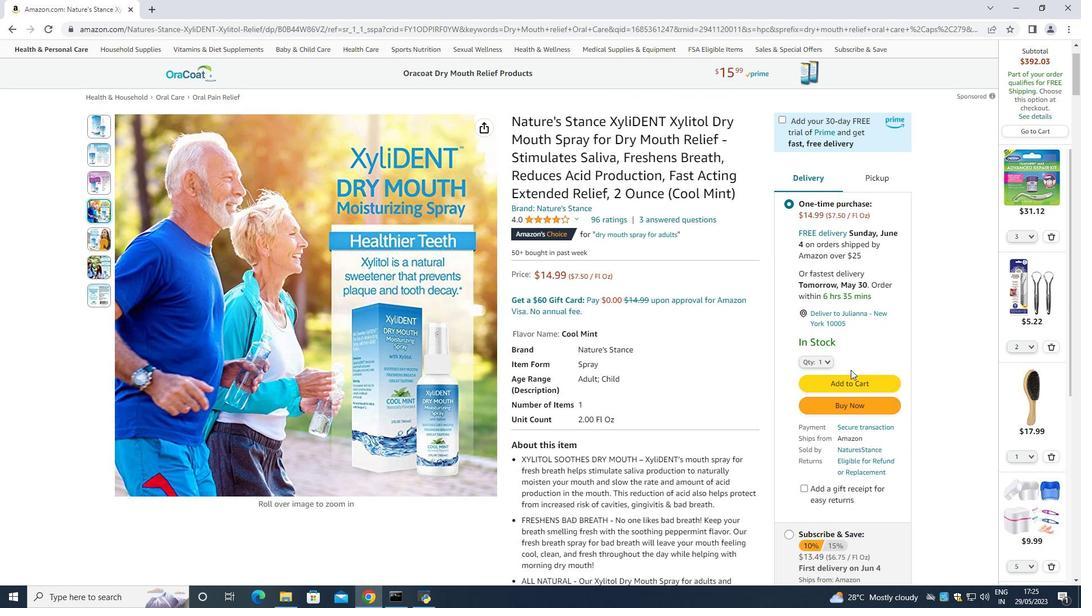 
Action: Mouse scrolled (850, 367) with delta (0, 0)
Screenshot: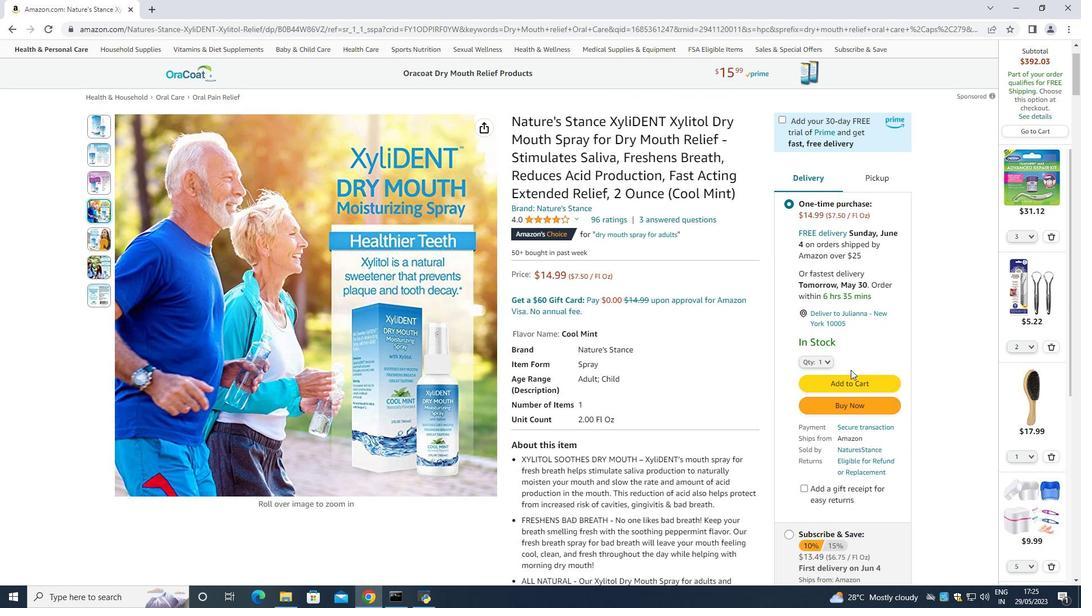 
Action: Mouse moved to (832, 311)
Screenshot: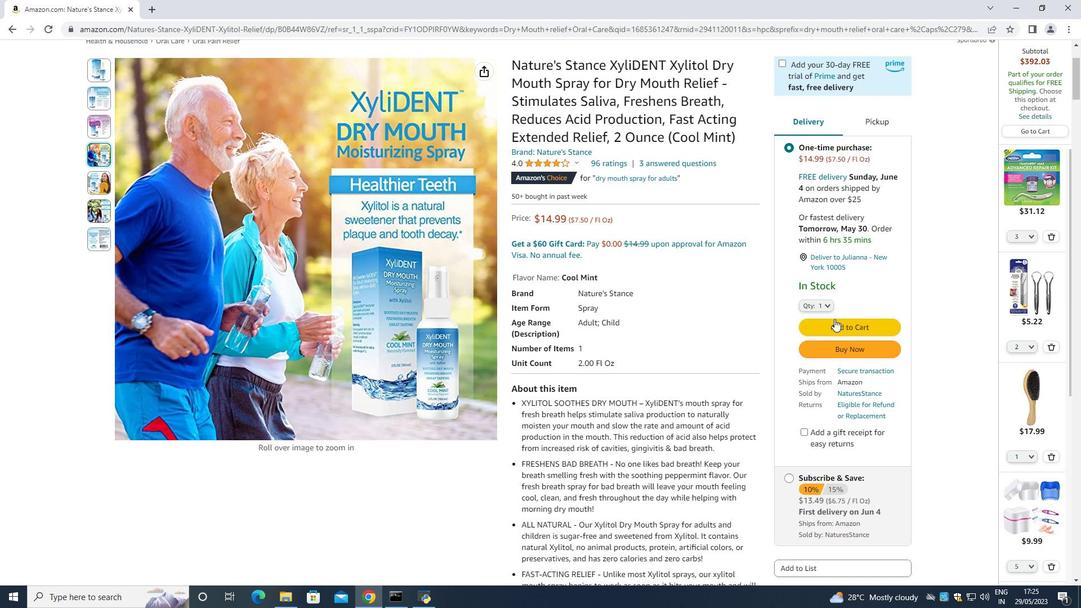 
Action: Mouse pressed left at (832, 311)
Screenshot: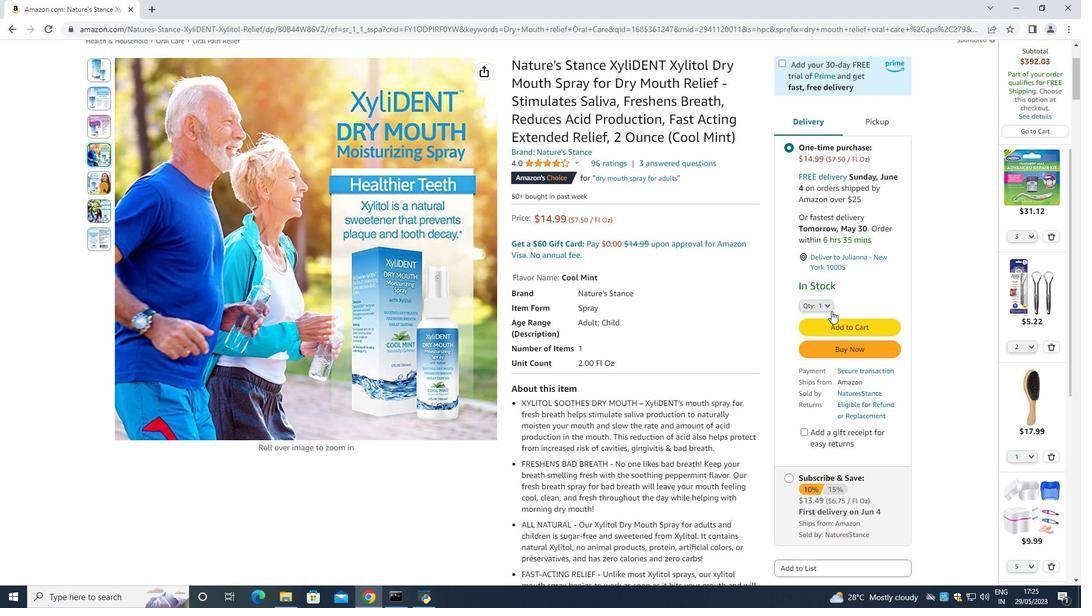 
Action: Mouse moved to (814, 349)
Screenshot: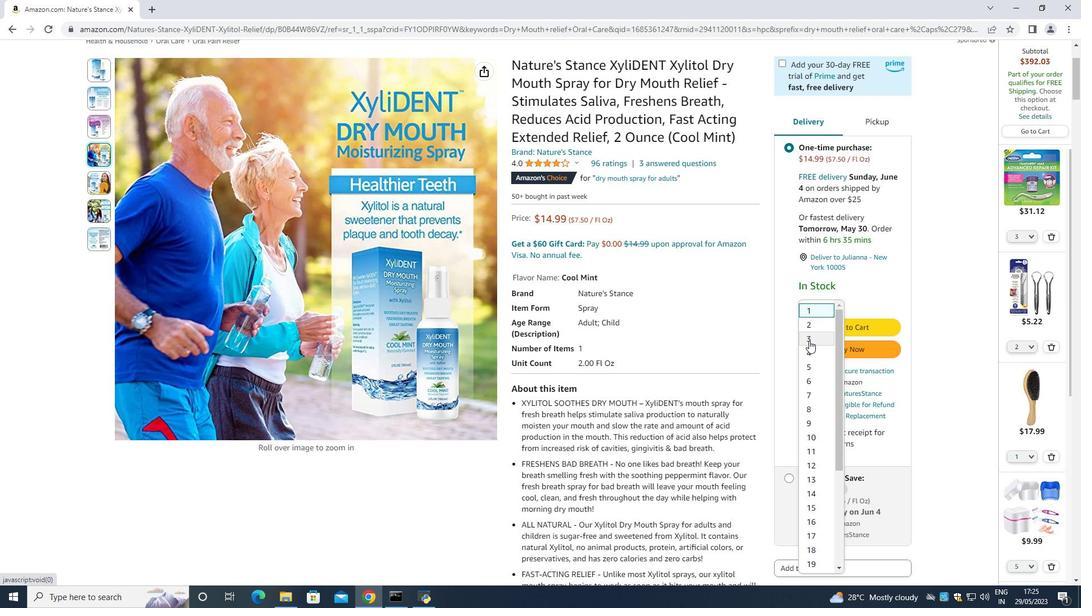 
Action: Mouse pressed left at (814, 349)
Screenshot: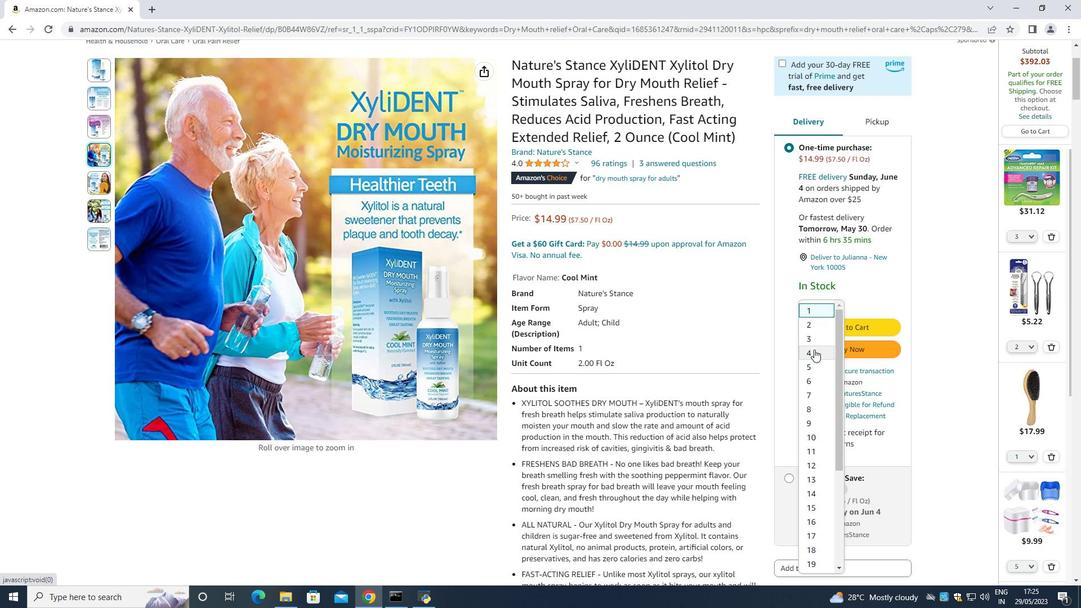 
Action: Mouse moved to (815, 350)
Screenshot: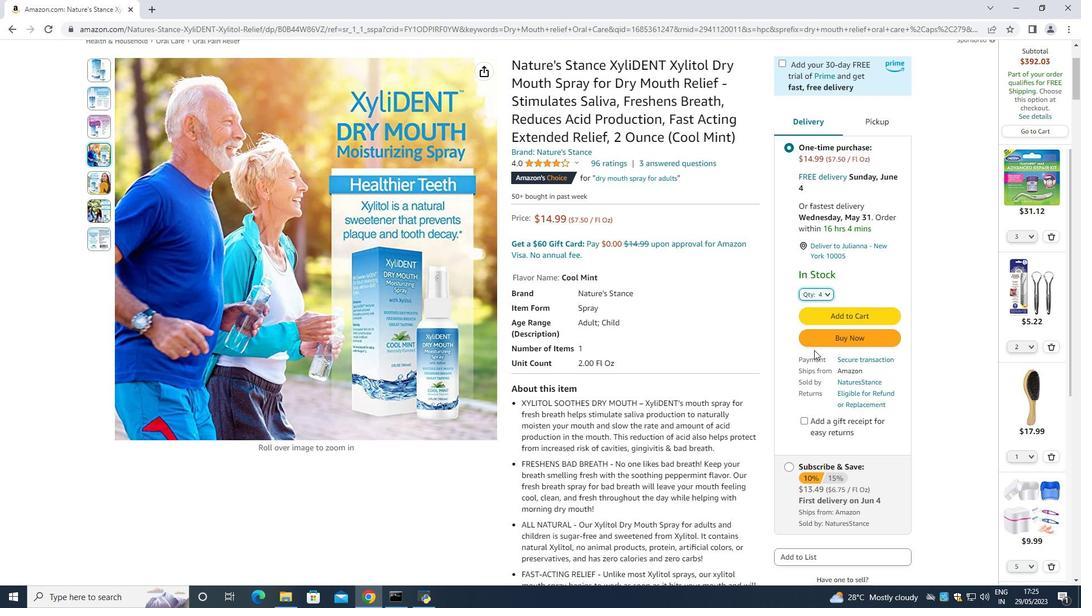 
Action: Mouse scrolled (815, 349) with delta (0, 0)
Screenshot: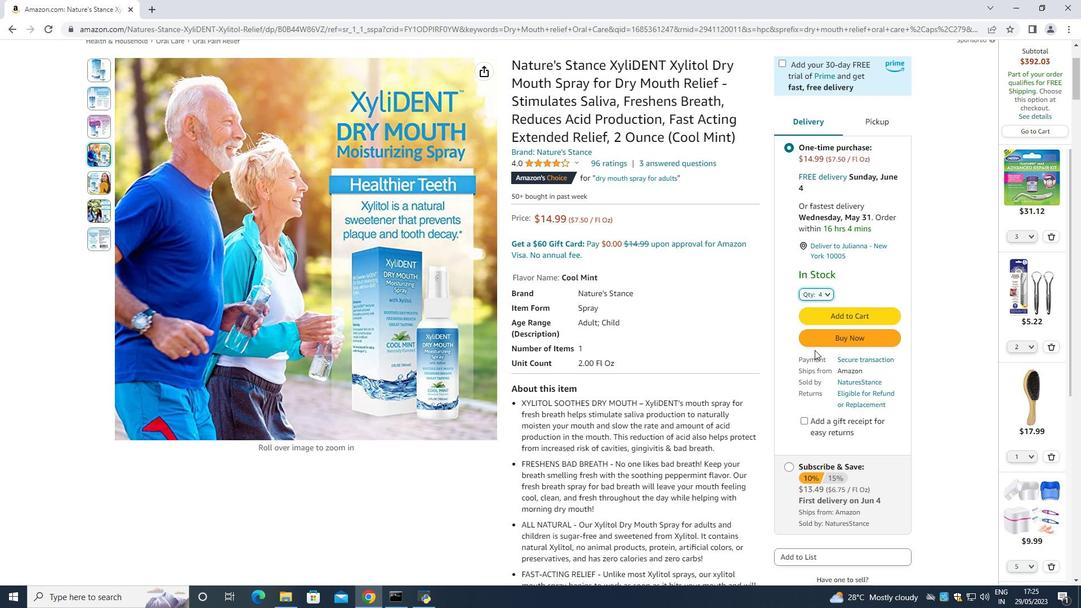 
Action: Mouse scrolled (815, 349) with delta (0, 0)
Screenshot: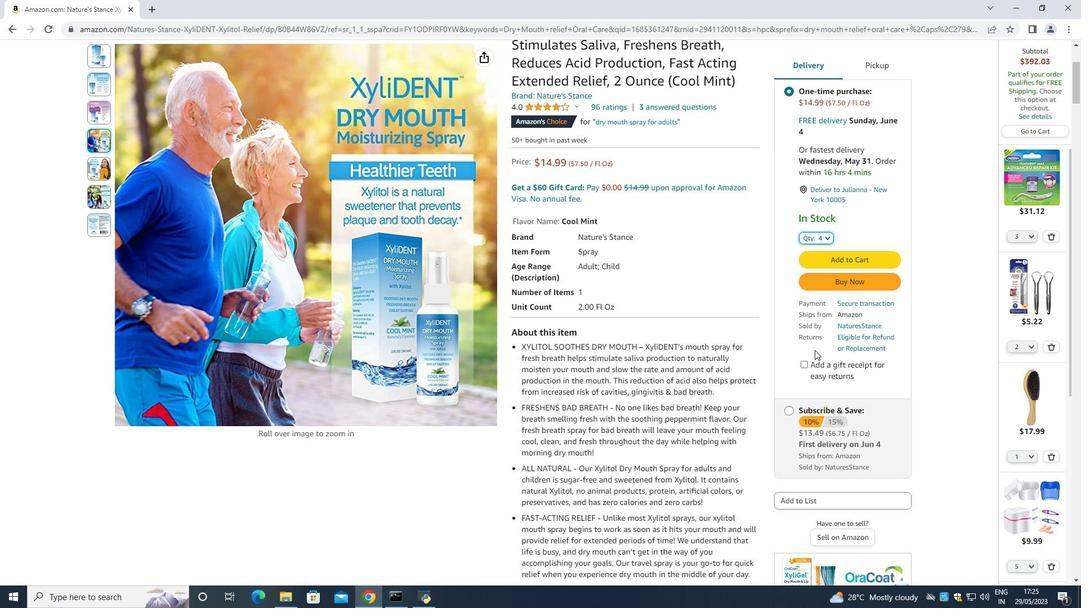 
Action: Mouse scrolled (815, 349) with delta (0, 0)
Screenshot: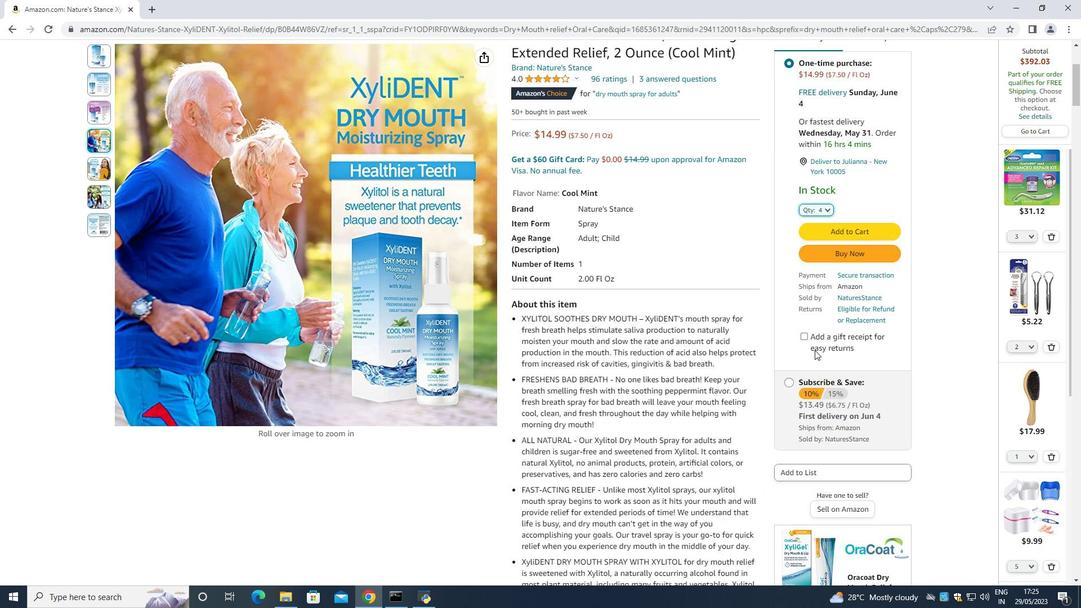 
Action: Mouse scrolled (815, 349) with delta (0, 0)
Screenshot: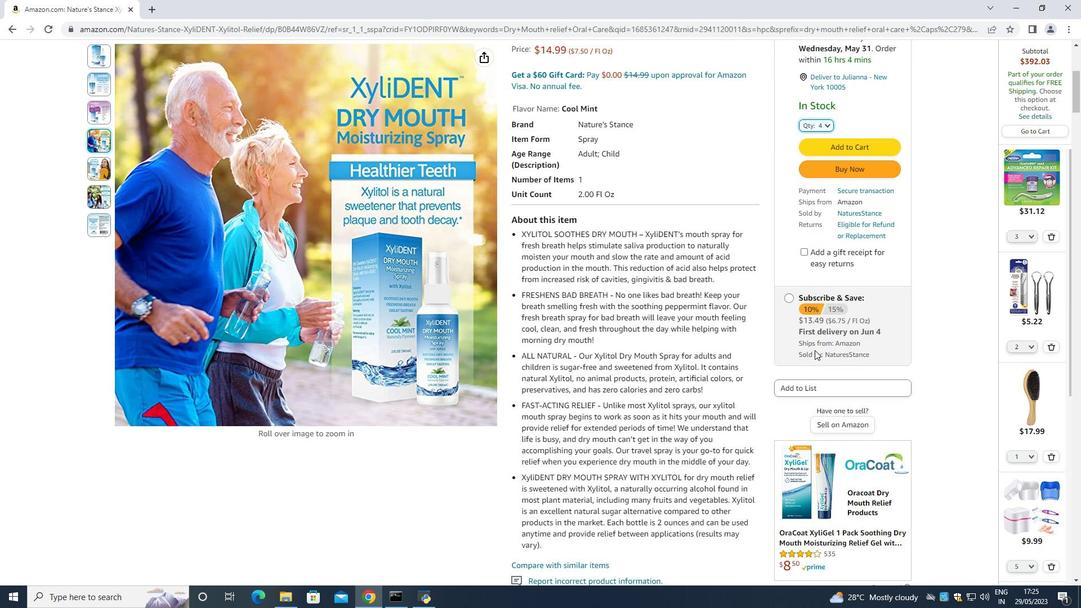 
Action: Mouse scrolled (815, 349) with delta (0, 0)
Screenshot: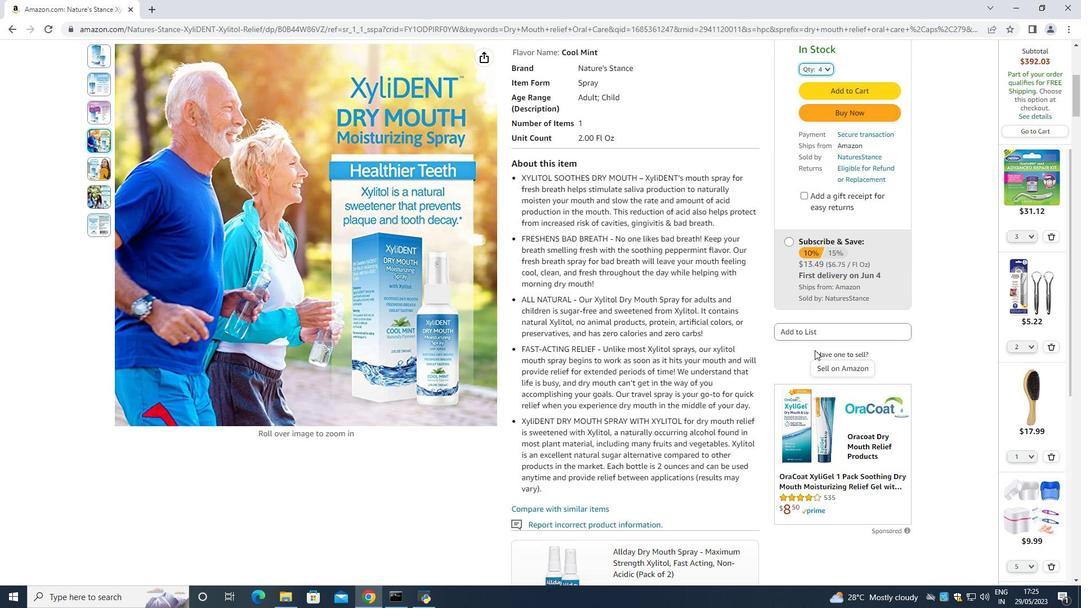 
Action: Mouse scrolled (815, 349) with delta (0, 0)
Screenshot: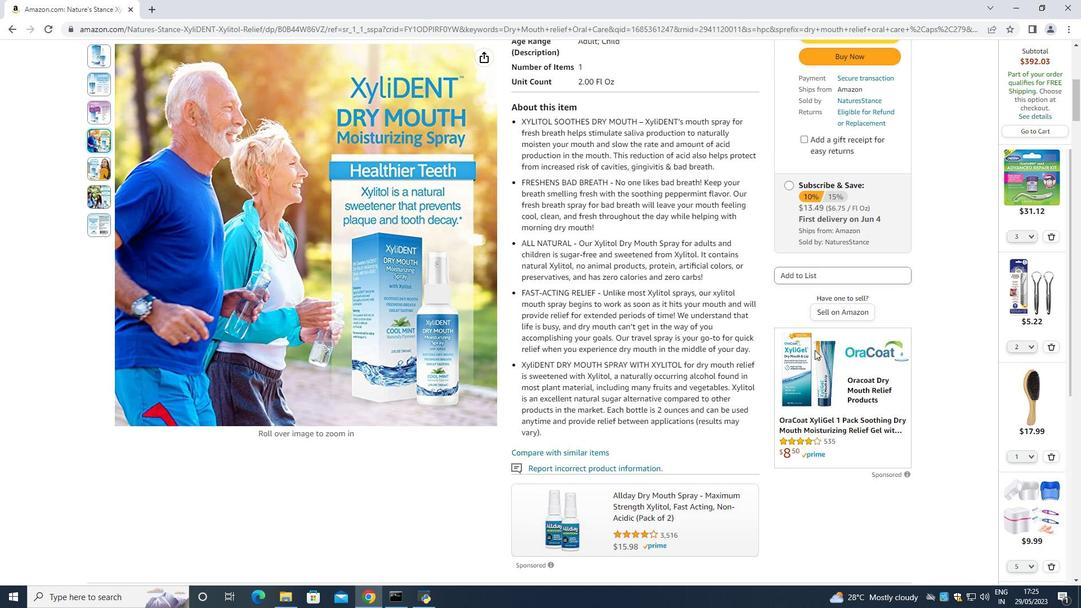 
Action: Mouse moved to (815, 351)
Screenshot: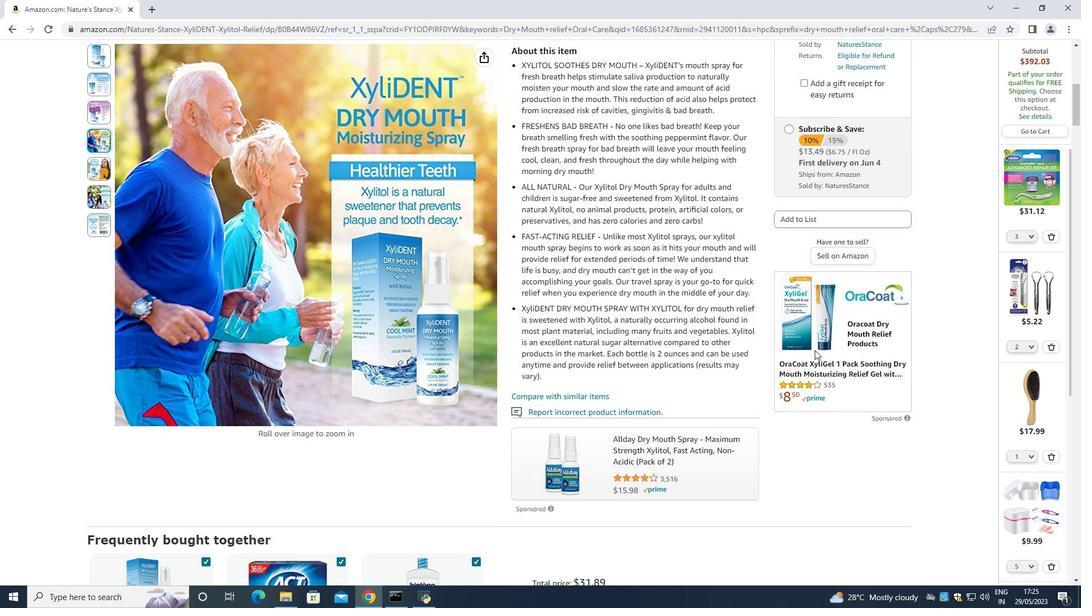 
Action: Mouse scrolled (815, 350) with delta (0, 0)
Screenshot: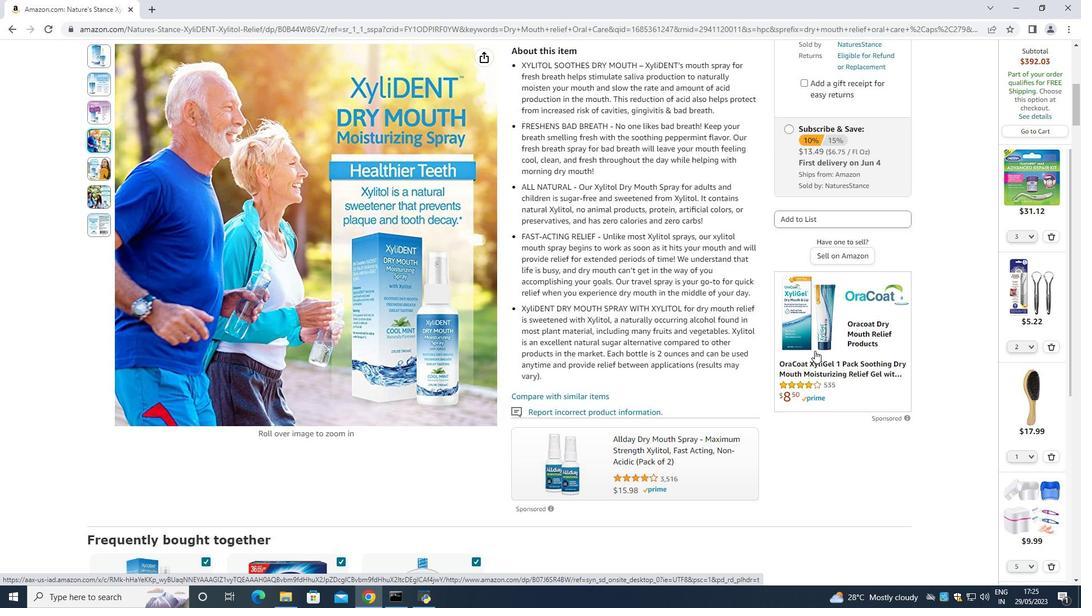 
Action: Mouse moved to (474, 242)
Screenshot: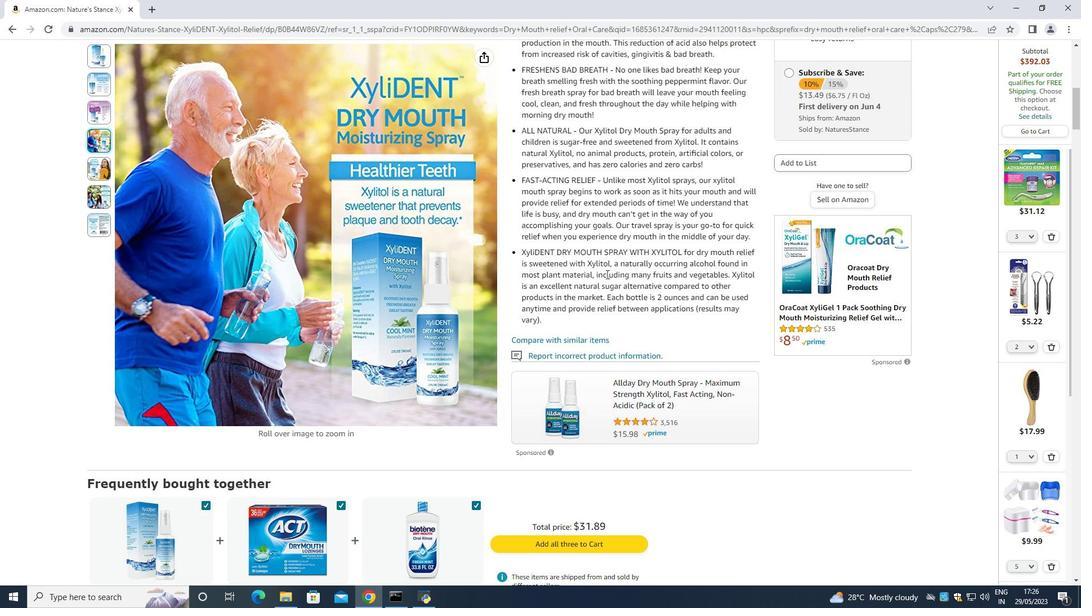 
Action: Mouse scrolled (474, 241) with delta (0, 0)
Screenshot: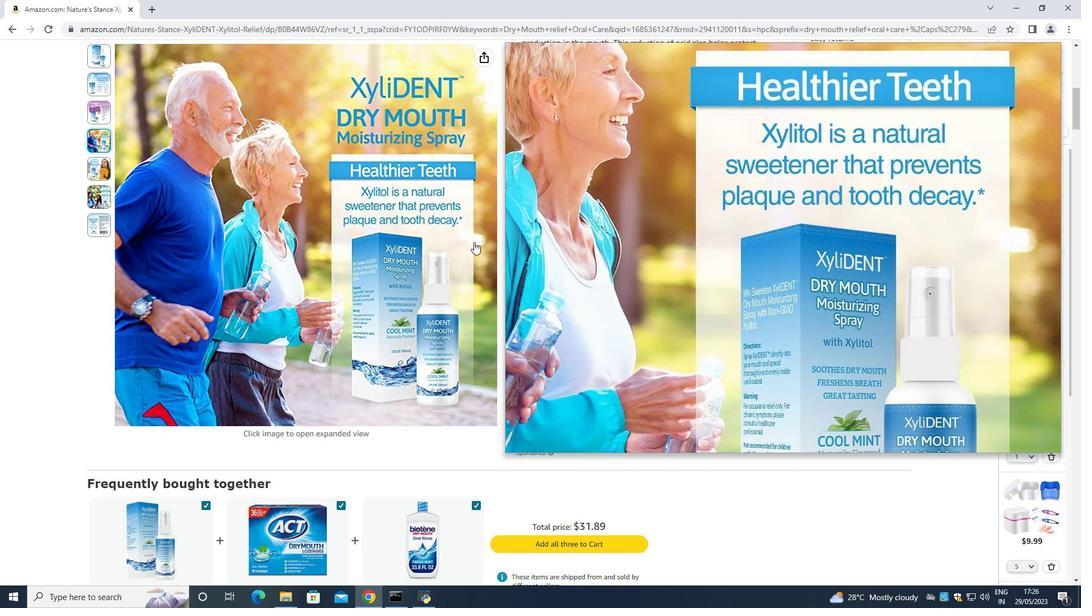
Action: Mouse scrolled (474, 241) with delta (0, 0)
Screenshot: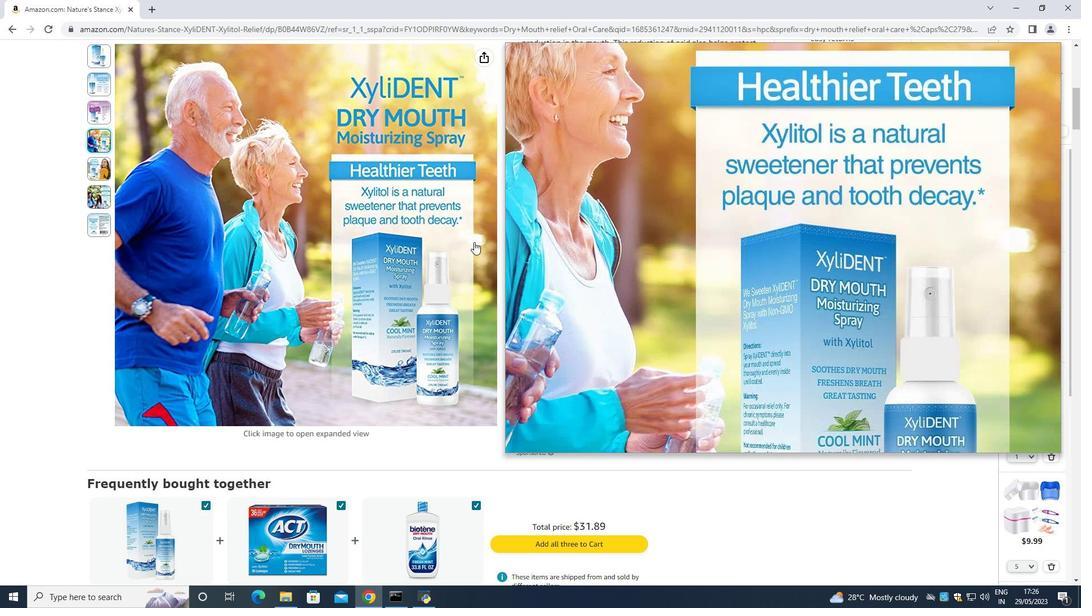 
Action: Mouse scrolled (474, 241) with delta (0, 0)
Screenshot: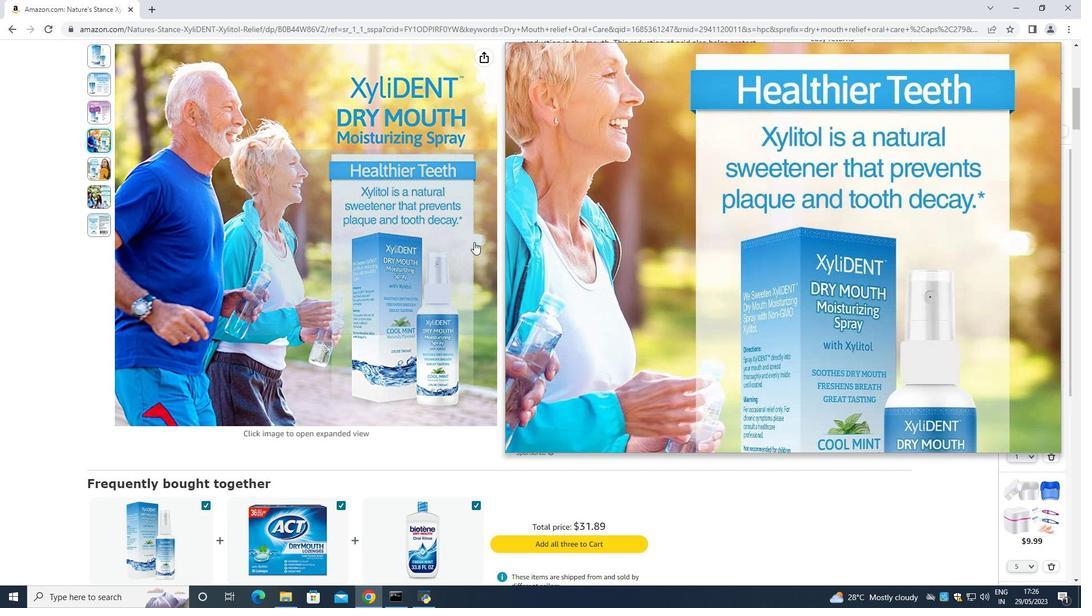
Action: Mouse moved to (485, 314)
Screenshot: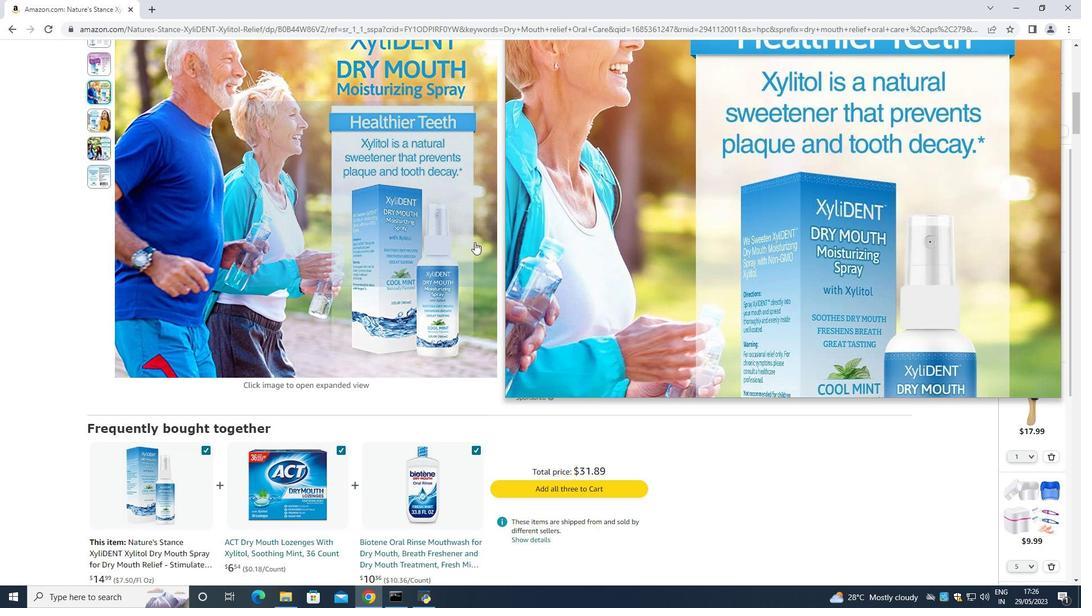 
Action: Mouse scrolled (485, 313) with delta (0, 0)
Screenshot: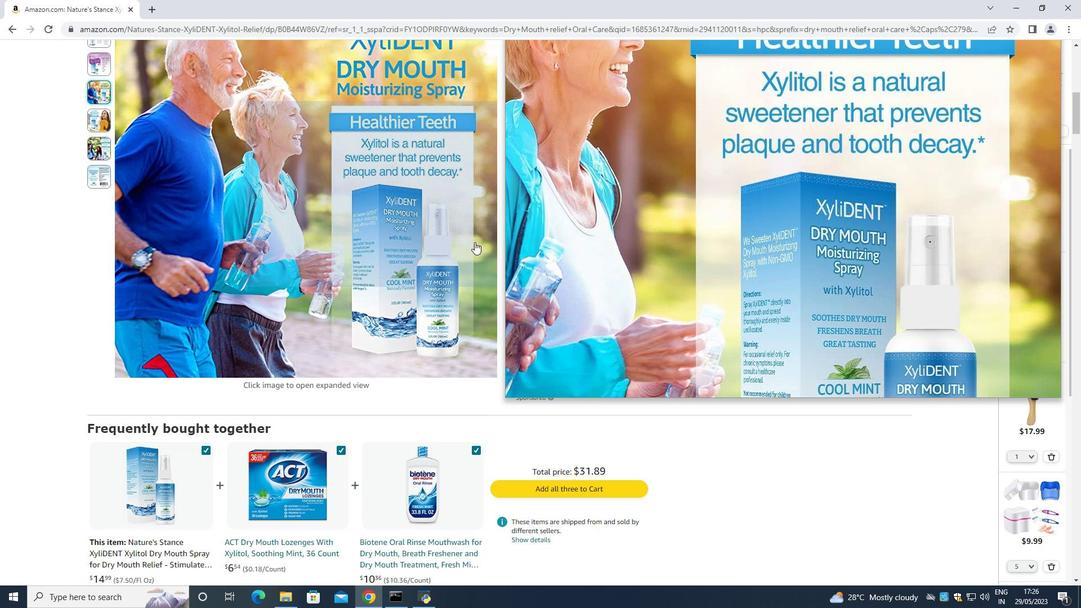 
Action: Mouse moved to (486, 315)
Screenshot: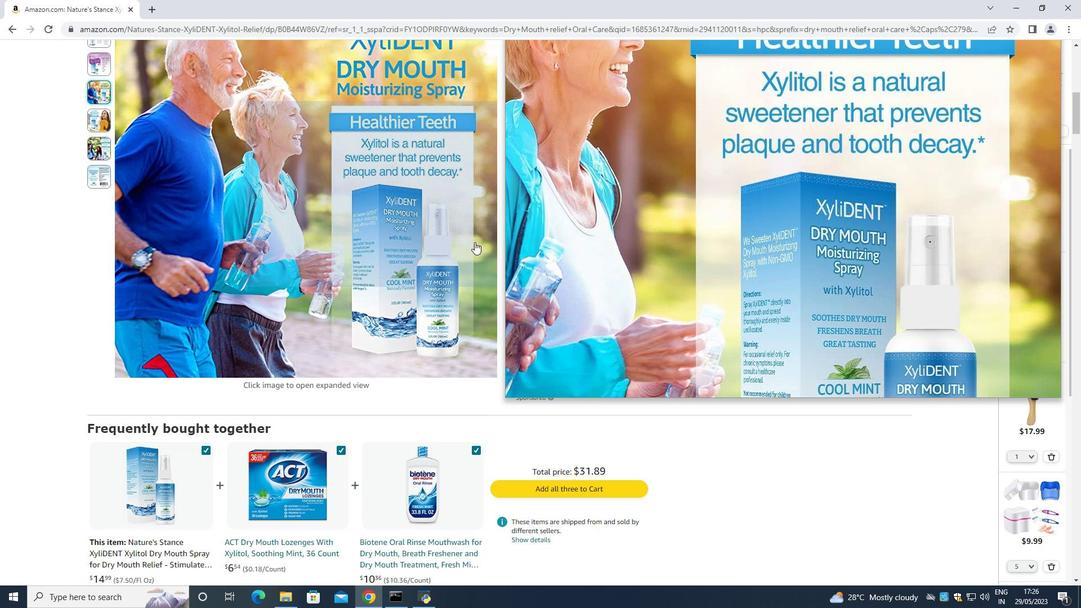 
Action: Mouse scrolled (486, 314) with delta (0, 0)
Screenshot: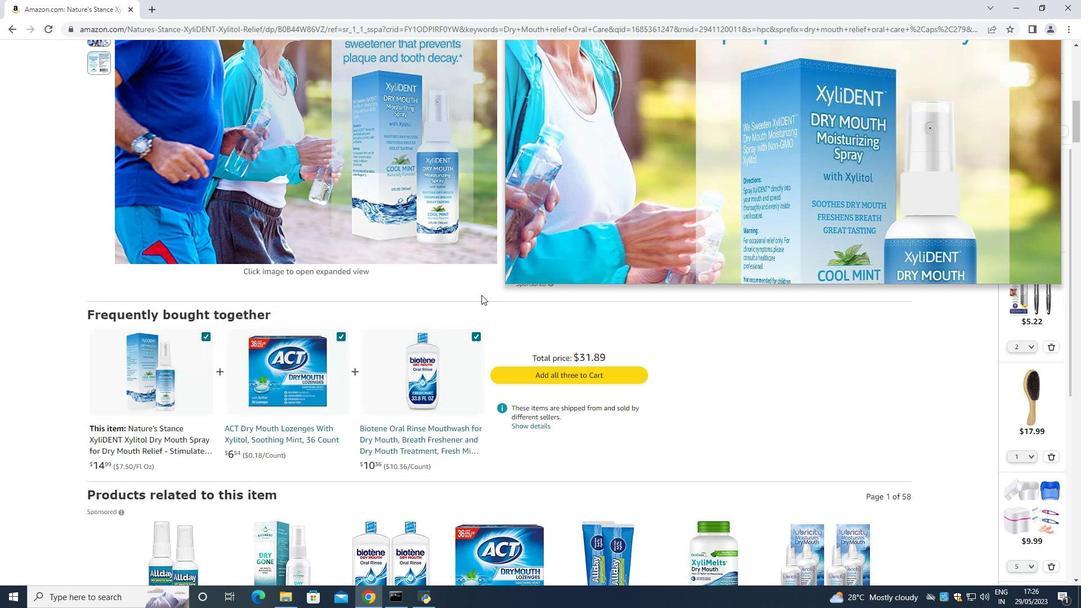 
Action: Mouse scrolled (486, 314) with delta (0, 0)
Screenshot: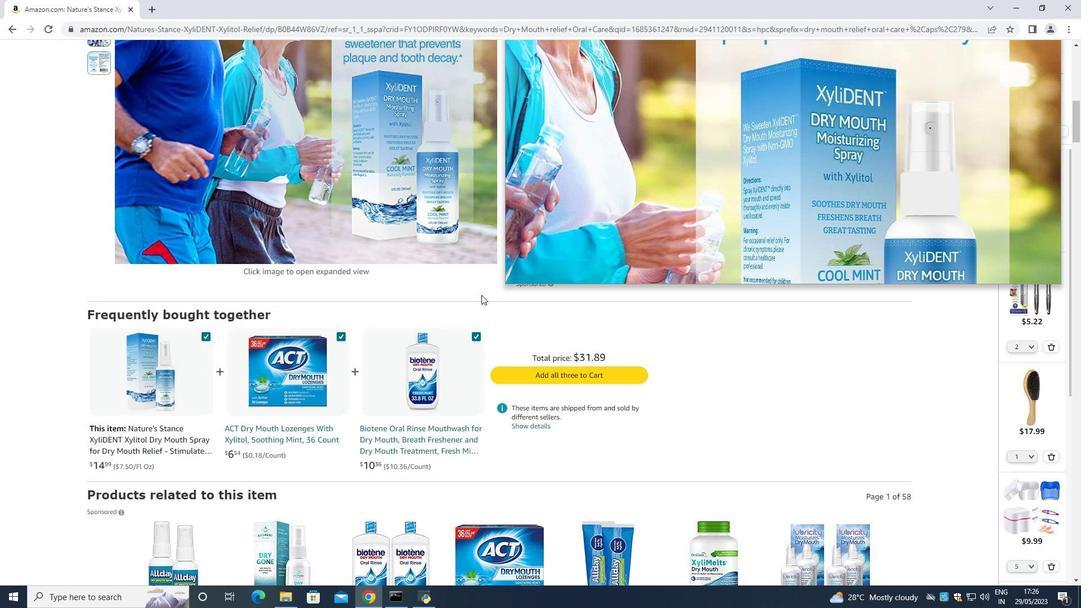 
Action: Mouse scrolled (486, 314) with delta (0, 0)
Screenshot: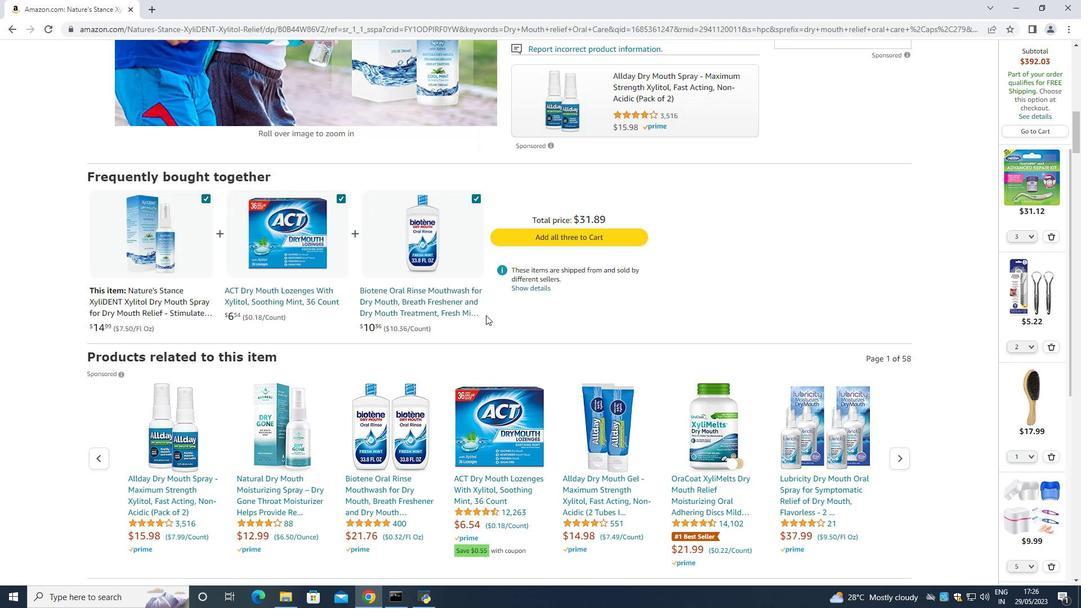 
Action: Mouse scrolled (486, 314) with delta (0, 0)
Screenshot: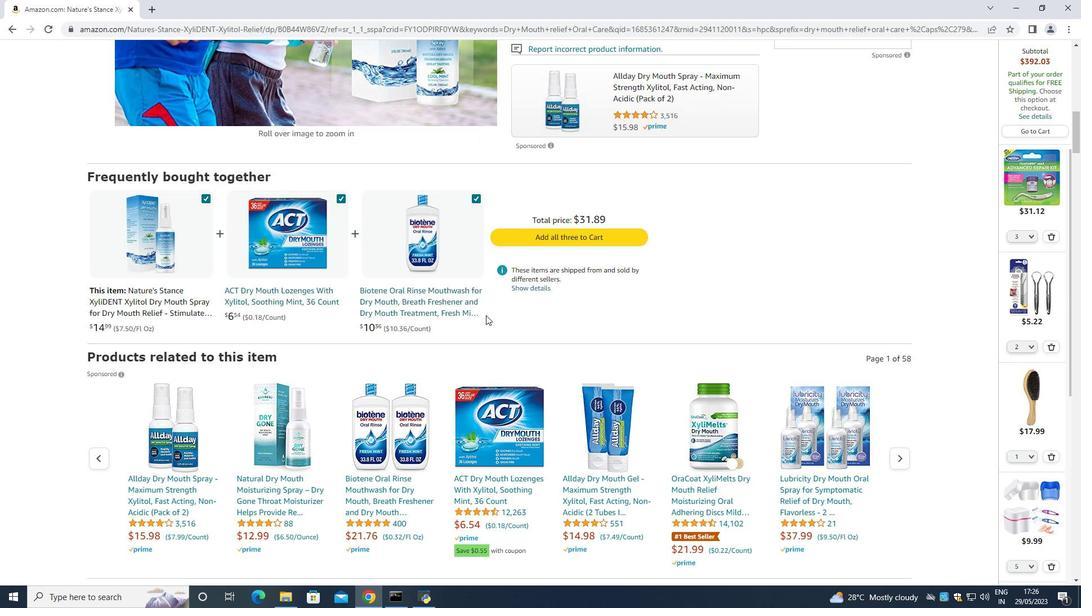 
Action: Mouse scrolled (486, 314) with delta (0, 0)
Screenshot: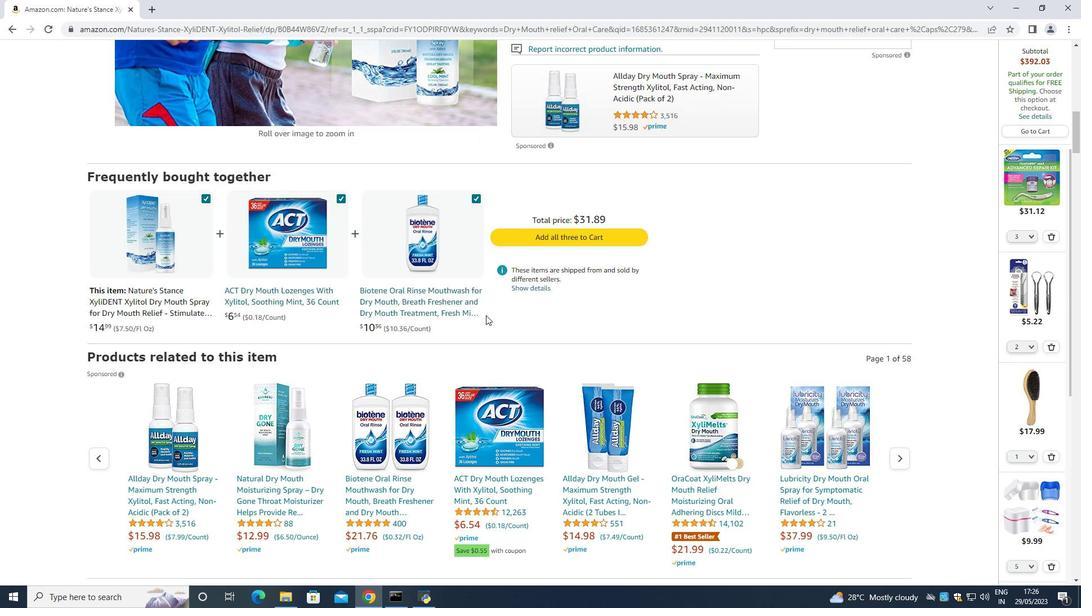 
Action: Mouse moved to (485, 314)
Screenshot: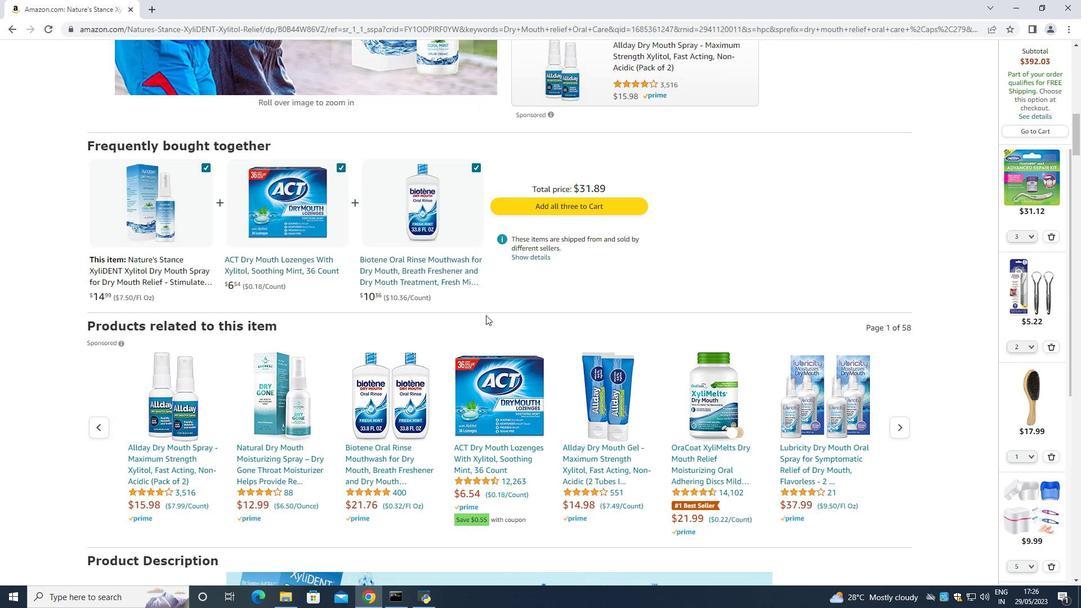 
Action: Mouse scrolled (485, 314) with delta (0, 0)
Screenshot: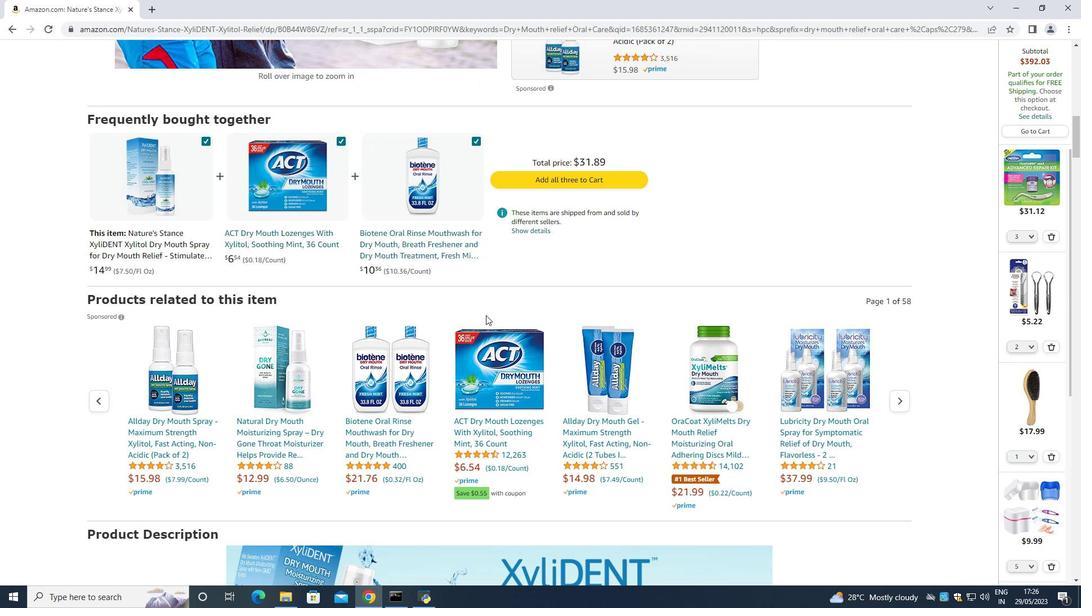 
Action: Mouse scrolled (485, 314) with delta (0, 0)
Screenshot: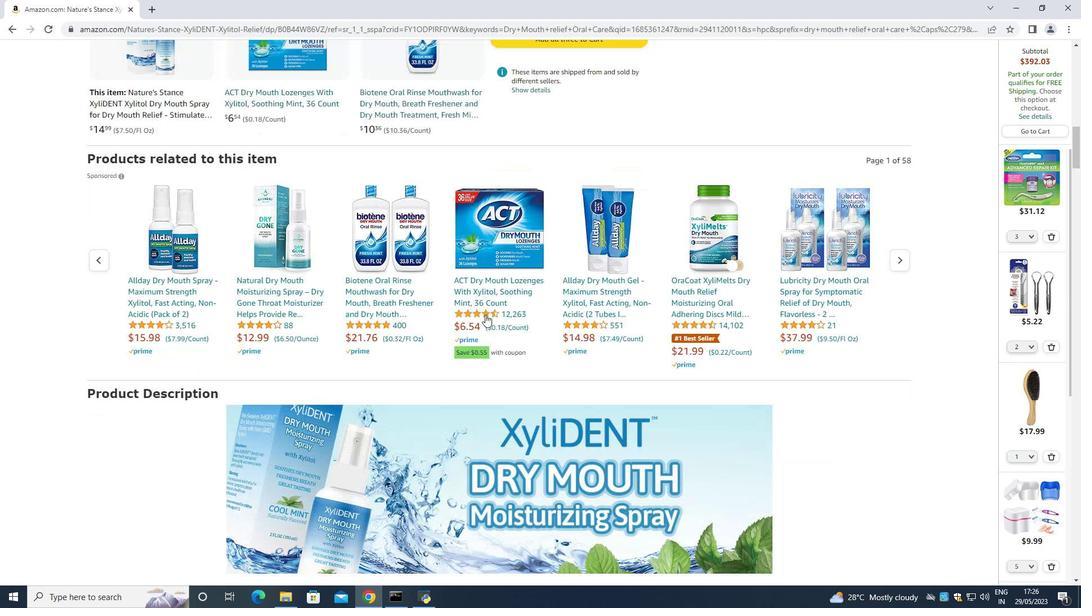 
Action: Mouse scrolled (485, 314) with delta (0, 0)
Screenshot: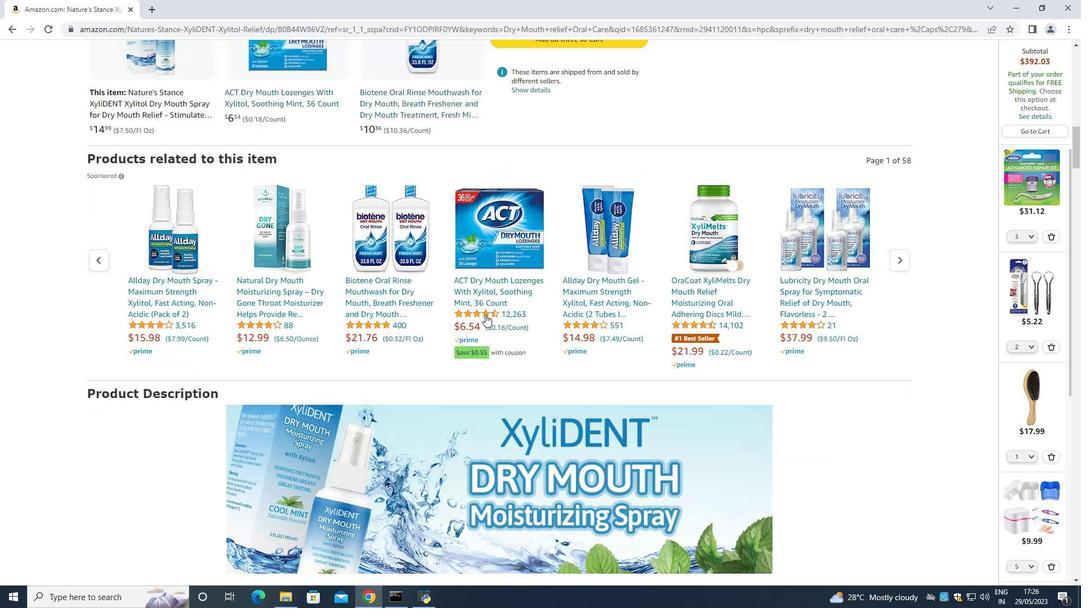 
Action: Mouse scrolled (485, 314) with delta (0, 0)
Screenshot: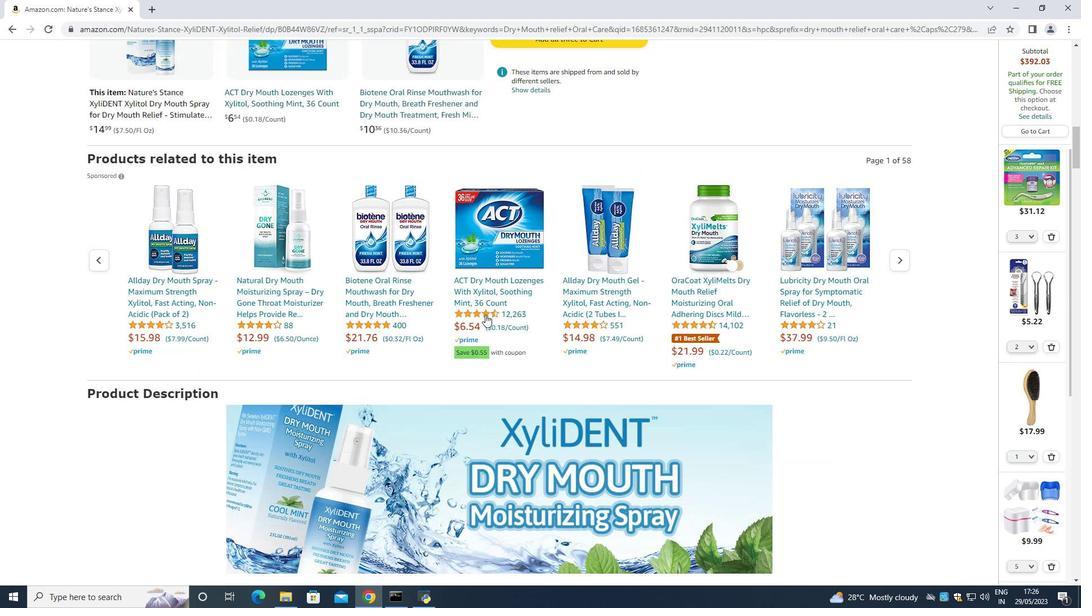 
Action: Mouse scrolled (485, 314) with delta (0, 0)
Screenshot: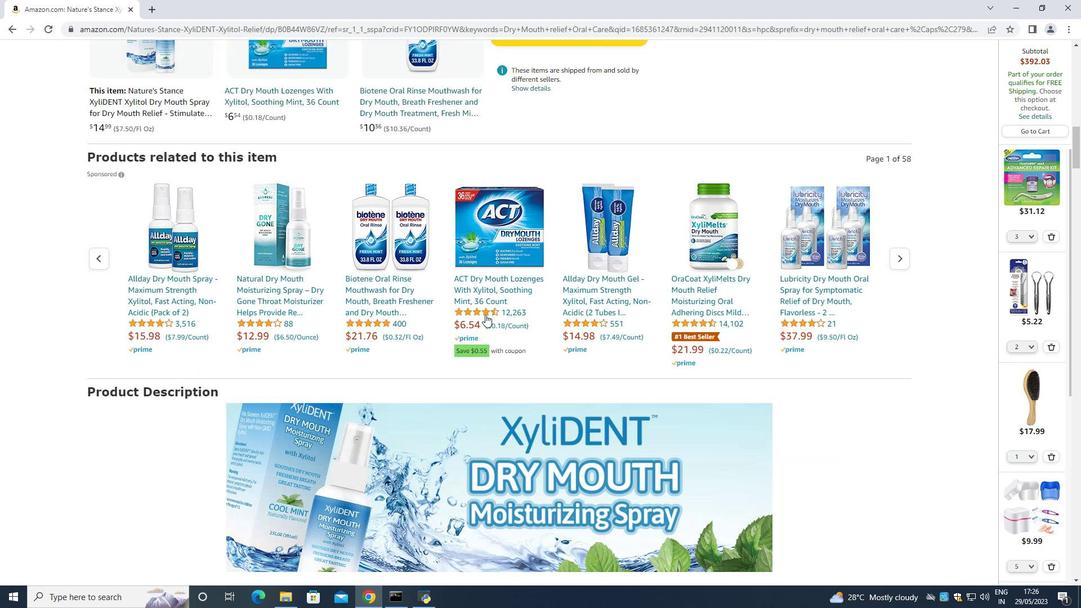 
Action: Mouse moved to (485, 314)
Screenshot: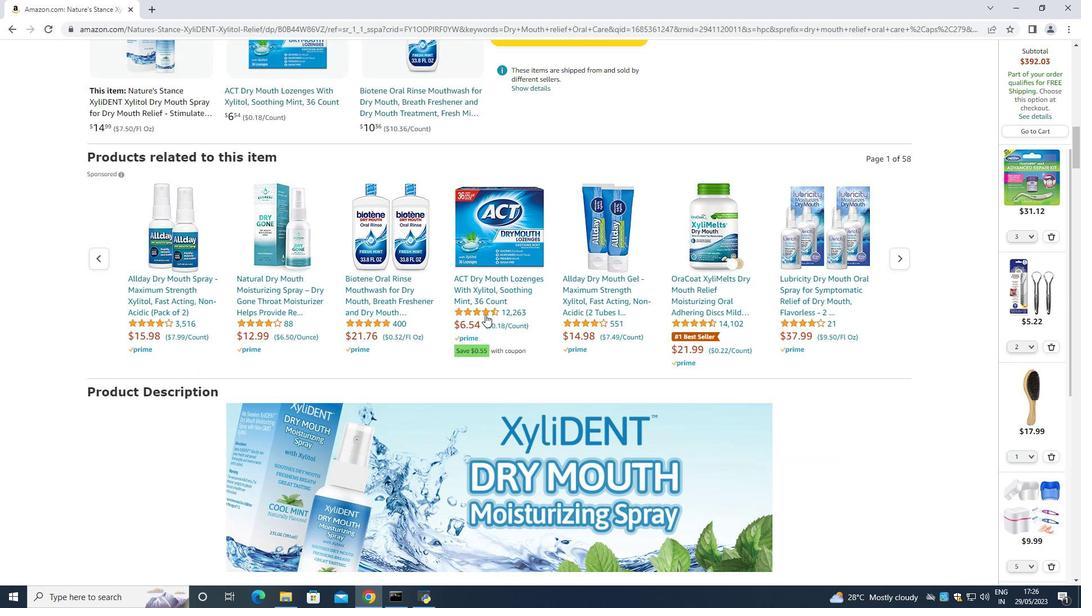 
Action: Mouse scrolled (485, 314) with delta (0, 0)
Screenshot: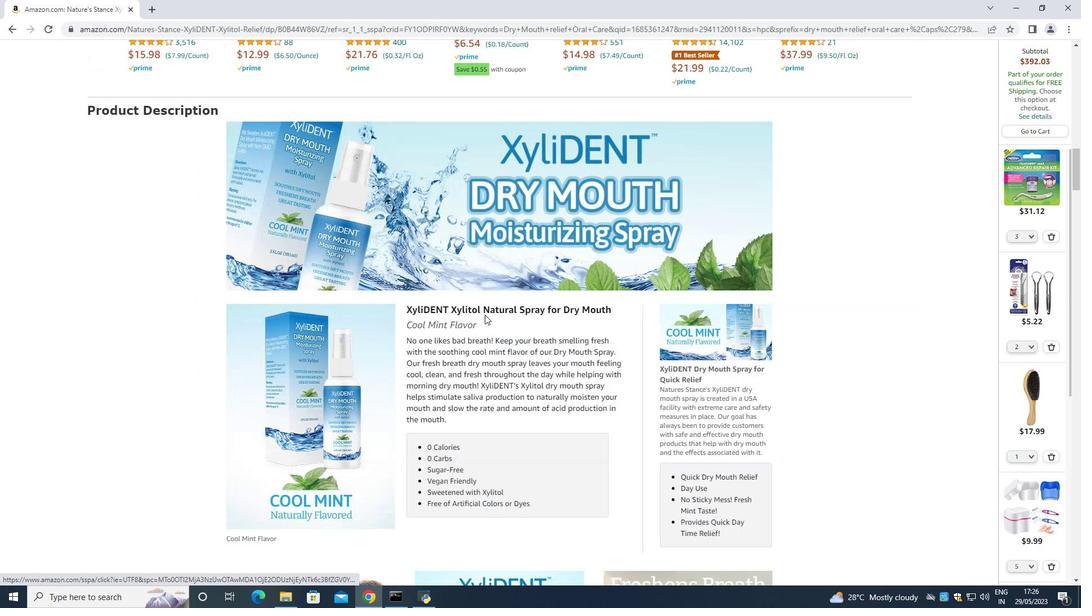 
Action: Mouse scrolled (485, 314) with delta (0, 0)
Screenshot: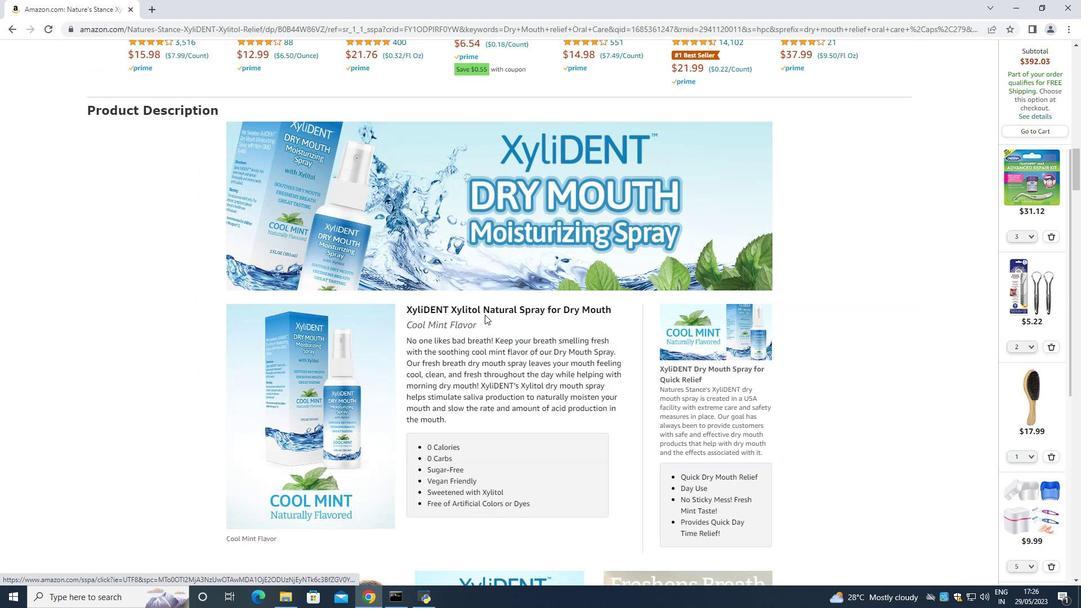 
Action: Mouse moved to (364, 344)
Screenshot: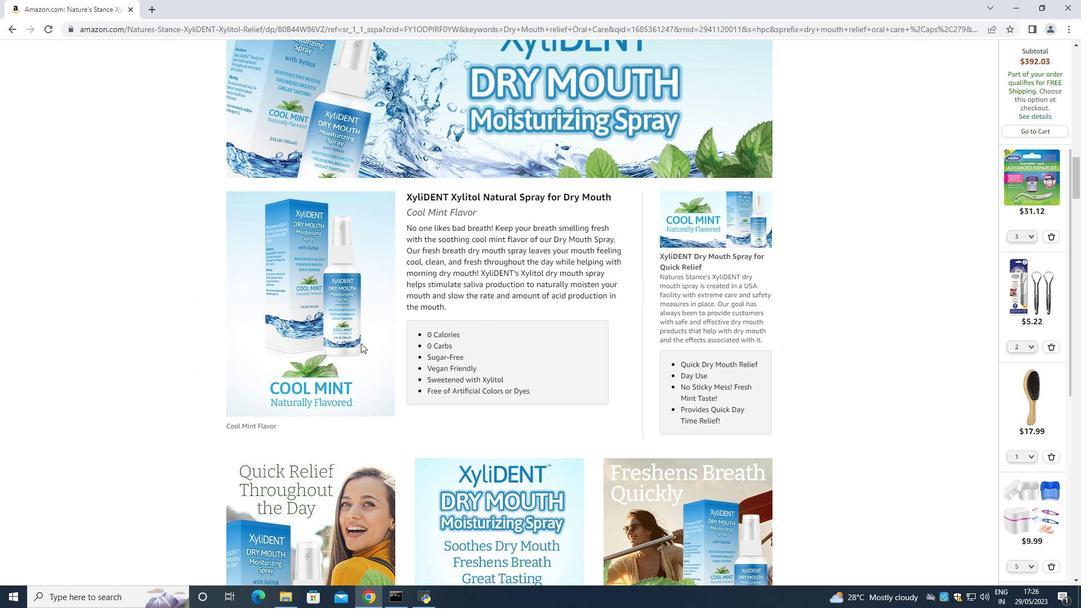 
Action: Mouse scrolled (364, 344) with delta (0, 0)
Screenshot: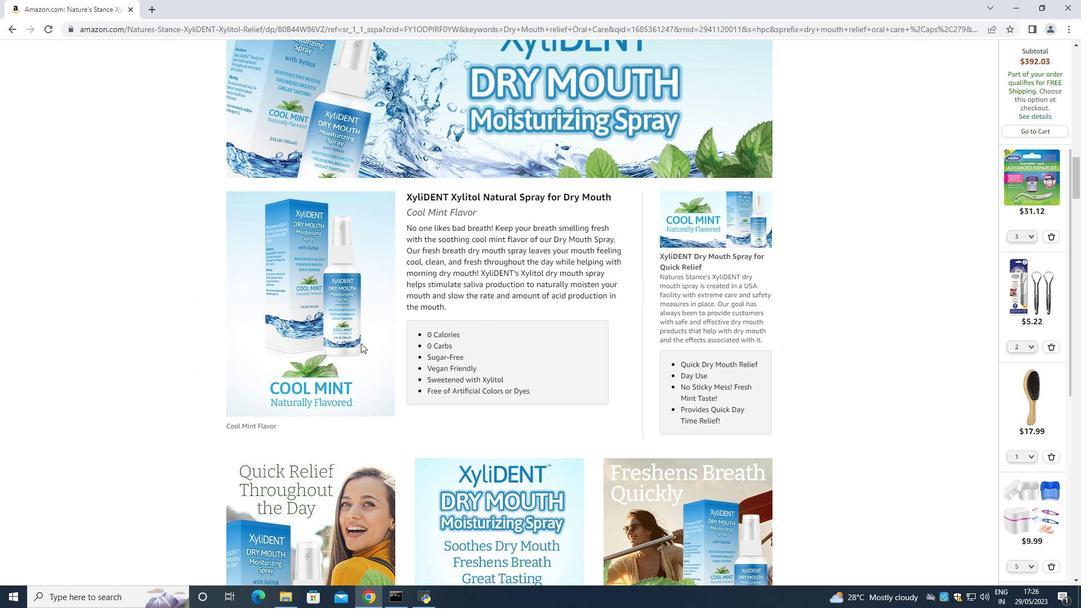 
Action: Mouse moved to (366, 345)
